 Task: Explore GitHub repositories related to 'kissenpvp' and view specific files.
Action: Mouse moved to (307, 182)
Screenshot: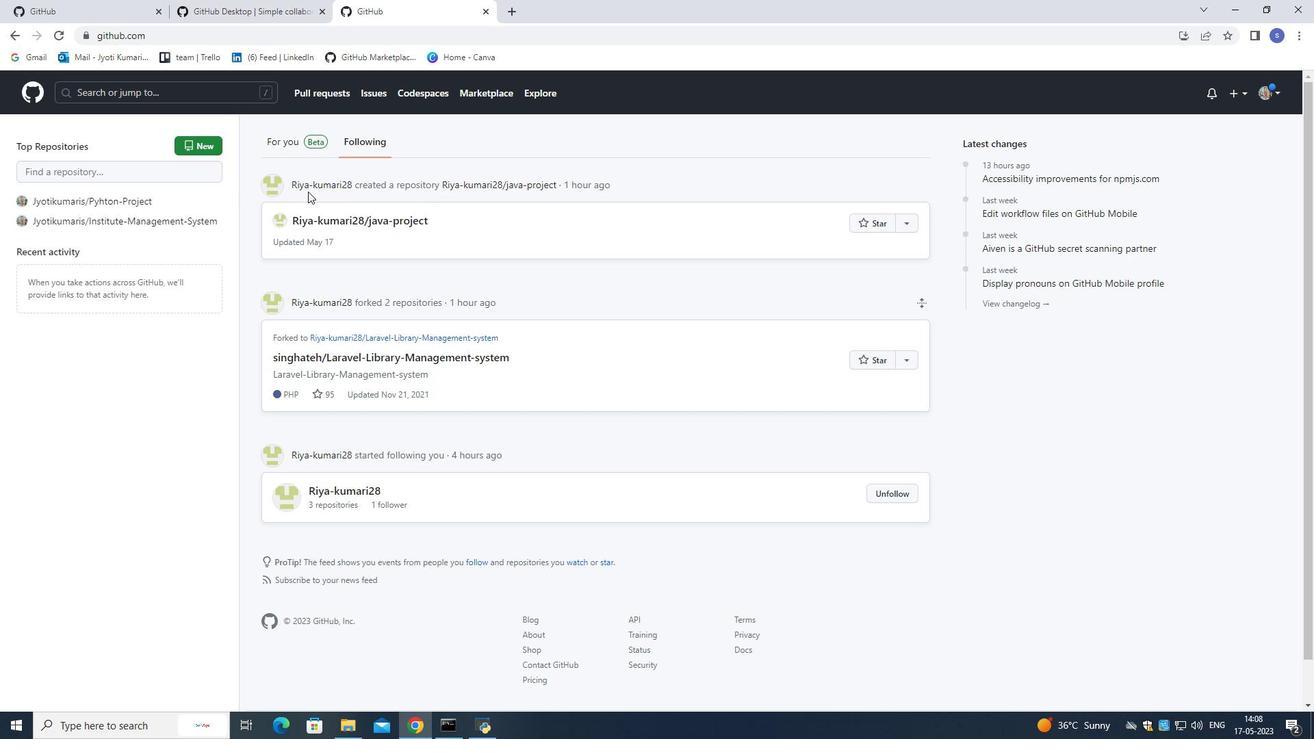 
Action: Mouse scrolled (307, 181) with delta (0, 0)
Screenshot: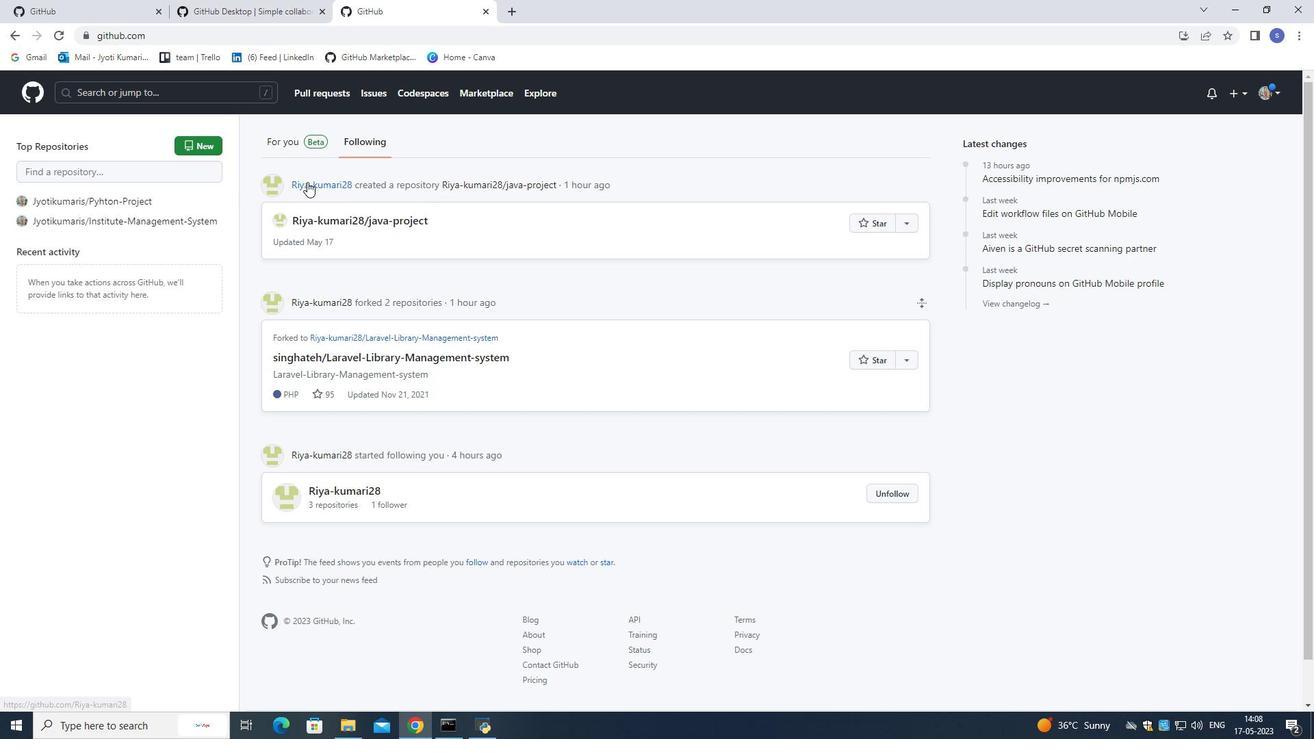 
Action: Mouse moved to (307, 182)
Screenshot: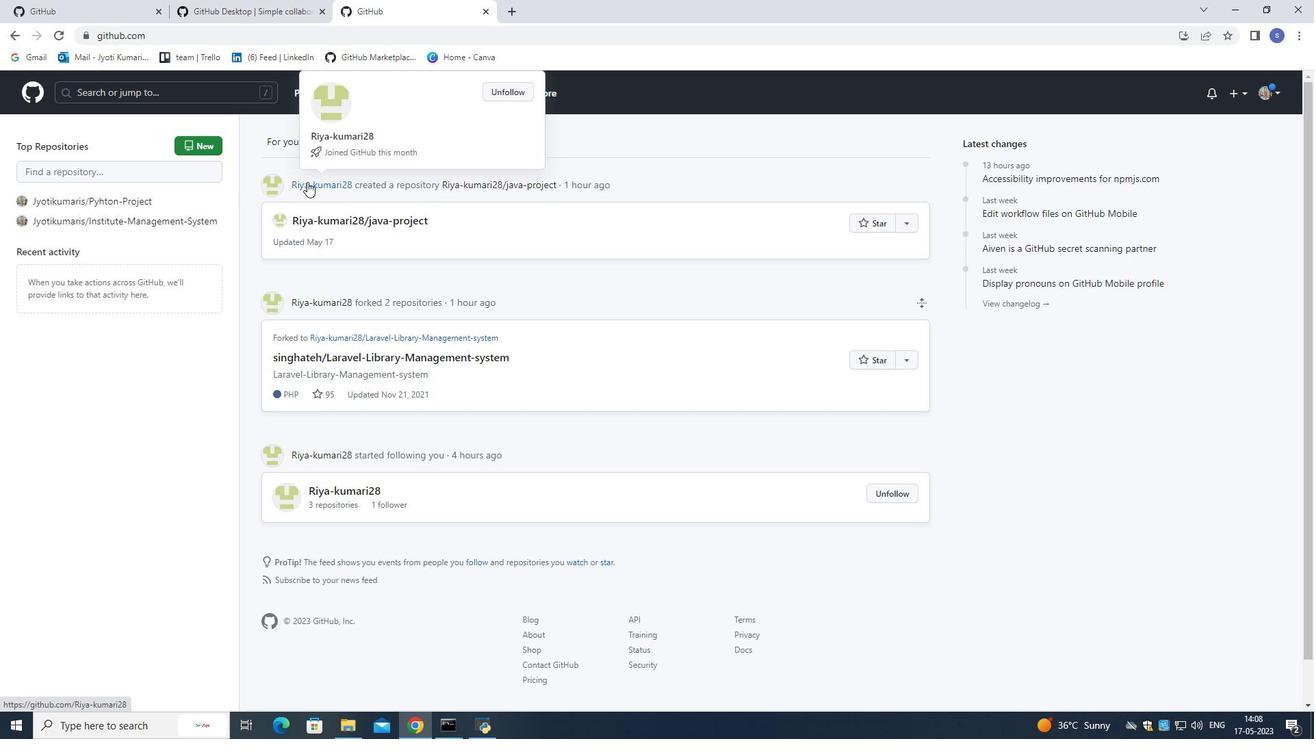 
Action: Mouse scrolled (307, 182) with delta (0, 0)
Screenshot: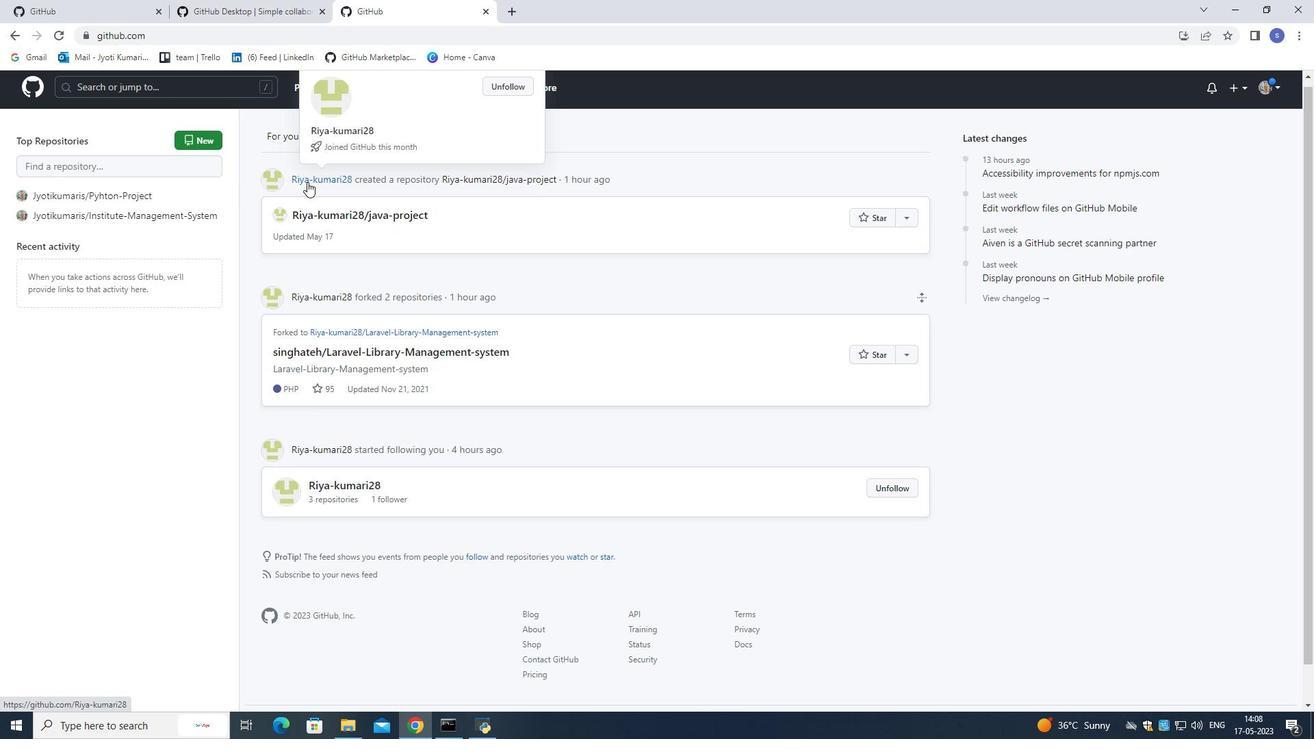 
Action: Mouse scrolled (307, 182) with delta (0, 0)
Screenshot: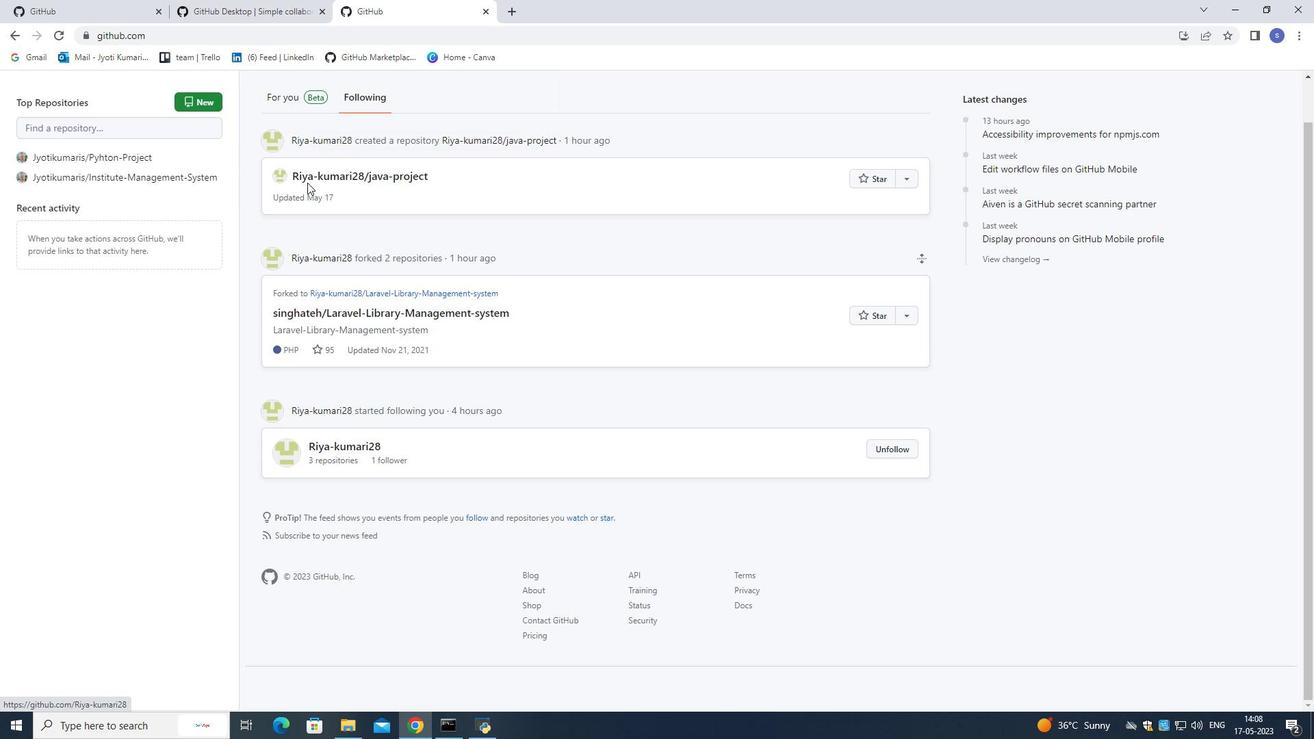 
Action: Mouse moved to (307, 182)
Screenshot: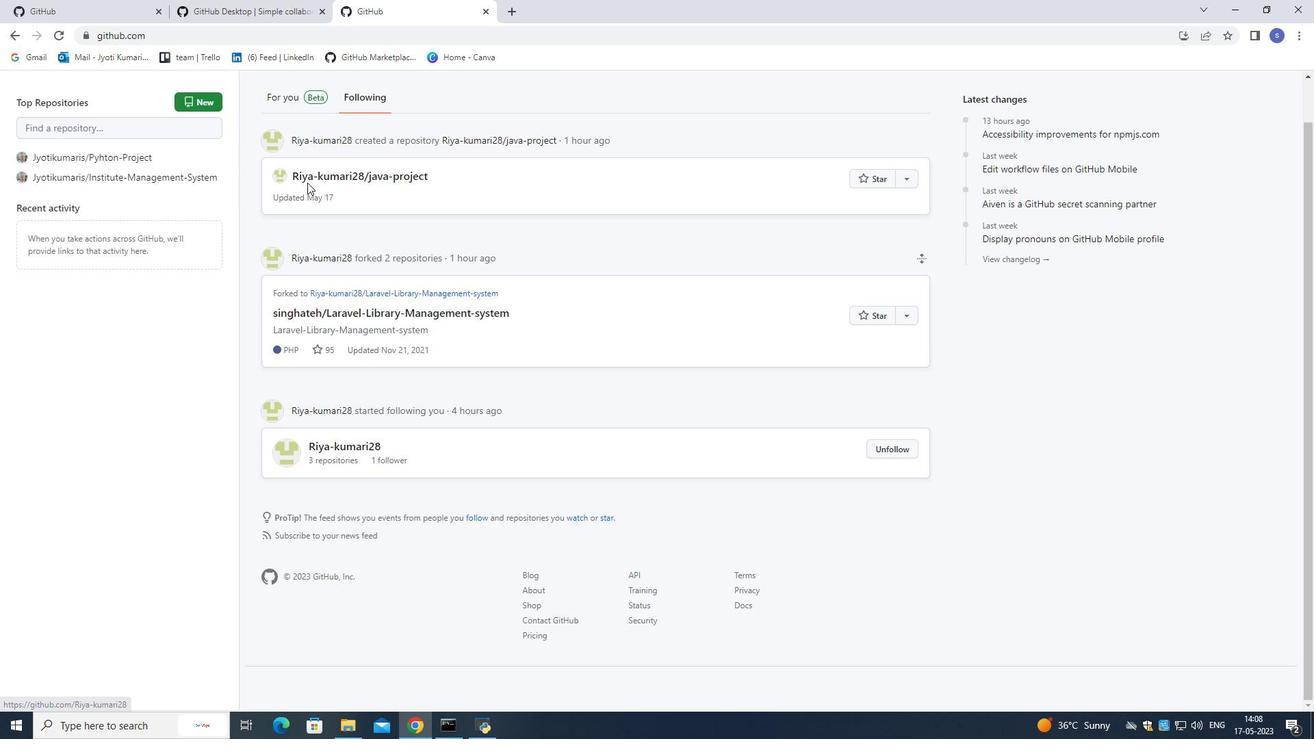 
Action: Mouse scrolled (307, 182) with delta (0, 0)
Screenshot: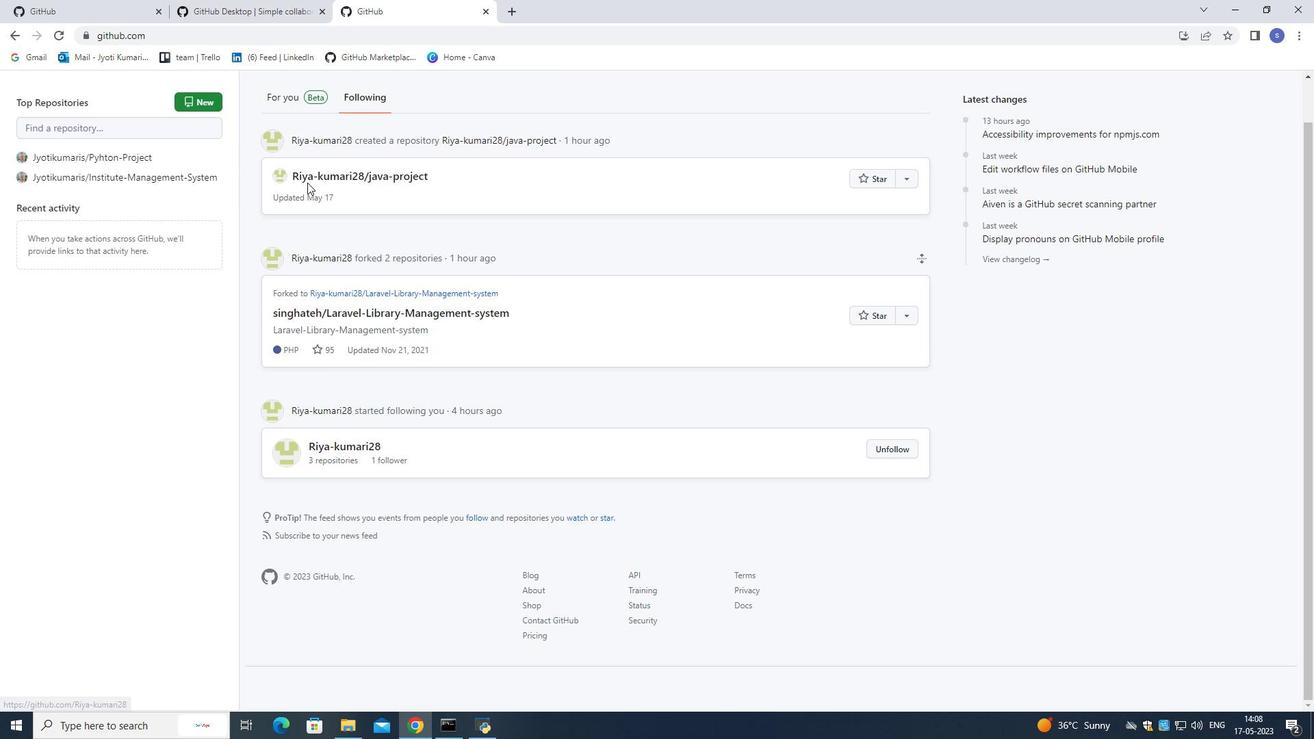 
Action: Mouse moved to (307, 185)
Screenshot: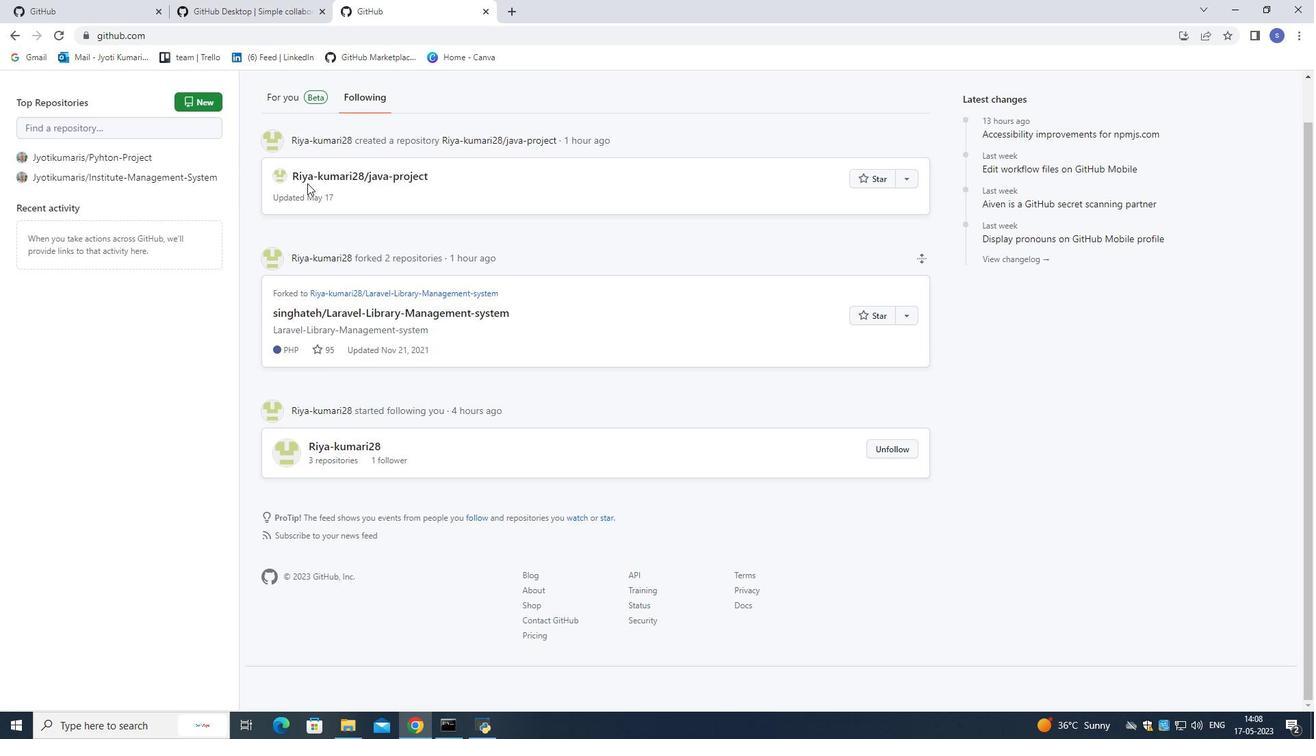 
Action: Mouse scrolled (307, 184) with delta (0, 0)
Screenshot: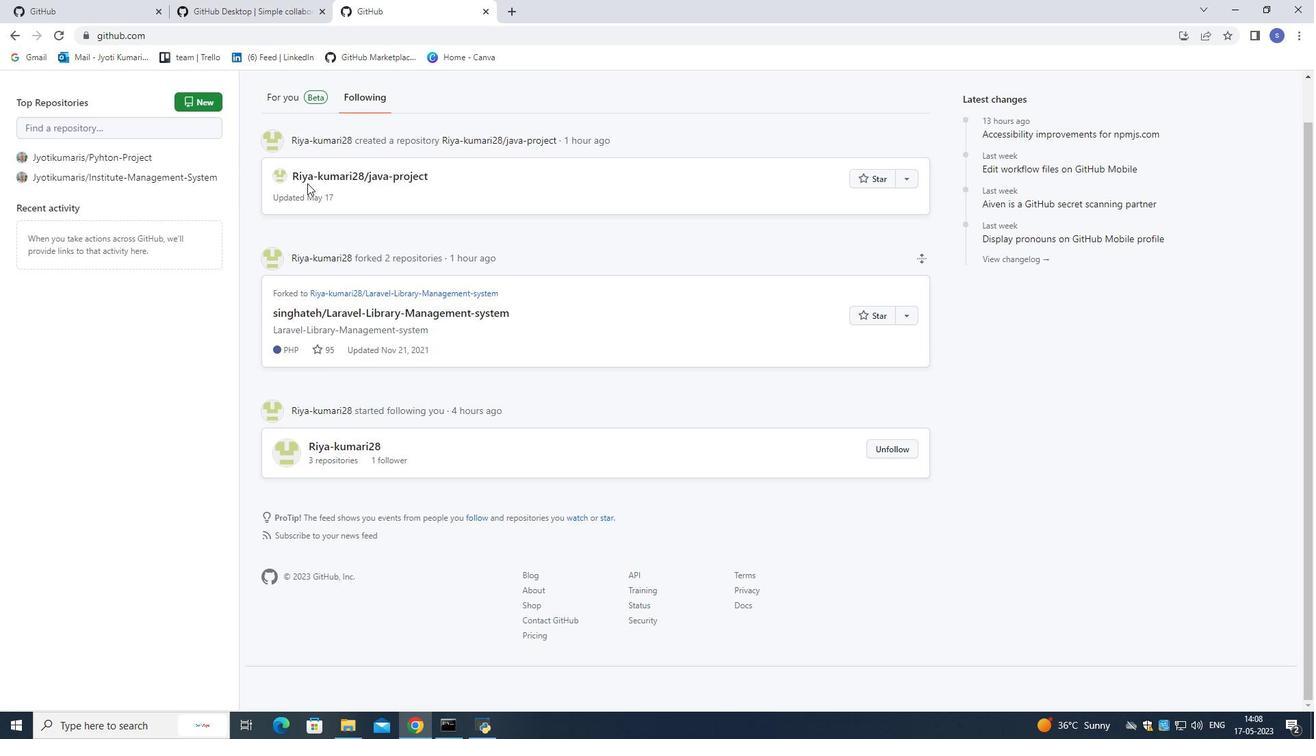
Action: Mouse moved to (307, 187)
Screenshot: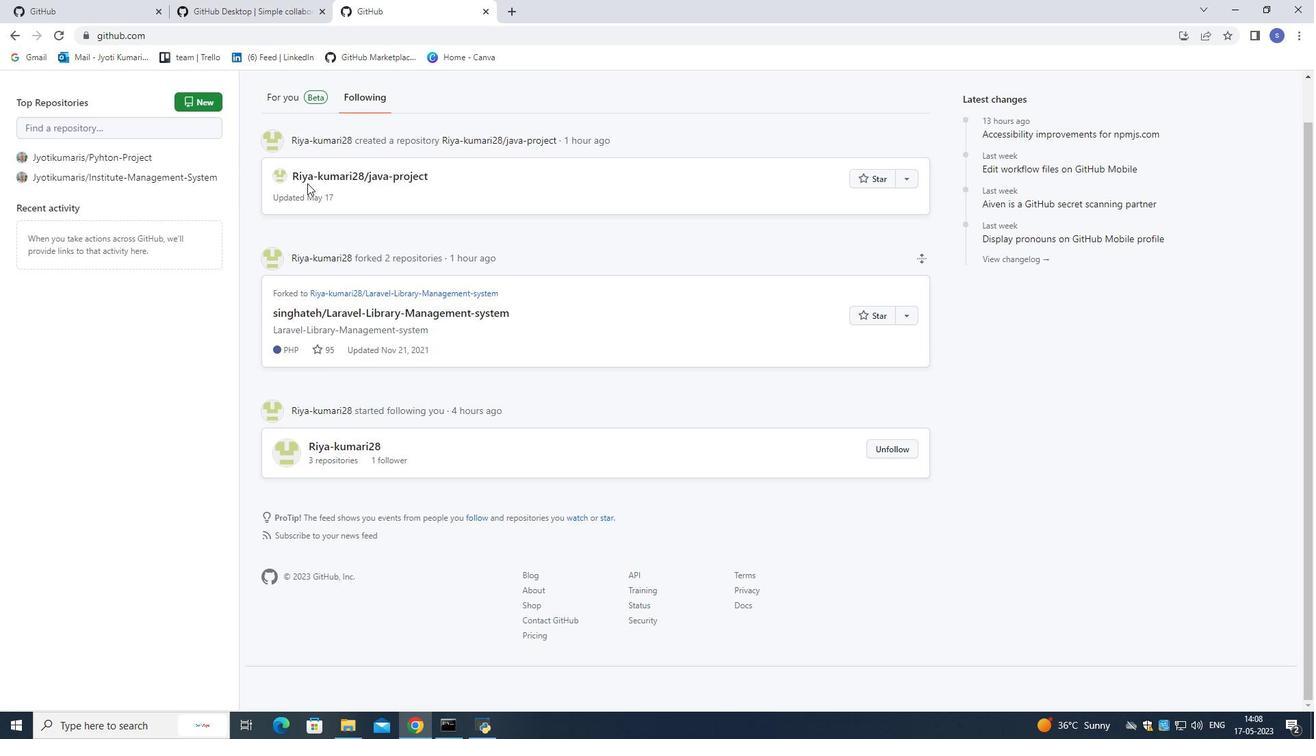 
Action: Mouse scrolled (307, 186) with delta (0, 0)
Screenshot: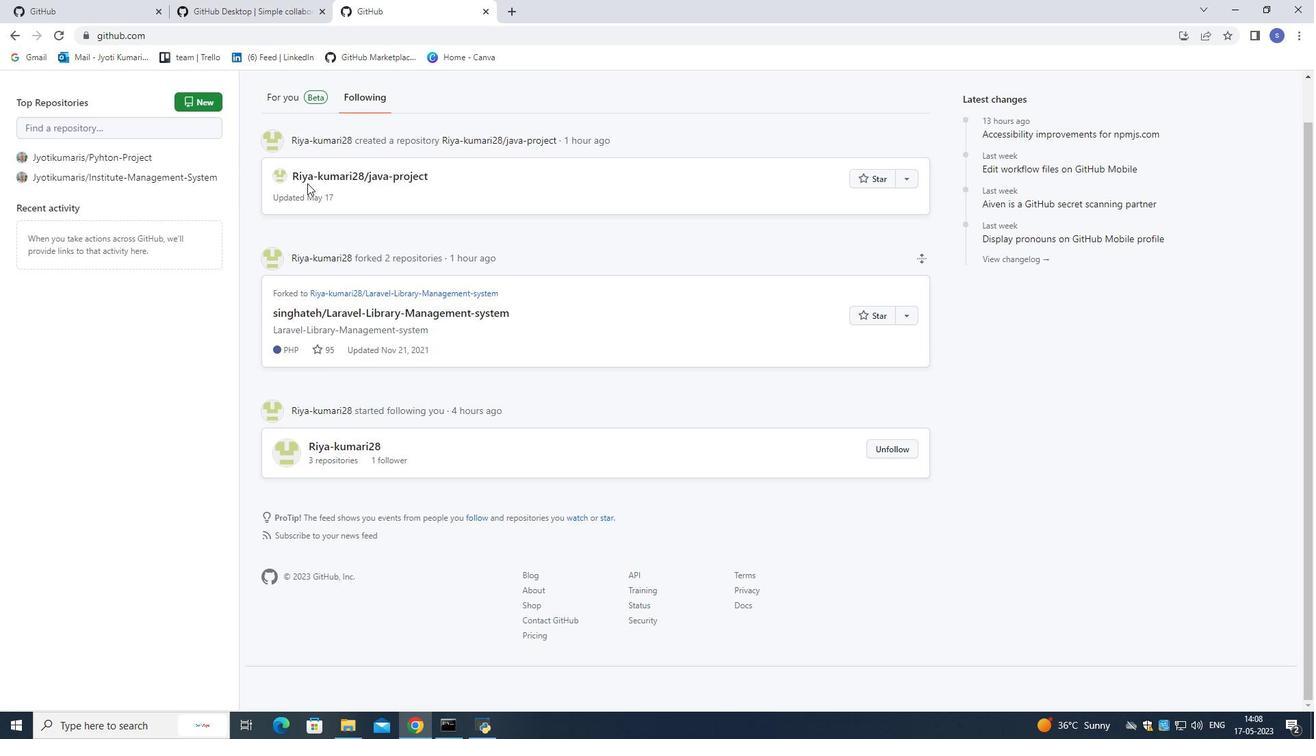 
Action: Mouse moved to (307, 188)
Screenshot: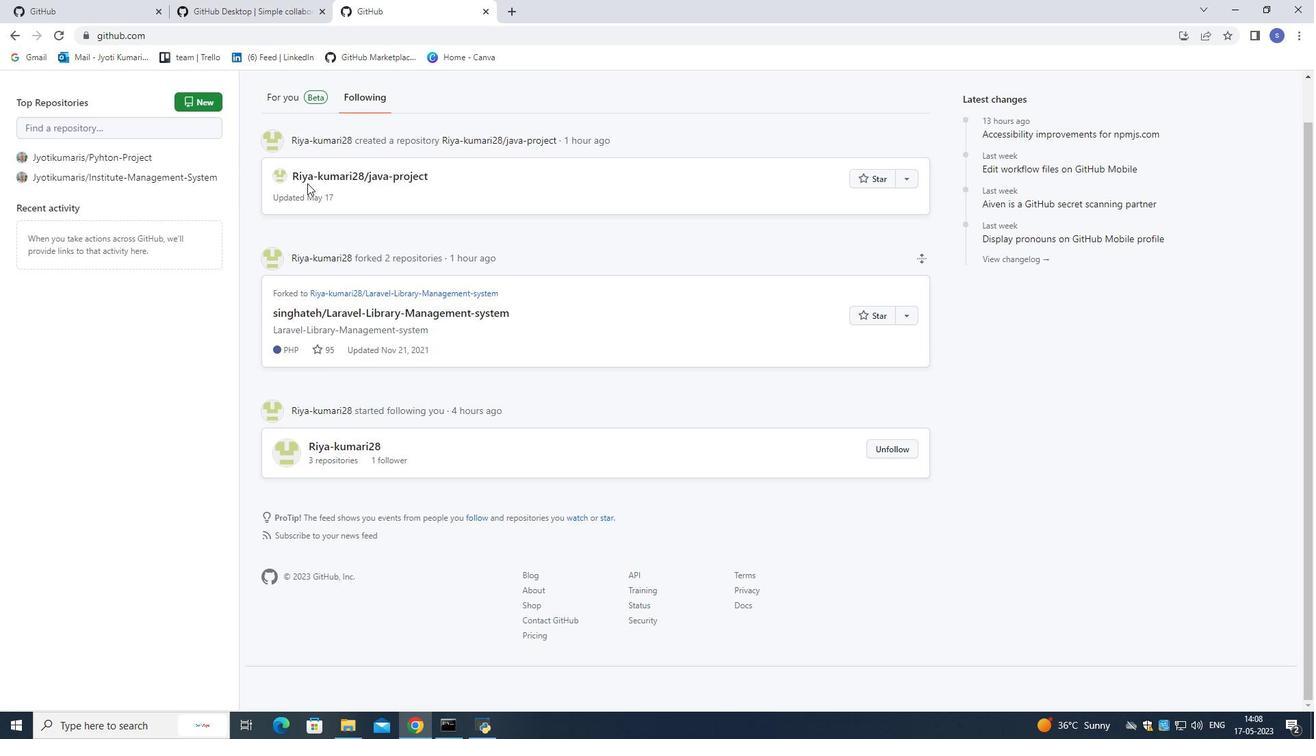 
Action: Mouse scrolled (307, 188) with delta (0, 0)
Screenshot: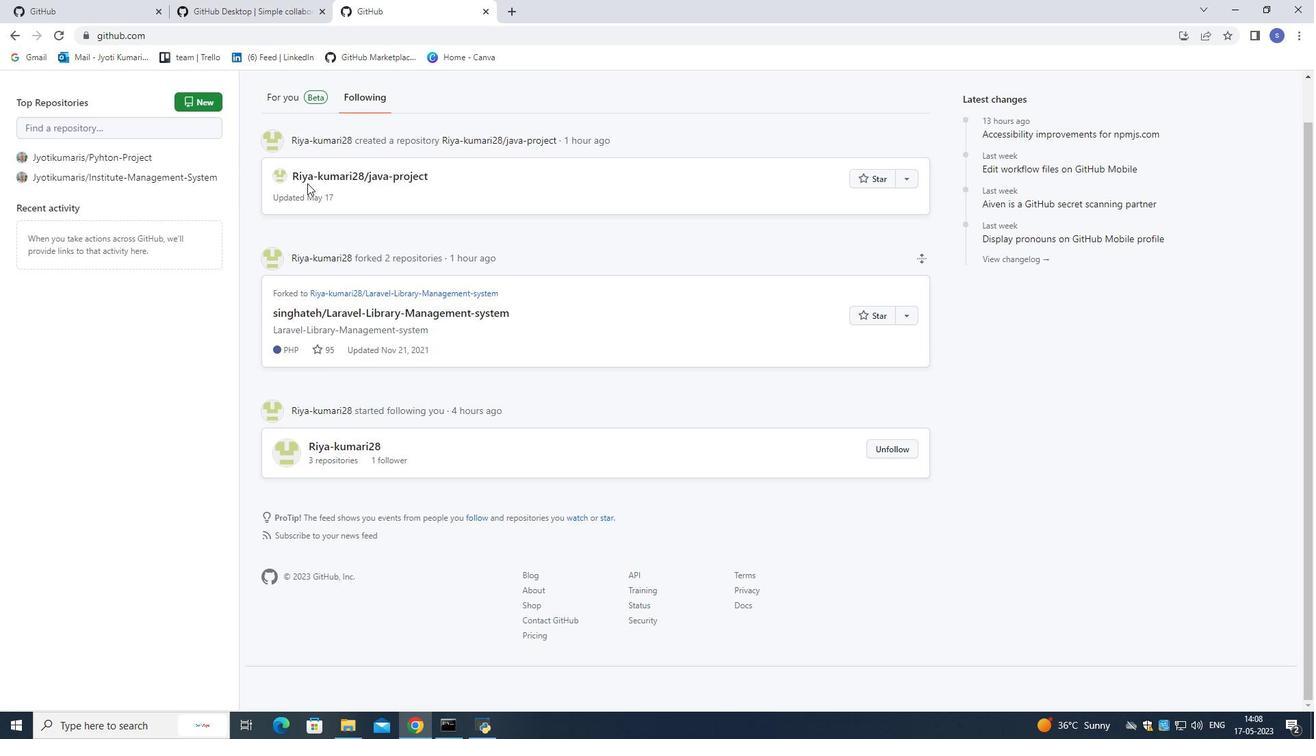 
Action: Mouse moved to (307, 188)
Screenshot: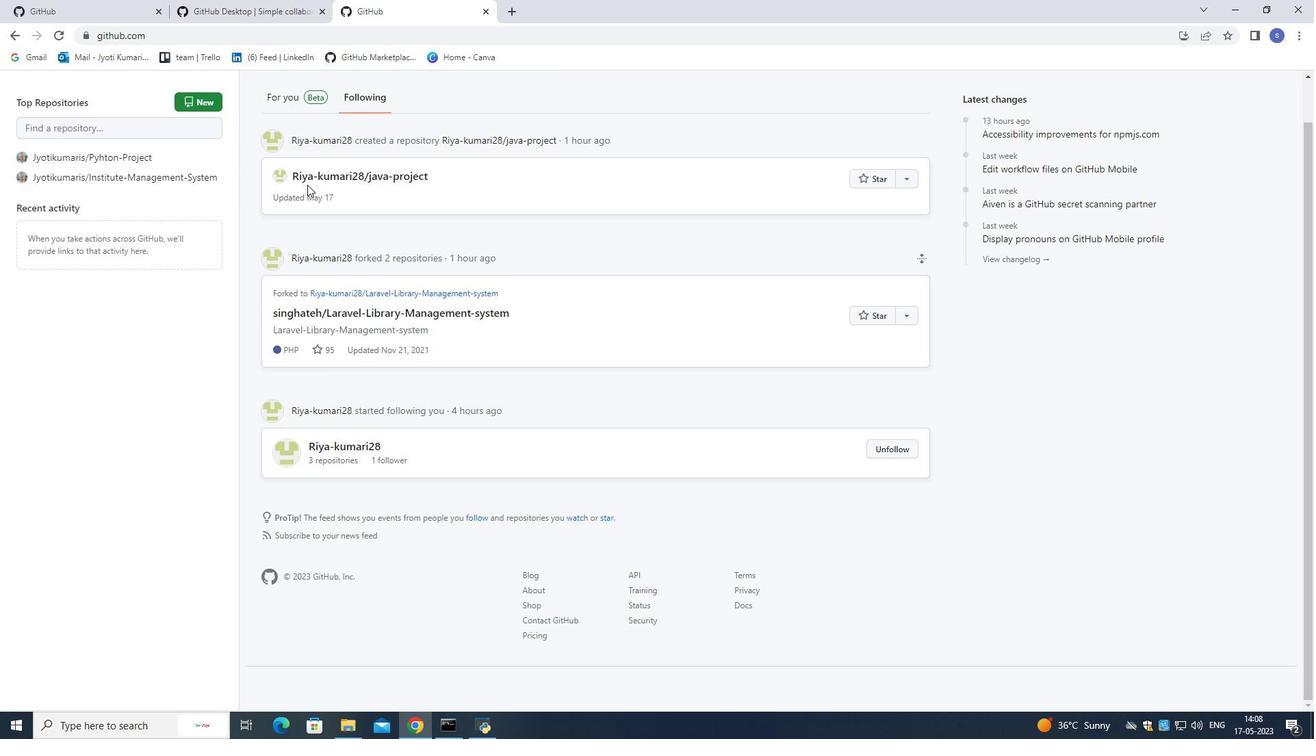 
Action: Mouse scrolled (307, 188) with delta (0, 0)
Screenshot: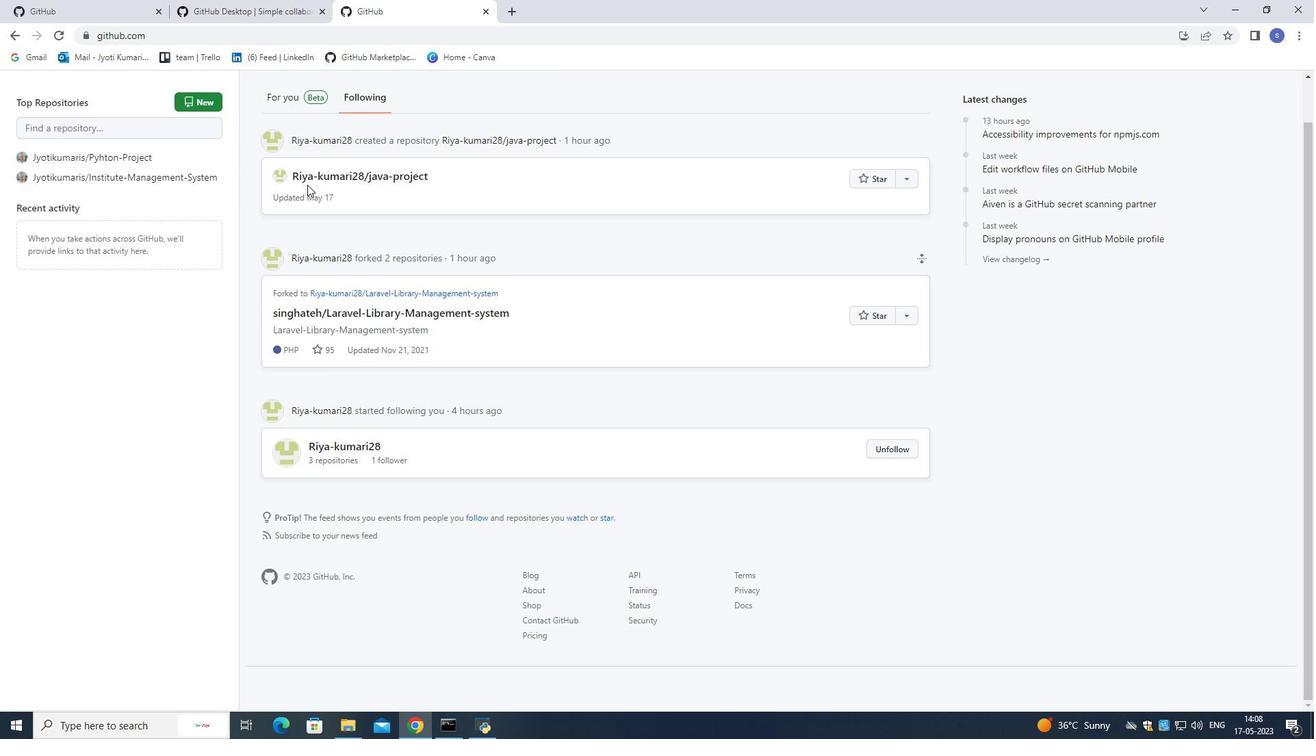 
Action: Mouse scrolled (307, 189) with delta (0, 0)
Screenshot: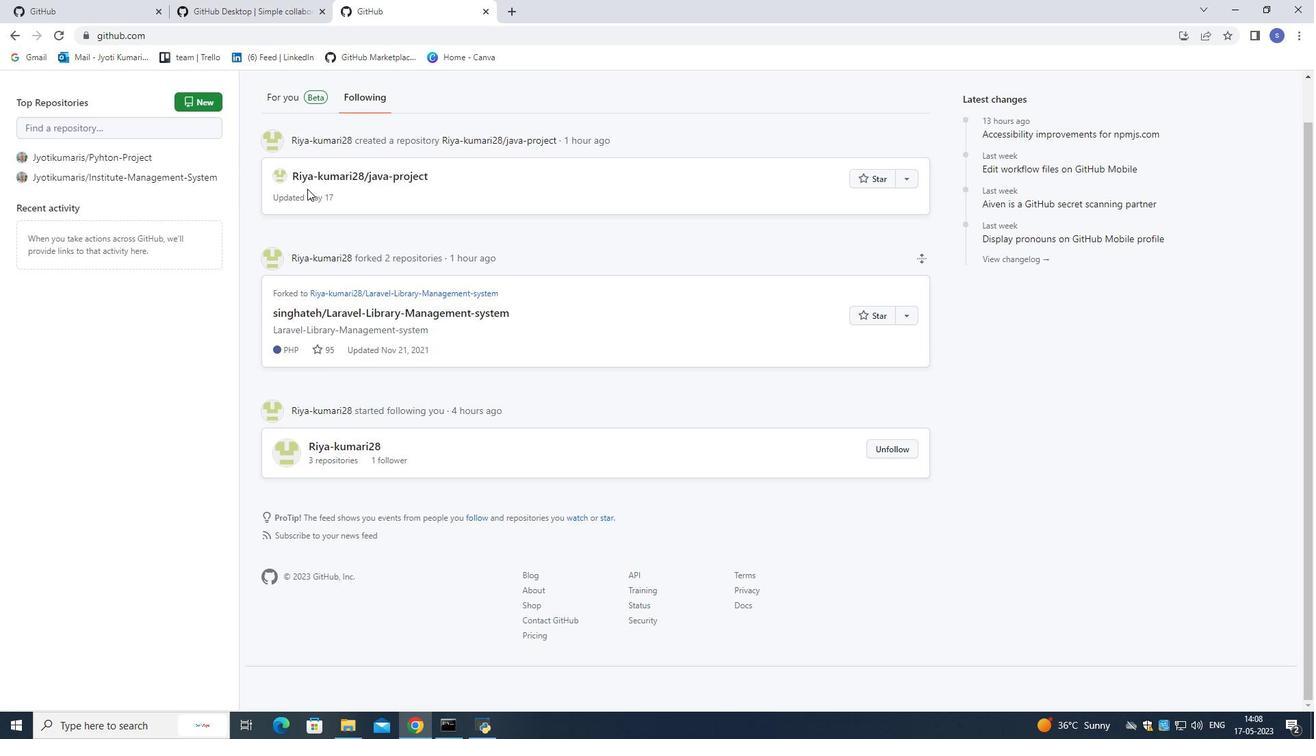 
Action: Mouse scrolled (307, 189) with delta (0, 0)
Screenshot: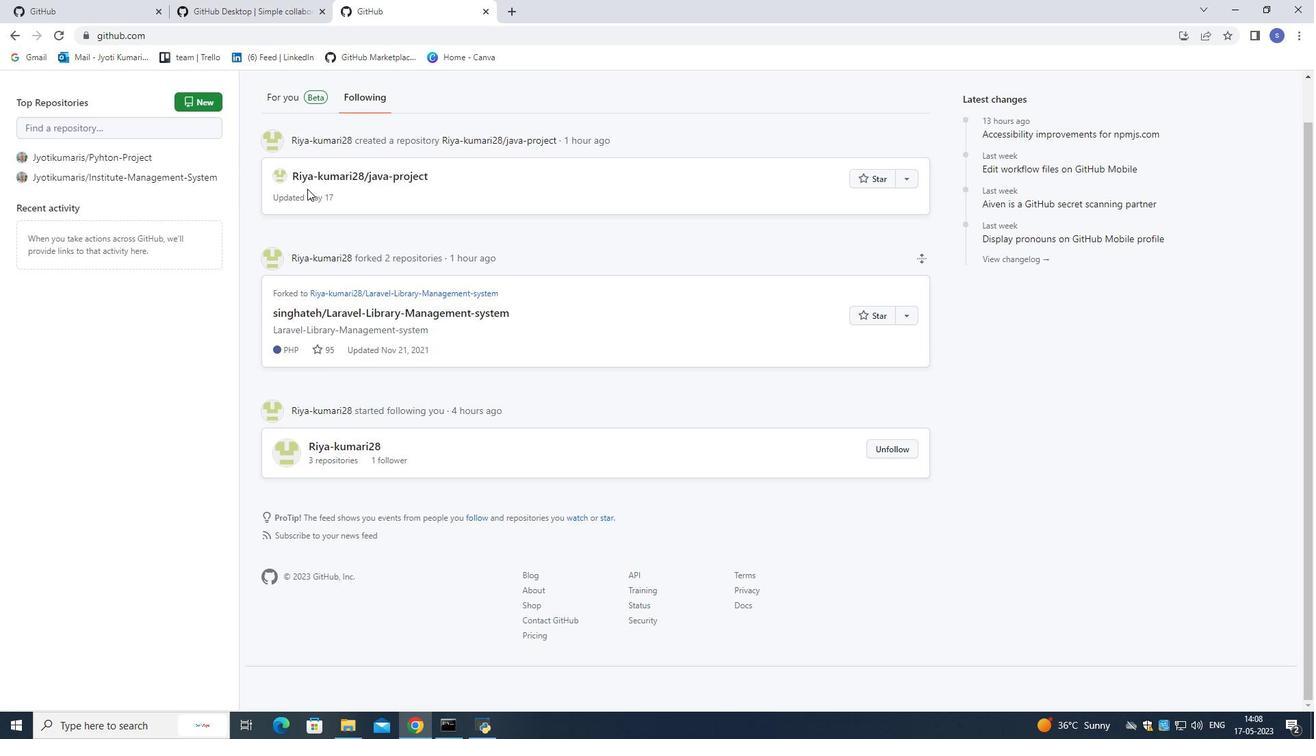 
Action: Mouse scrolled (307, 189) with delta (0, 0)
Screenshot: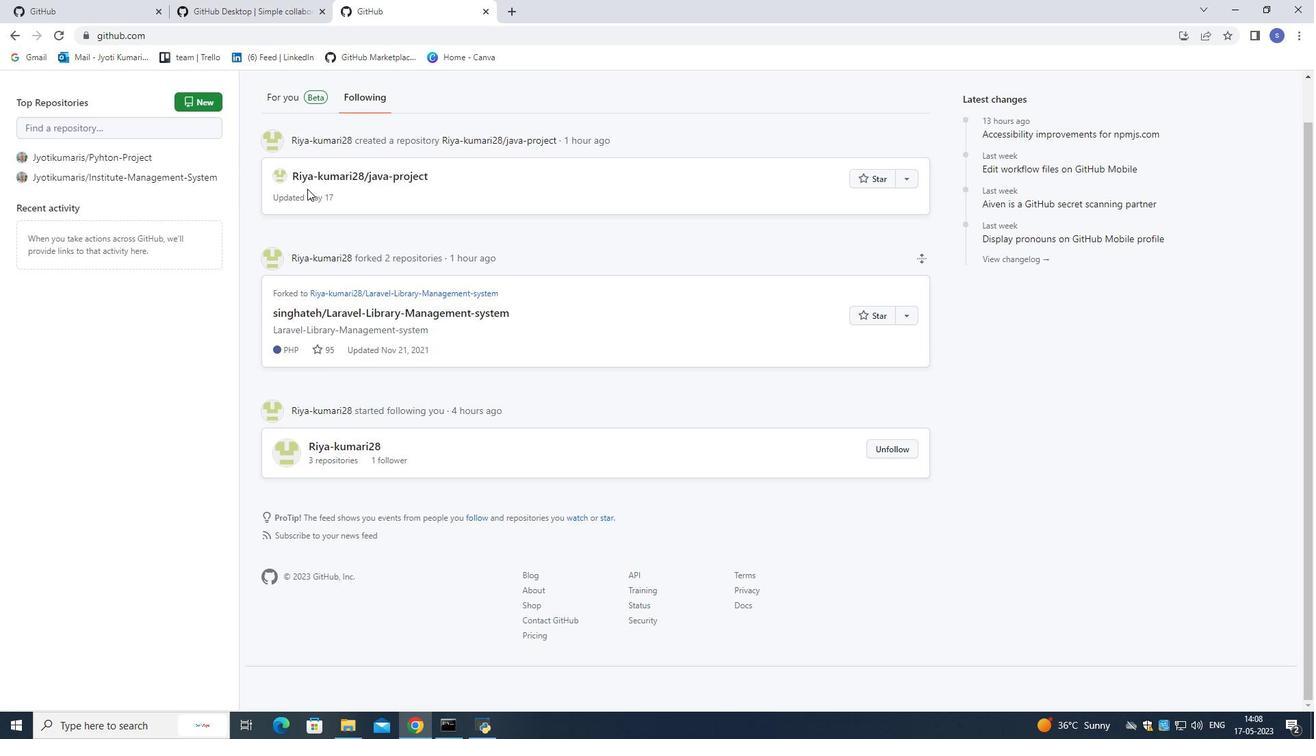 
Action: Mouse scrolled (307, 189) with delta (0, 0)
Screenshot: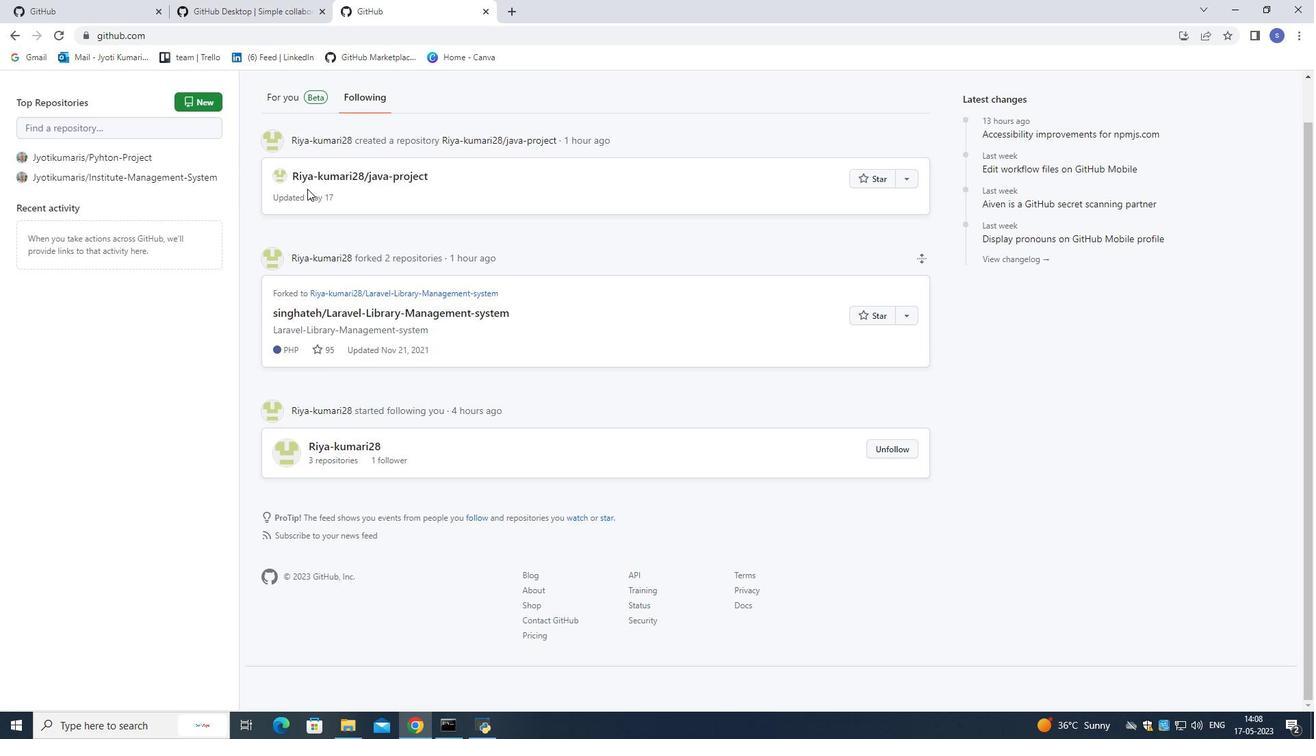 
Action: Mouse scrolled (307, 189) with delta (0, 0)
Screenshot: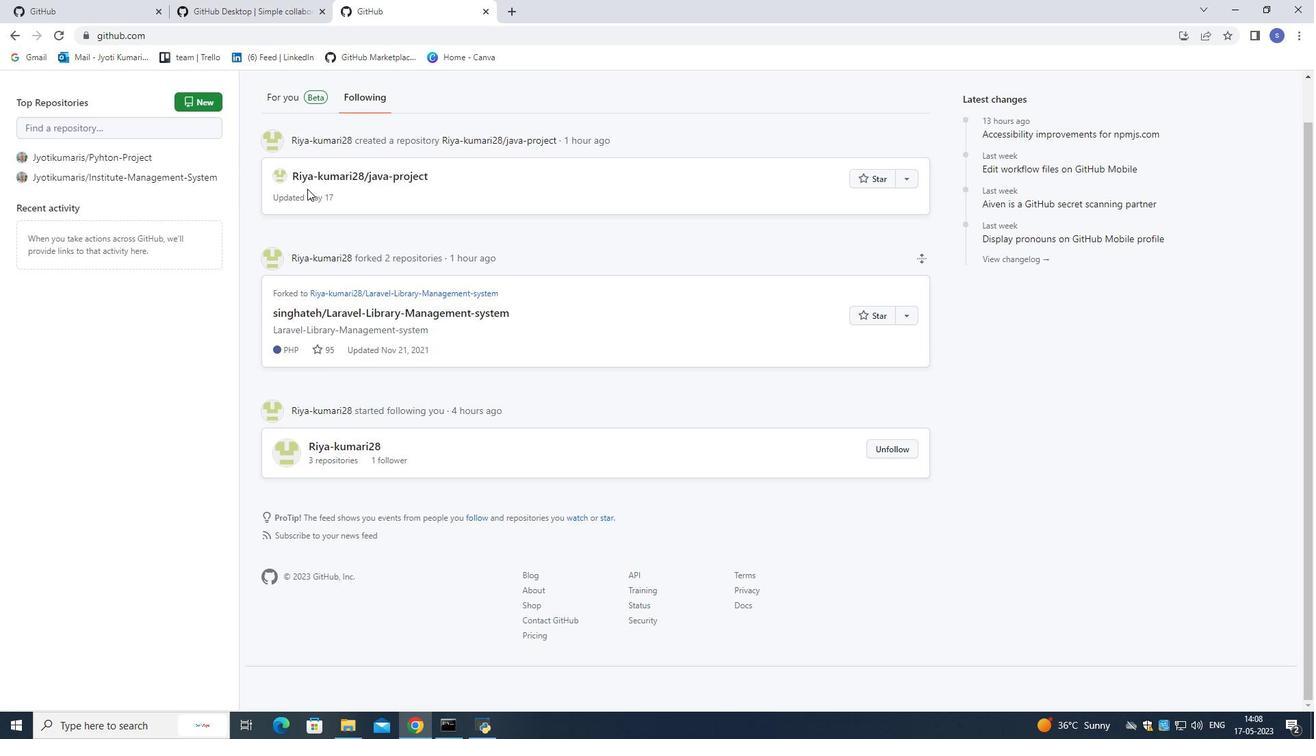 
Action: Mouse scrolled (307, 189) with delta (0, 0)
Screenshot: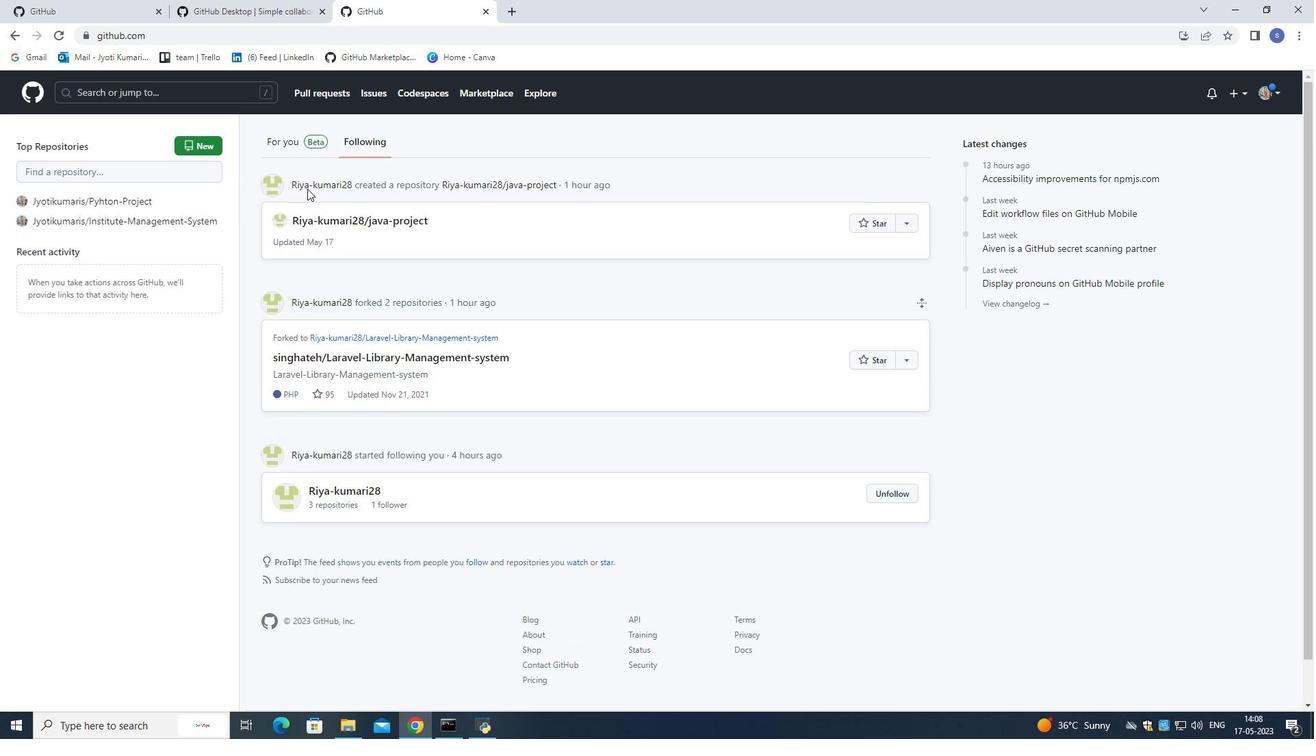 
Action: Mouse moved to (540, 91)
Screenshot: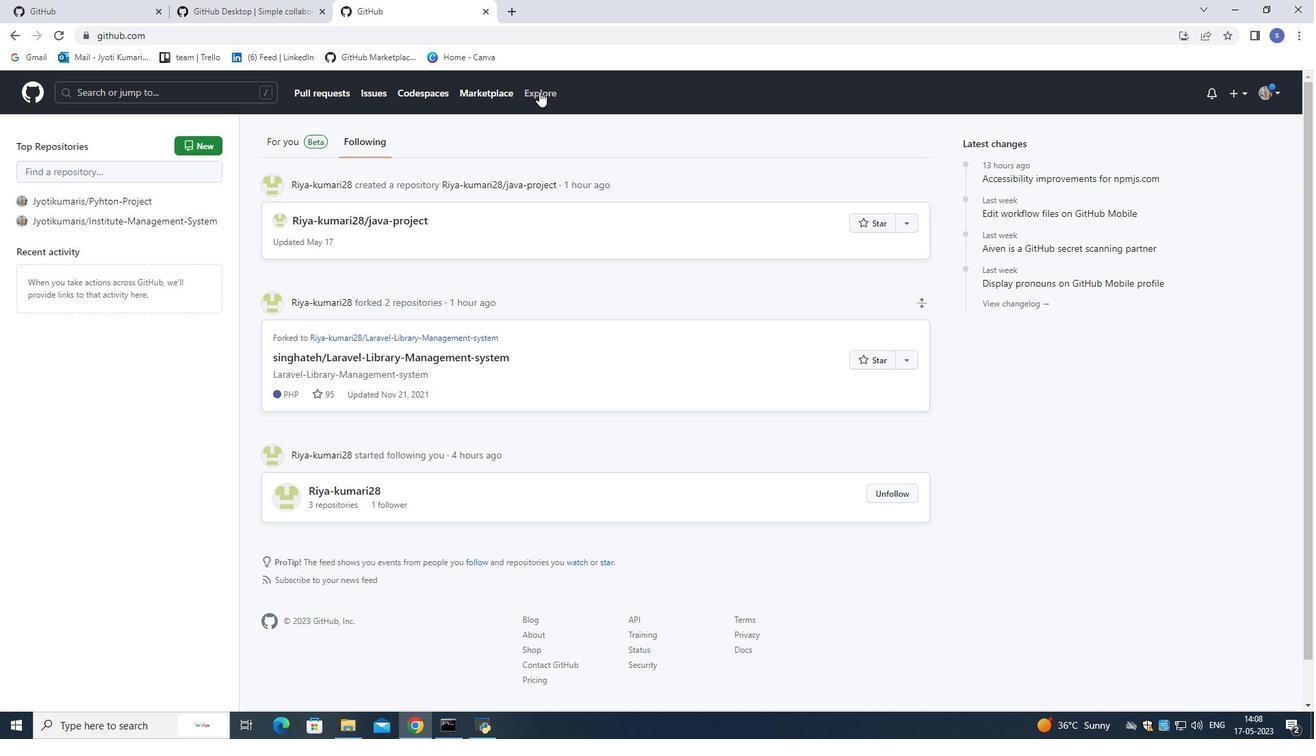 
Action: Mouse pressed left at (540, 91)
Screenshot: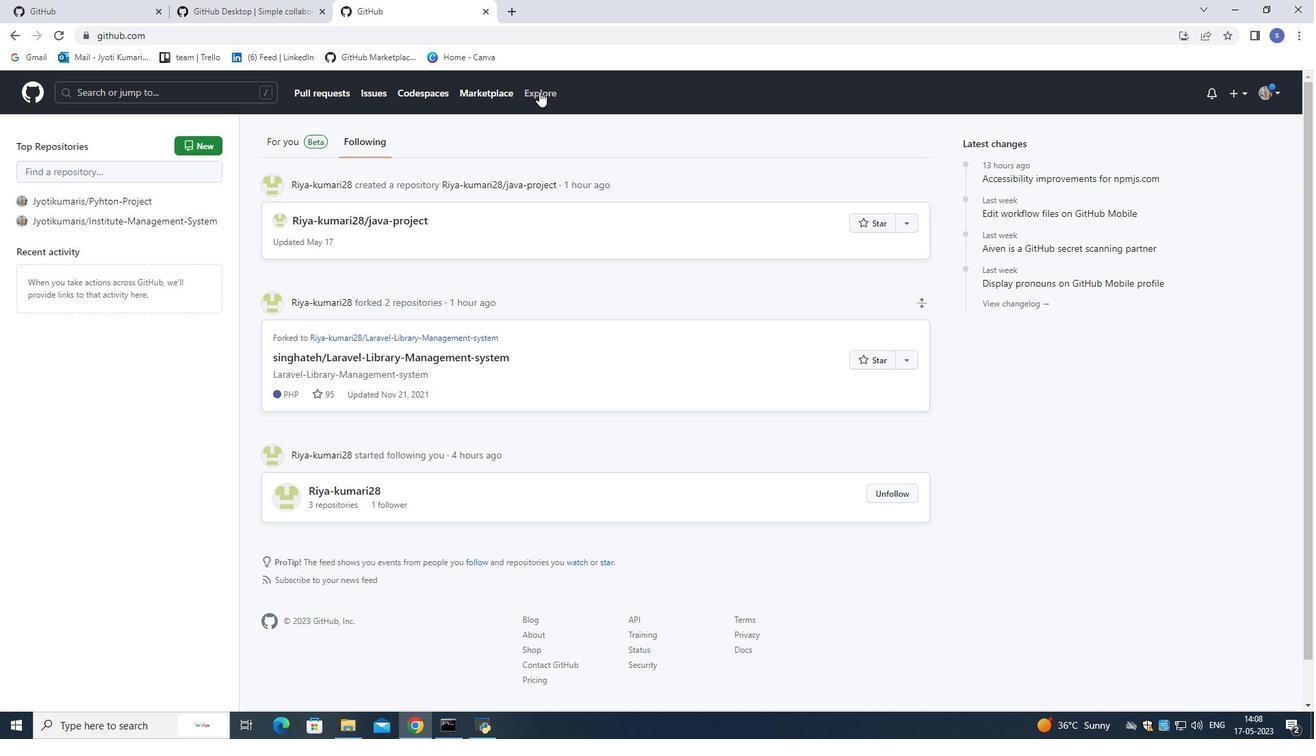 
Action: Mouse moved to (566, 284)
Screenshot: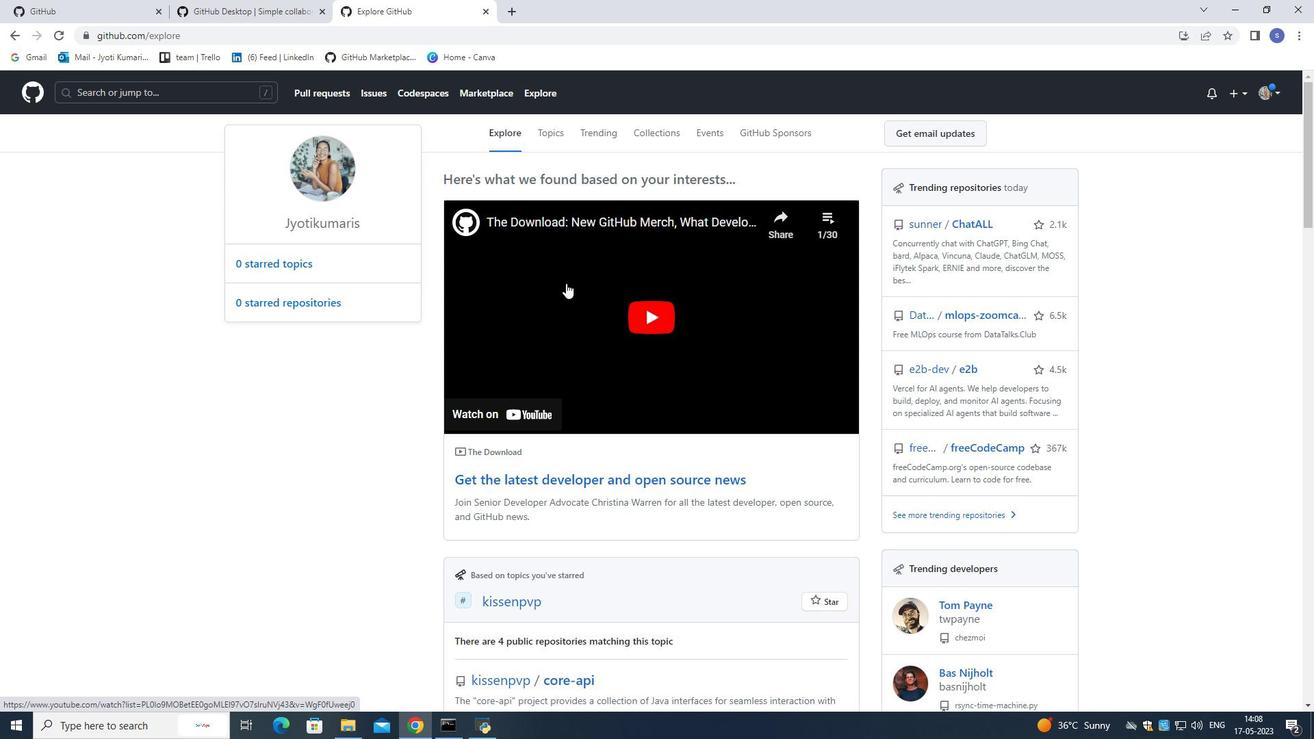 
Action: Mouse scrolled (566, 283) with delta (0, 0)
Screenshot: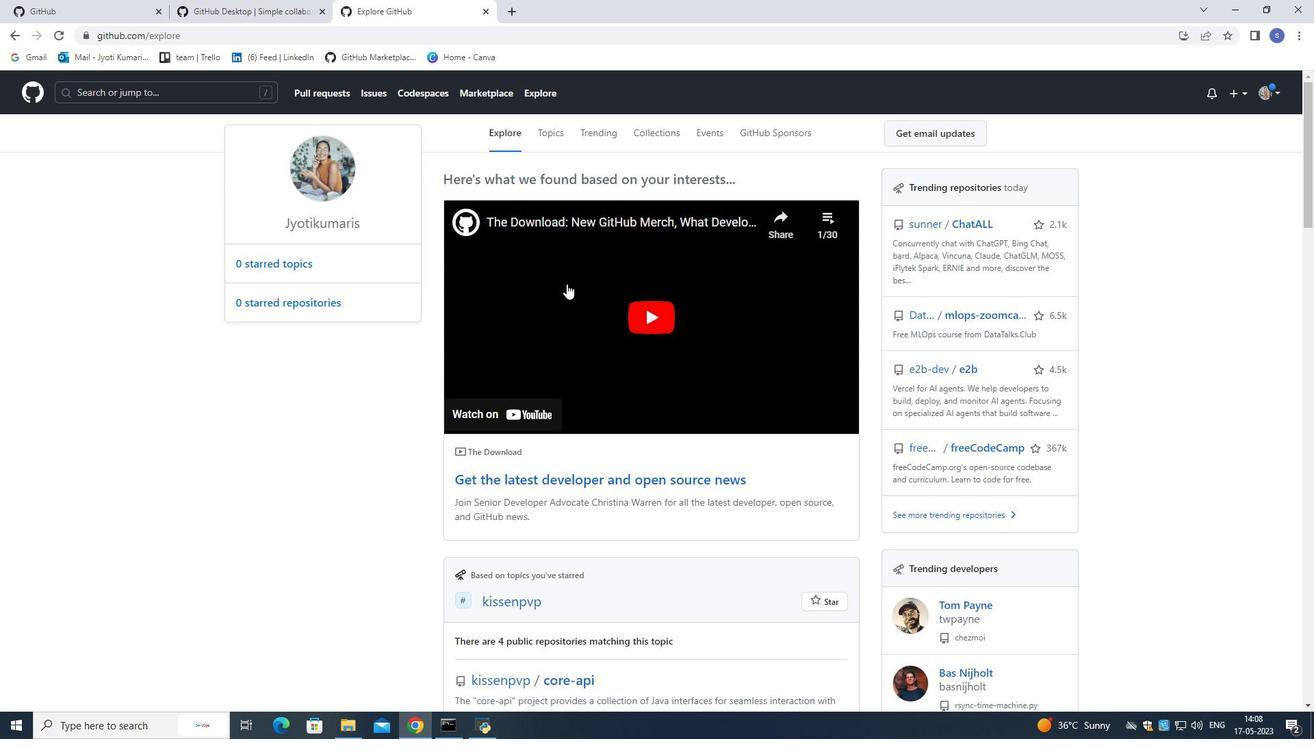 
Action: Mouse scrolled (566, 283) with delta (0, 0)
Screenshot: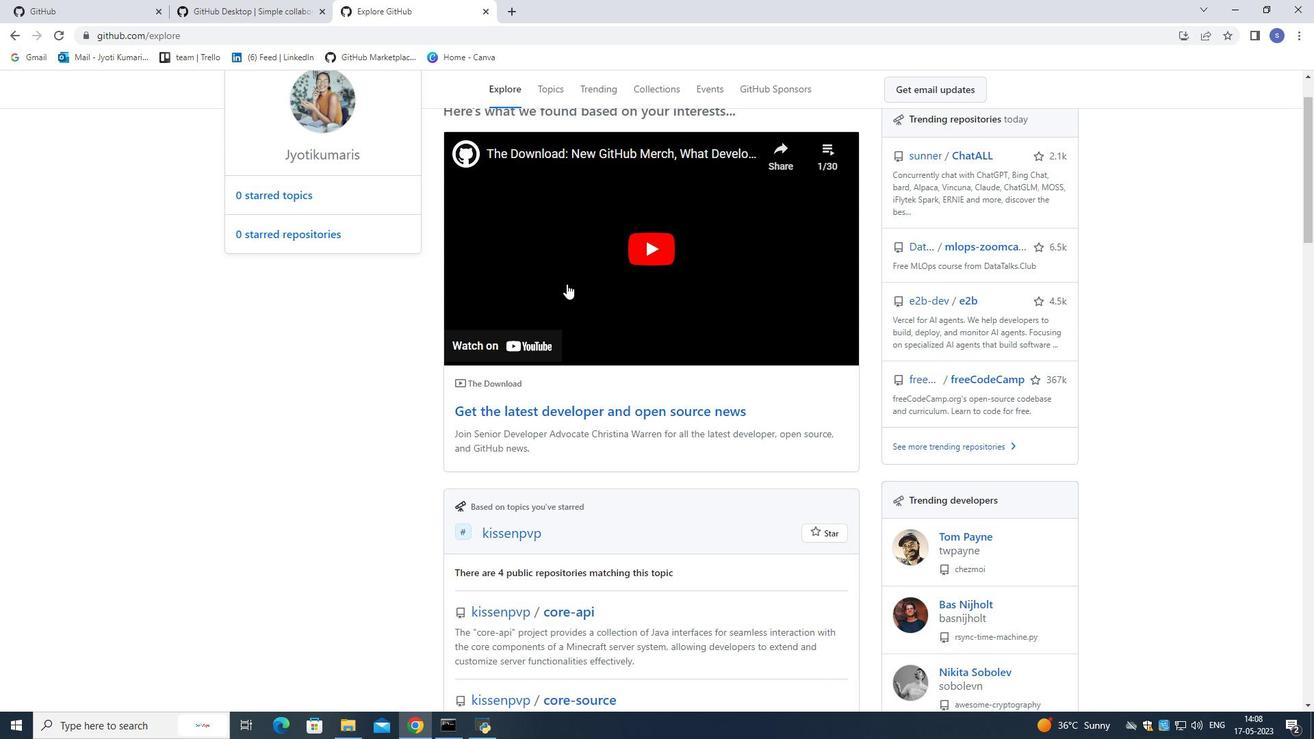 
Action: Mouse moved to (566, 293)
Screenshot: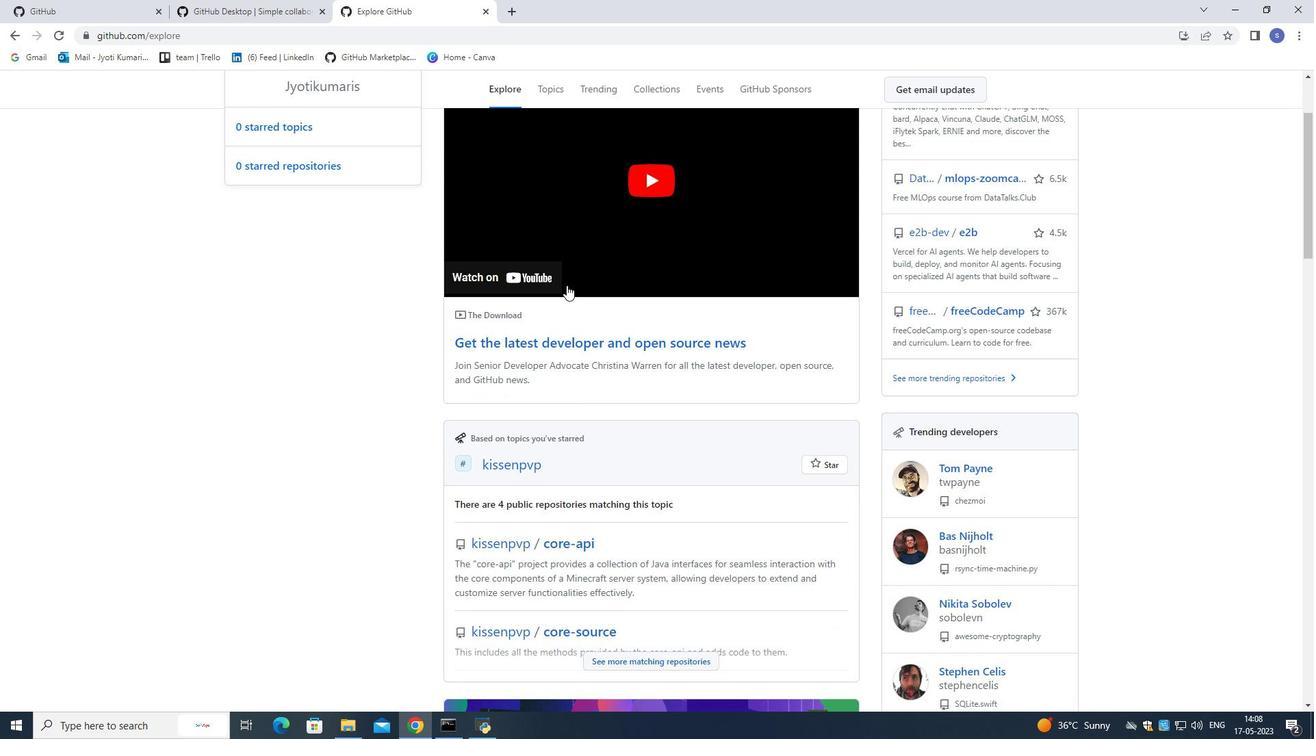 
Action: Mouse scrolled (566, 292) with delta (0, 0)
Screenshot: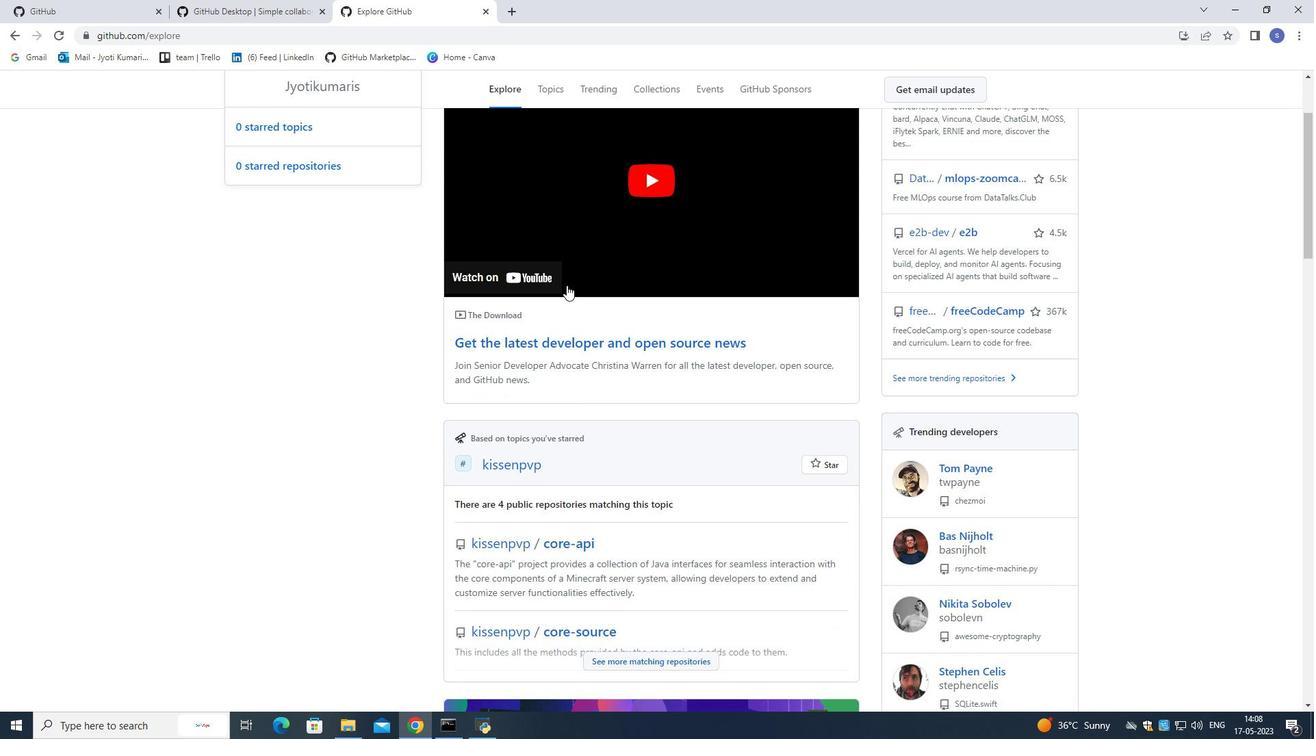 
Action: Mouse scrolled (566, 292) with delta (0, 0)
Screenshot: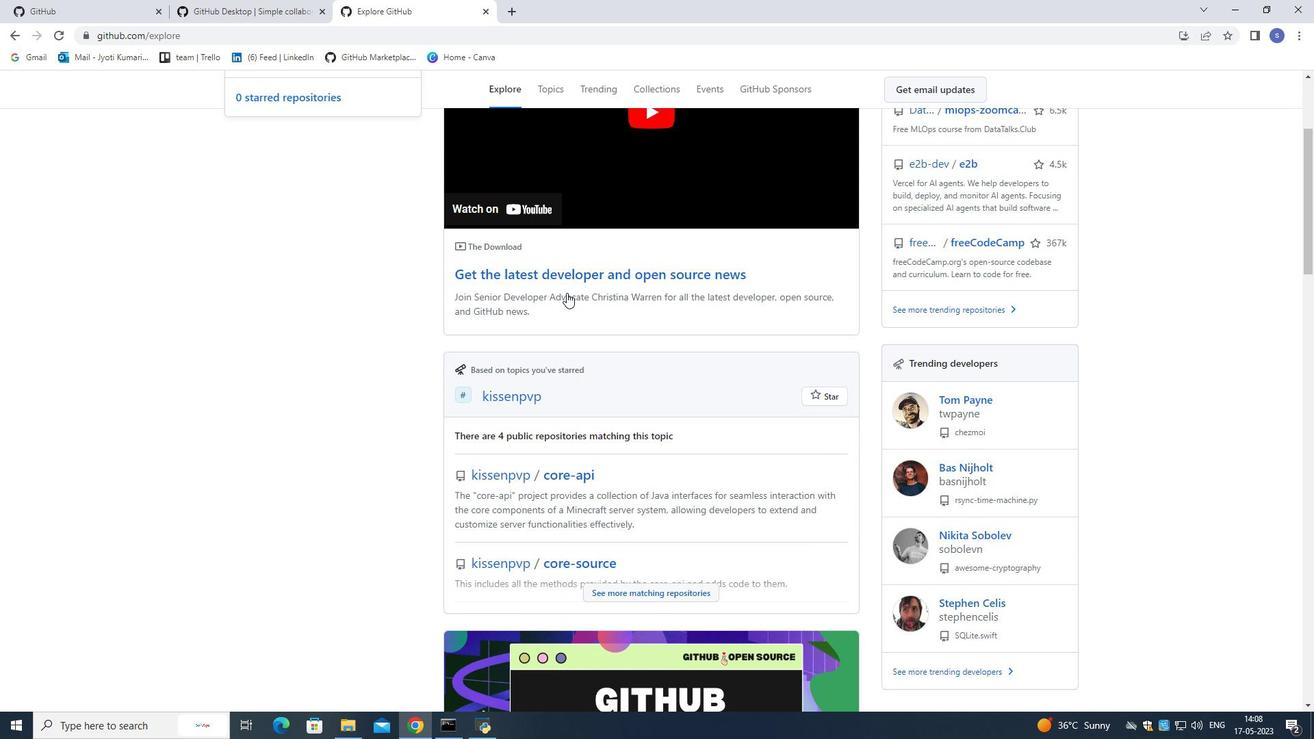 
Action: Mouse scrolled (566, 292) with delta (0, 0)
Screenshot: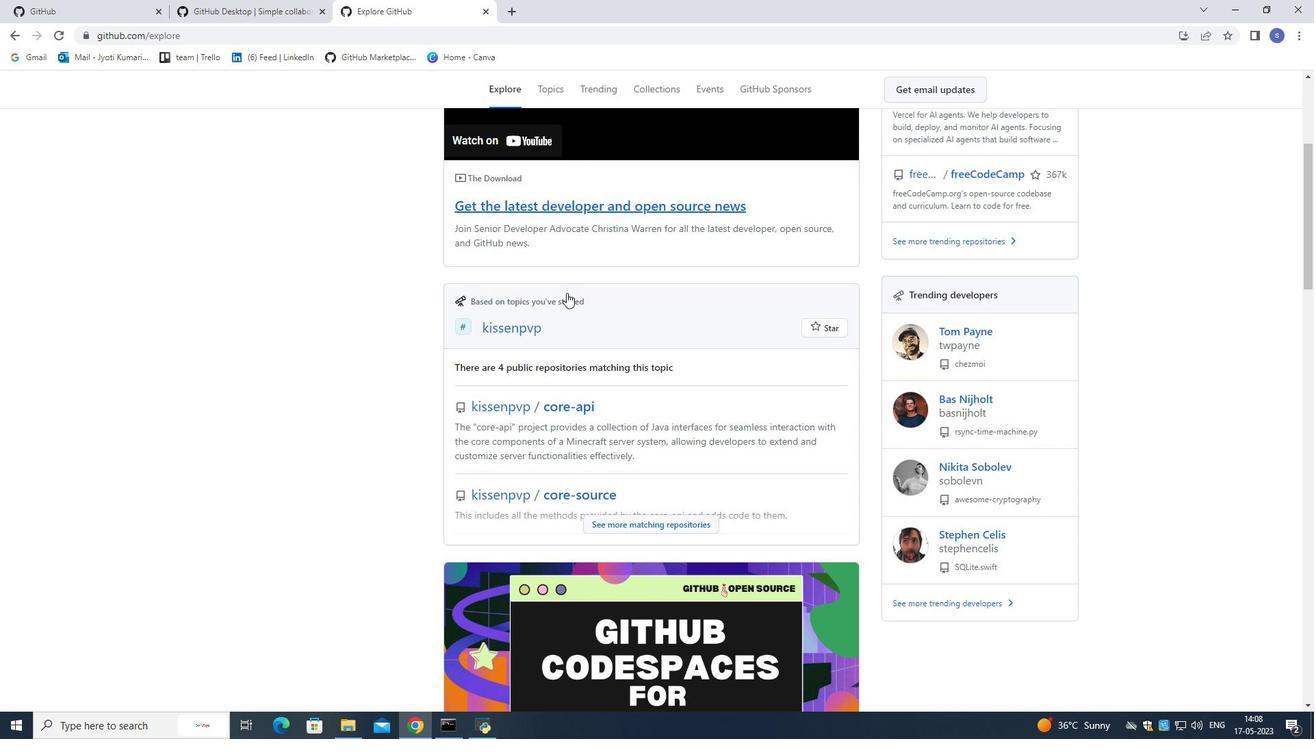 
Action: Mouse scrolled (566, 292) with delta (0, 0)
Screenshot: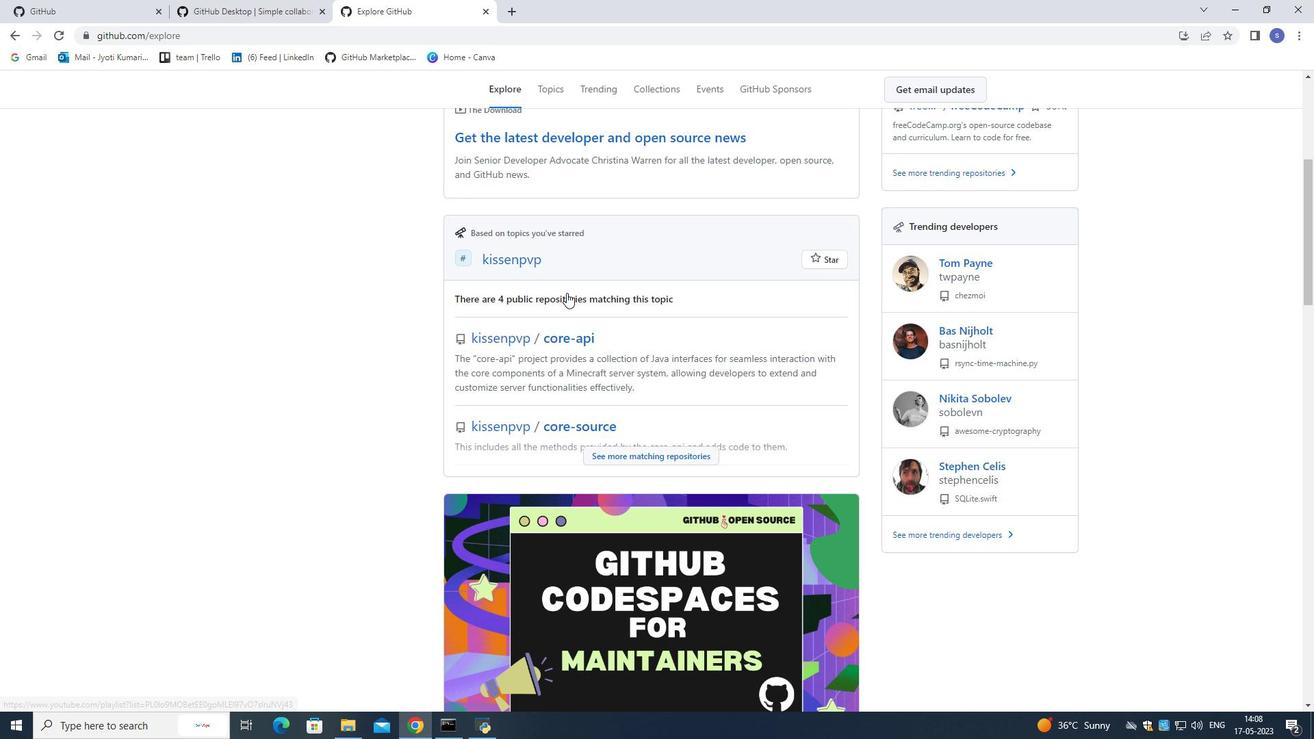 
Action: Mouse moved to (582, 312)
Screenshot: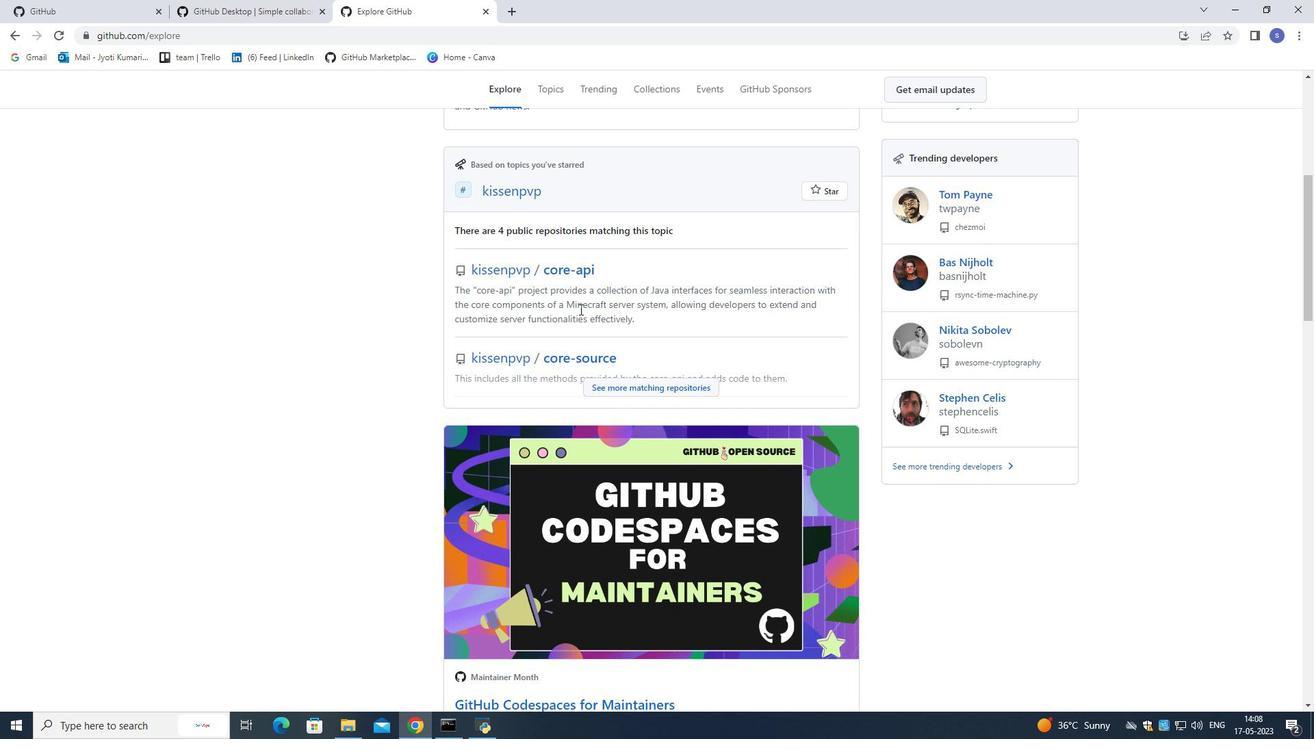
Action: Mouse scrolled (582, 311) with delta (0, 0)
Screenshot: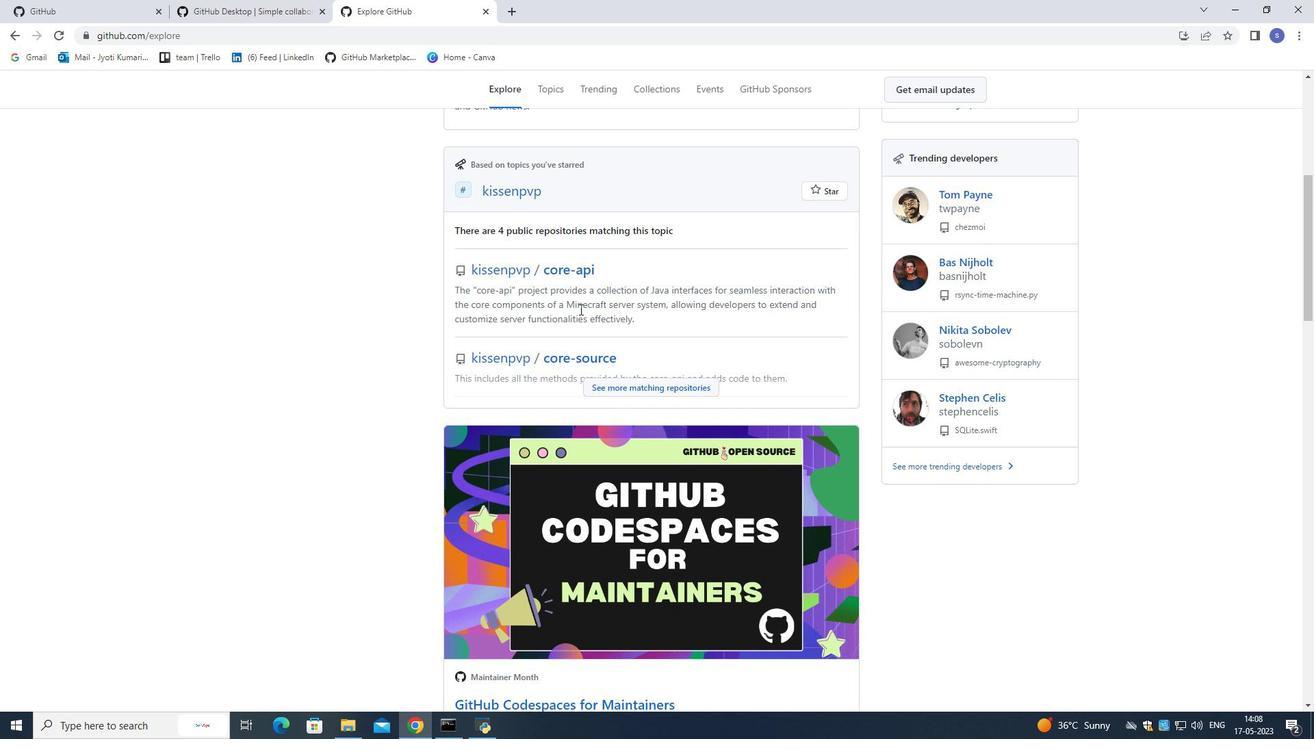 
Action: Mouse moved to (599, 319)
Screenshot: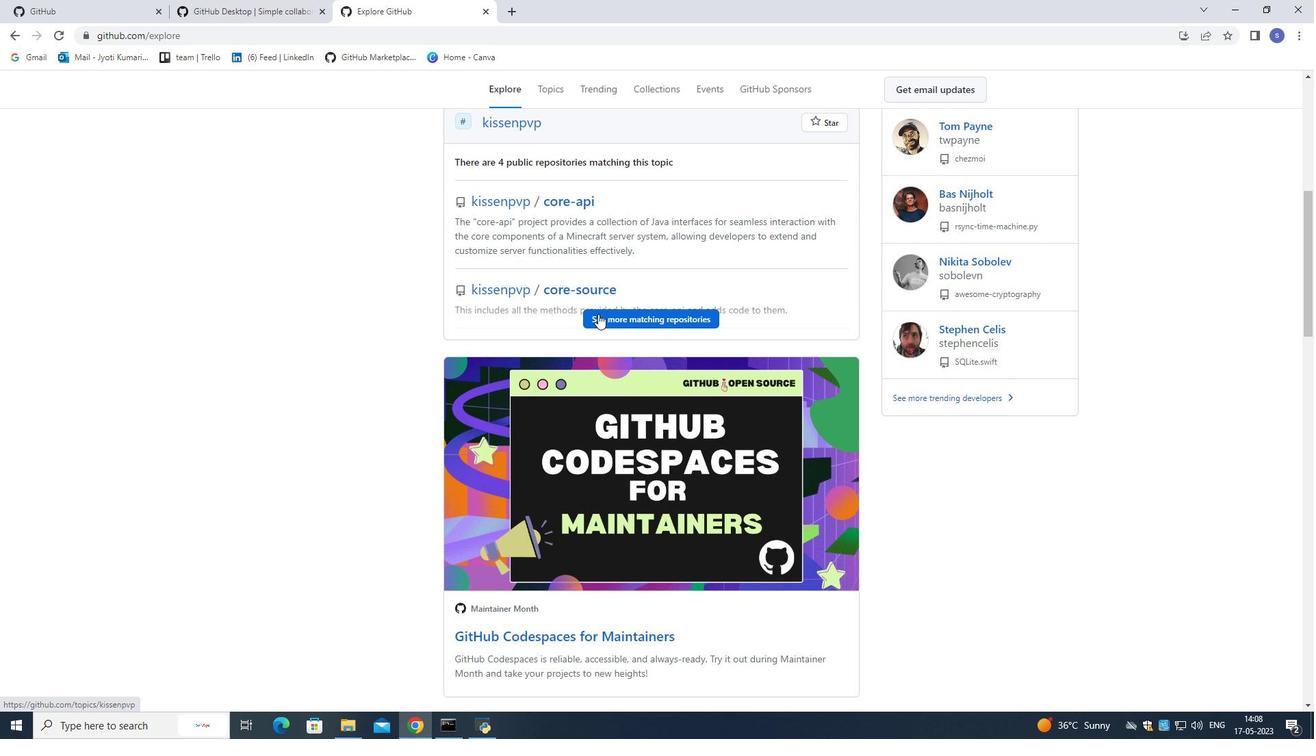 
Action: Mouse pressed left at (599, 319)
Screenshot: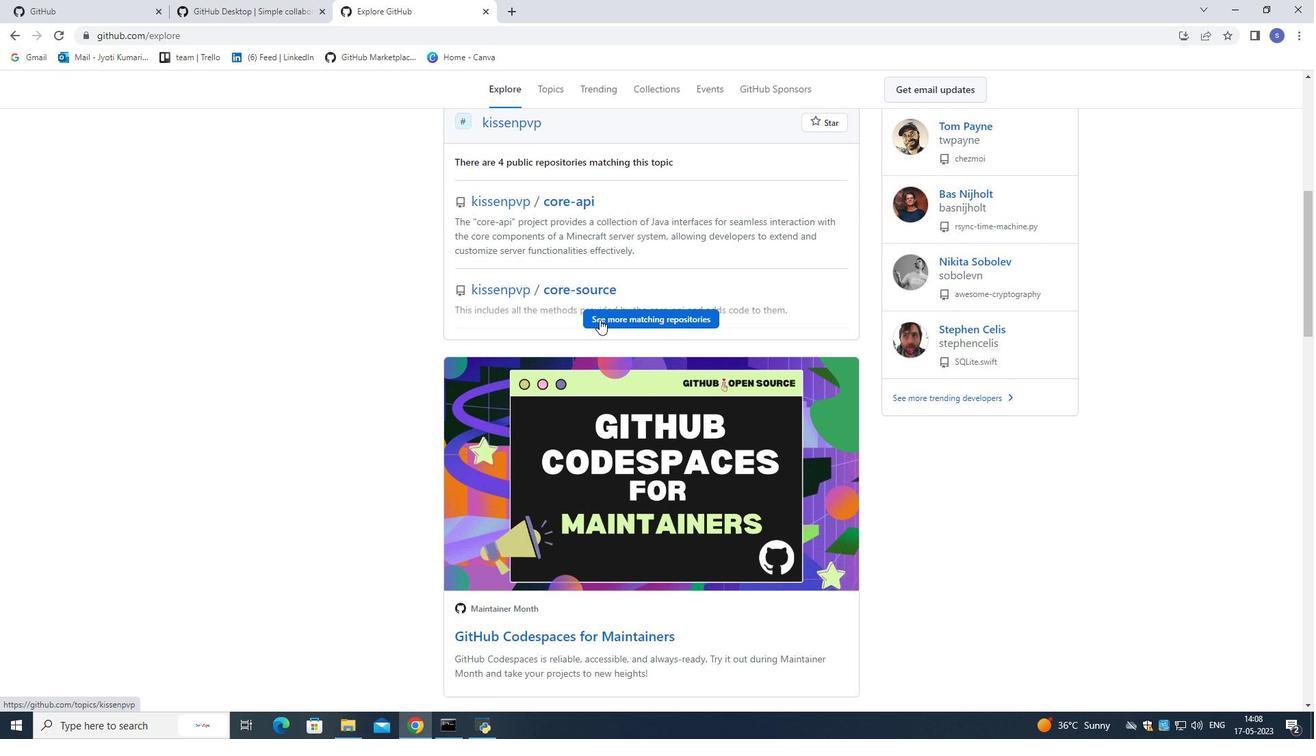 
Action: Mouse moved to (604, 335)
Screenshot: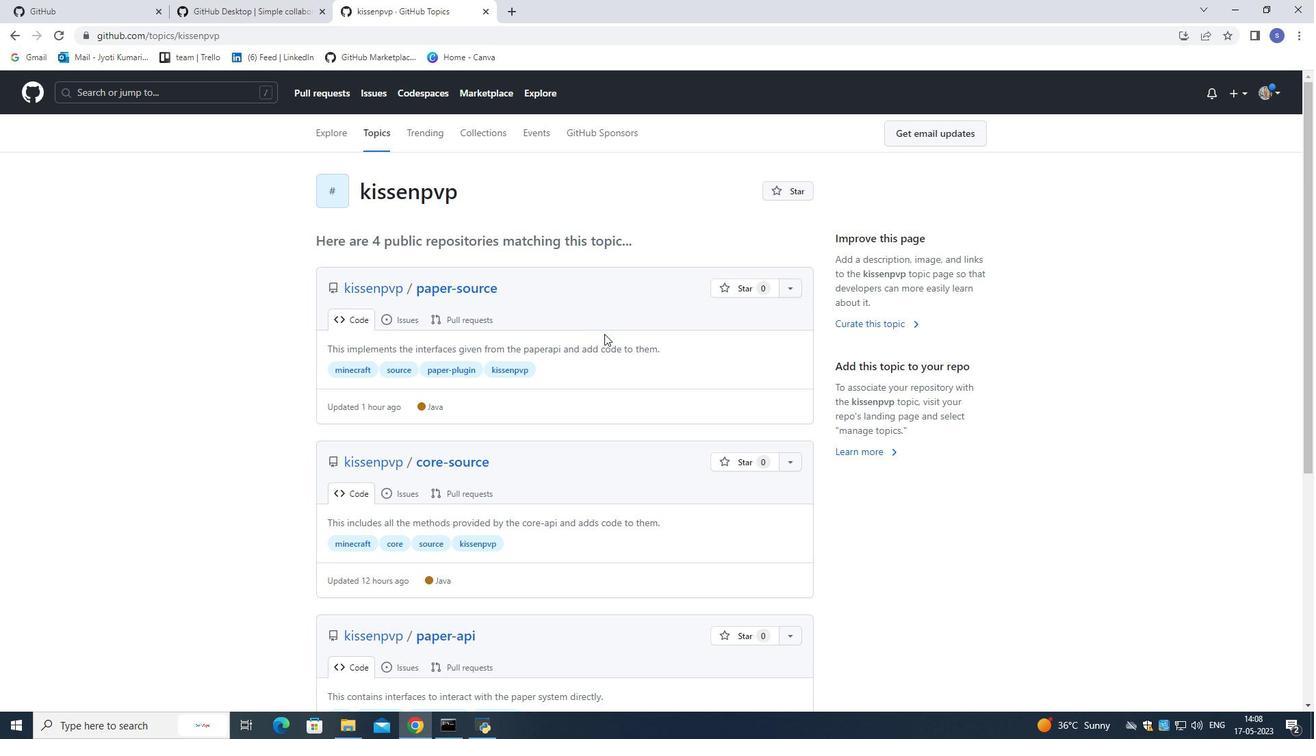 
Action: Mouse scrolled (604, 334) with delta (0, 0)
Screenshot: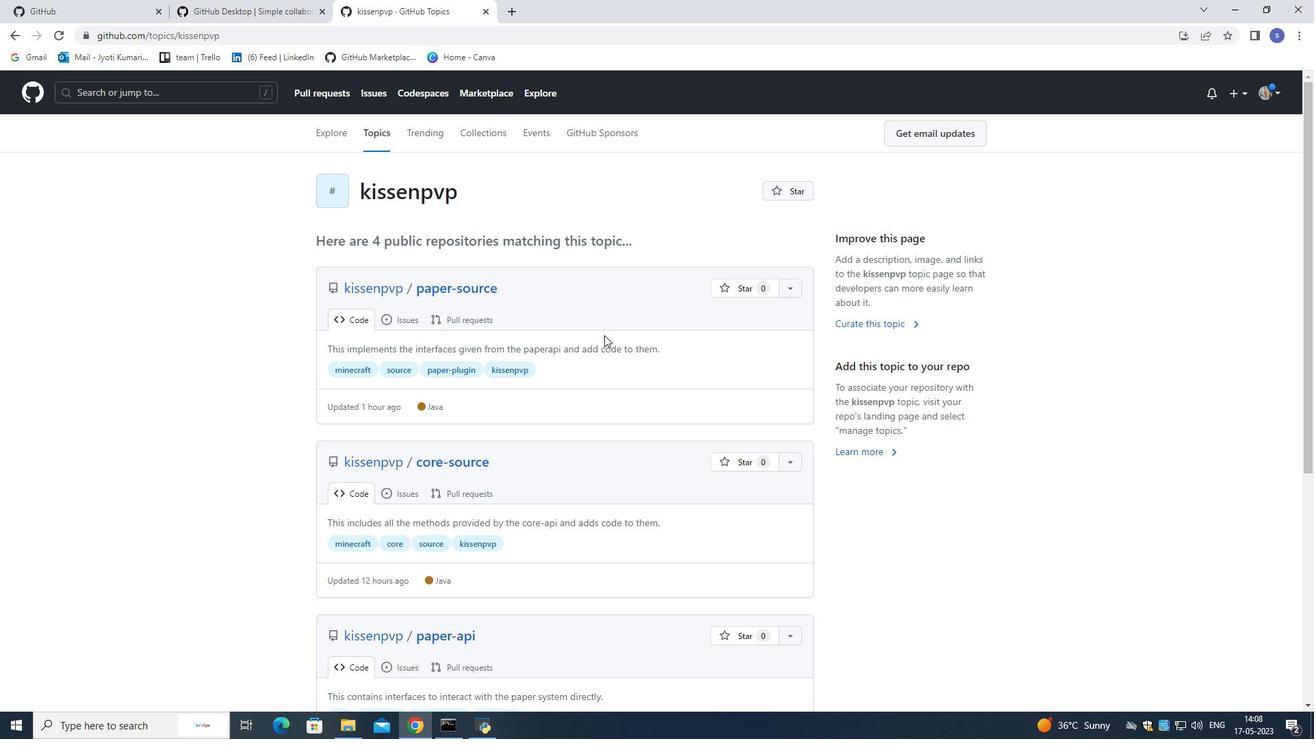 
Action: Mouse moved to (604, 335)
Screenshot: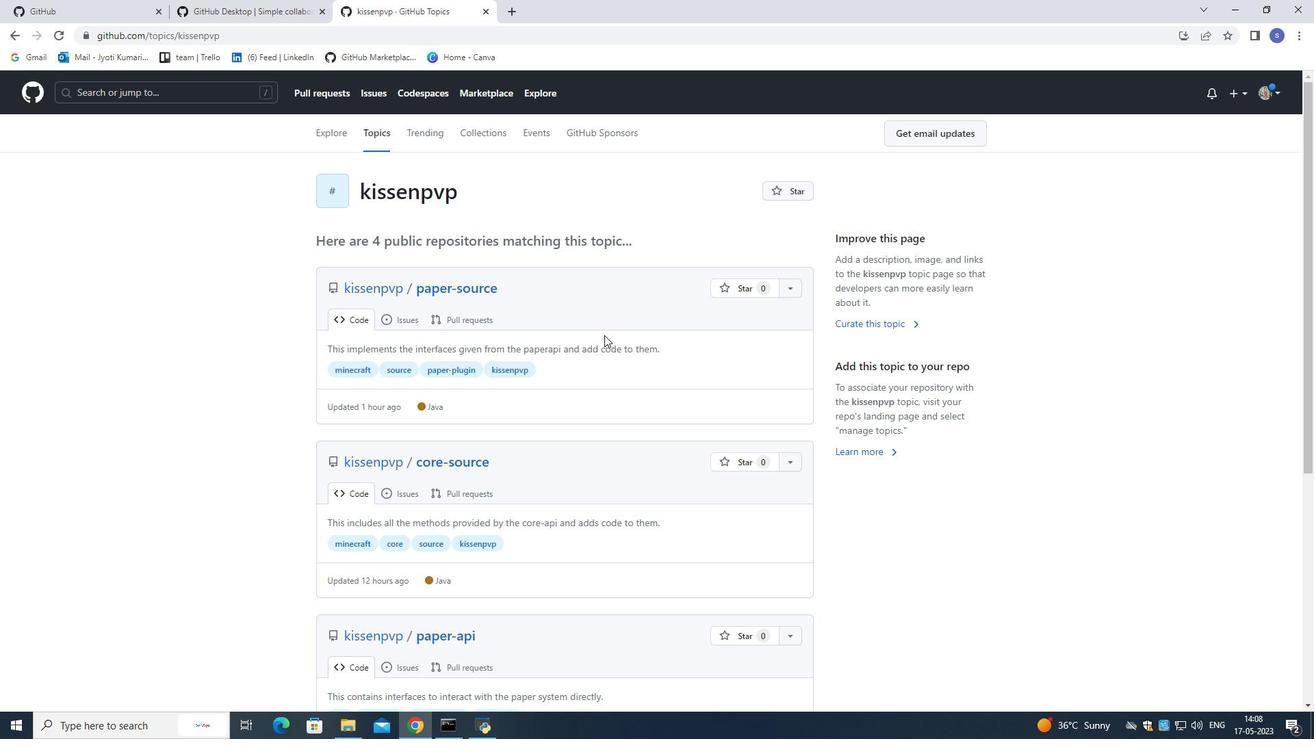
Action: Mouse scrolled (604, 334) with delta (0, 0)
Screenshot: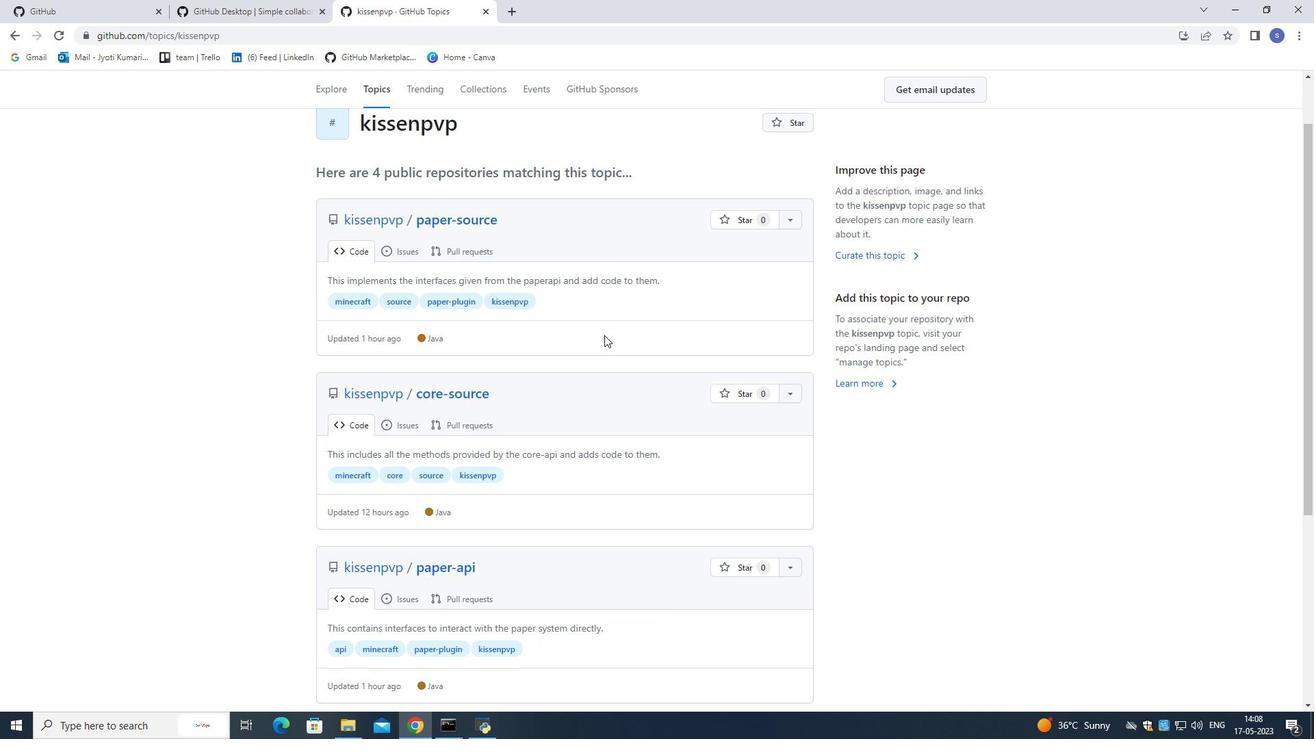 
Action: Mouse moved to (604, 337)
Screenshot: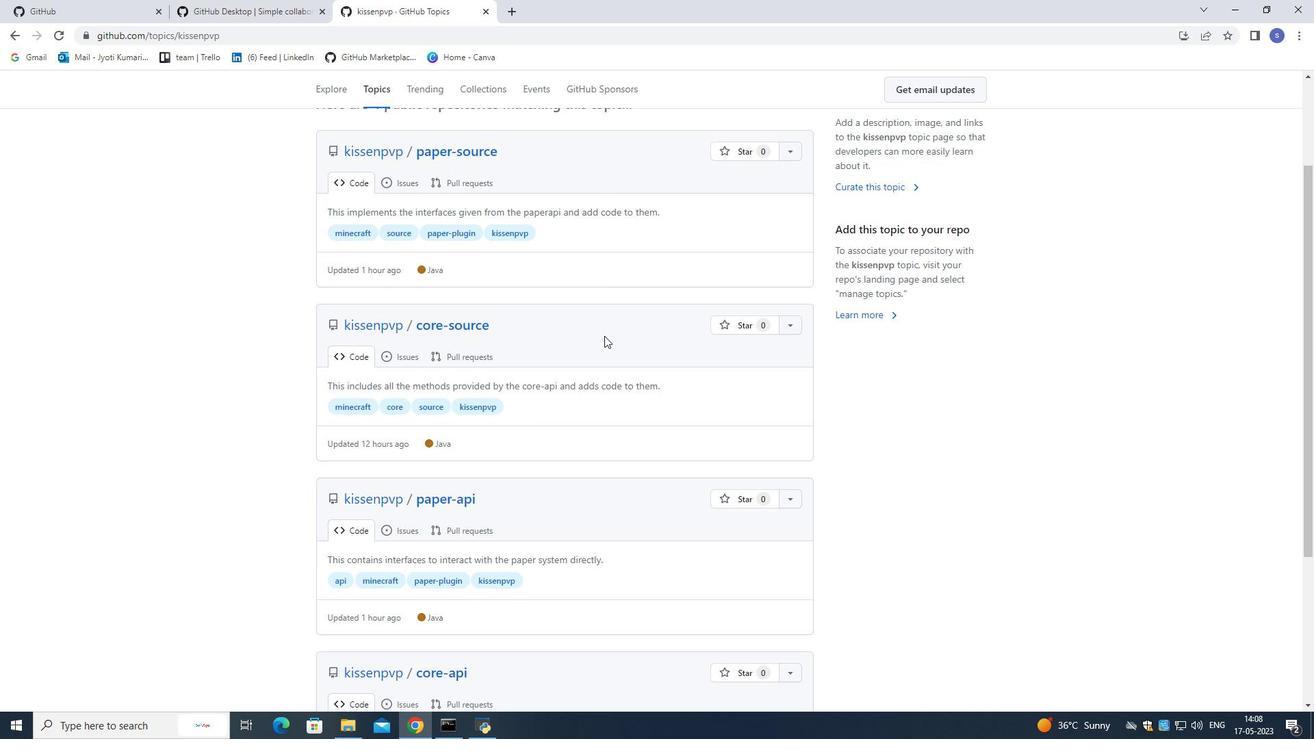 
Action: Mouse scrolled (604, 336) with delta (0, 0)
Screenshot: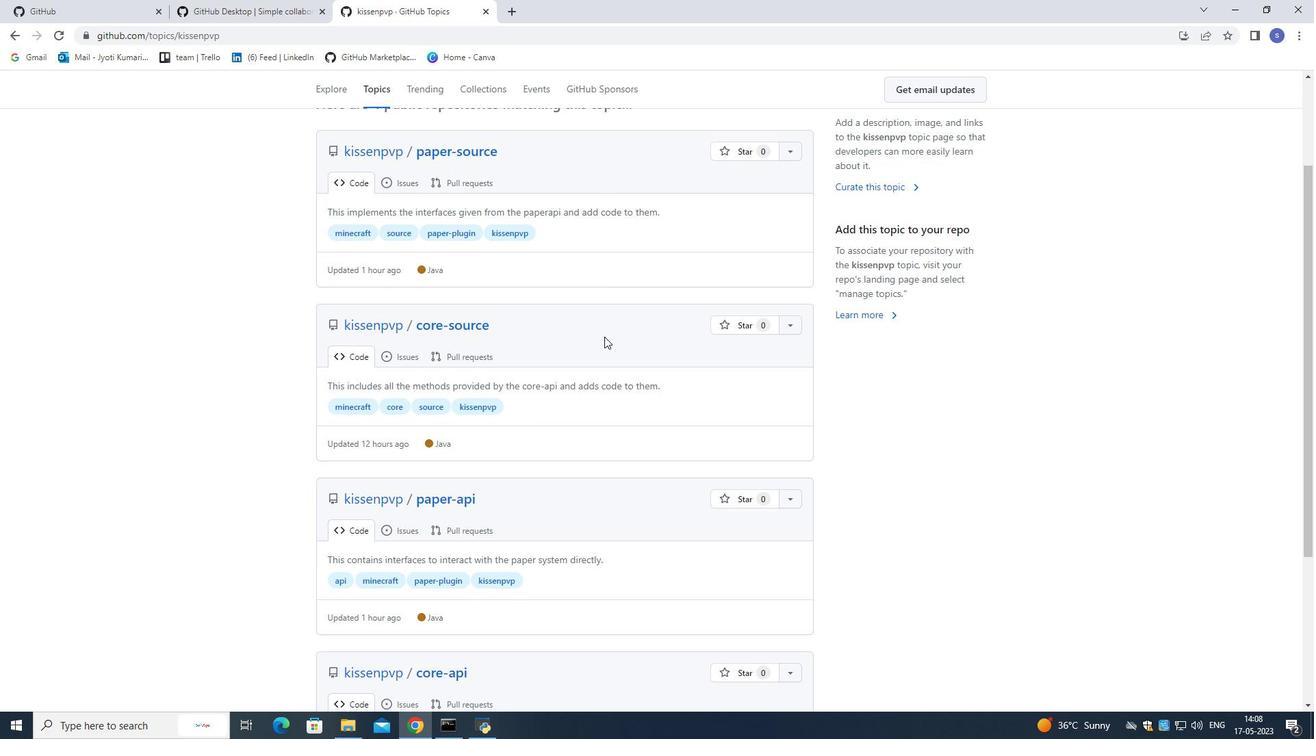 
Action: Mouse scrolled (604, 336) with delta (0, 0)
Screenshot: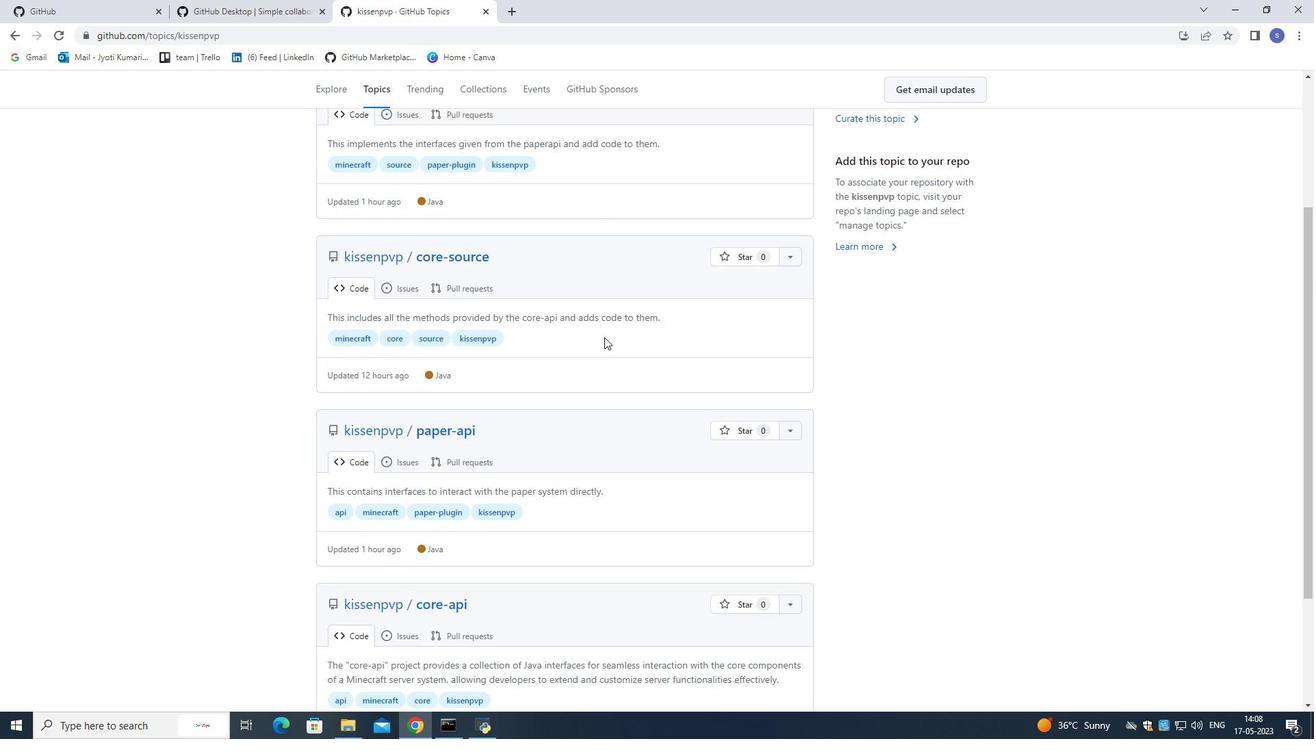 
Action: Mouse moved to (502, 369)
Screenshot: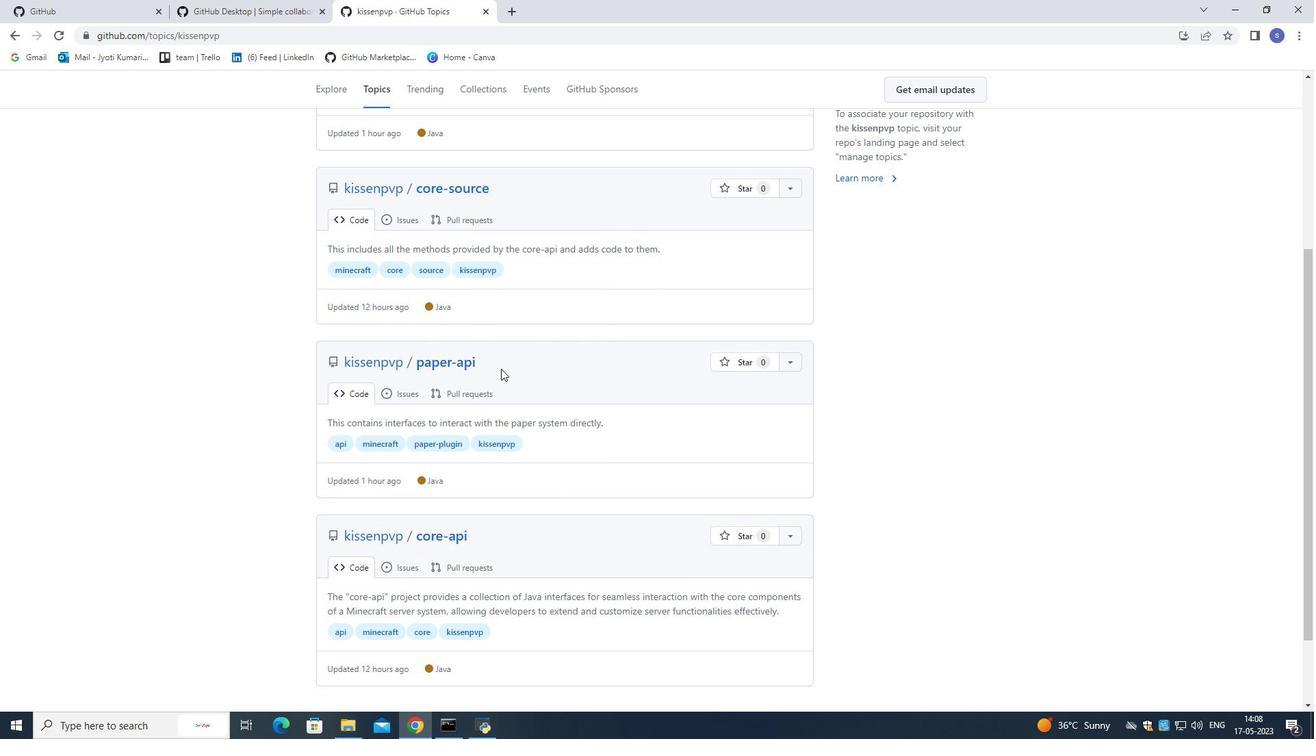 
Action: Mouse scrolled (502, 368) with delta (0, 0)
Screenshot: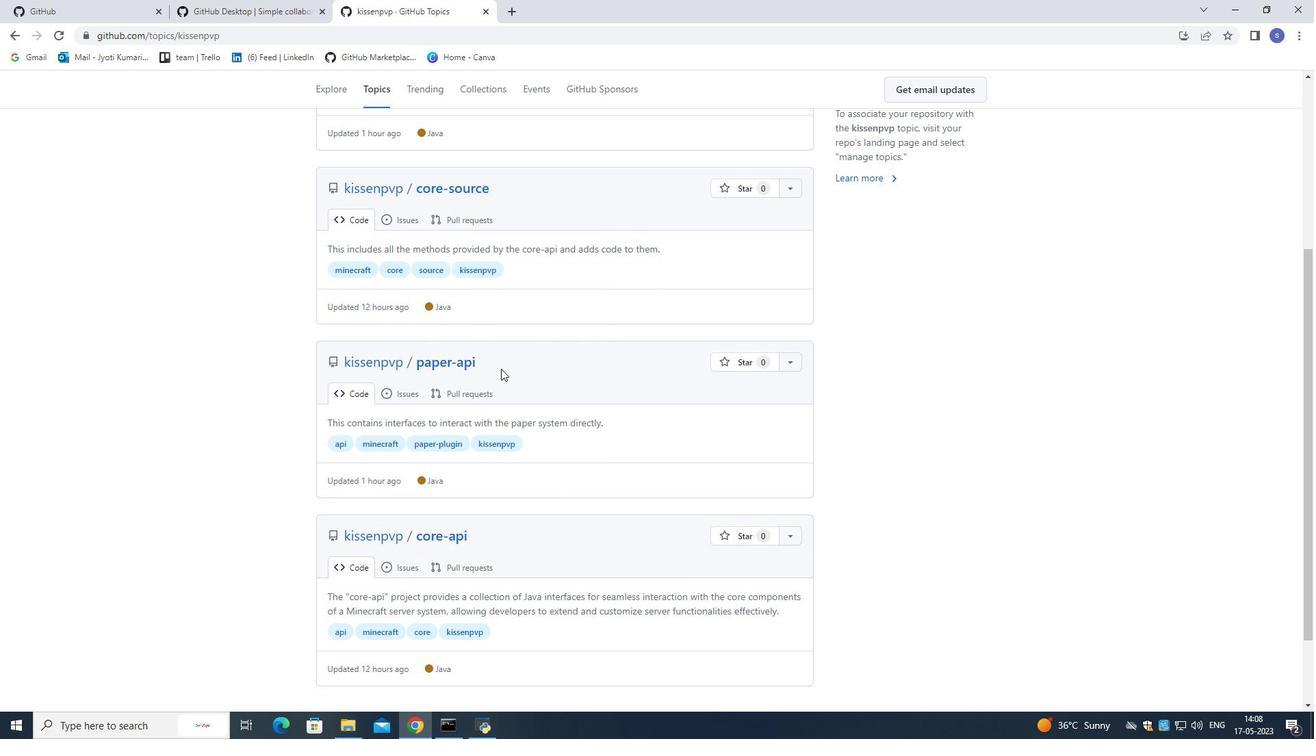 
Action: Mouse moved to (503, 369)
Screenshot: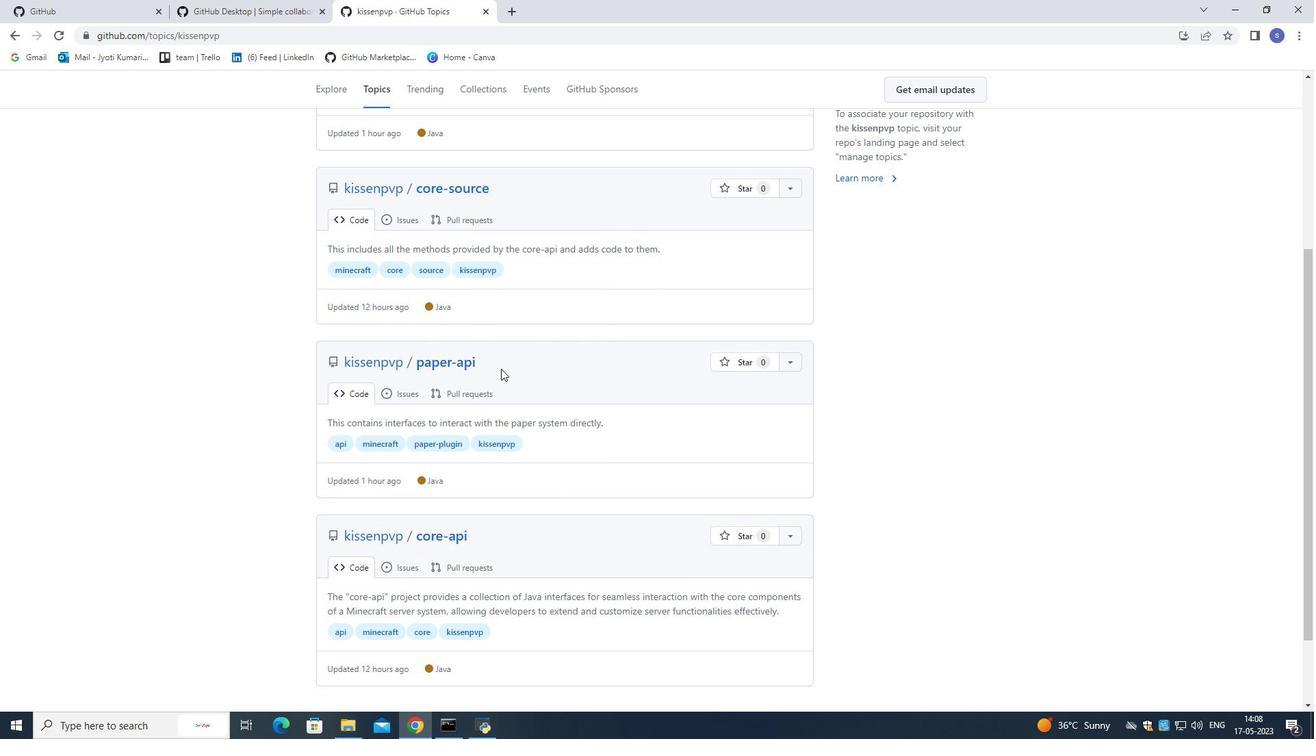 
Action: Mouse scrolled (503, 369) with delta (0, 0)
Screenshot: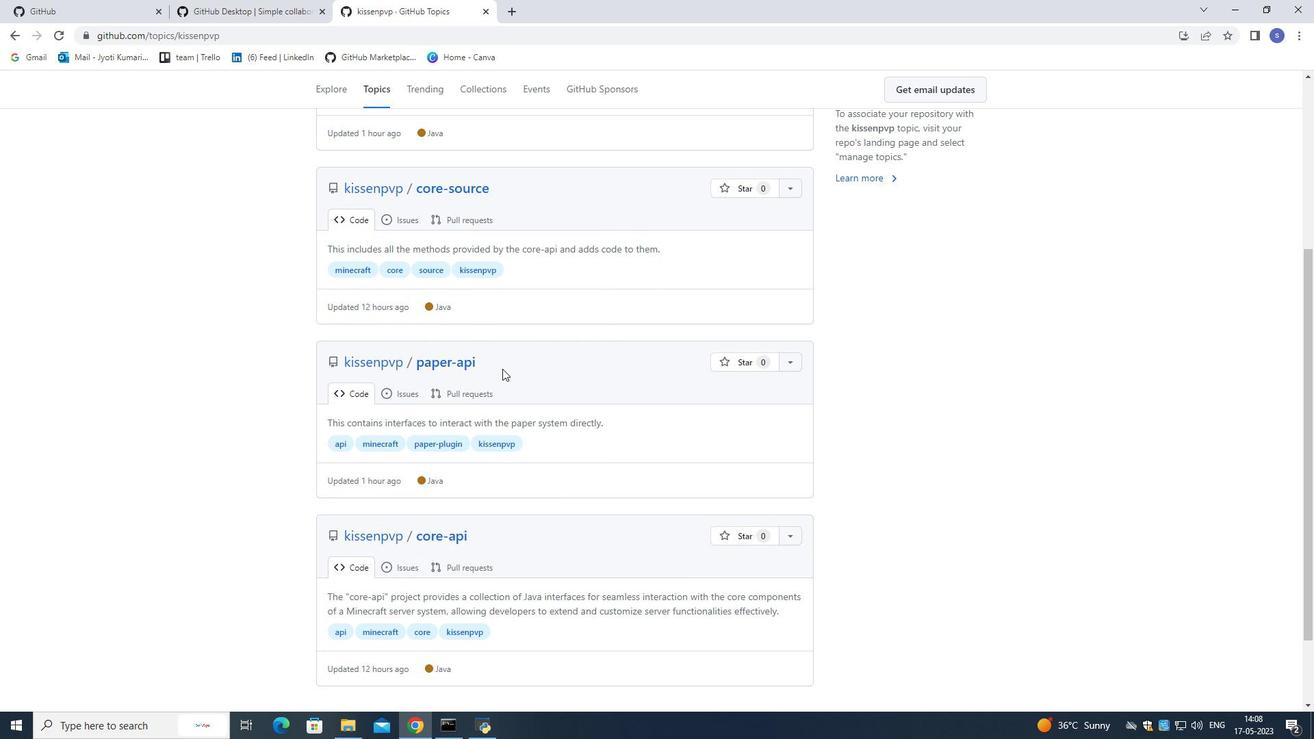 
Action: Mouse moved to (470, 437)
Screenshot: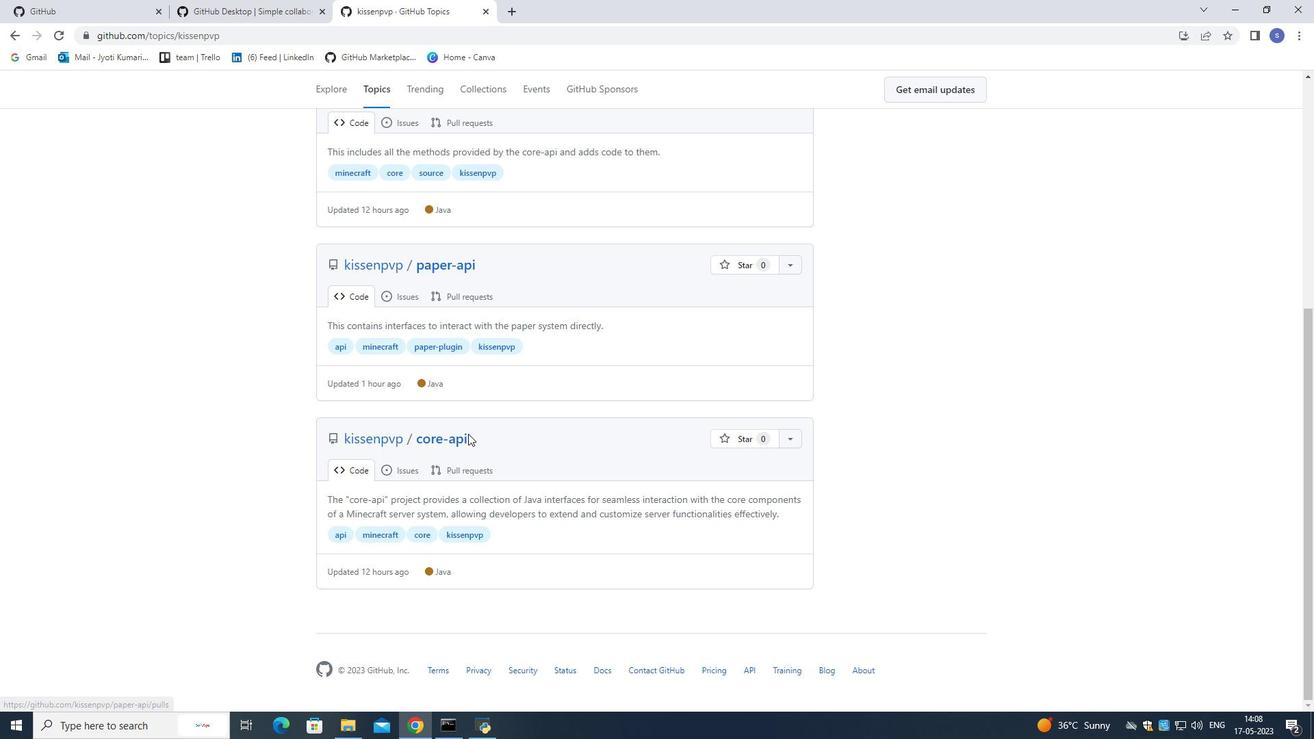 
Action: Mouse scrolled (470, 436) with delta (0, 0)
Screenshot: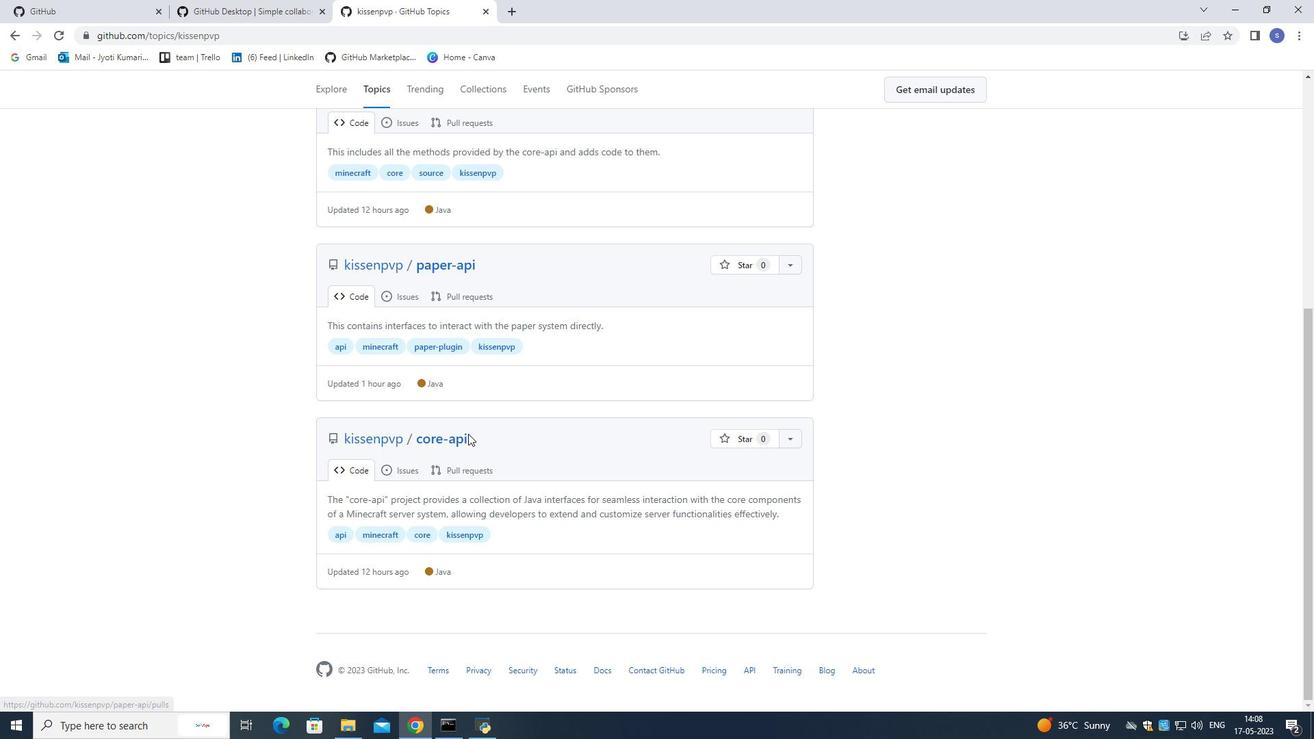 
Action: Mouse moved to (471, 440)
Screenshot: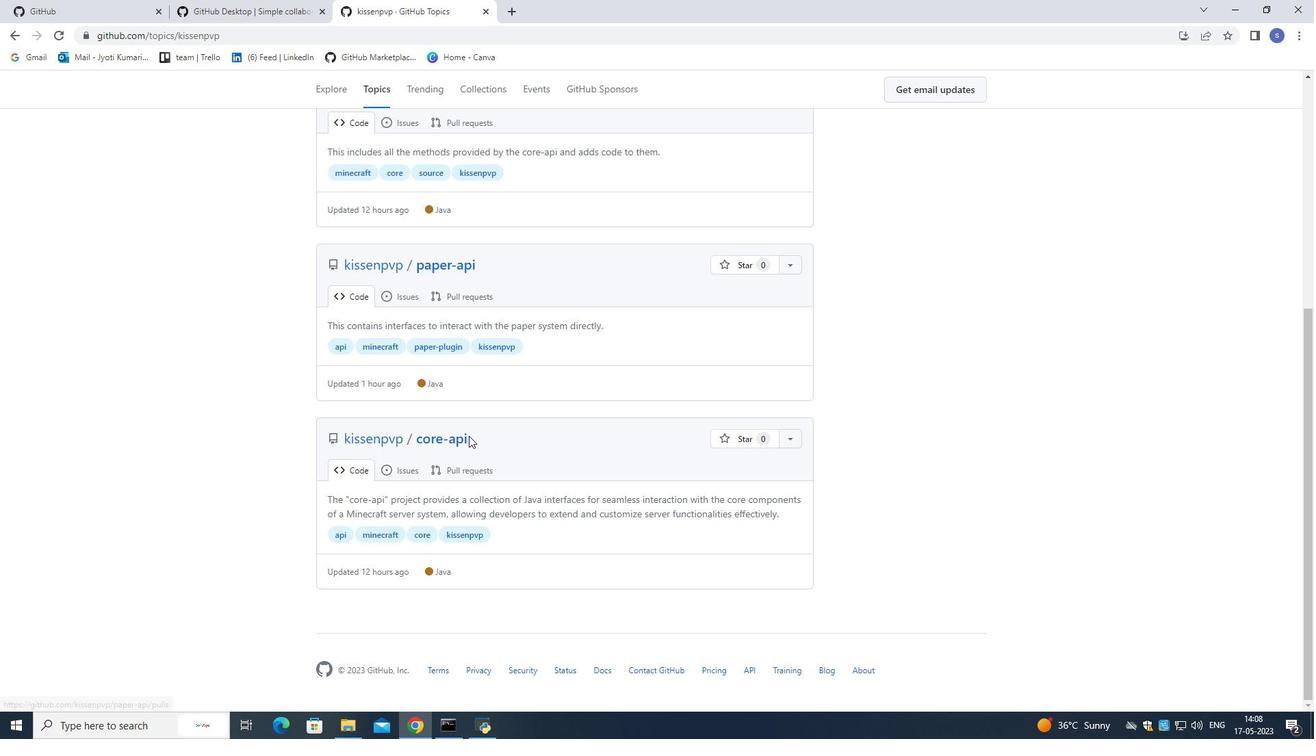 
Action: Mouse scrolled (471, 439) with delta (0, 0)
Screenshot: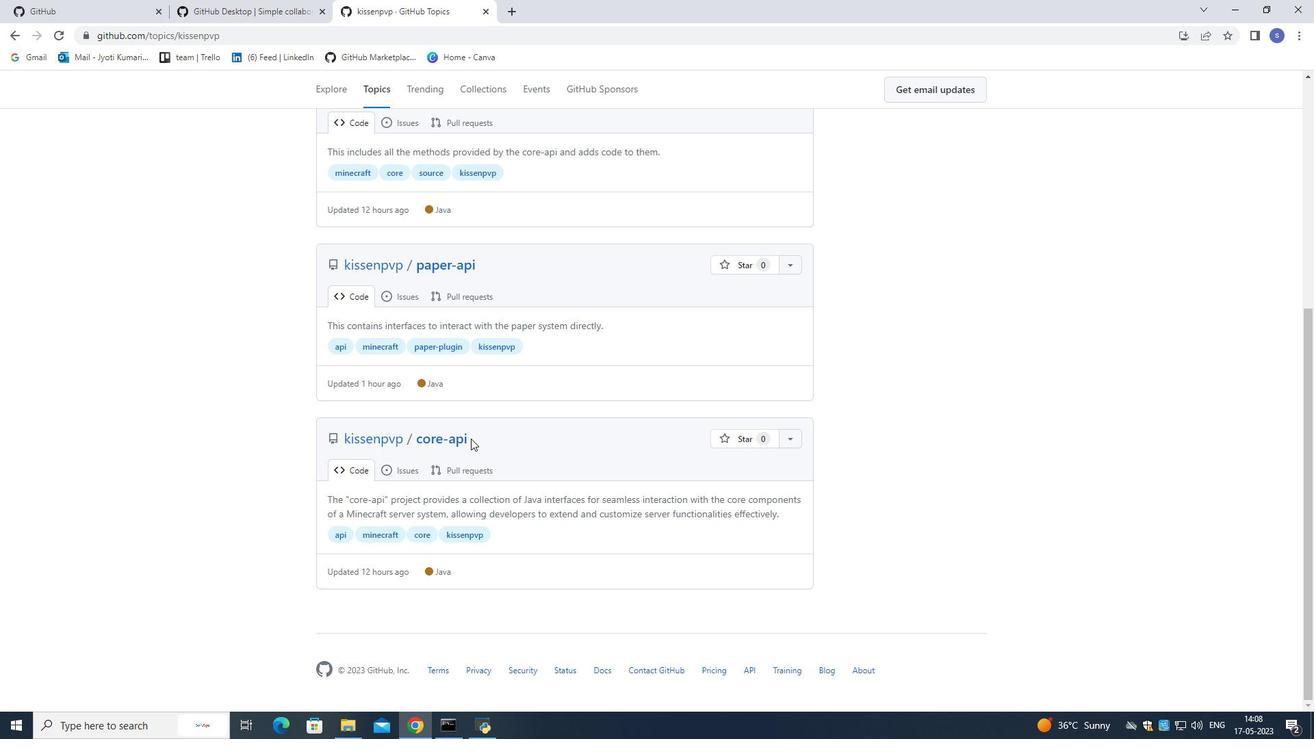 
Action: Mouse scrolled (471, 440) with delta (0, 0)
Screenshot: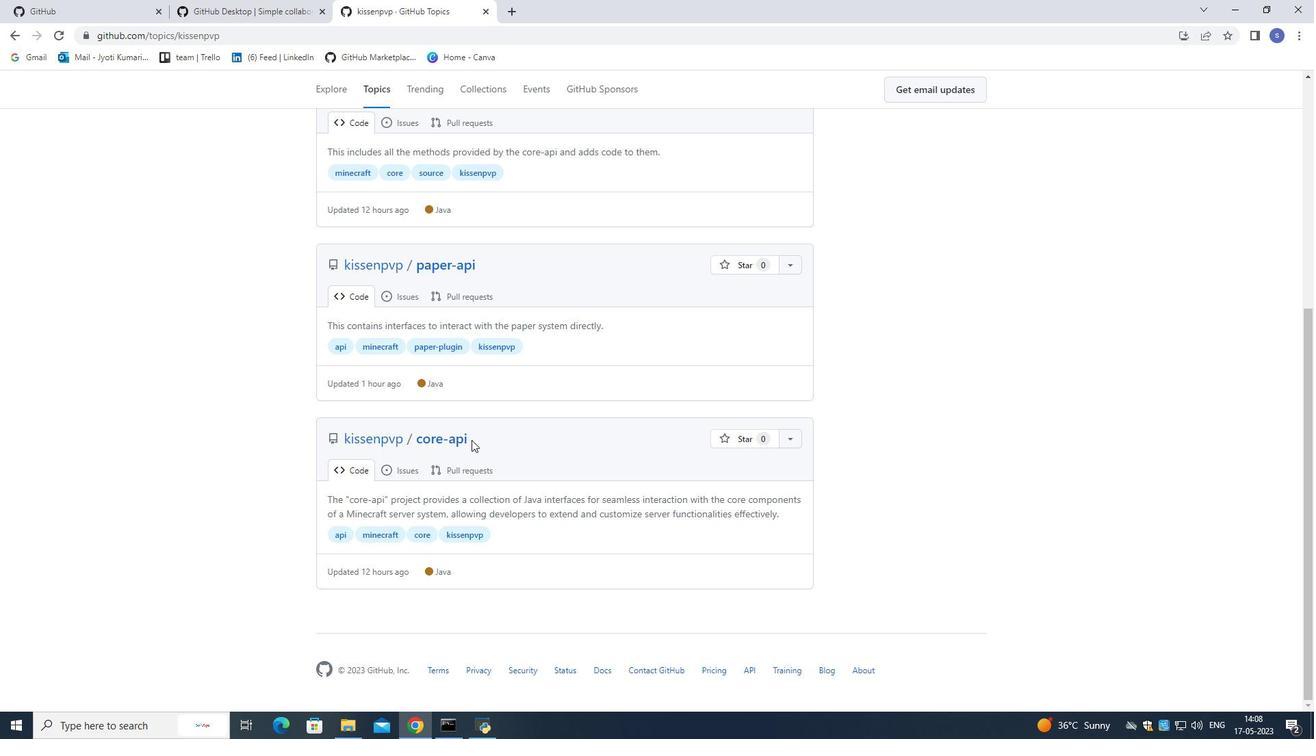 
Action: Mouse scrolled (471, 440) with delta (0, 0)
Screenshot: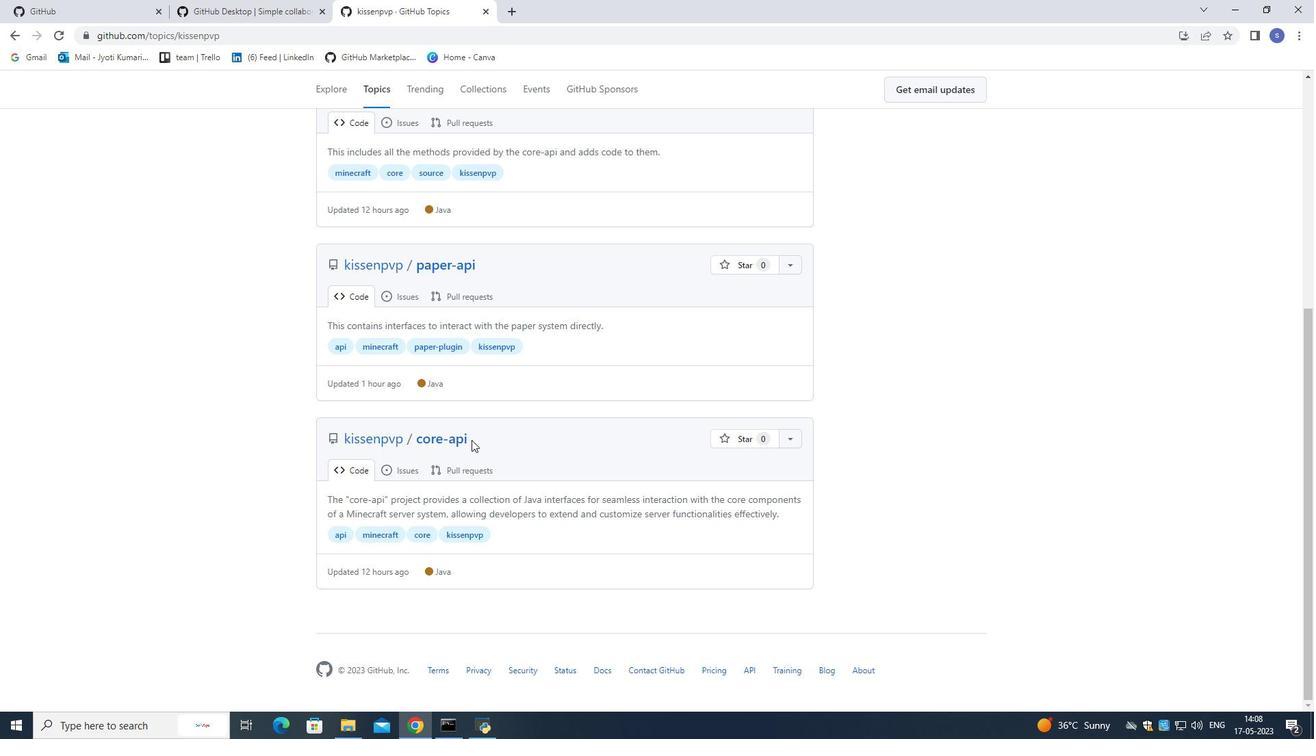 
Action: Mouse moved to (473, 438)
Screenshot: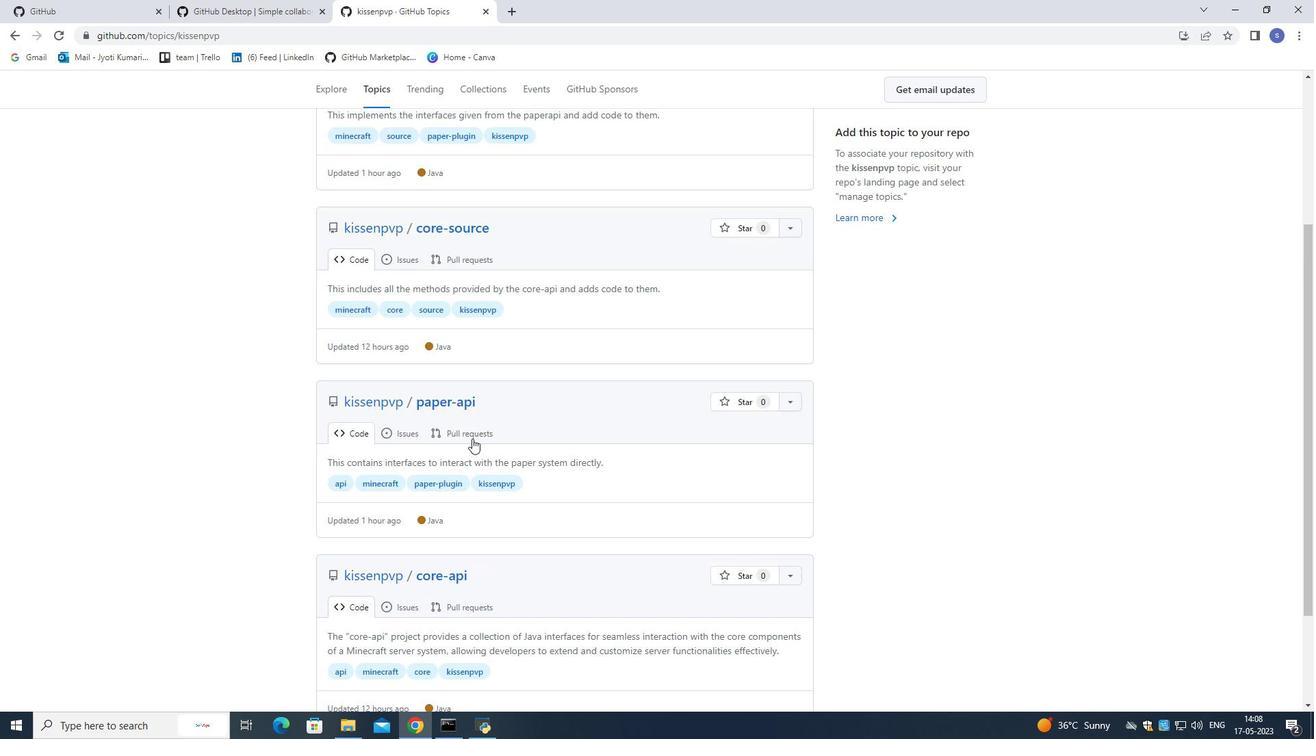 
Action: Mouse scrolled (473, 438) with delta (0, 0)
Screenshot: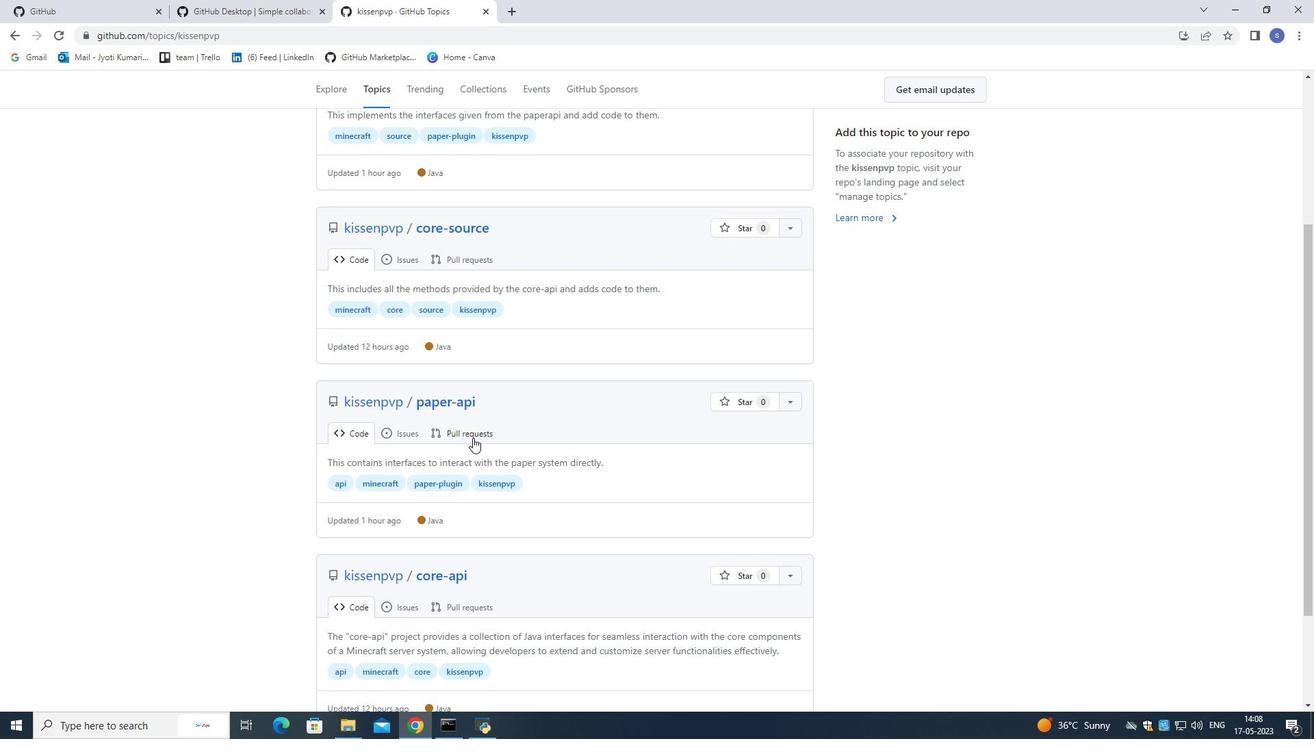 
Action: Mouse moved to (473, 436)
Screenshot: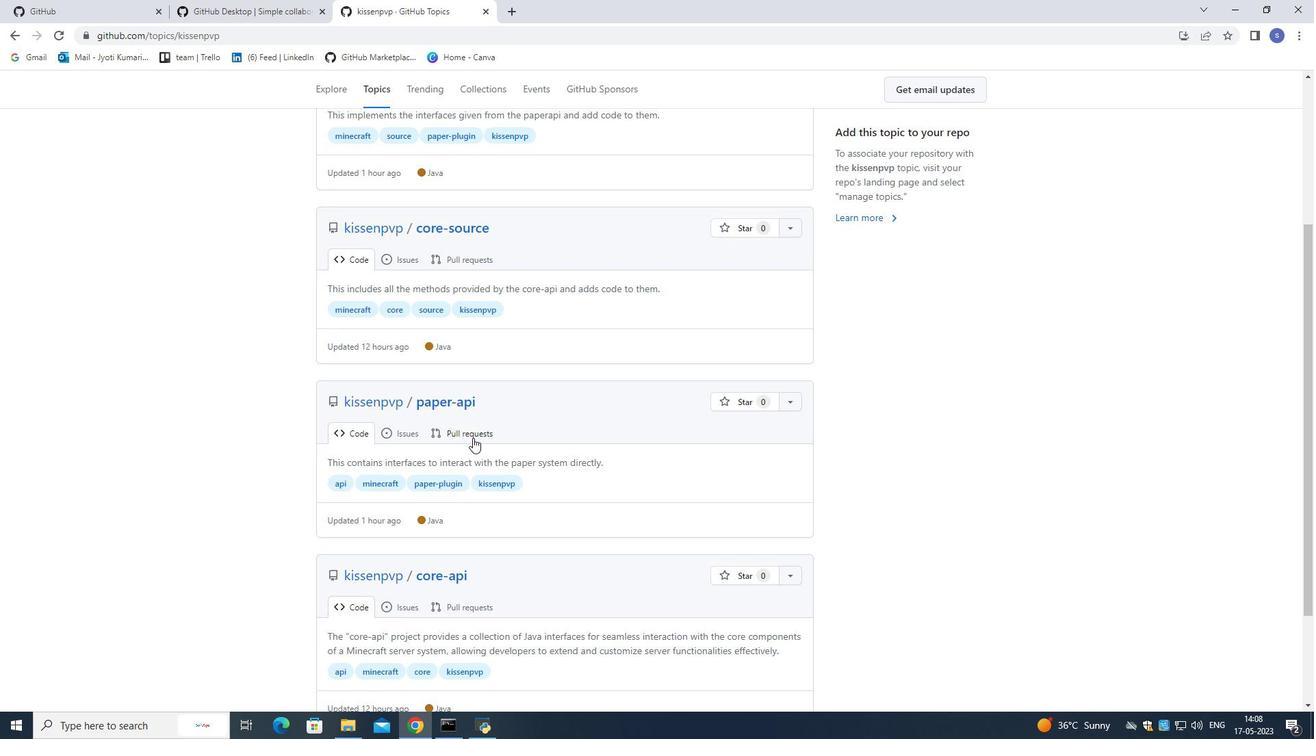 
Action: Mouse scrolled (473, 437) with delta (0, 0)
Screenshot: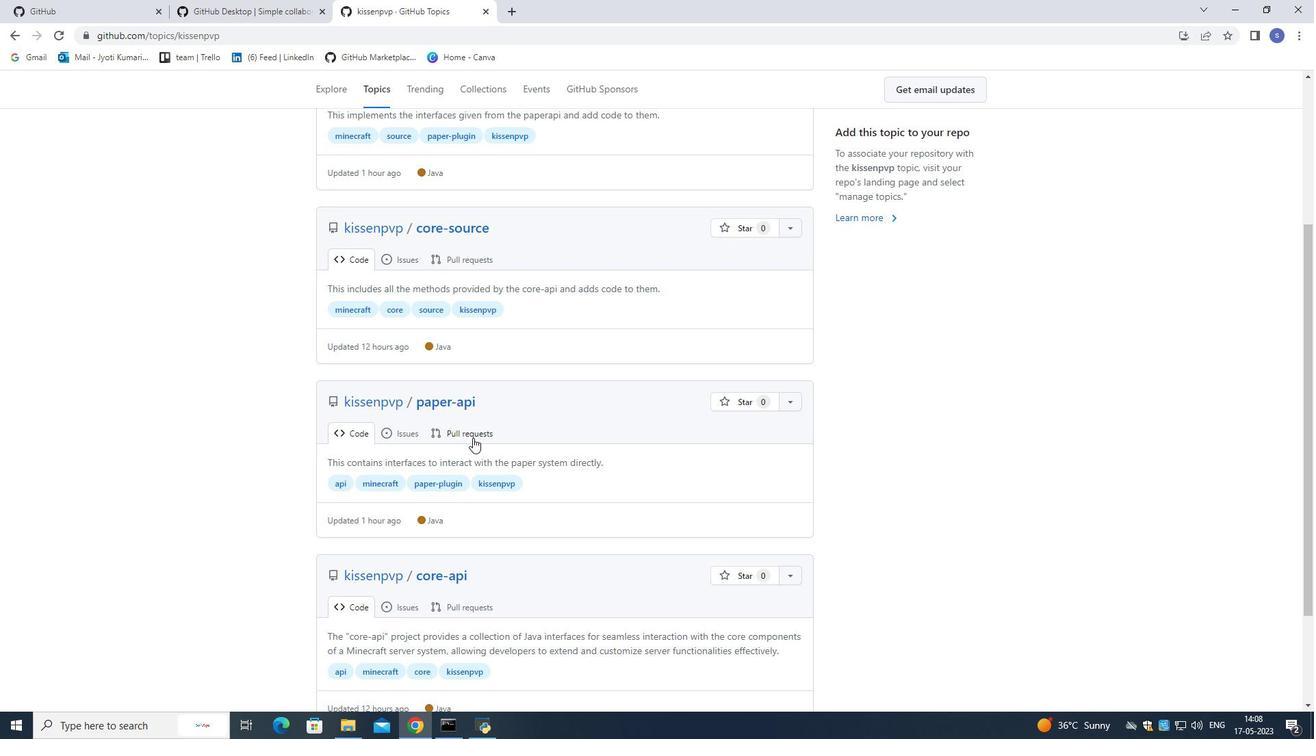 
Action: Mouse moved to (473, 436)
Screenshot: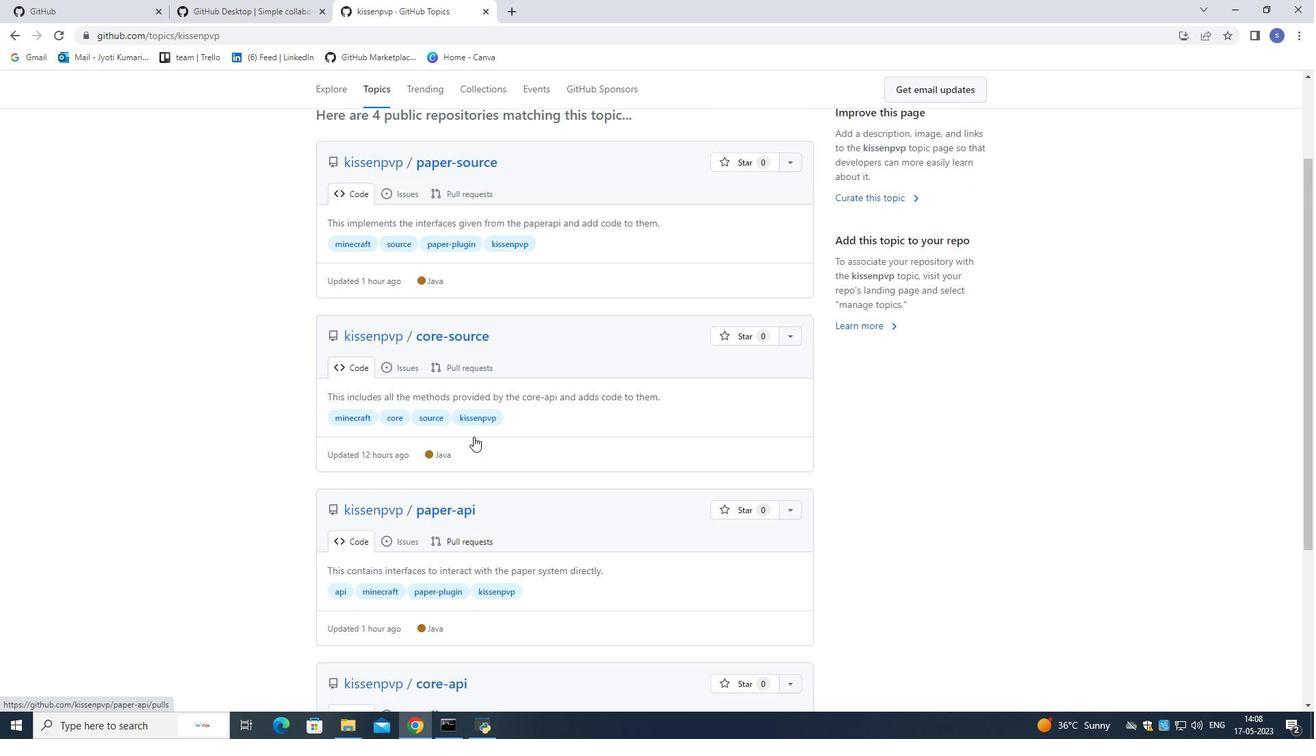 
Action: Mouse scrolled (473, 436) with delta (0, 0)
Screenshot: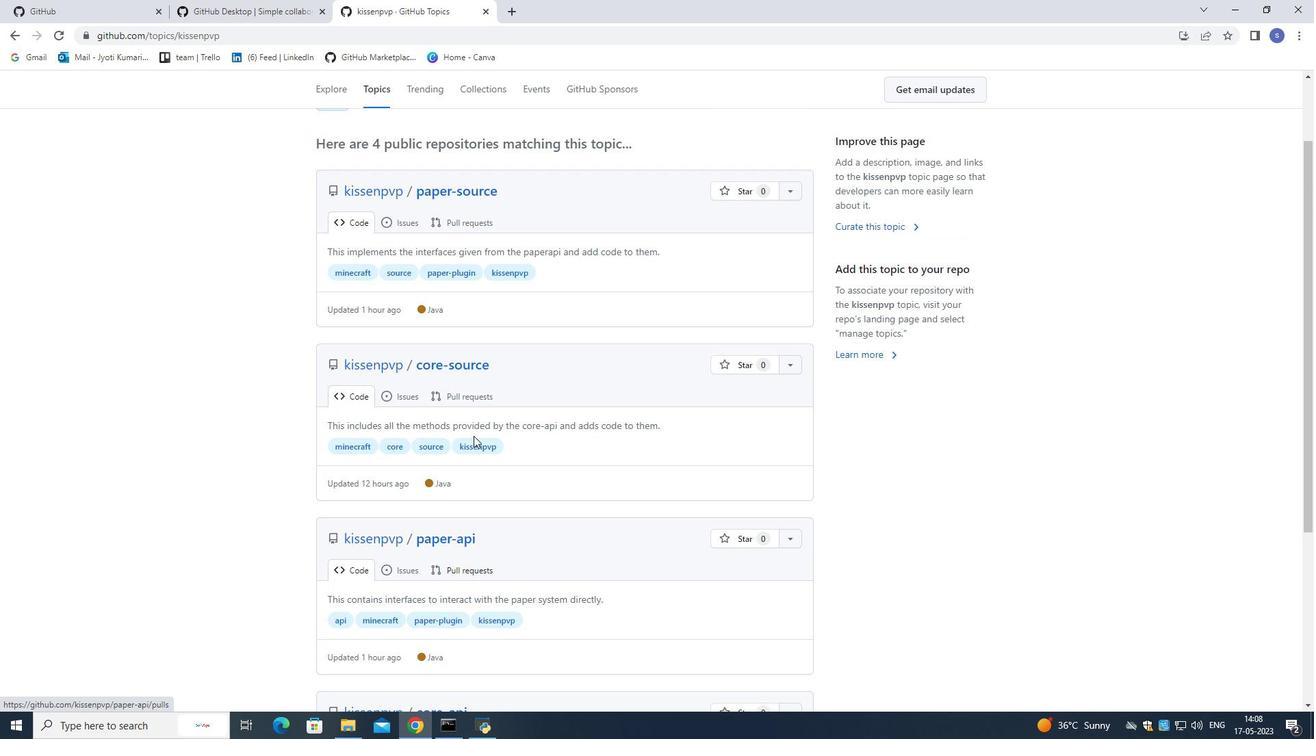 
Action: Mouse scrolled (473, 436) with delta (0, 0)
Screenshot: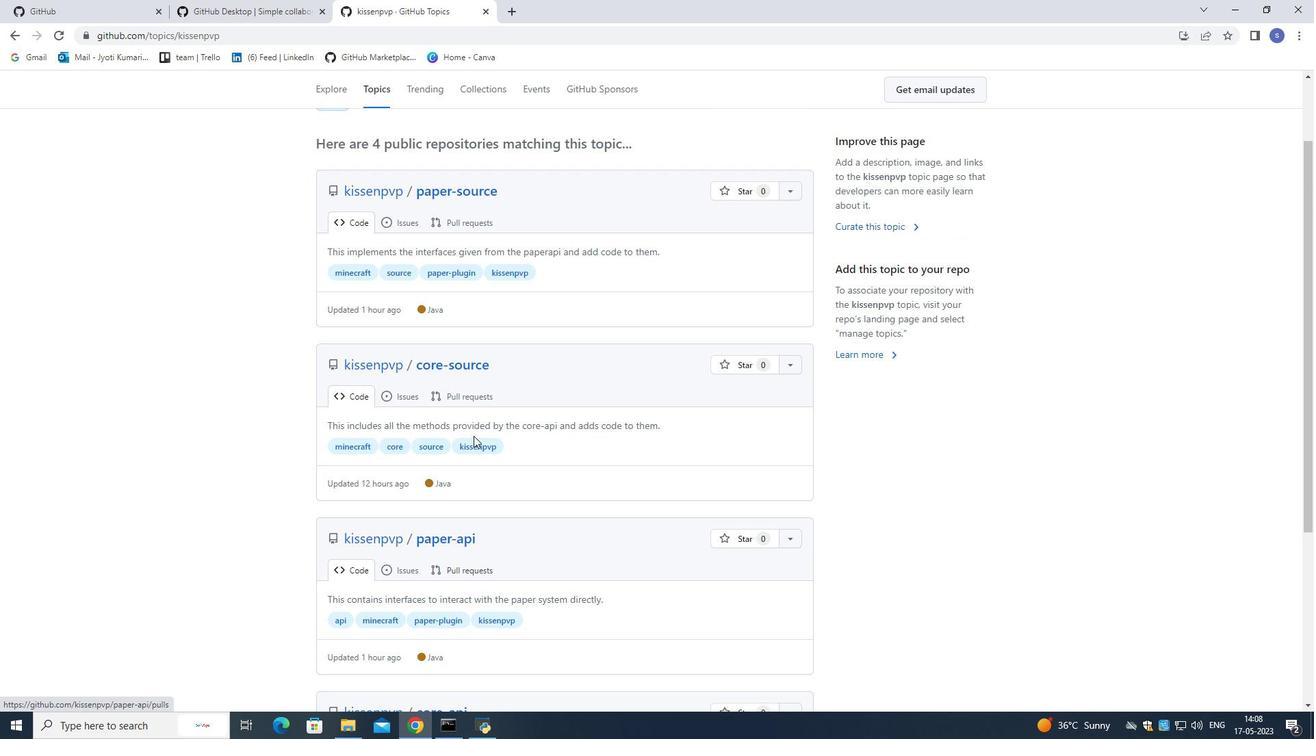 
Action: Mouse moved to (484, 283)
Screenshot: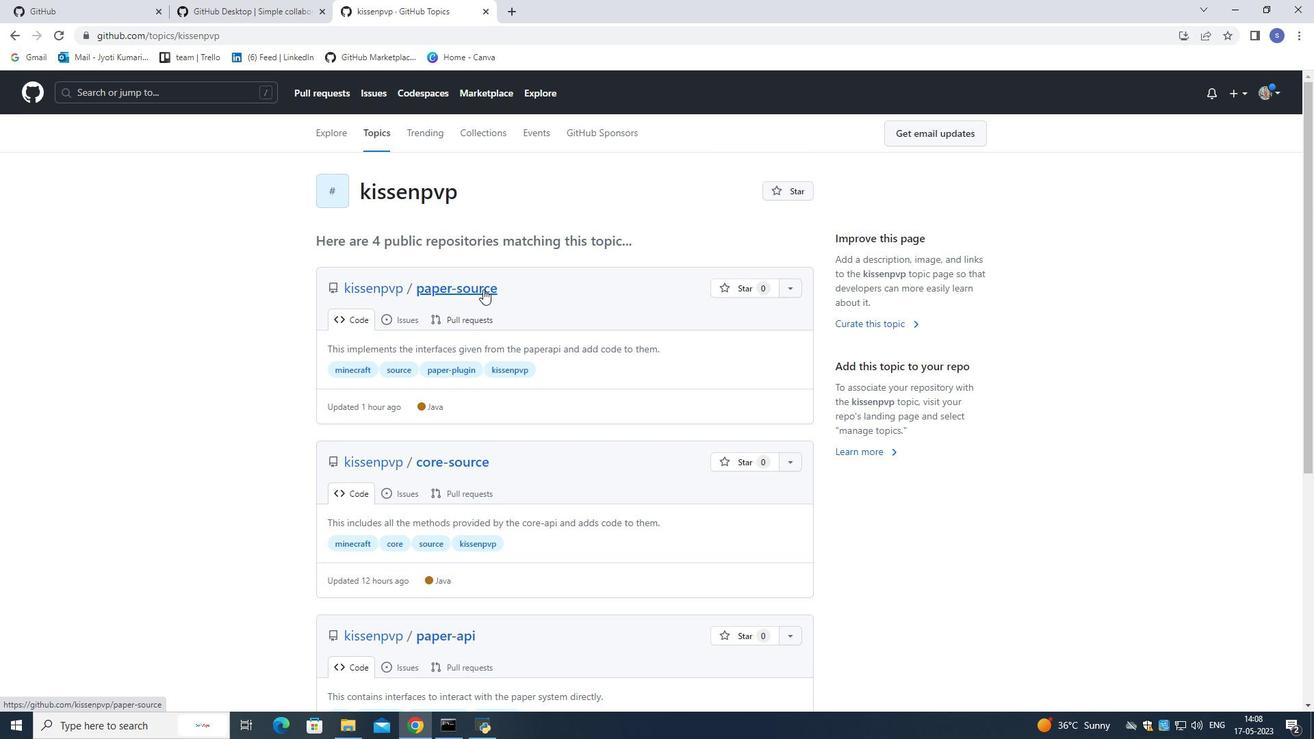 
Action: Mouse pressed left at (484, 283)
Screenshot: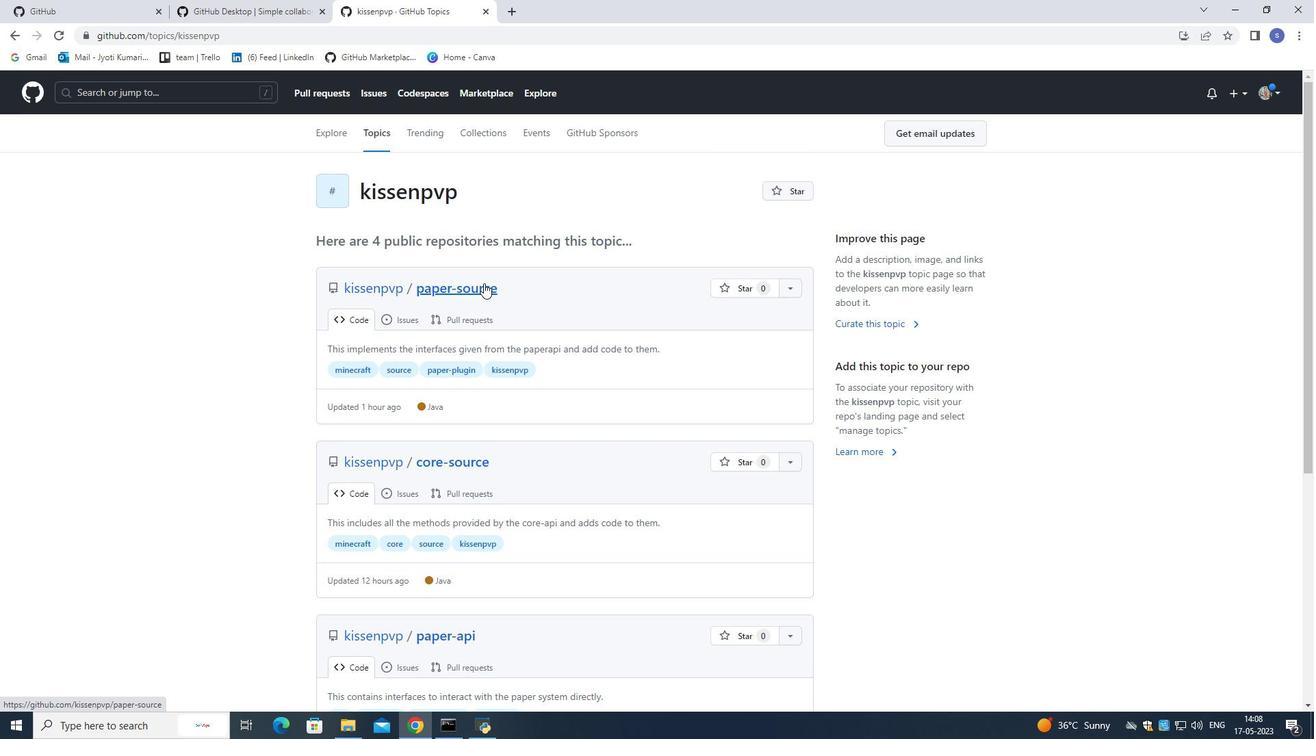 
Action: Mouse moved to (689, 217)
Screenshot: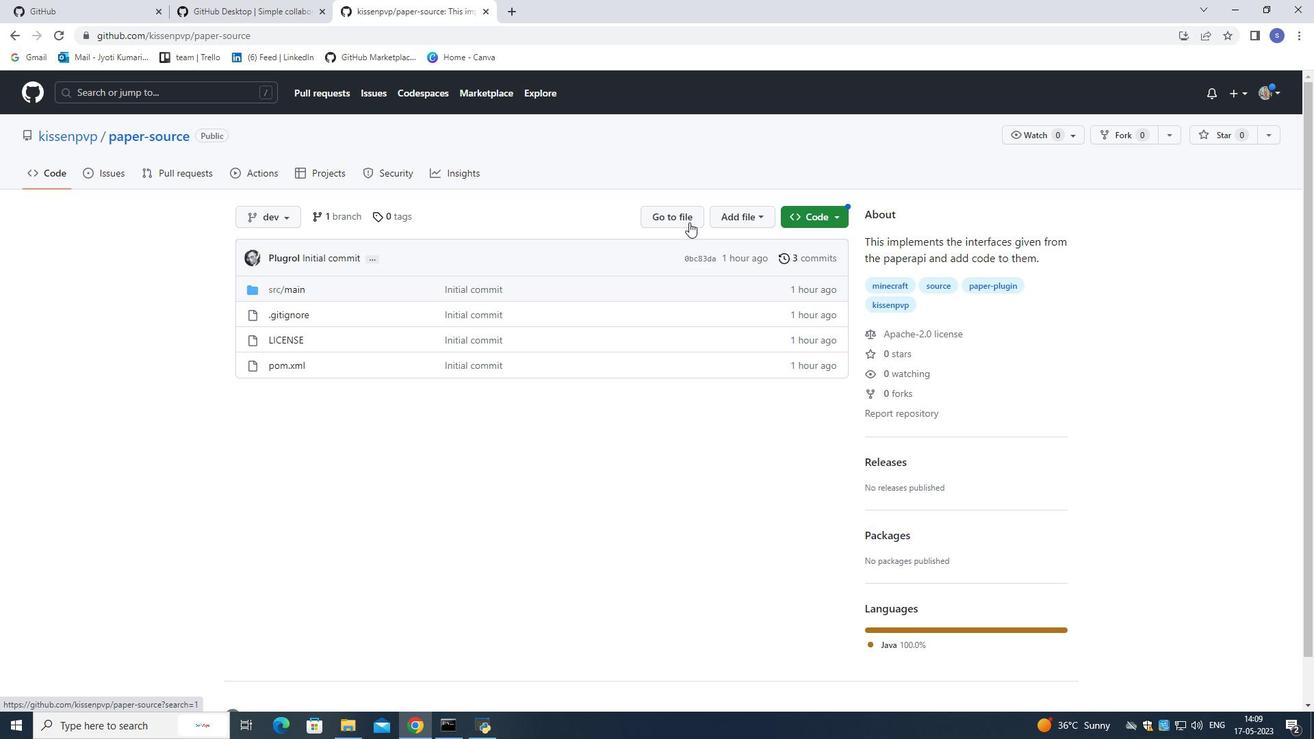 
Action: Mouse pressed left at (689, 217)
Screenshot: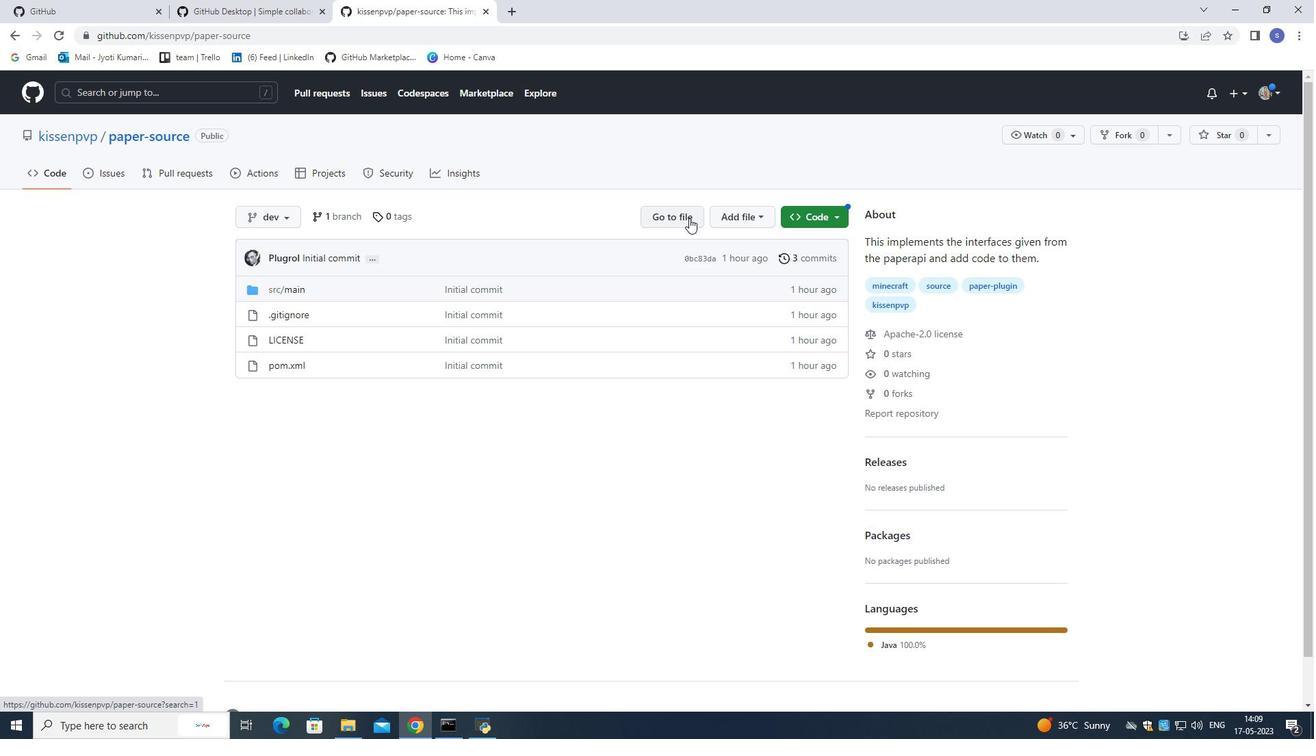 
Action: Mouse moved to (340, 327)
Screenshot: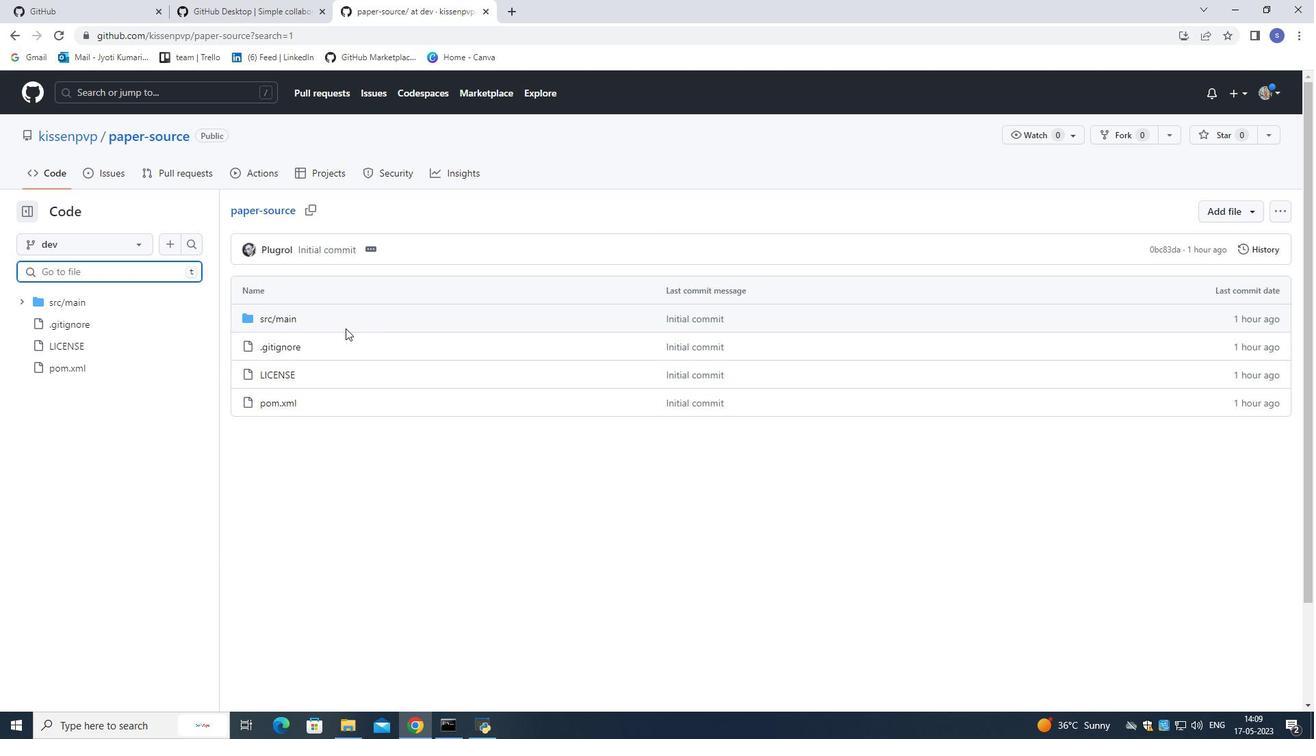 
Action: Mouse pressed left at (340, 327)
Screenshot: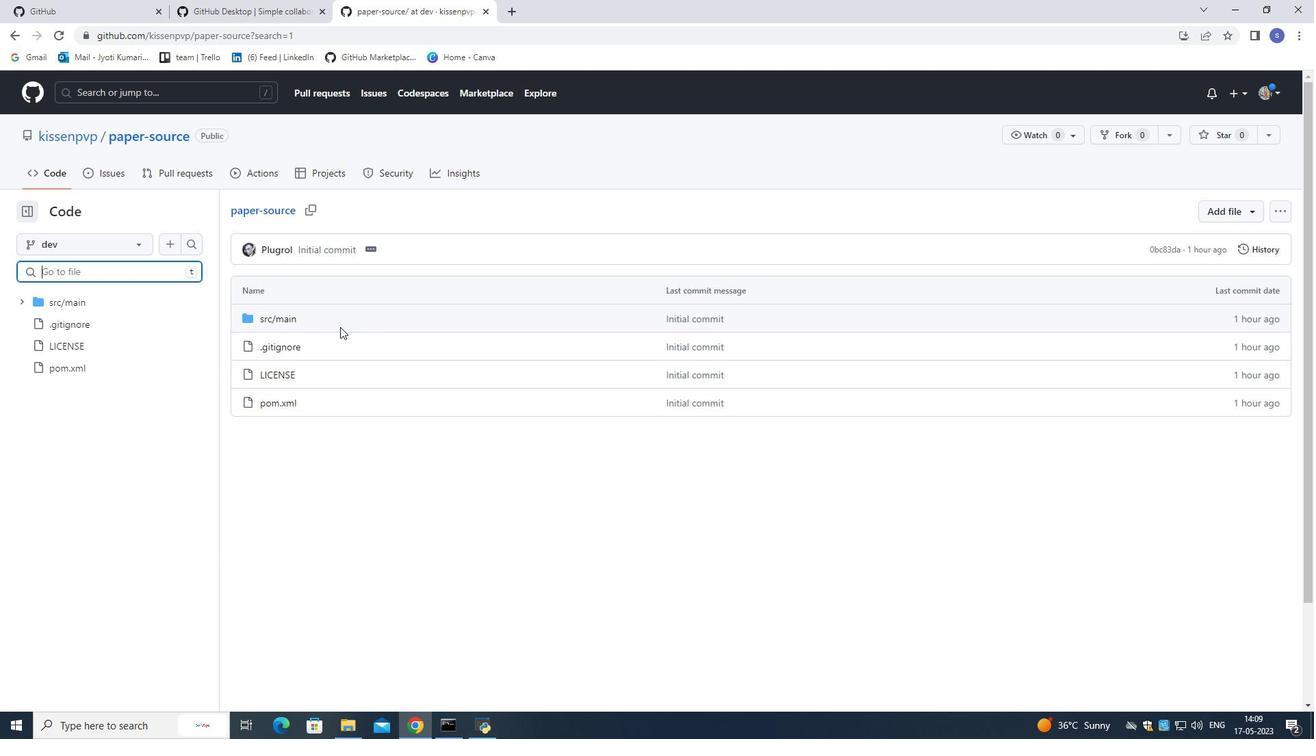 
Action: Mouse moved to (284, 321)
Screenshot: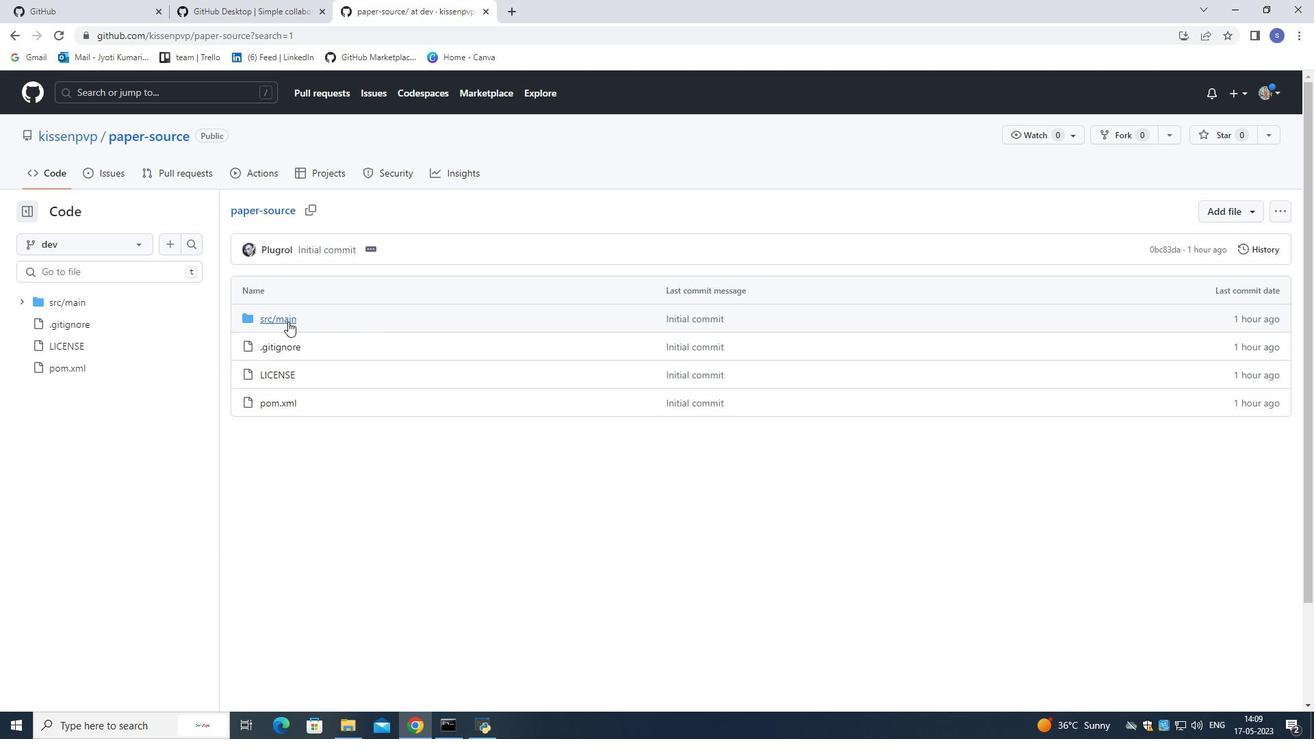 
Action: Mouse pressed left at (284, 321)
Screenshot: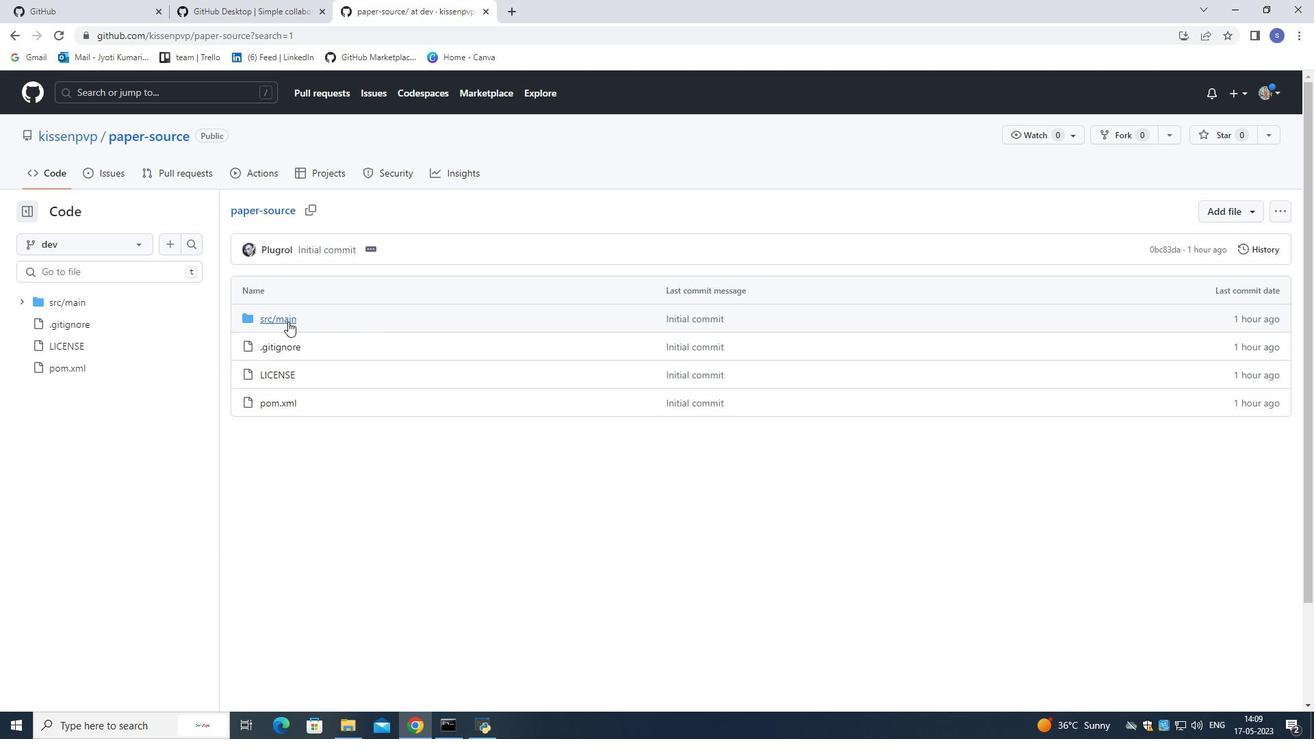
Action: Mouse moved to (293, 346)
Screenshot: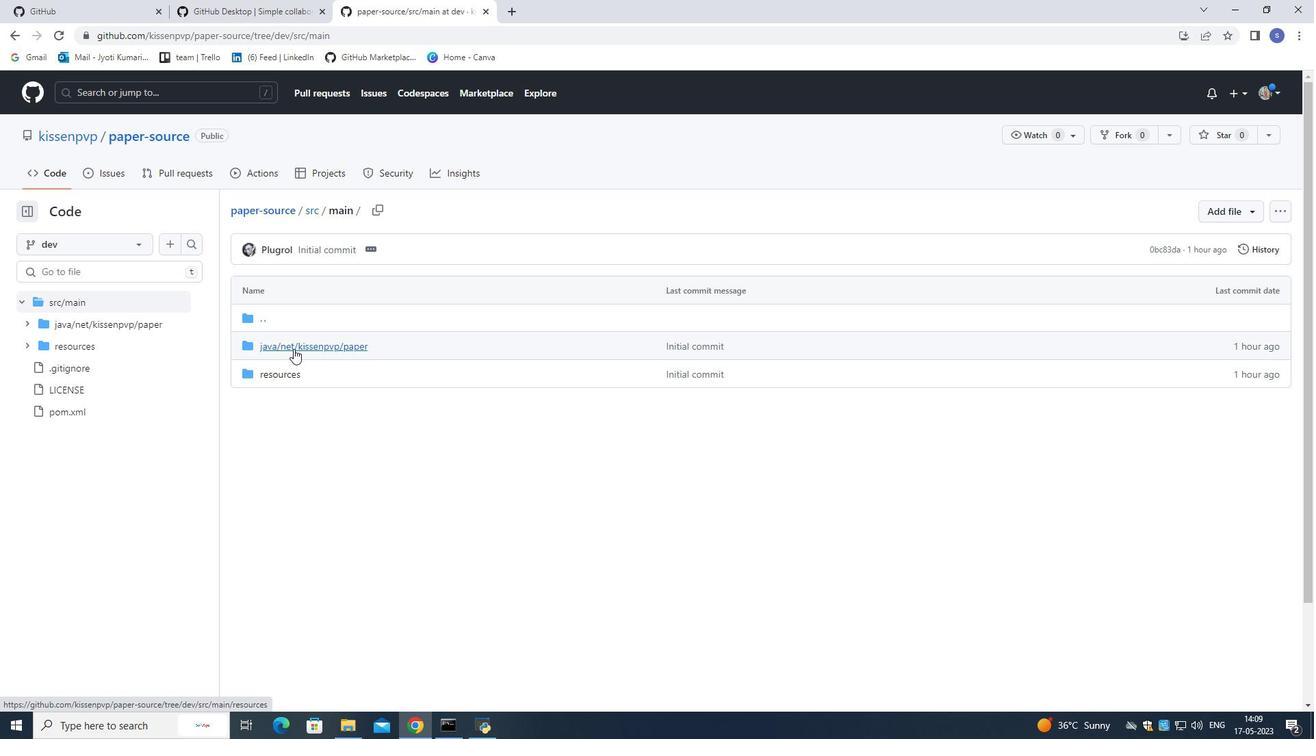 
Action: Mouse pressed left at (293, 346)
Screenshot: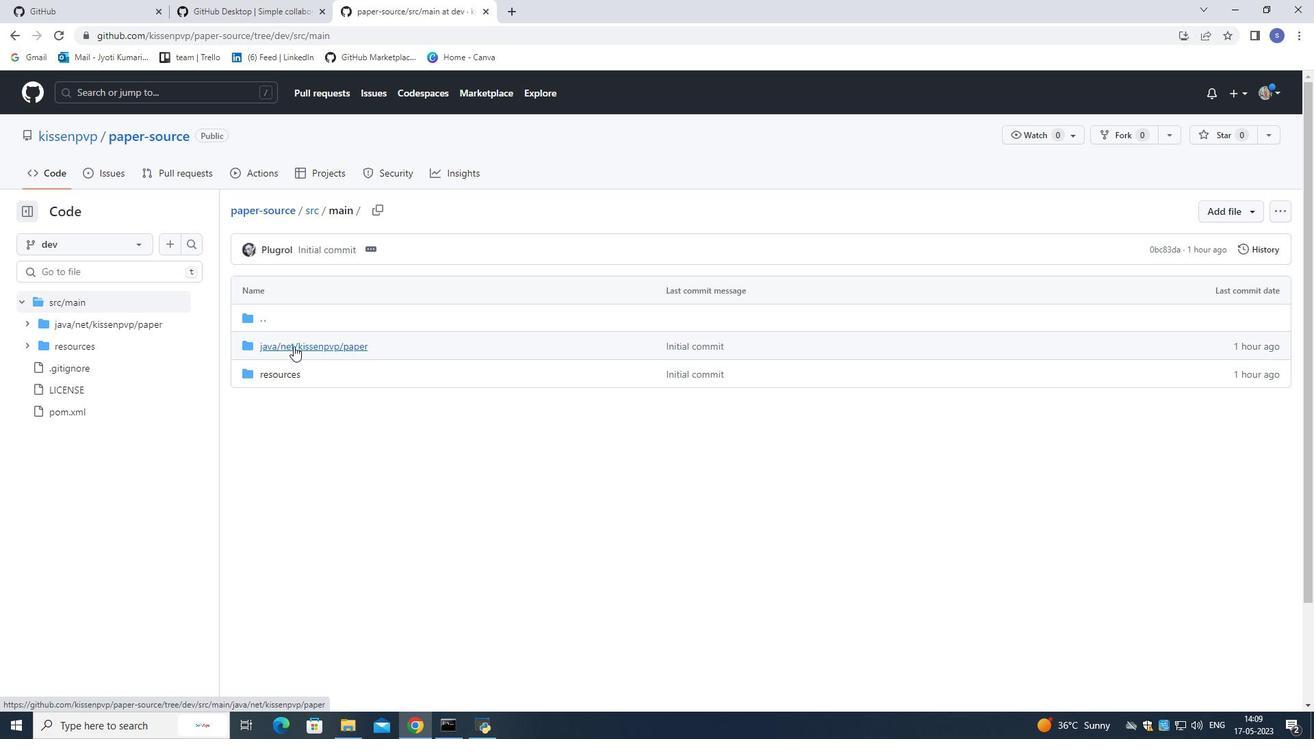 
Action: Mouse moved to (291, 479)
Screenshot: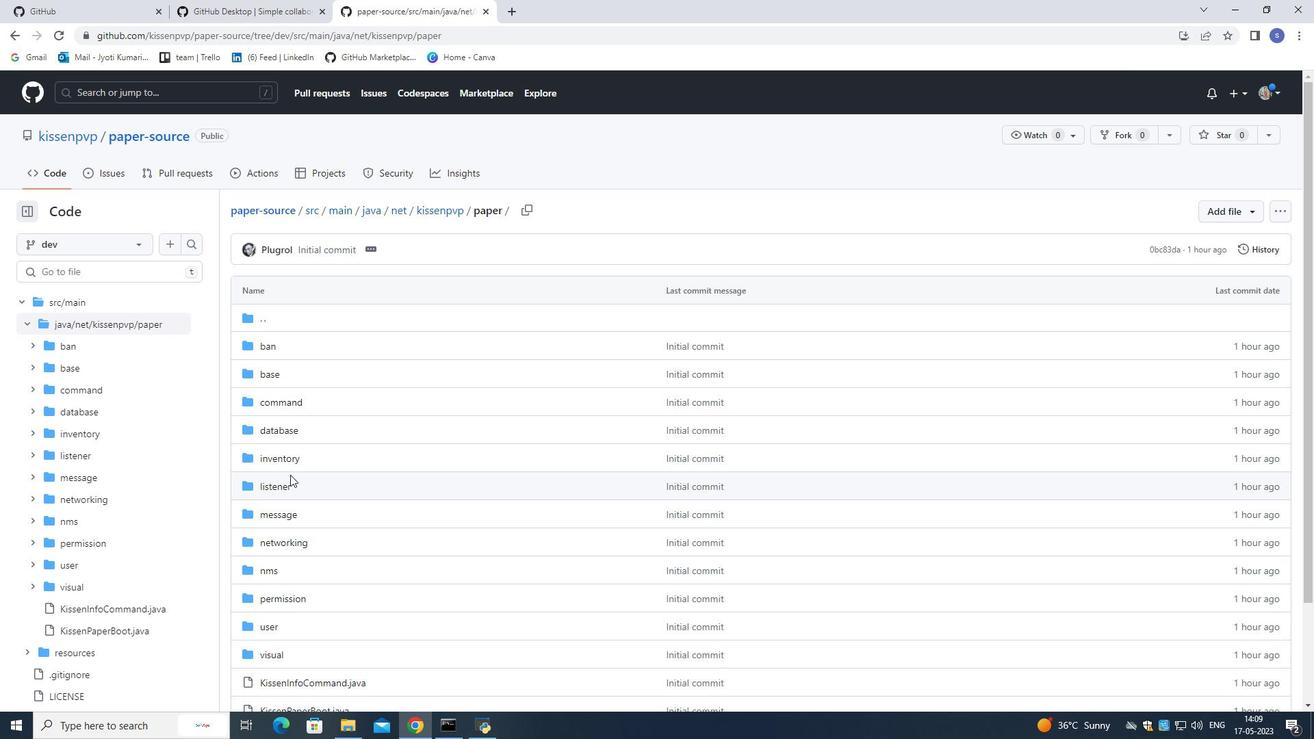 
Action: Mouse scrolled (291, 478) with delta (0, 0)
Screenshot: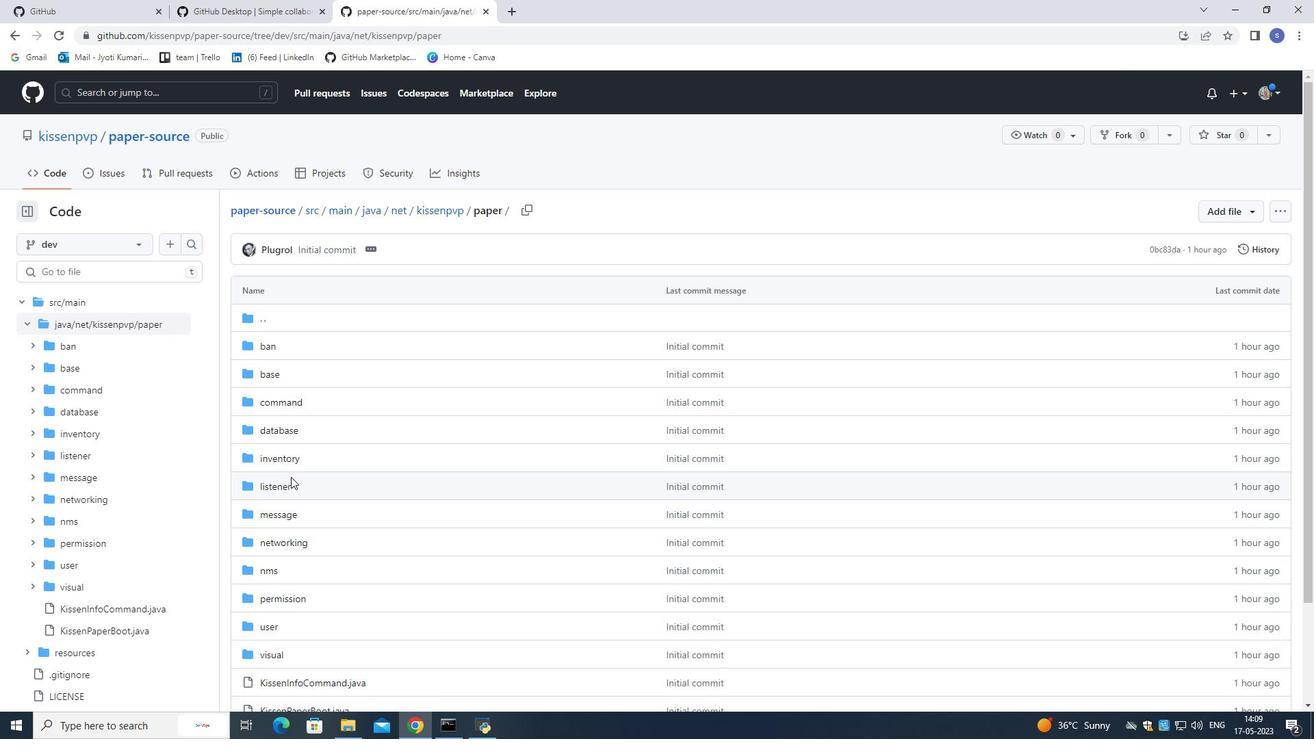 
Action: Mouse moved to (291, 479)
Screenshot: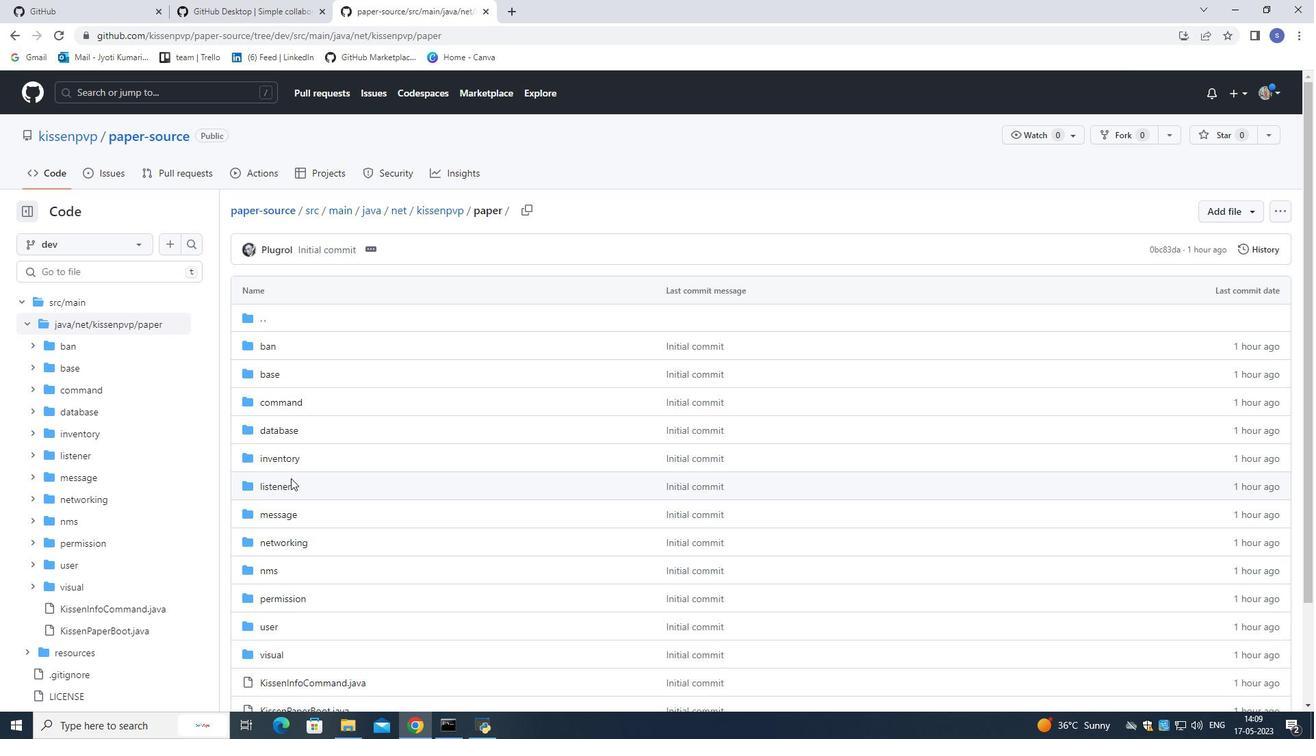 
Action: Mouse scrolled (291, 478) with delta (0, 0)
Screenshot: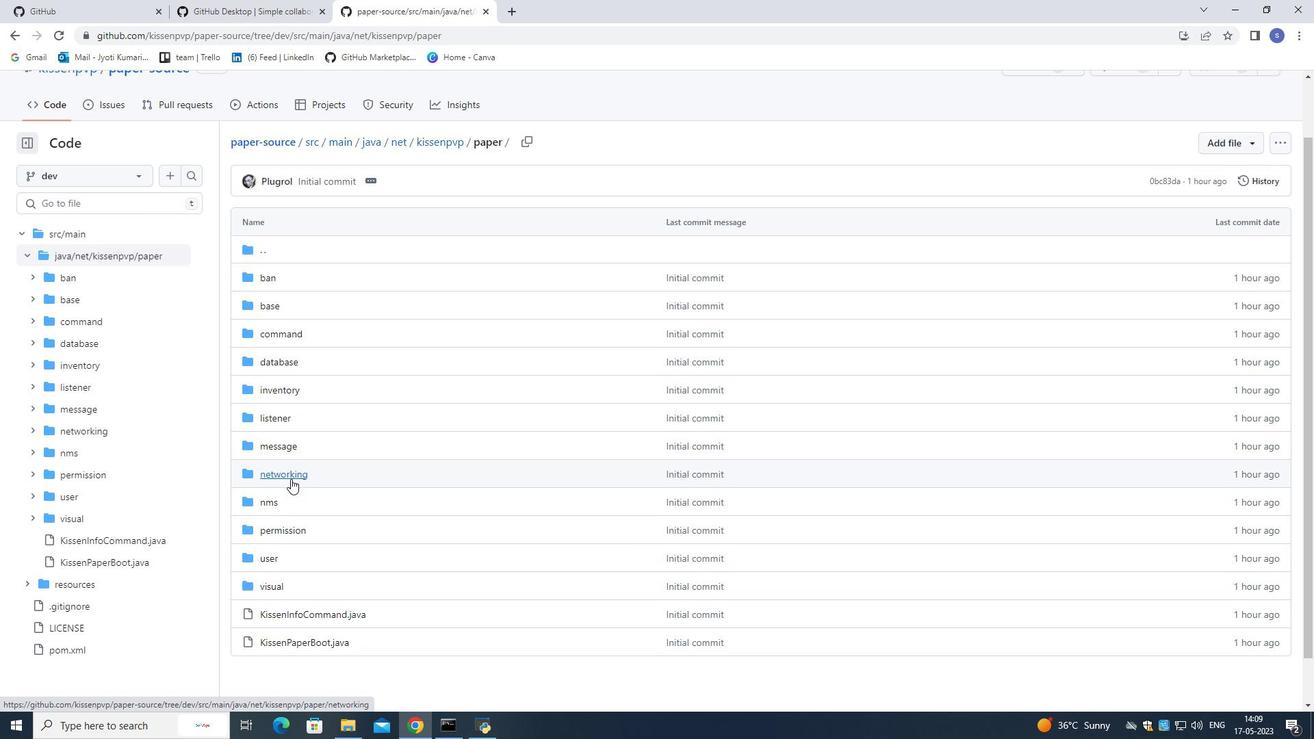 
Action: Mouse moved to (273, 503)
Screenshot: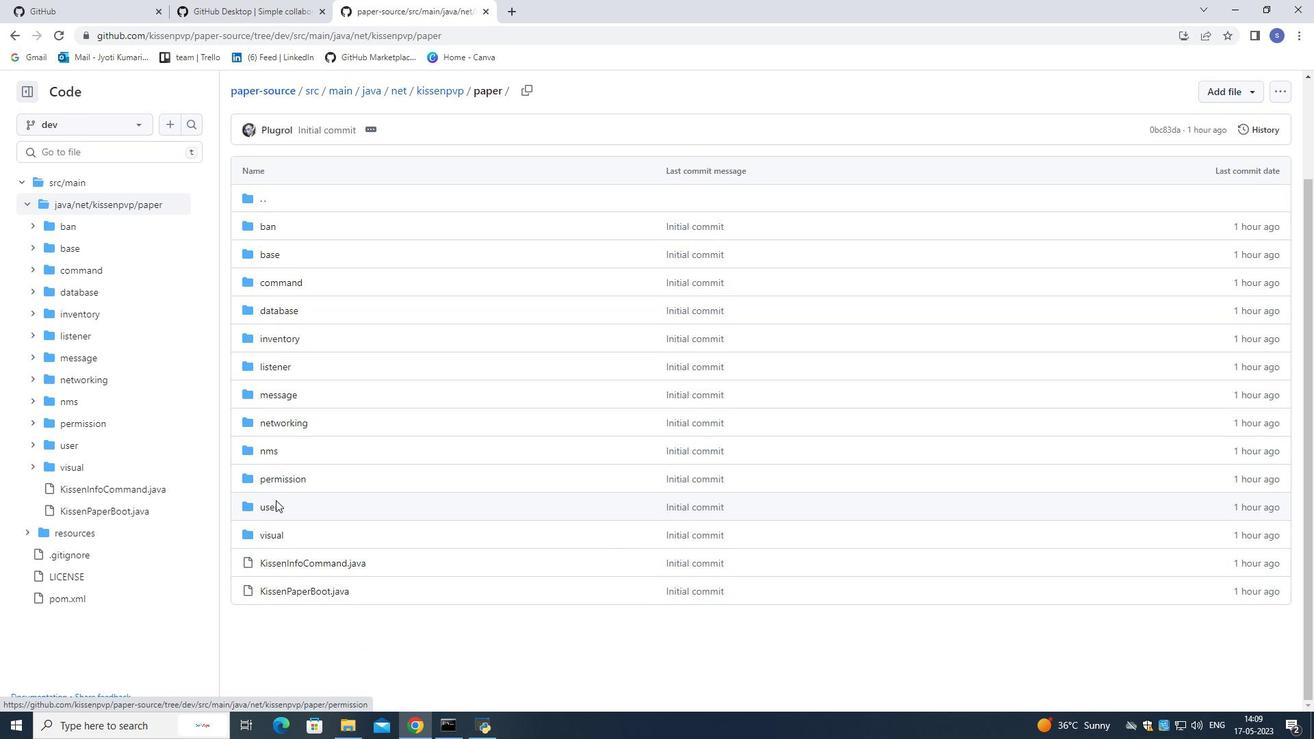 
Action: Mouse pressed left at (273, 503)
Screenshot: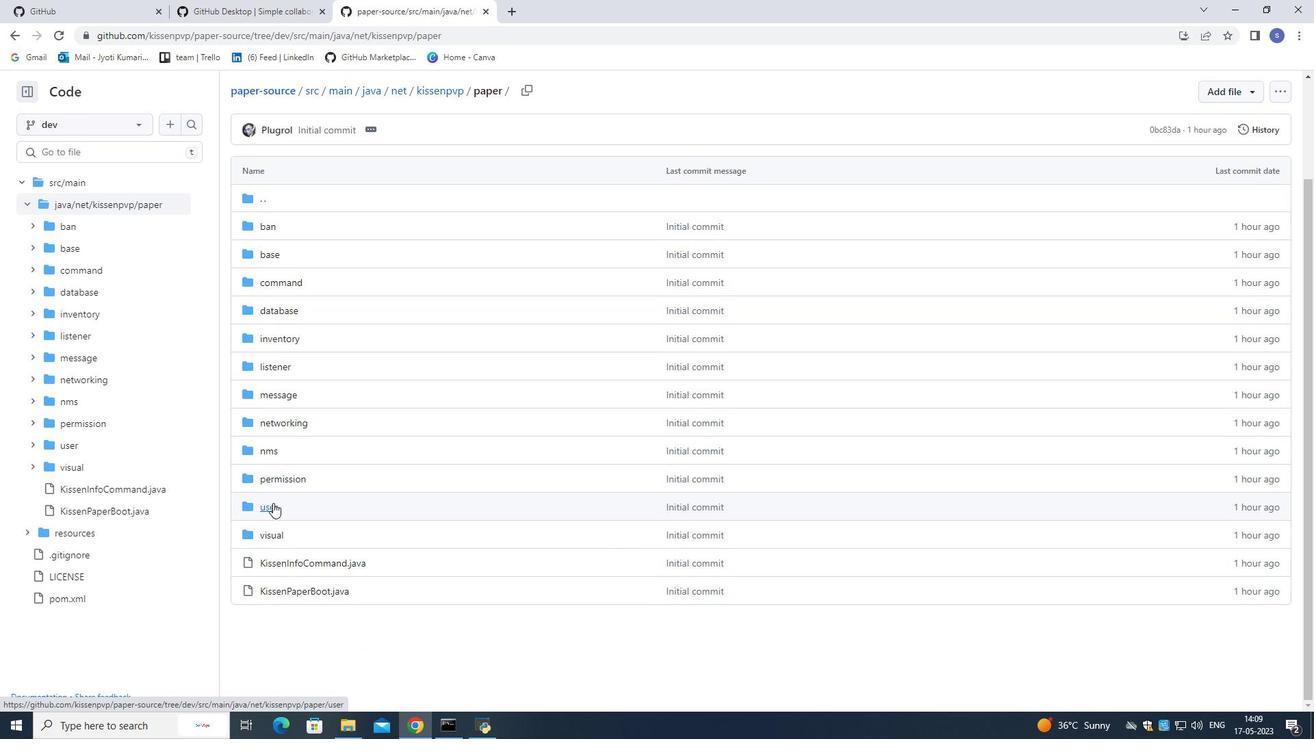 
Action: Mouse moved to (309, 287)
Screenshot: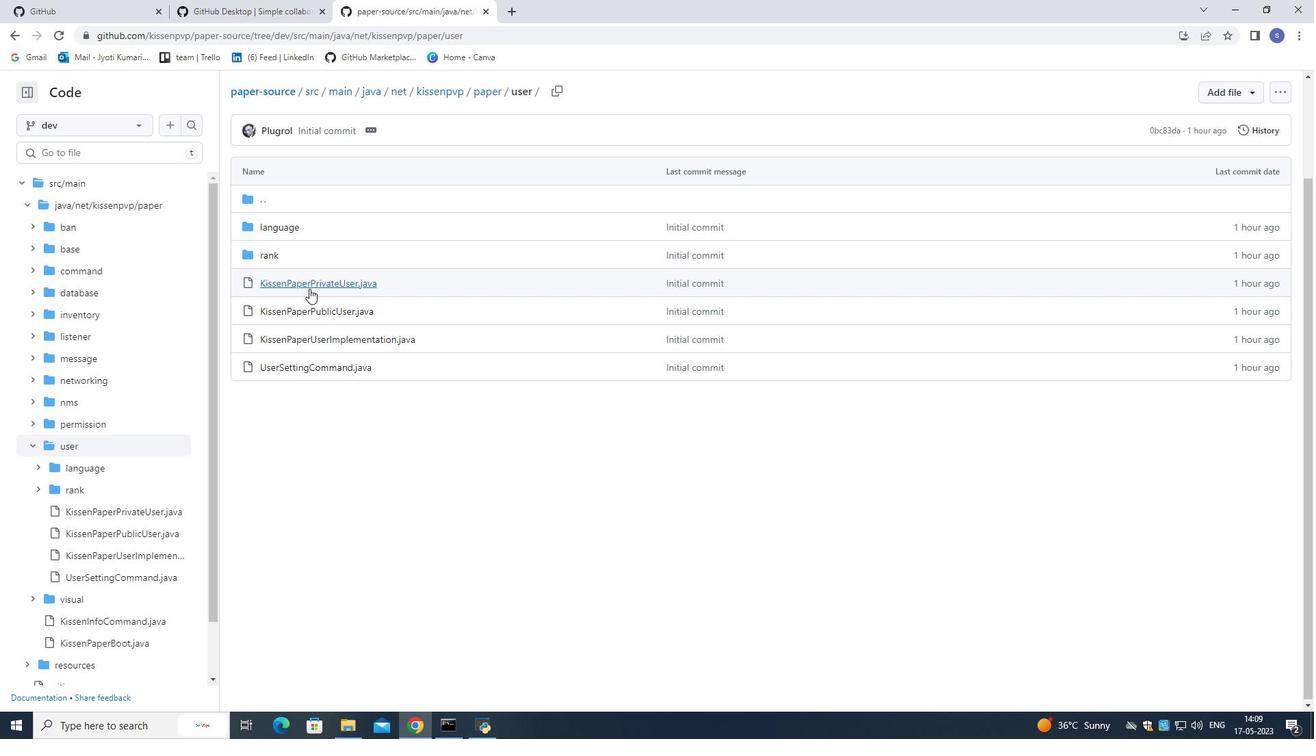 
Action: Mouse pressed left at (309, 287)
Screenshot: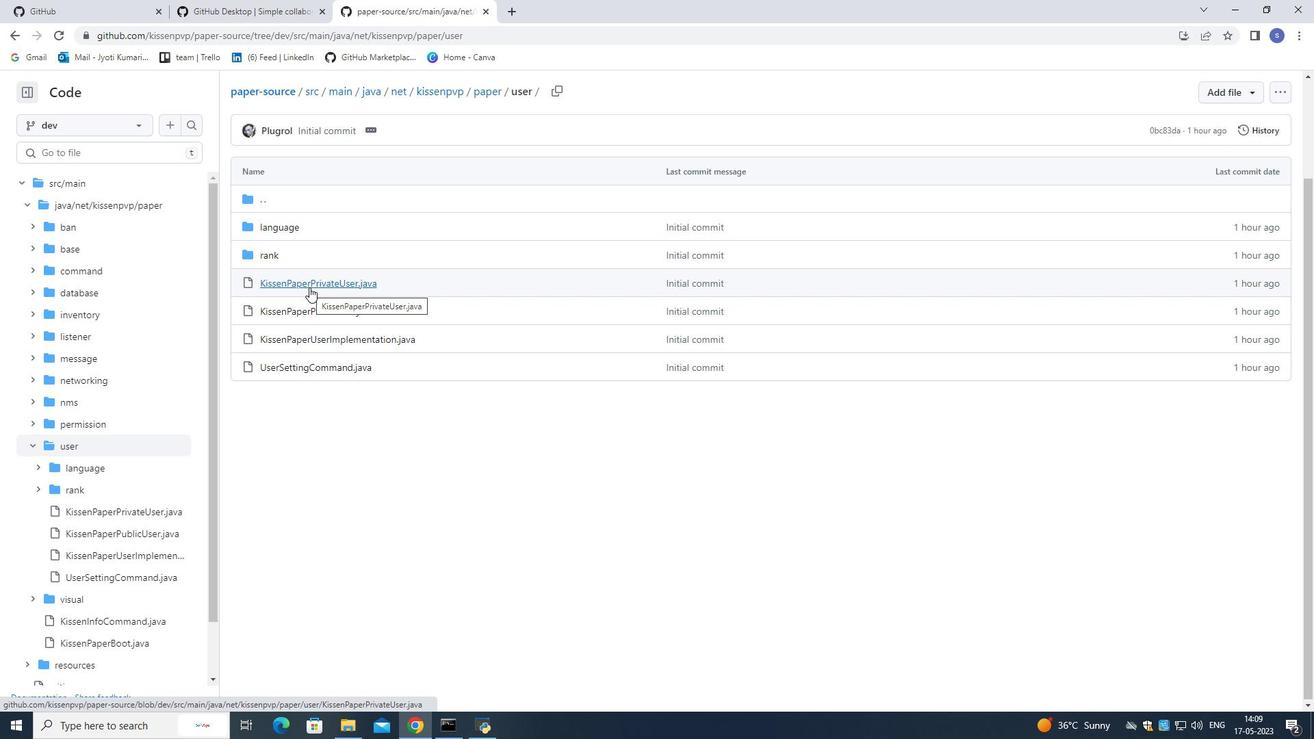 
Action: Mouse moved to (342, 376)
Screenshot: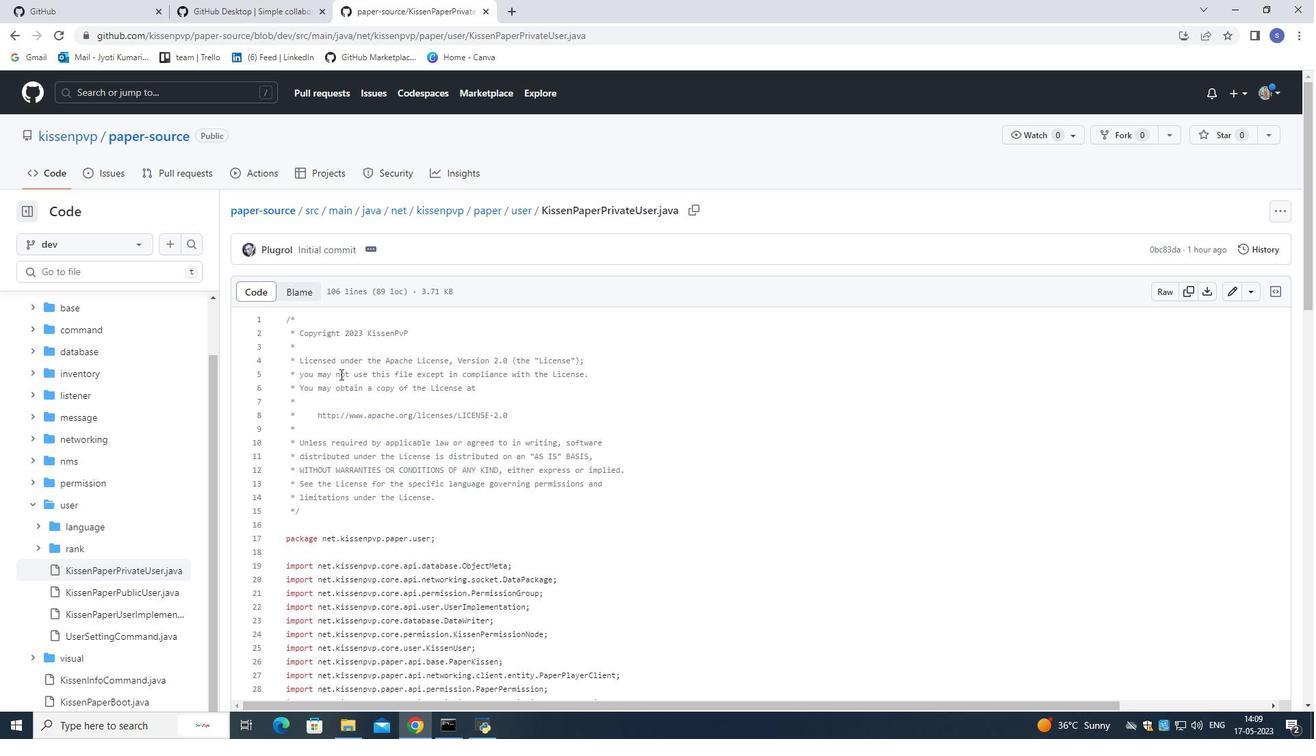 
Action: Mouse scrolled (342, 375) with delta (0, 0)
Screenshot: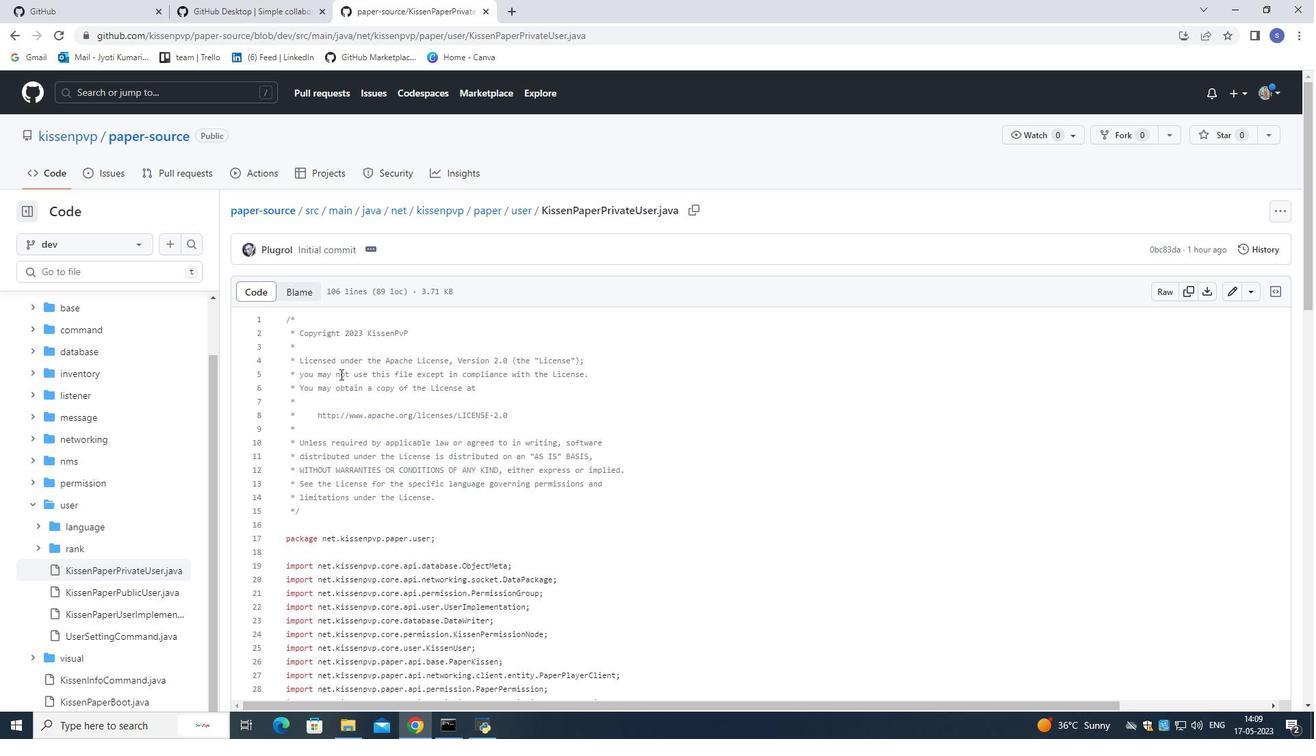 
Action: Mouse moved to (343, 377)
Screenshot: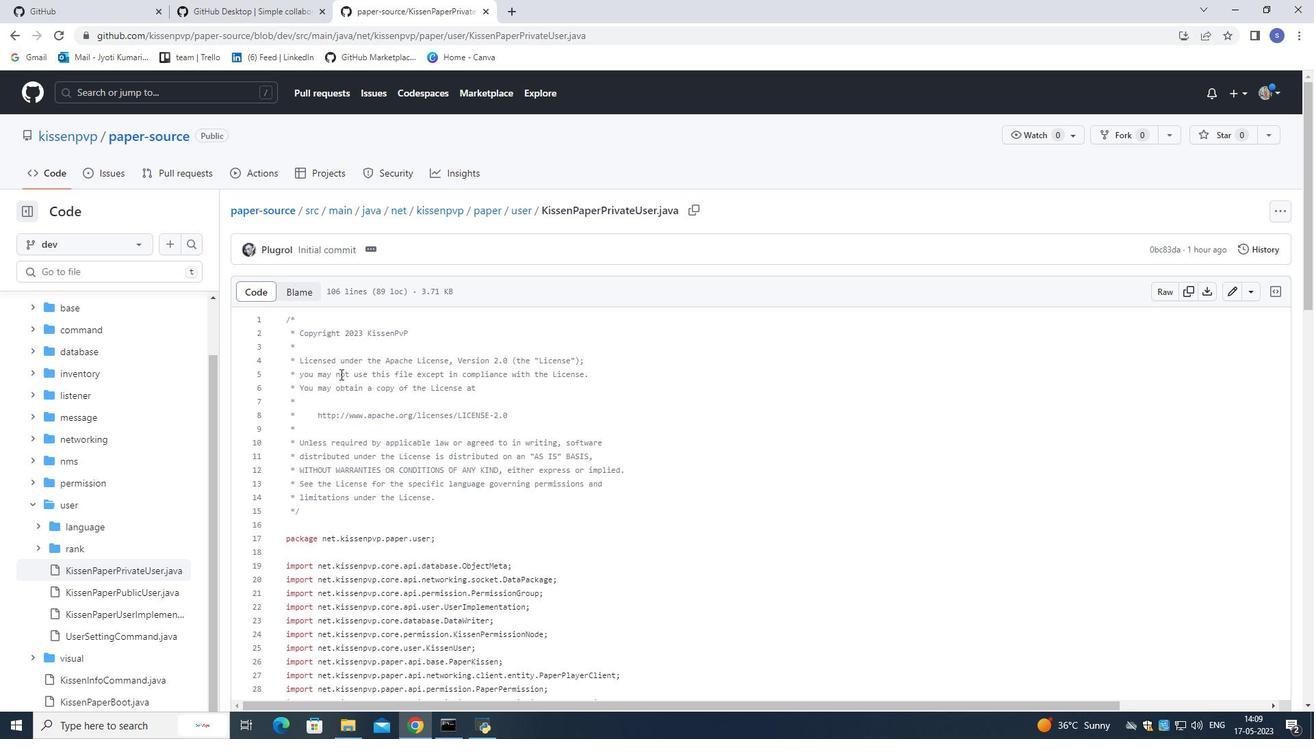 
Action: Mouse scrolled (343, 377) with delta (0, 0)
Screenshot: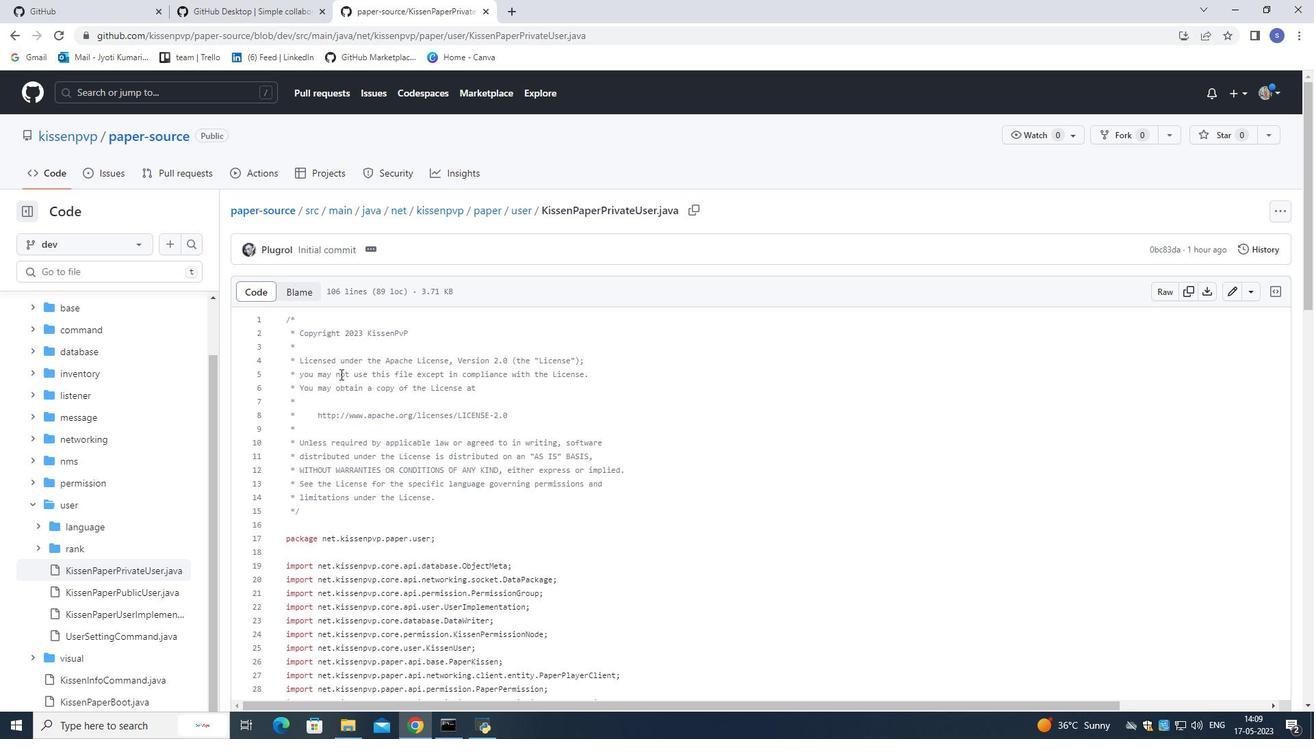 
Action: Mouse moved to (344, 379)
Screenshot: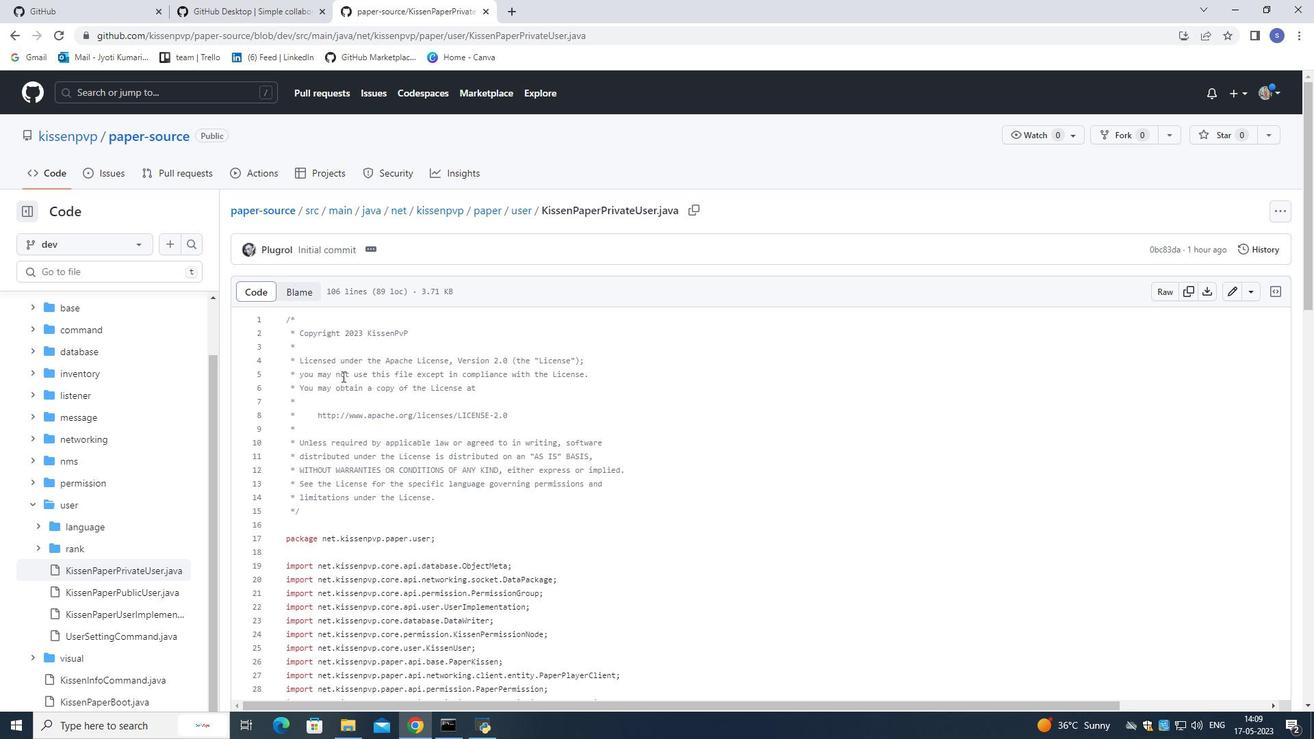 
Action: Mouse scrolled (344, 378) with delta (0, 0)
Screenshot: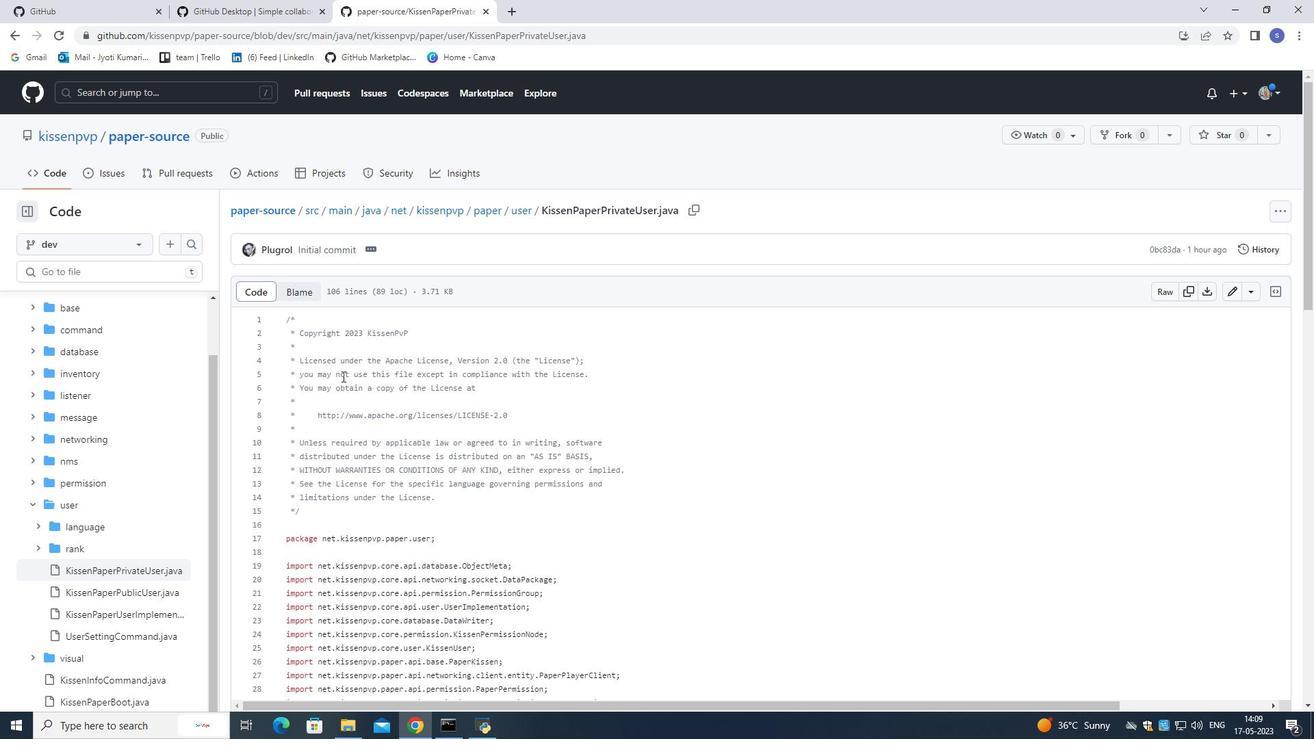 
Action: Mouse moved to (344, 379)
Screenshot: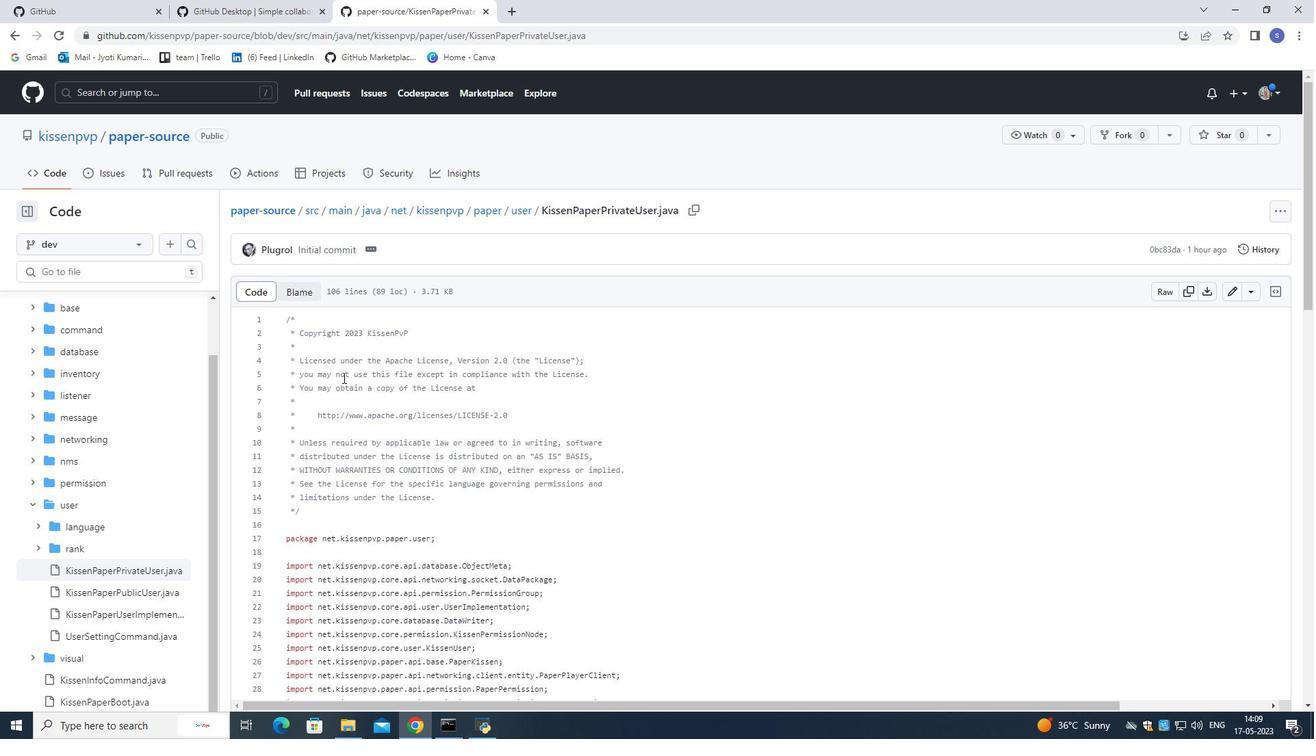 
Action: Mouse scrolled (344, 378) with delta (0, 0)
Screenshot: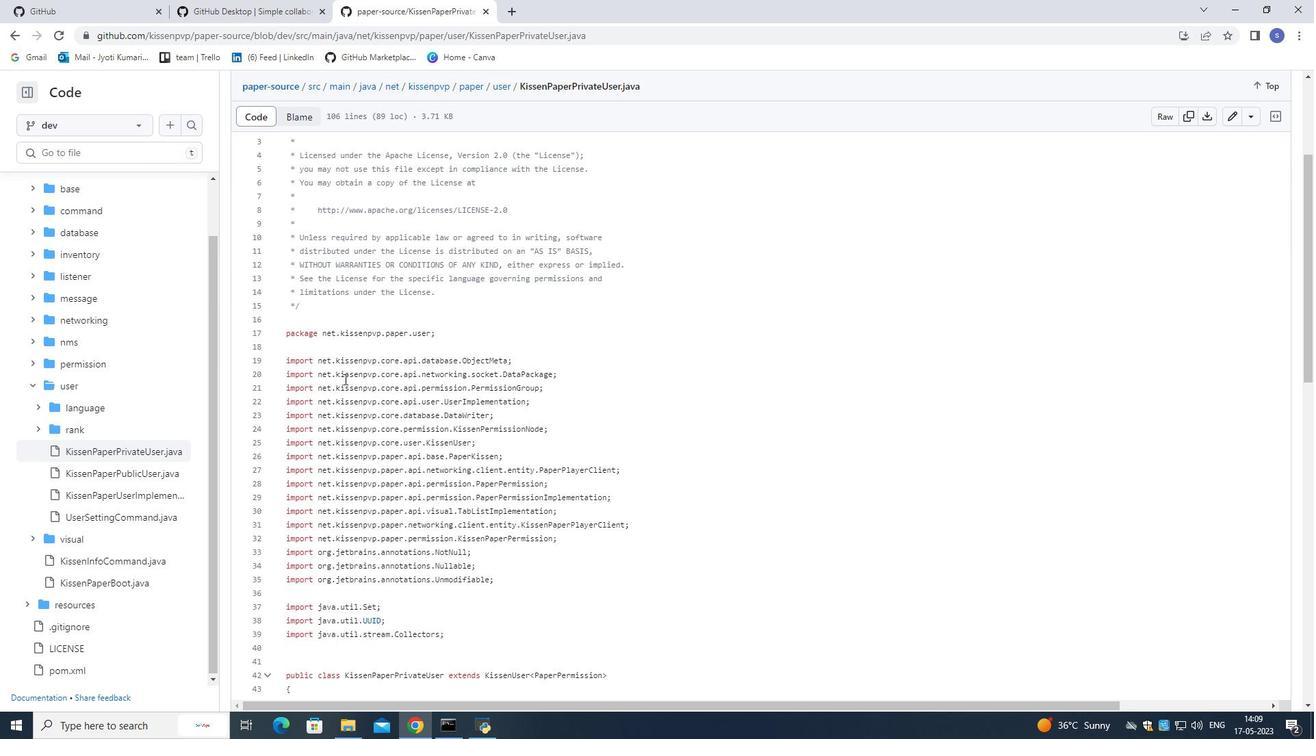 
Action: Mouse scrolled (344, 378) with delta (0, 0)
Screenshot: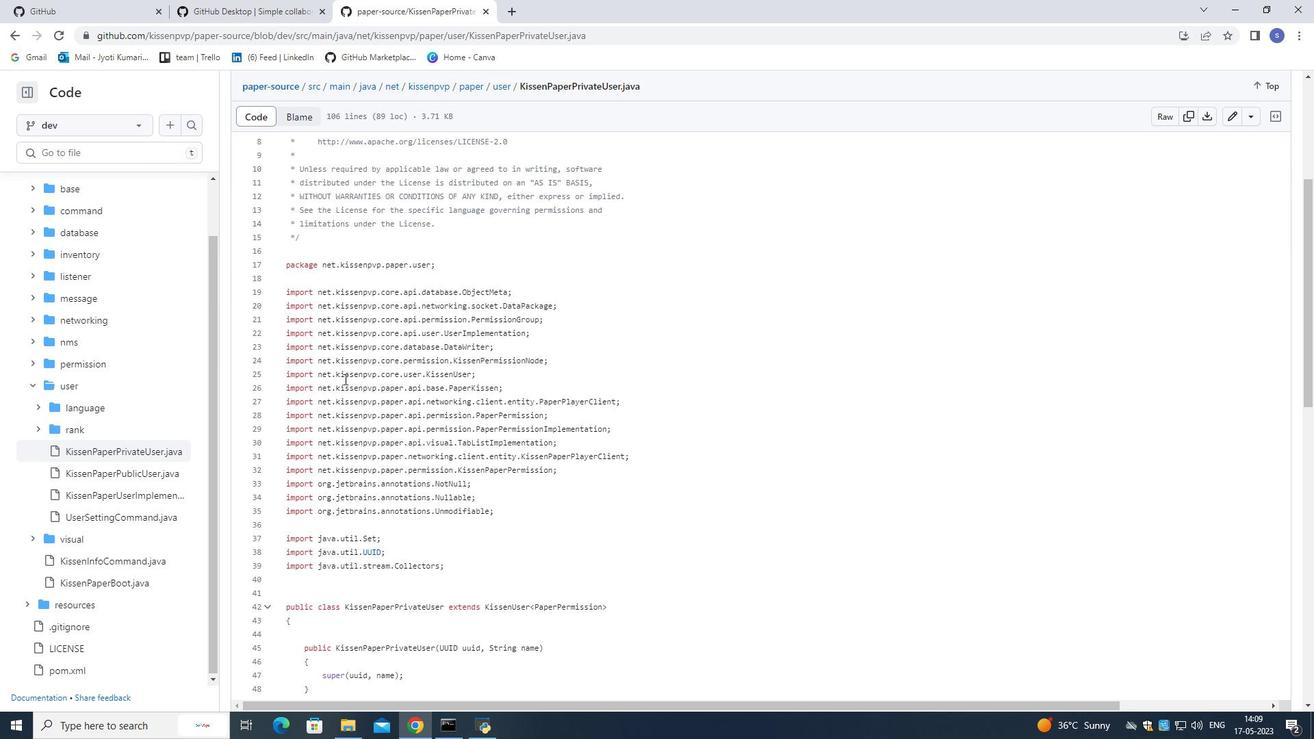 
Action: Mouse scrolled (344, 378) with delta (0, 0)
Screenshot: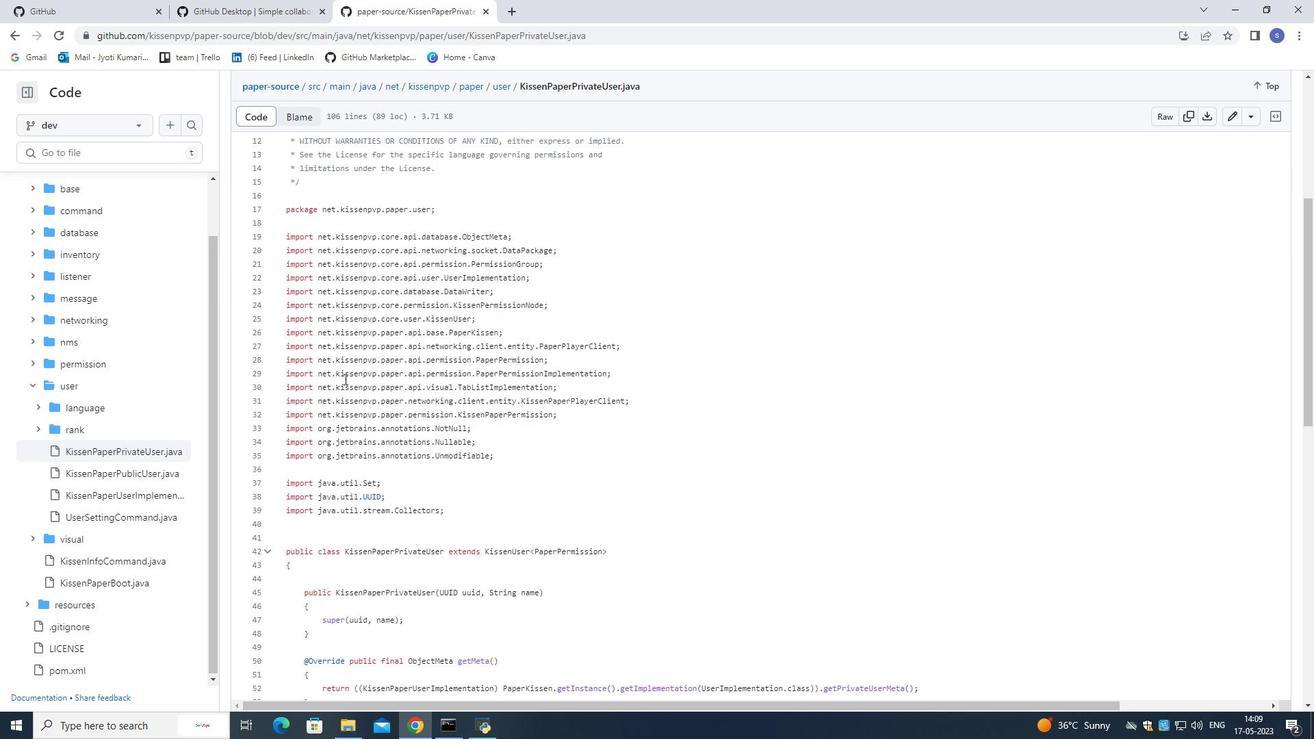 
Action: Mouse scrolled (344, 378) with delta (0, 0)
Screenshot: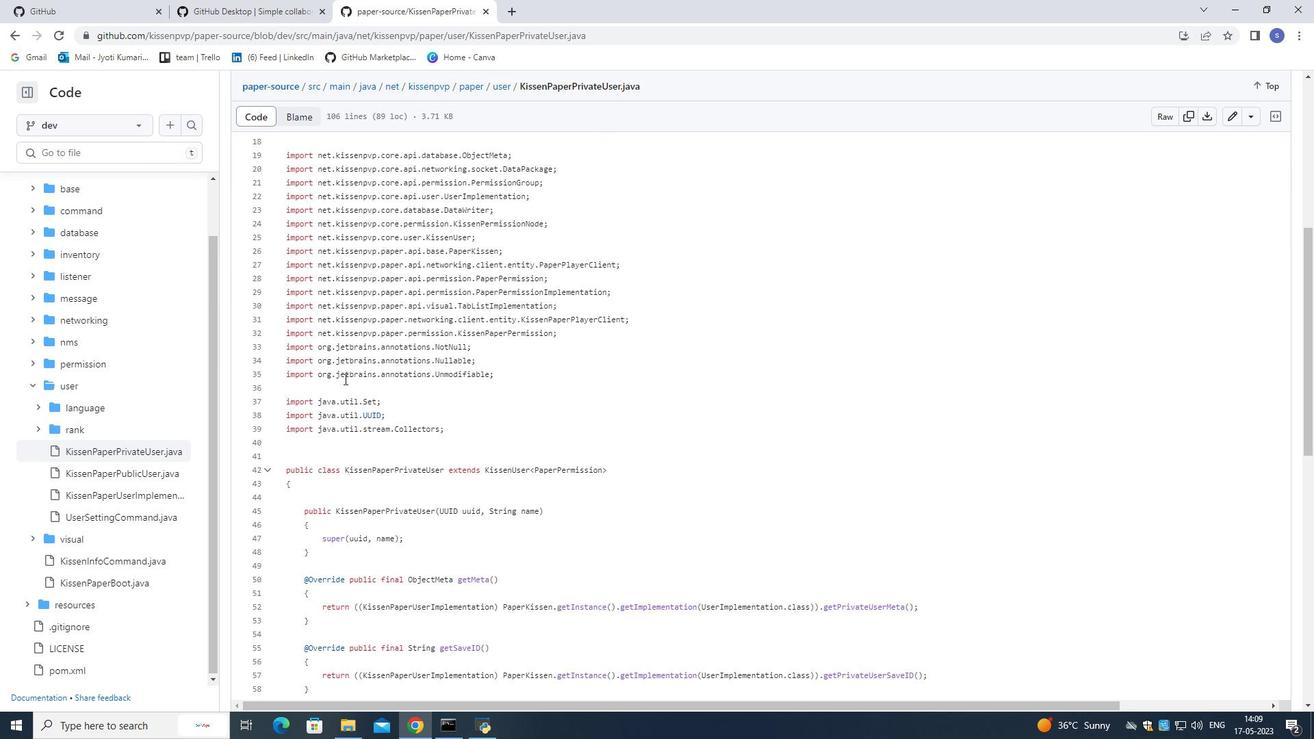 
Action: Mouse moved to (369, 435)
Screenshot: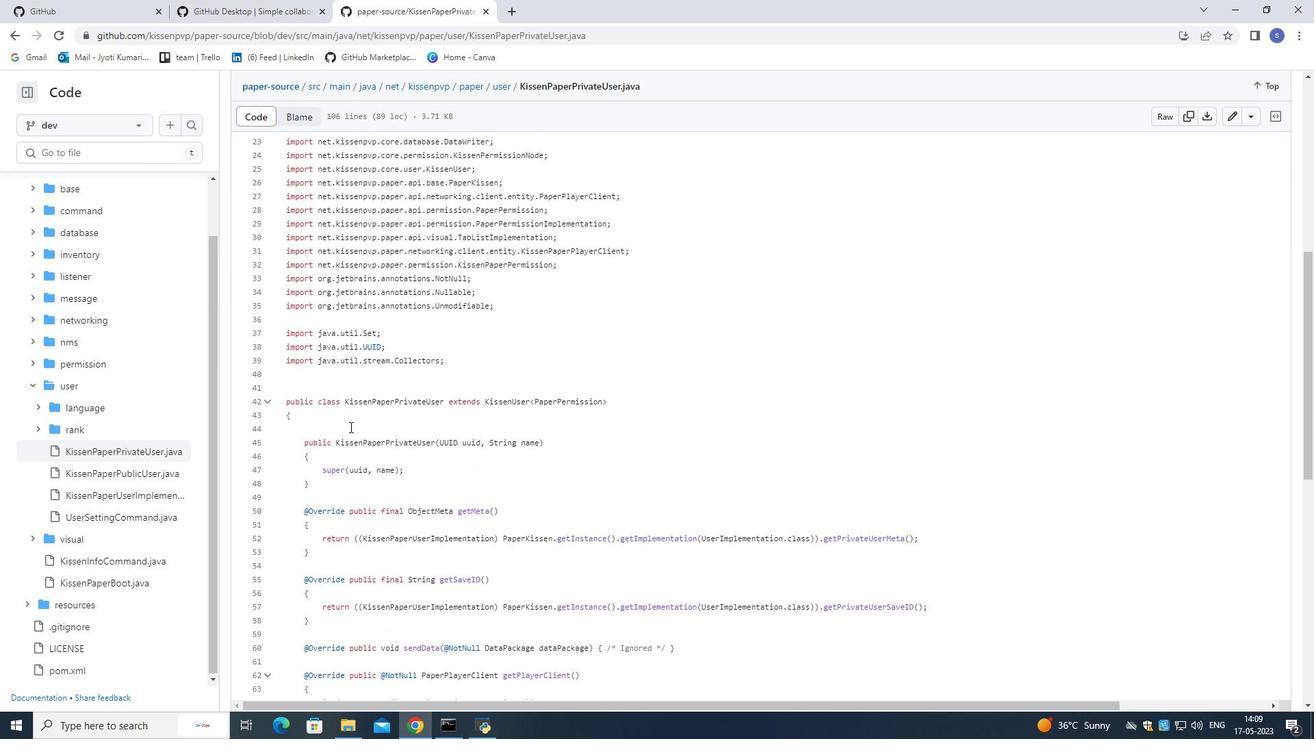 
Action: Mouse scrolled (369, 434) with delta (0, 0)
Screenshot: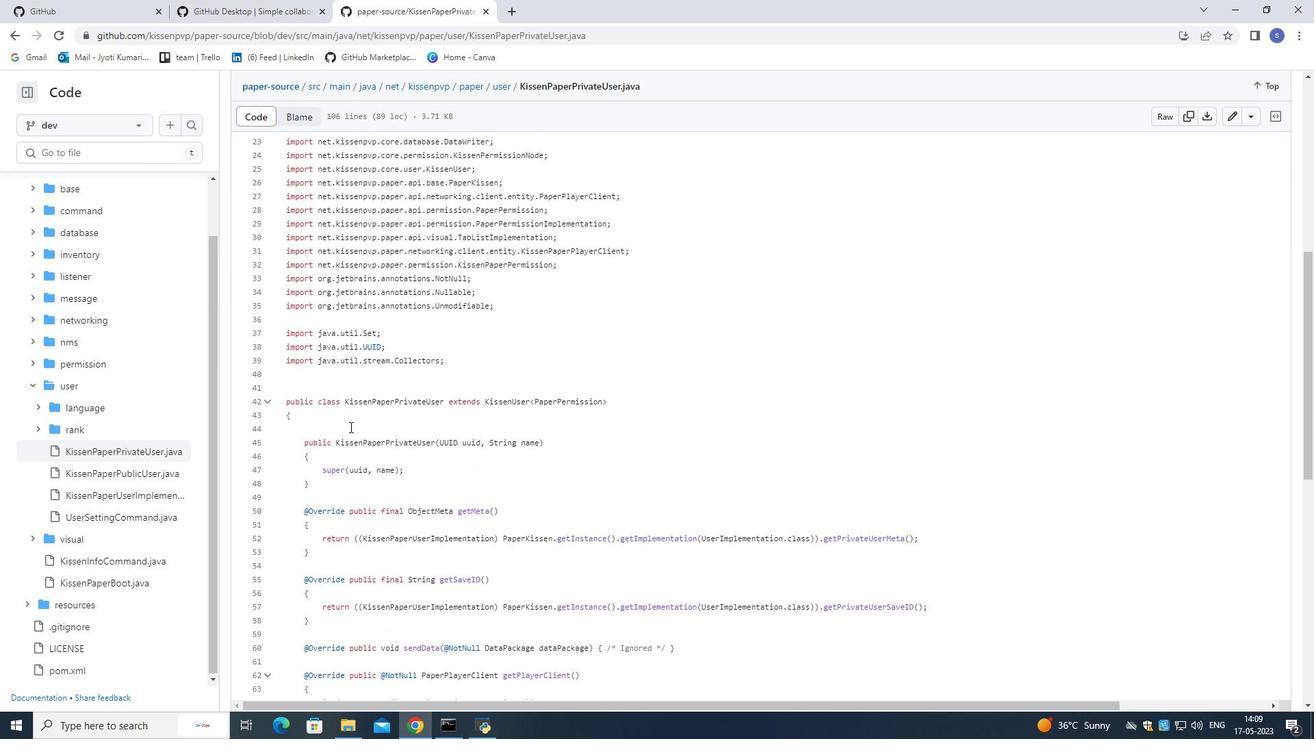 
Action: Mouse moved to (377, 438)
Screenshot: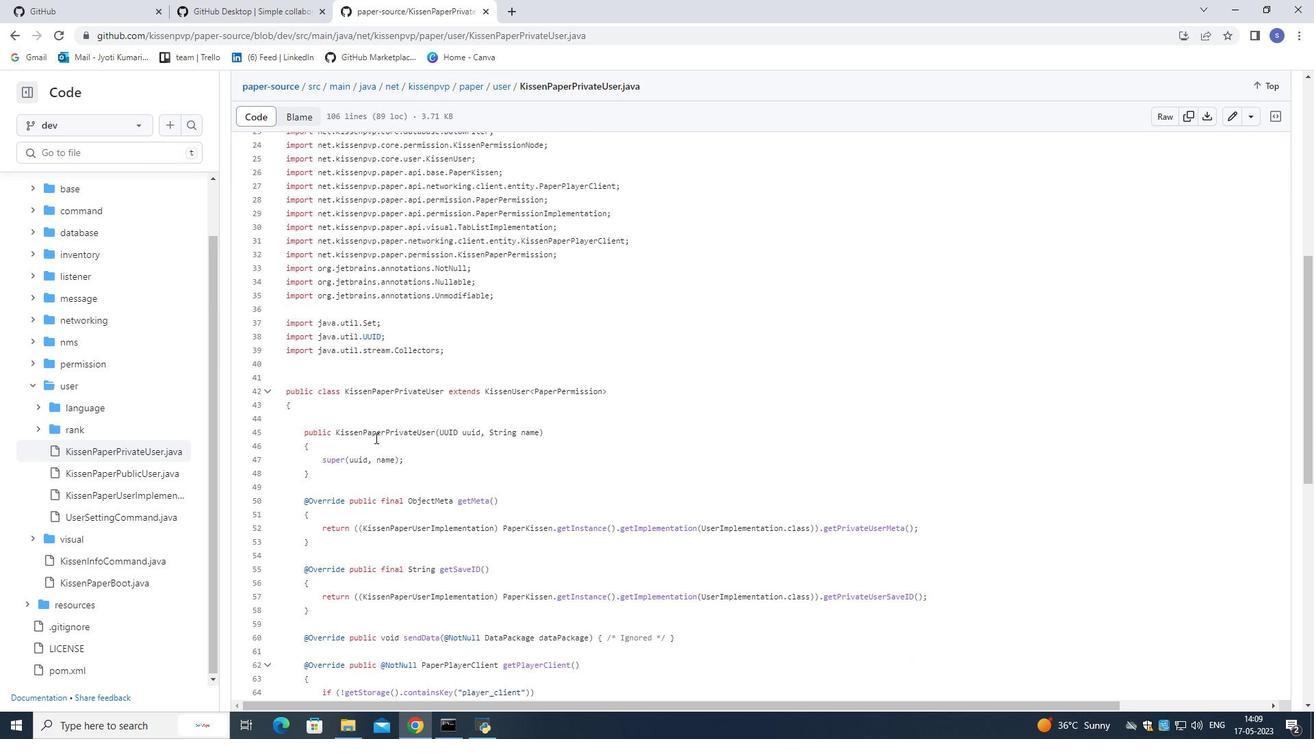
Action: Mouse scrolled (377, 438) with delta (0, 0)
Screenshot: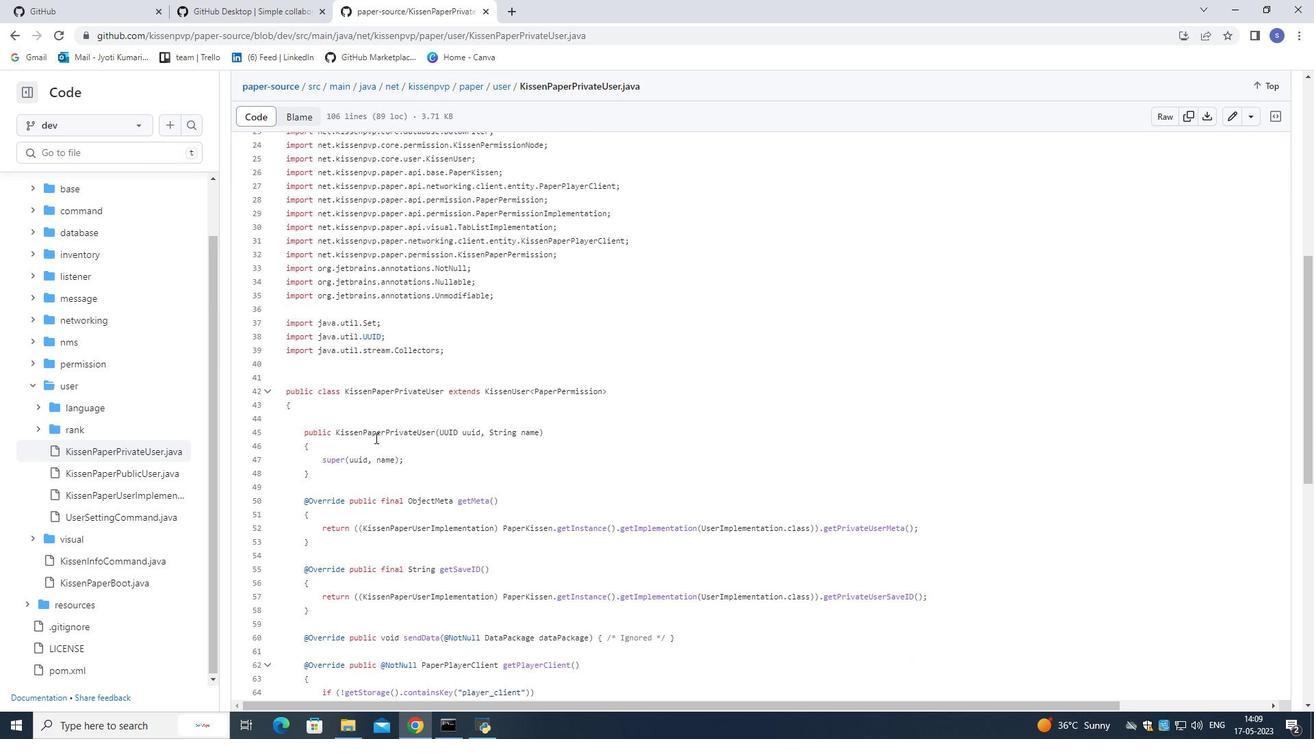 
Action: Mouse moved to (382, 440)
Screenshot: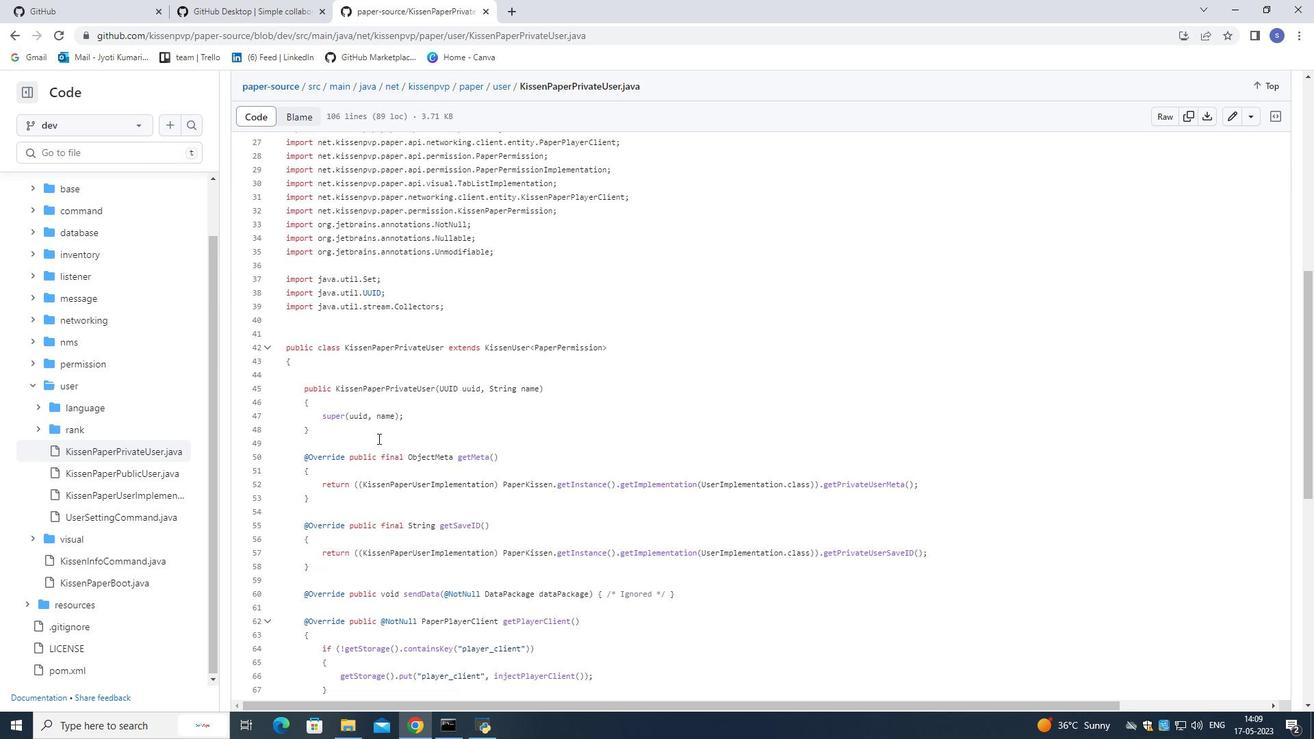 
Action: Mouse scrolled (382, 440) with delta (0, 0)
Screenshot: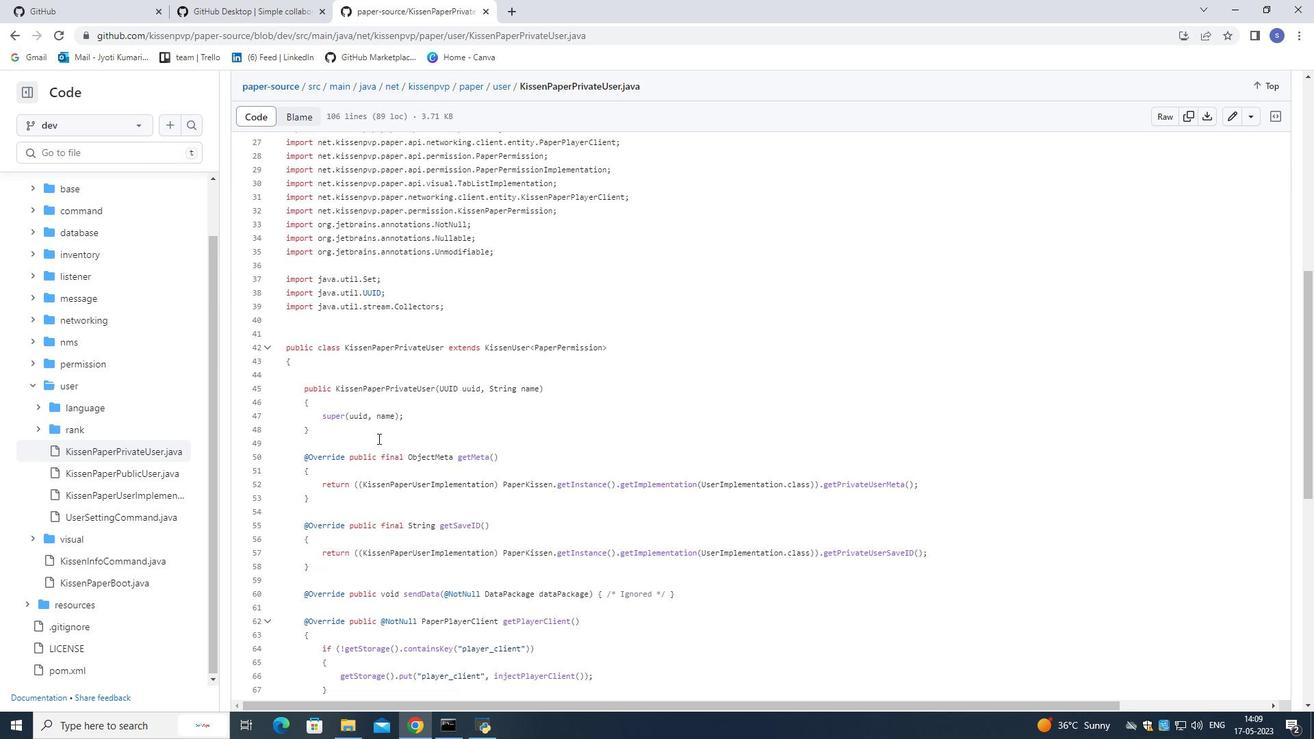 
Action: Mouse scrolled (382, 440) with delta (0, 0)
Screenshot: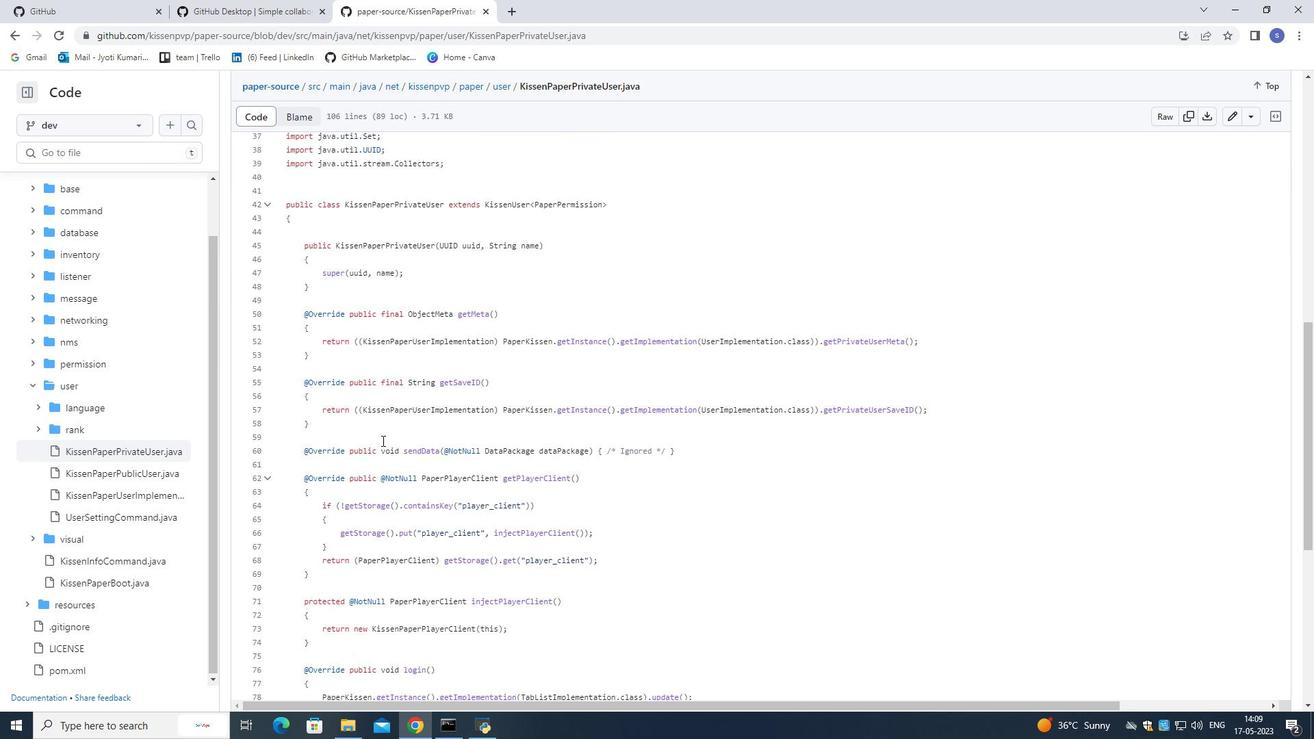 
Action: Mouse moved to (383, 440)
Screenshot: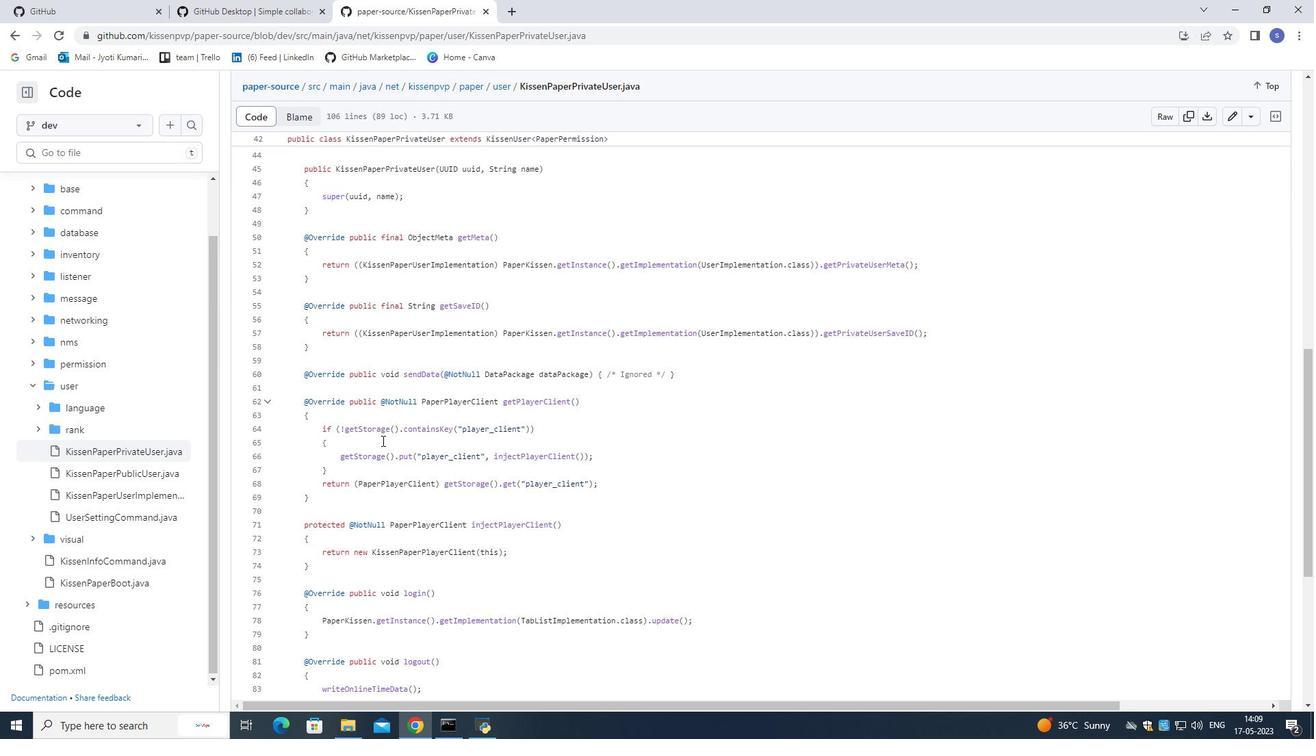 
Action: Mouse scrolled (383, 440) with delta (0, 0)
Screenshot: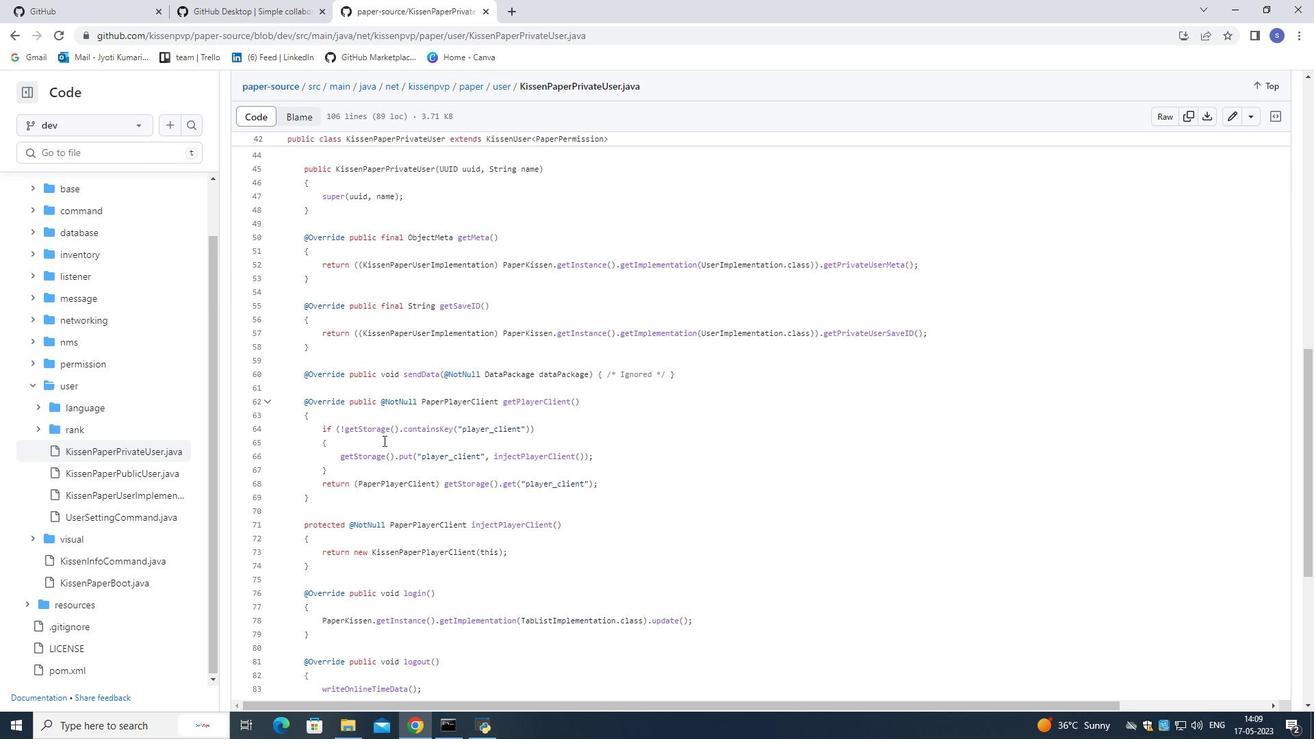 
Action: Mouse moved to (384, 440)
Screenshot: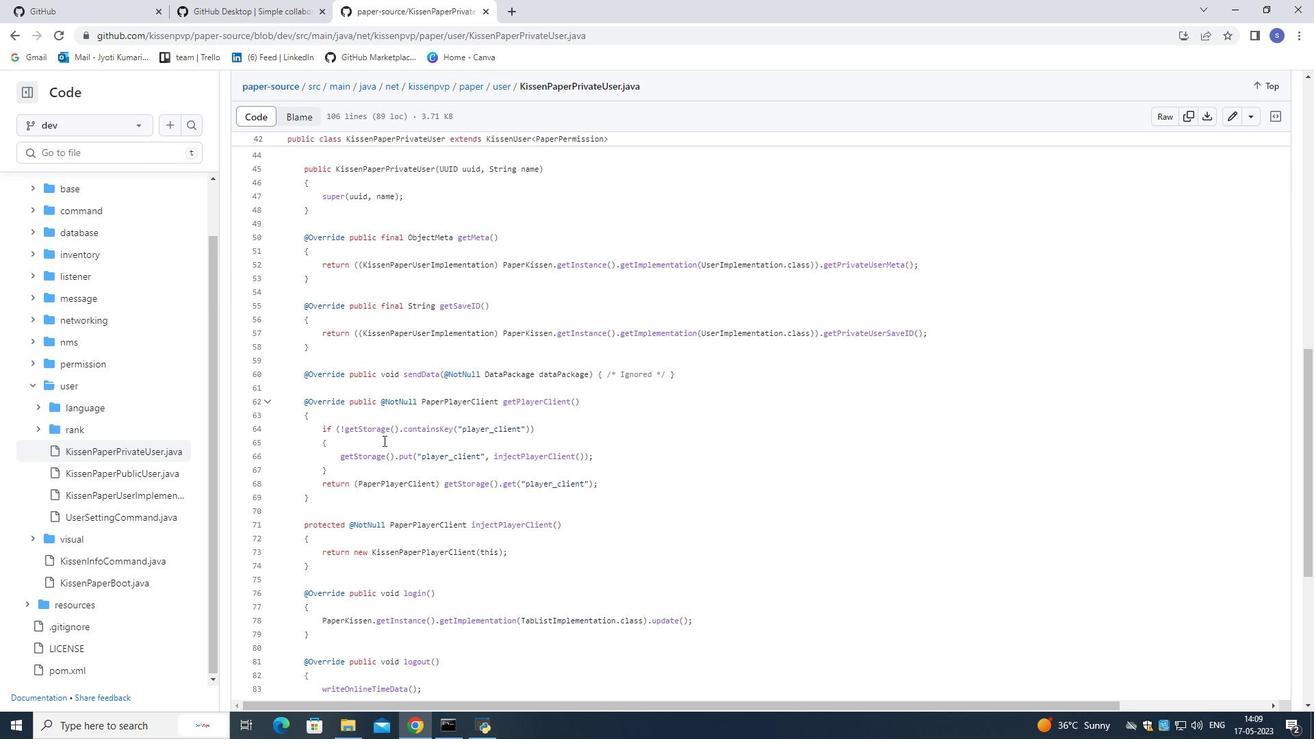 
Action: Mouse scrolled (384, 440) with delta (0, 0)
Screenshot: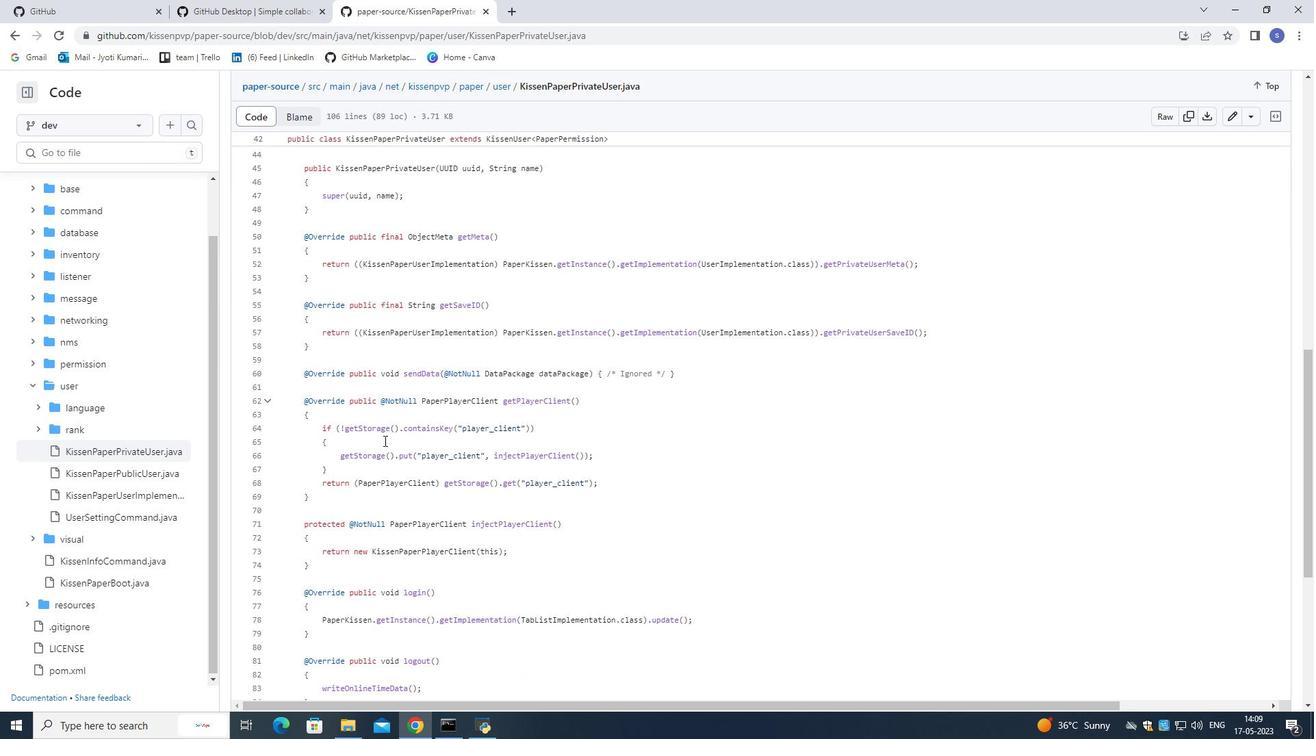 
Action: Mouse scrolled (384, 440) with delta (0, 0)
Screenshot: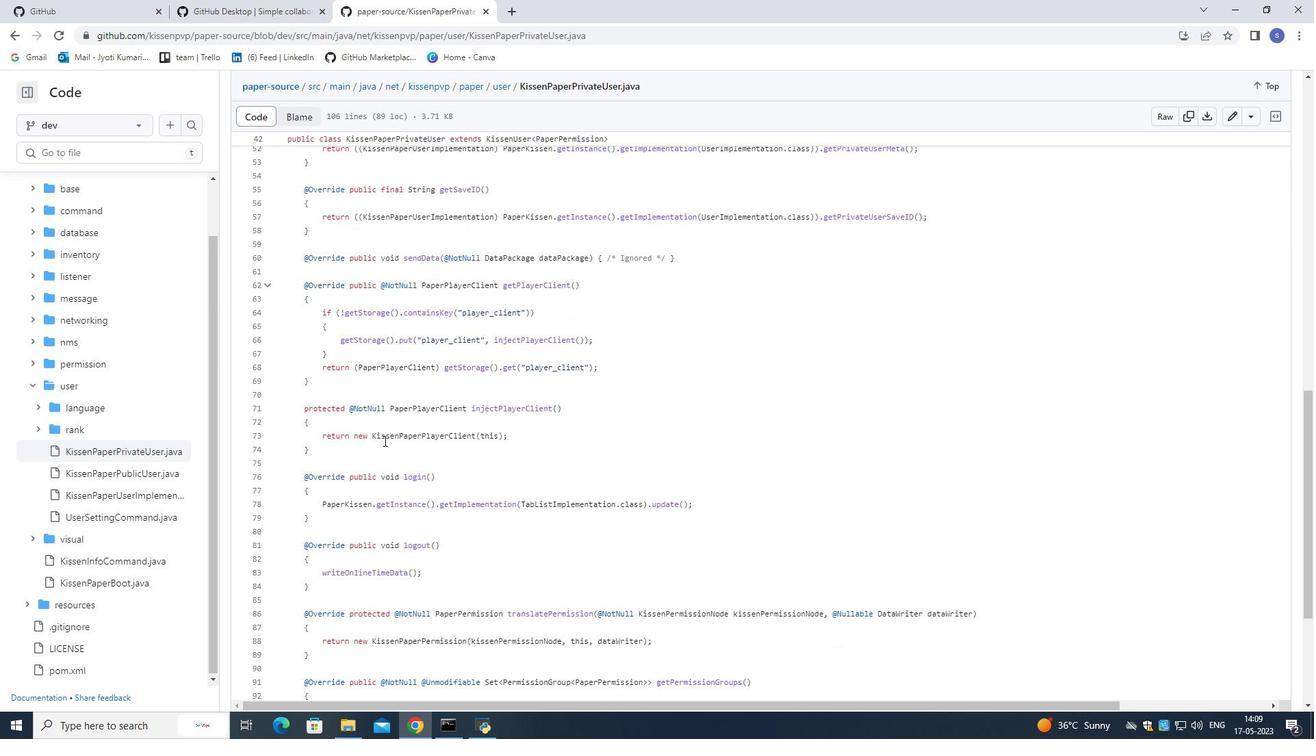 
Action: Mouse moved to (384, 440)
Screenshot: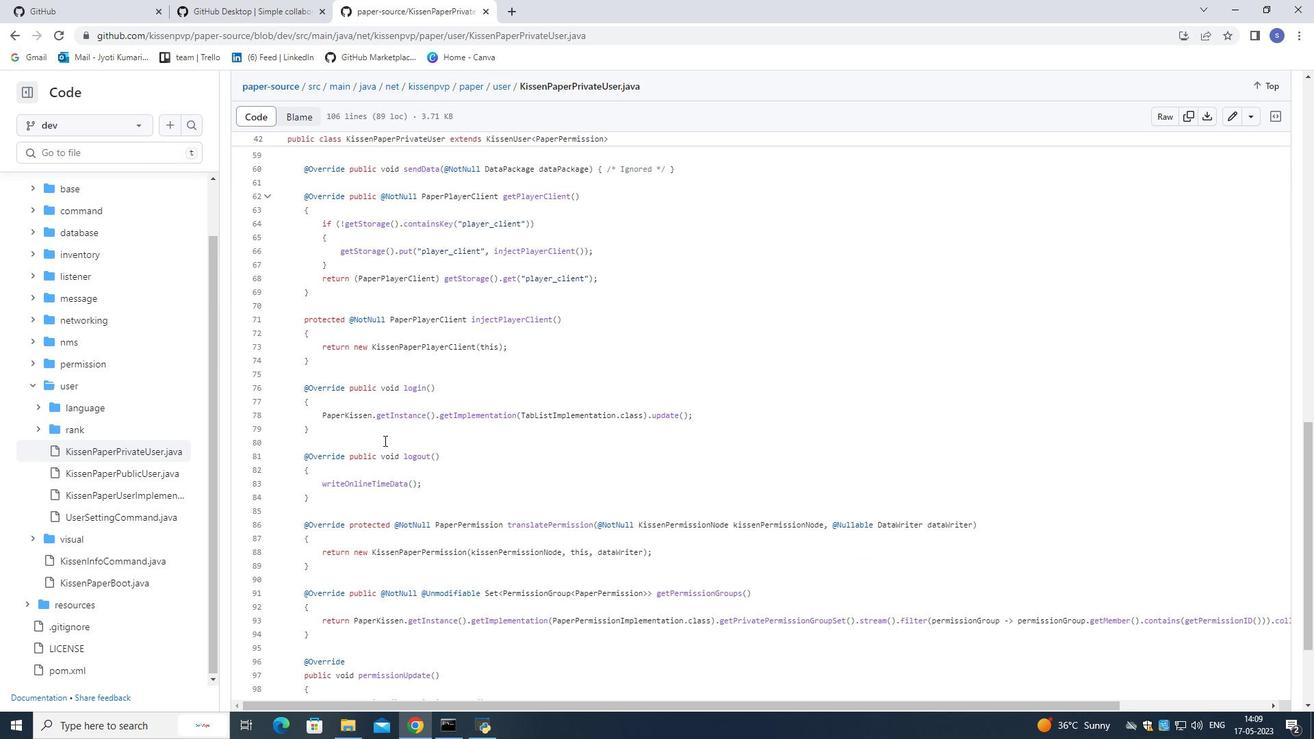 
Action: Mouse scrolled (384, 440) with delta (0, 0)
Screenshot: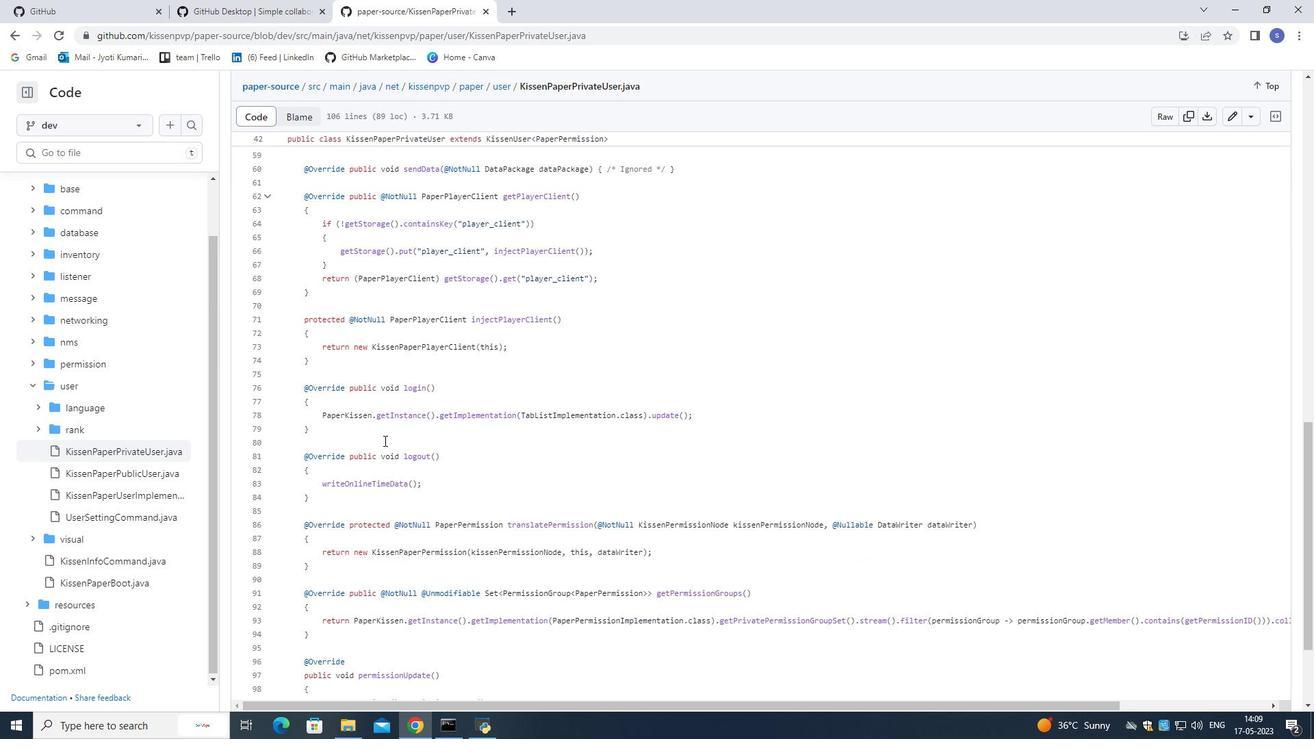 
Action: Mouse scrolled (384, 440) with delta (0, 0)
Screenshot: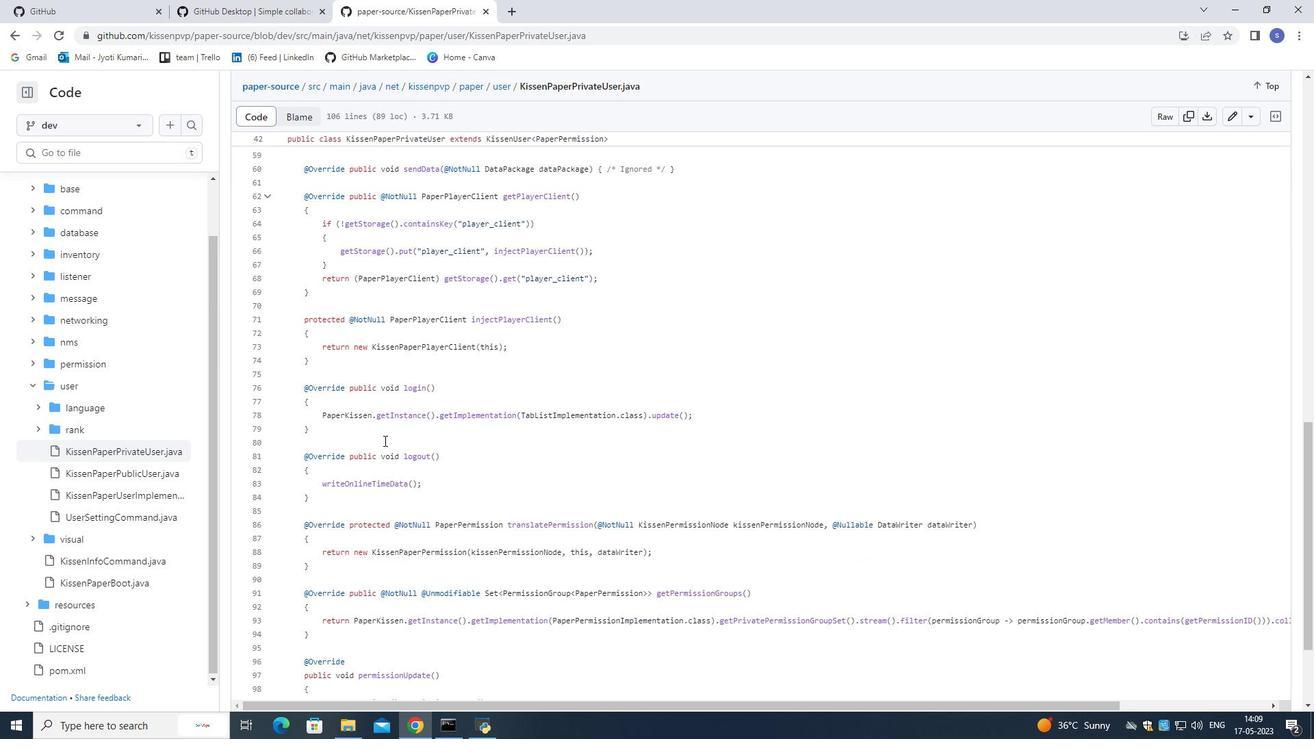 
Action: Mouse scrolled (384, 440) with delta (0, 0)
Screenshot: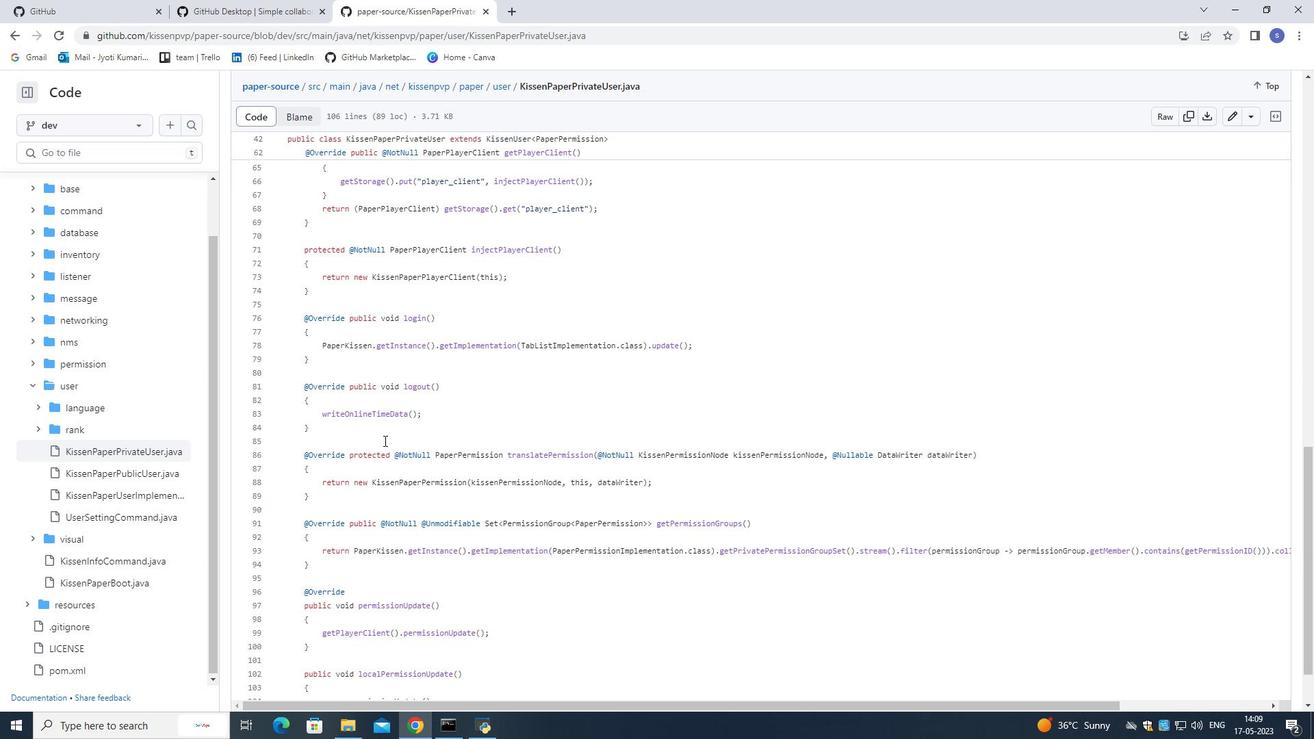 
Action: Mouse scrolled (384, 440) with delta (0, 0)
Screenshot: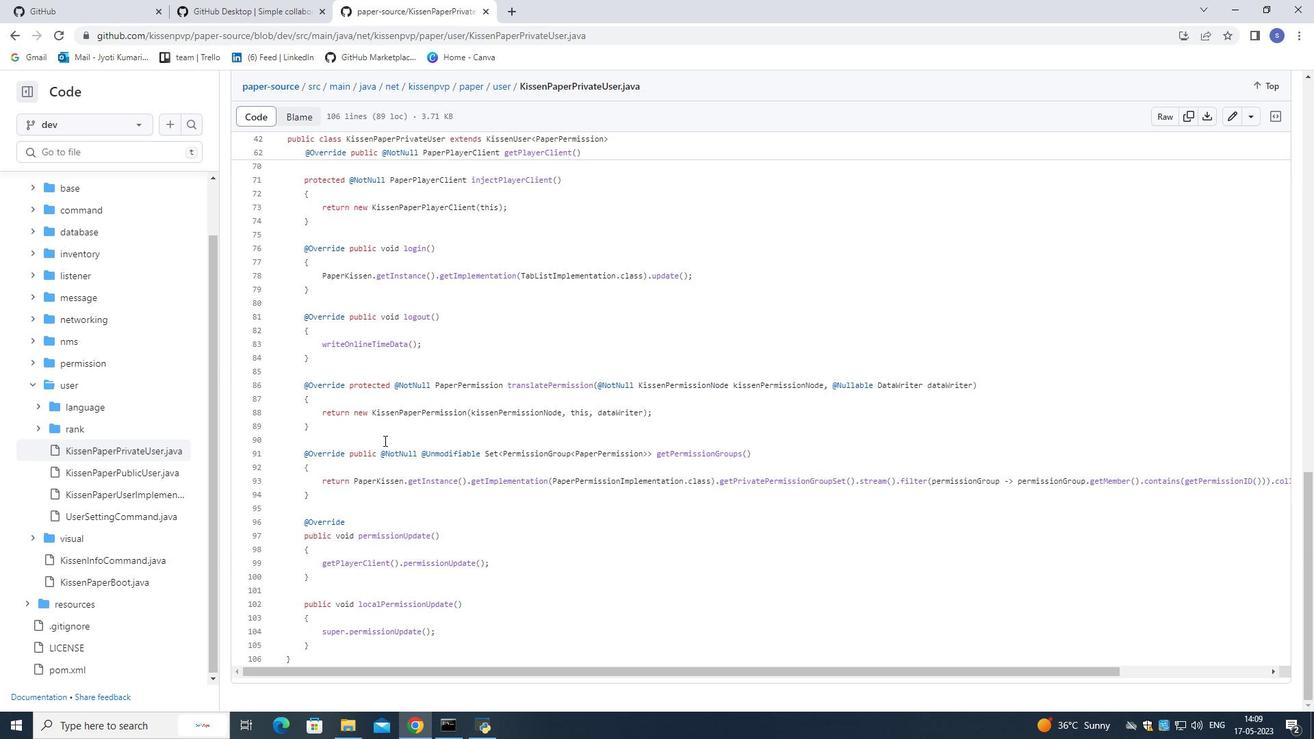 
Action: Mouse scrolled (384, 440) with delta (0, 0)
Screenshot: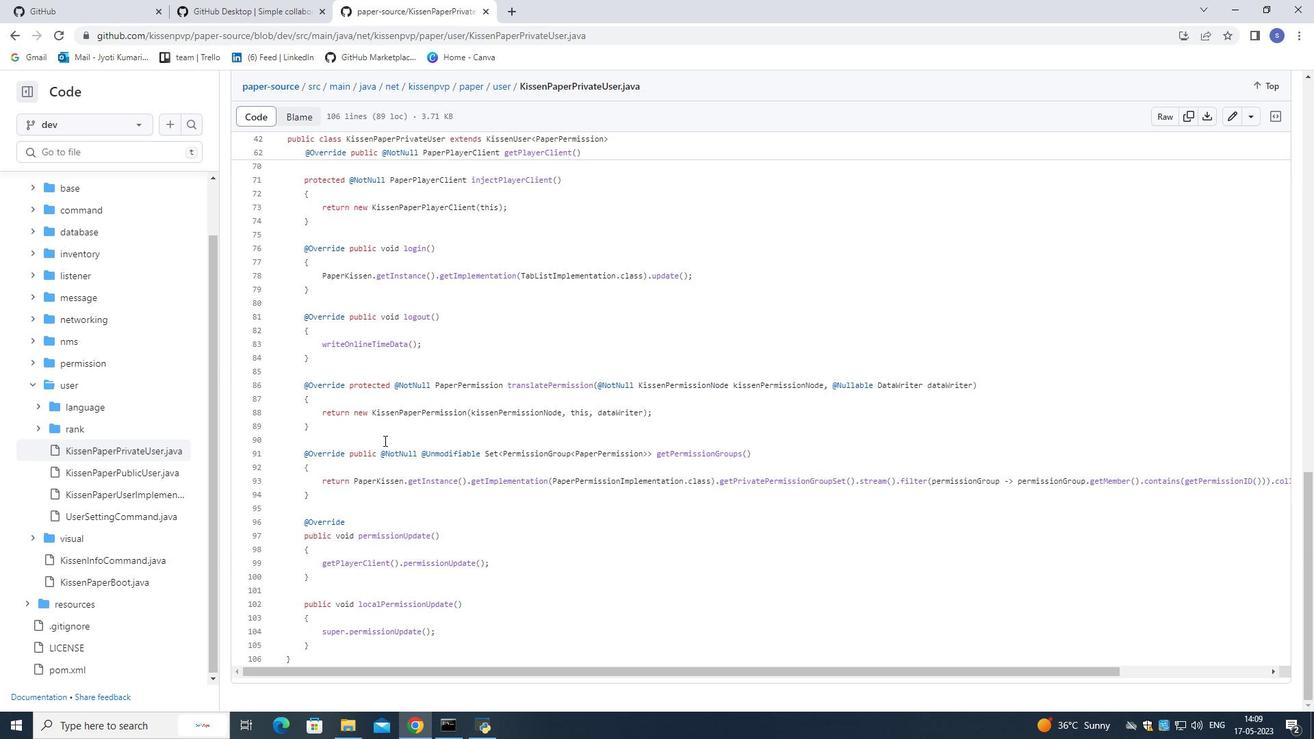 
Action: Mouse scrolled (384, 440) with delta (0, 0)
Screenshot: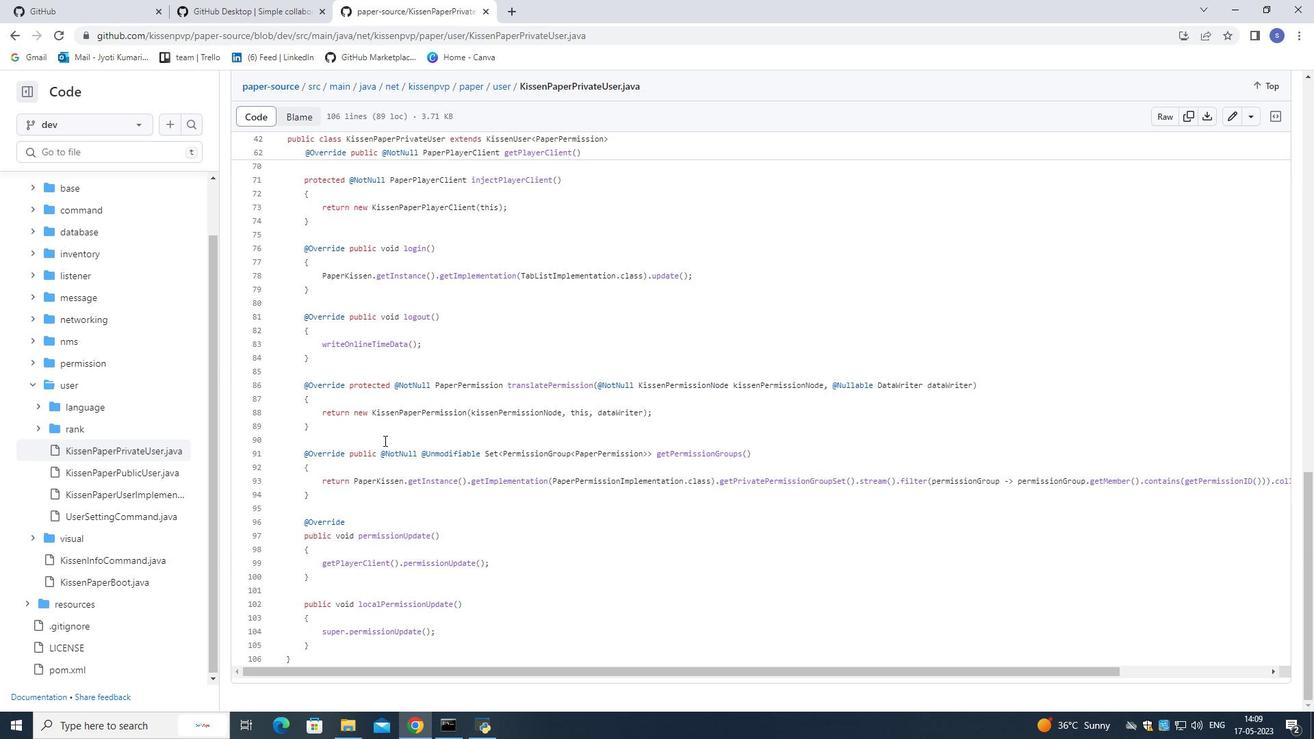 
Action: Mouse moved to (132, 401)
Screenshot: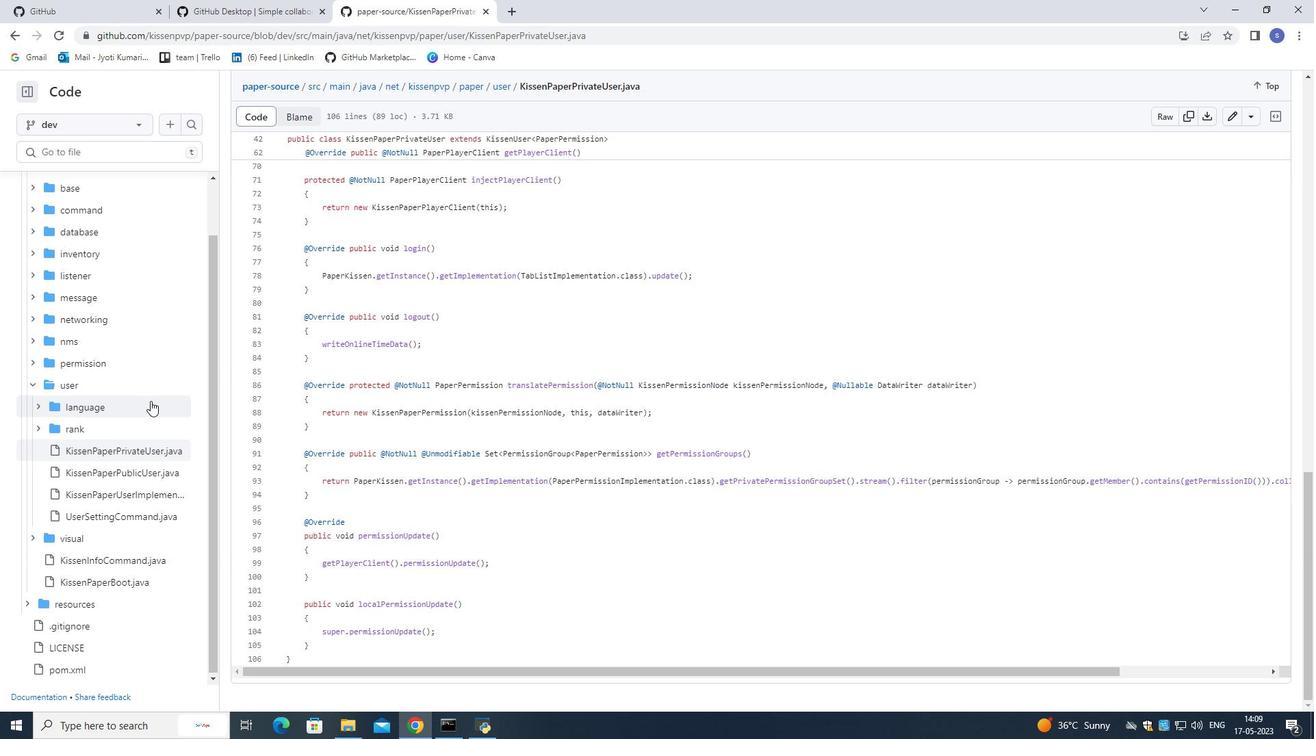 
Action: Mouse scrolled (132, 400) with delta (0, 0)
Screenshot: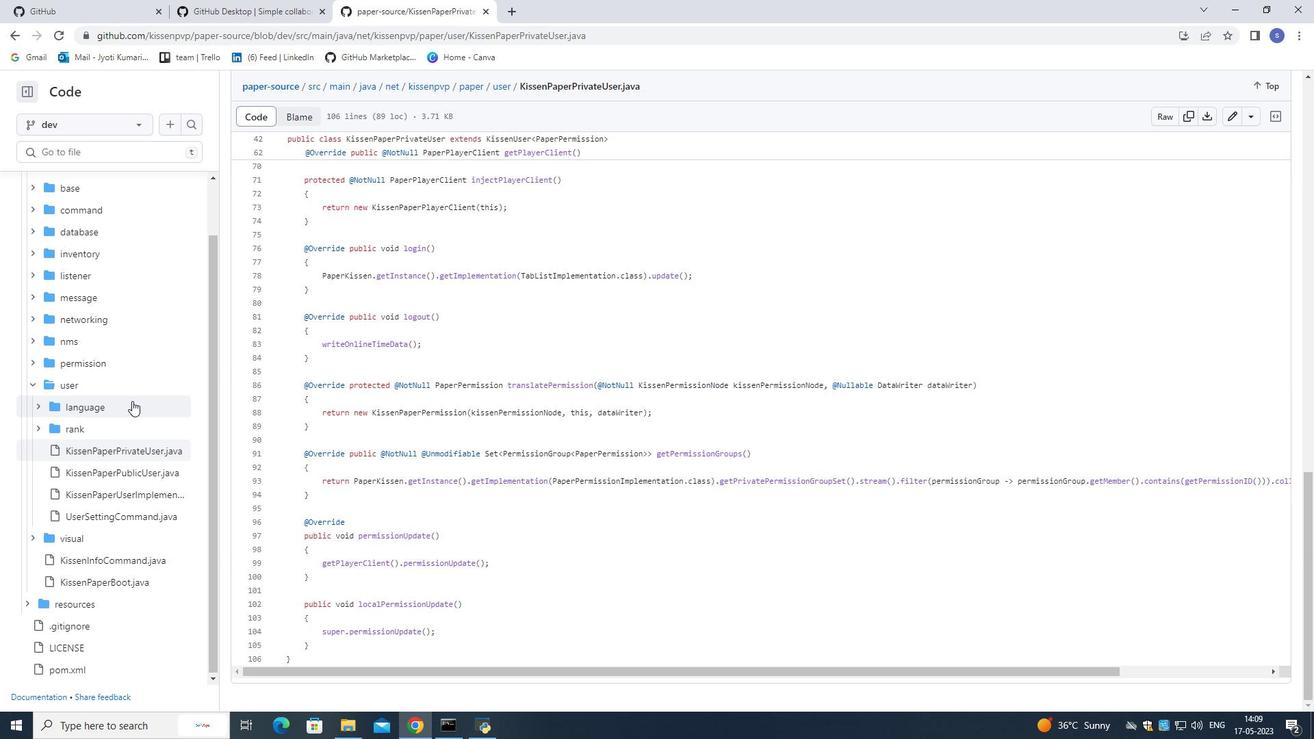 
Action: Mouse scrolled (132, 400) with delta (0, 0)
Screenshot: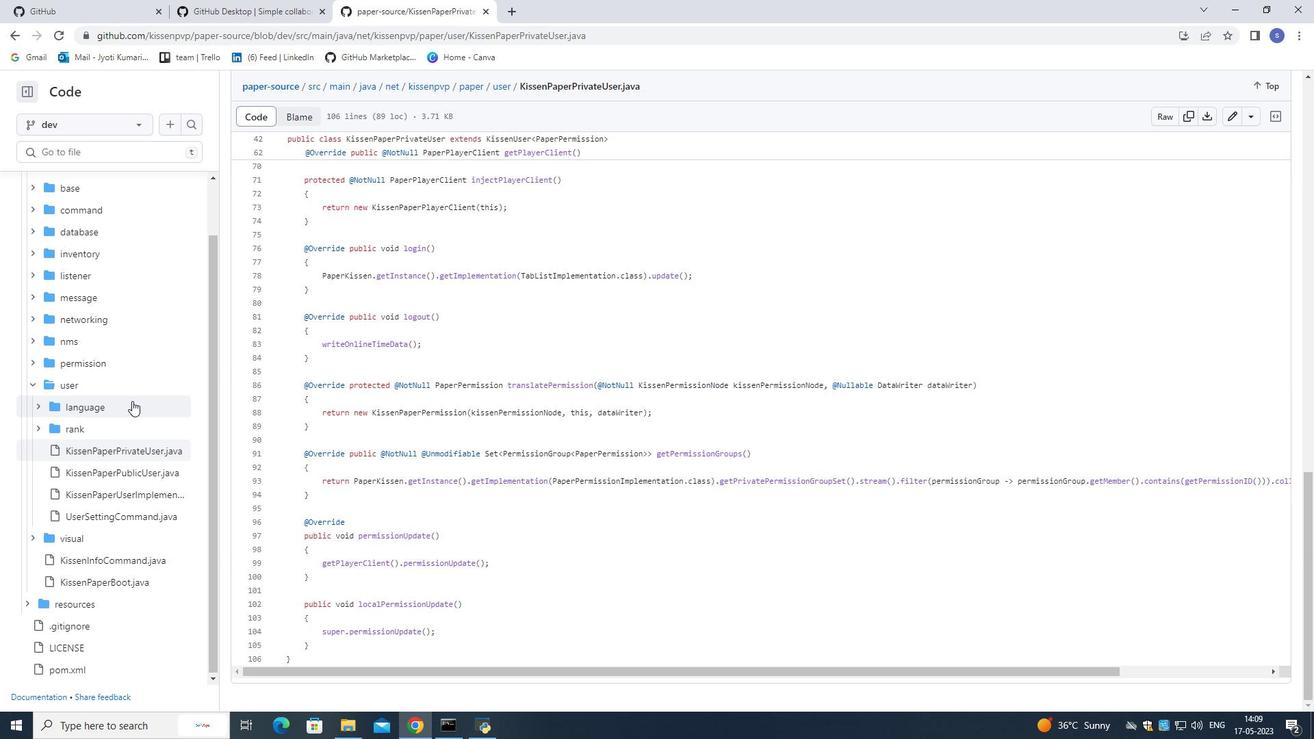 
Action: Mouse scrolled (132, 401) with delta (0, 0)
Screenshot: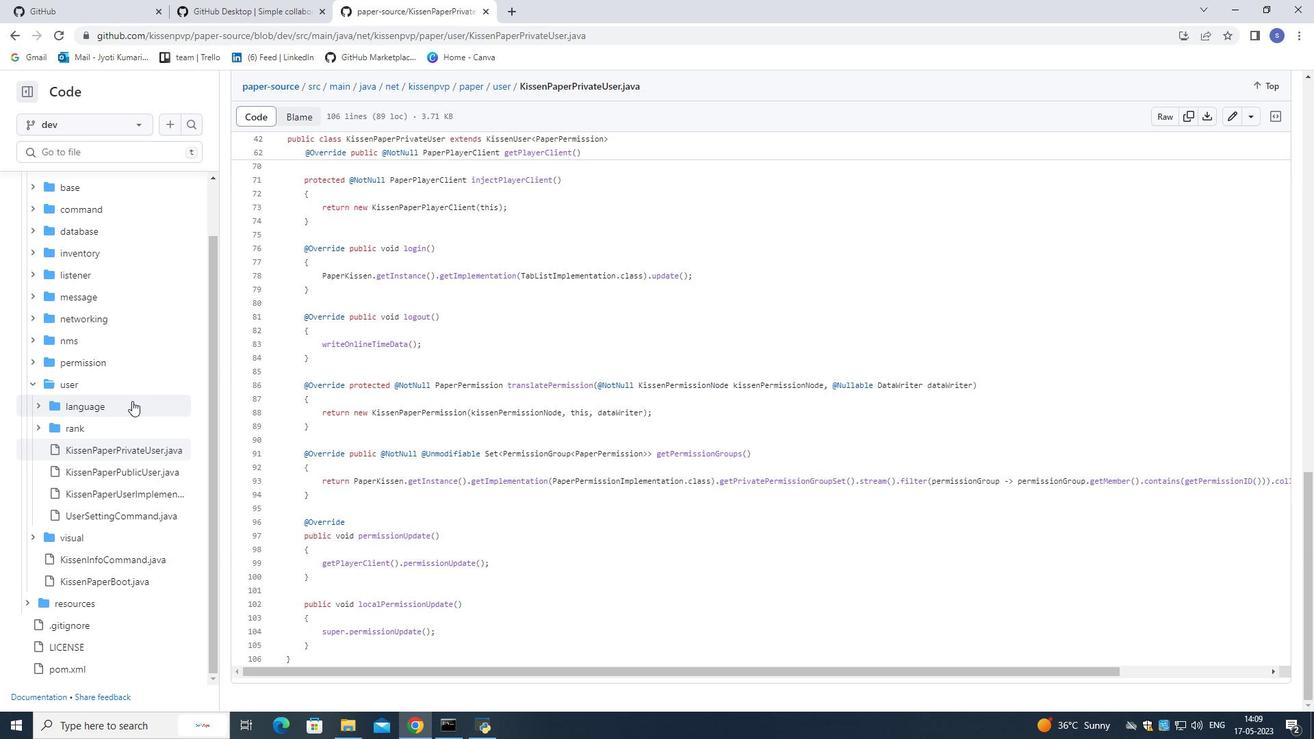 
Action: Mouse scrolled (132, 401) with delta (0, 0)
Screenshot: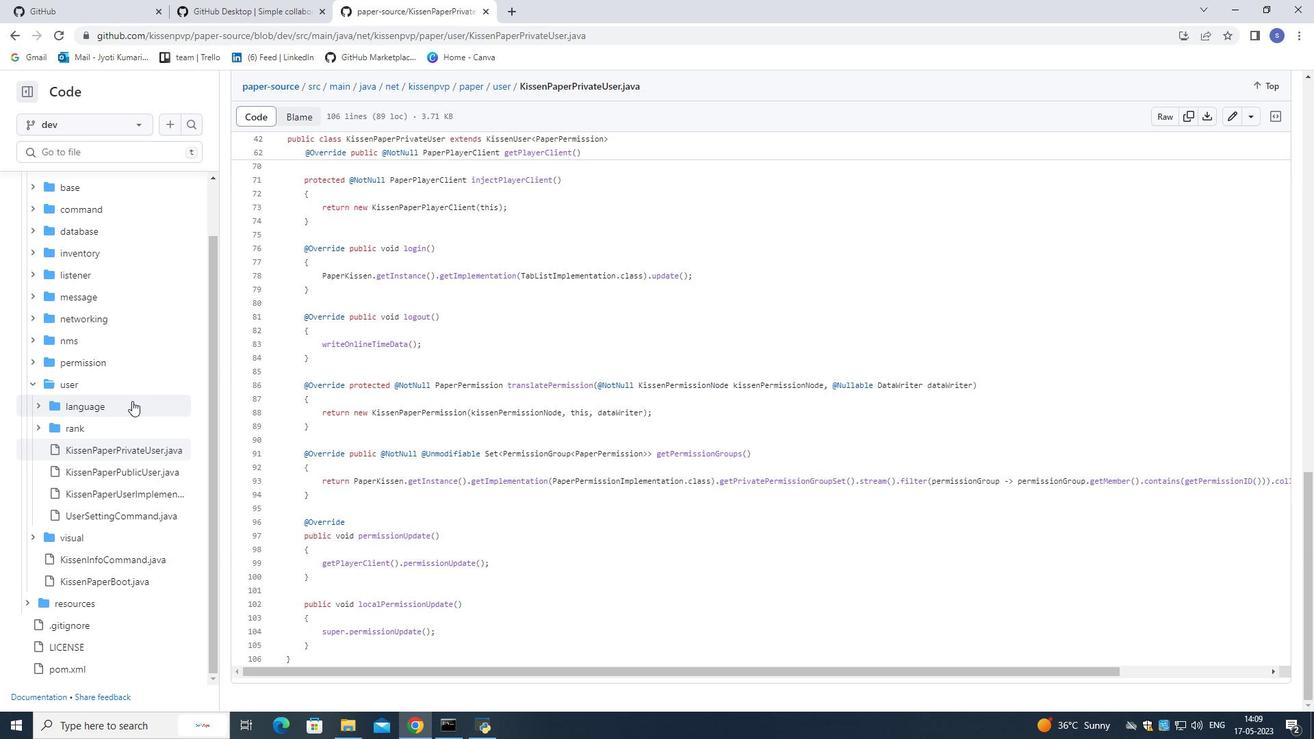 
Action: Mouse moved to (131, 401)
Screenshot: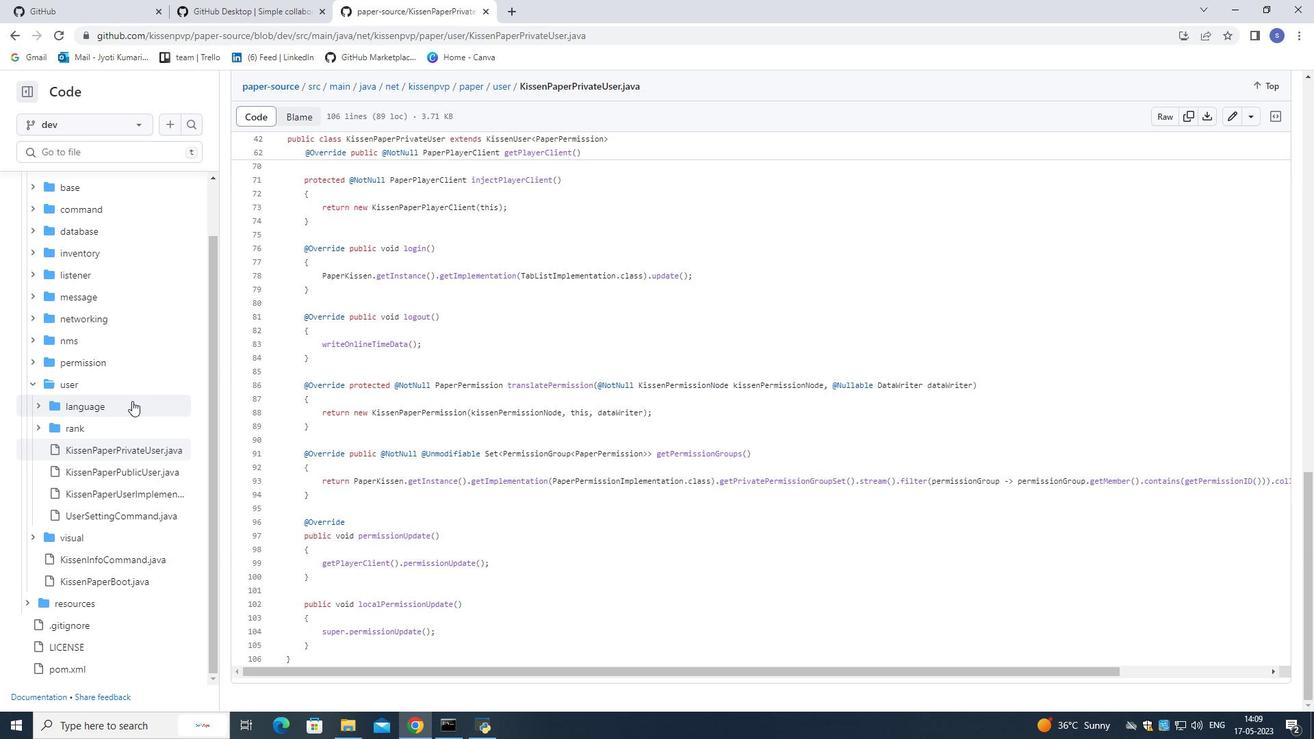 
Action: Mouse scrolled (131, 401) with delta (0, 0)
Screenshot: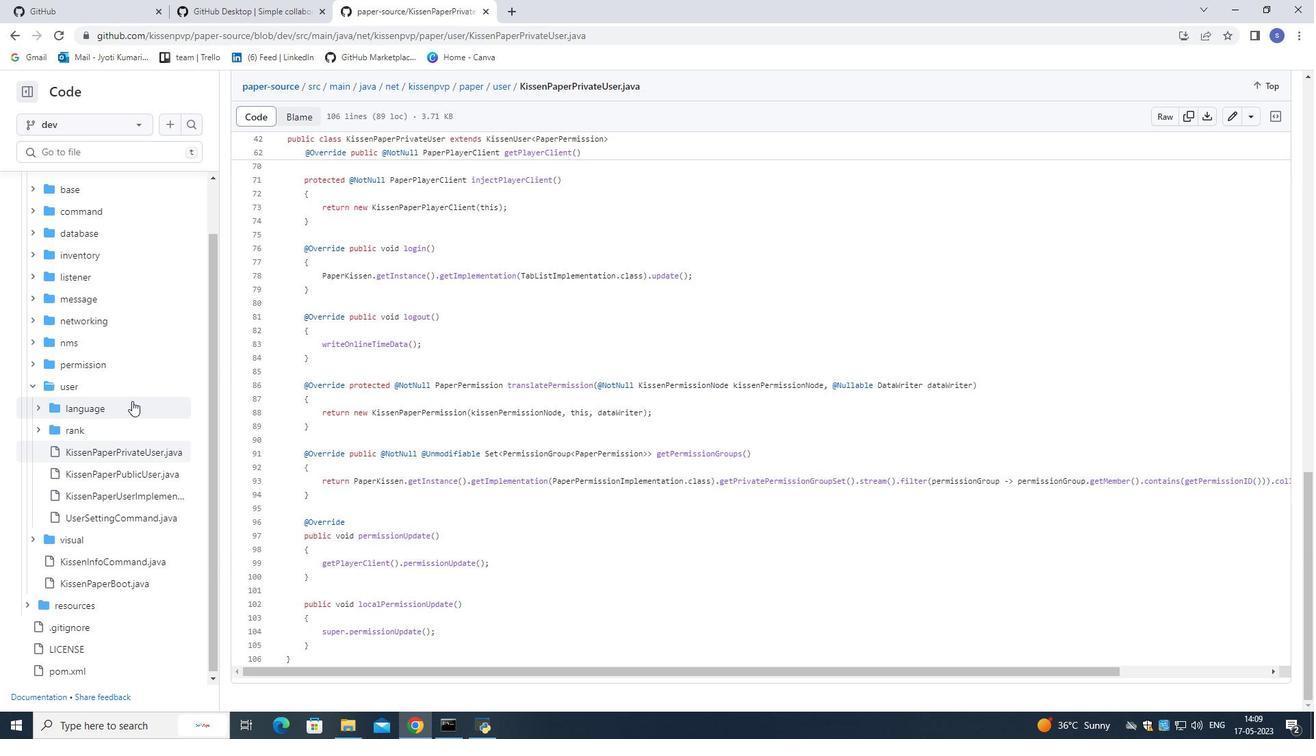 
Action: Mouse moved to (131, 400)
Screenshot: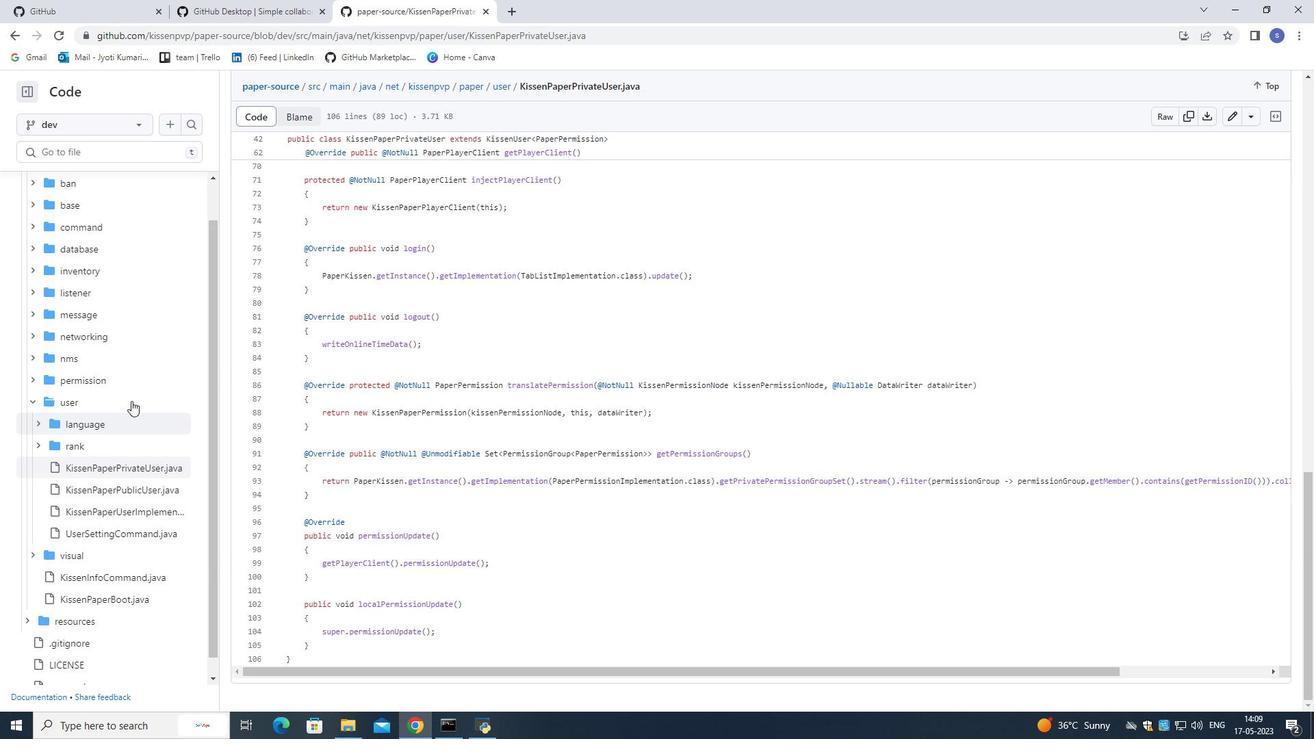 
Action: Mouse scrolled (131, 401) with delta (0, 0)
Screenshot: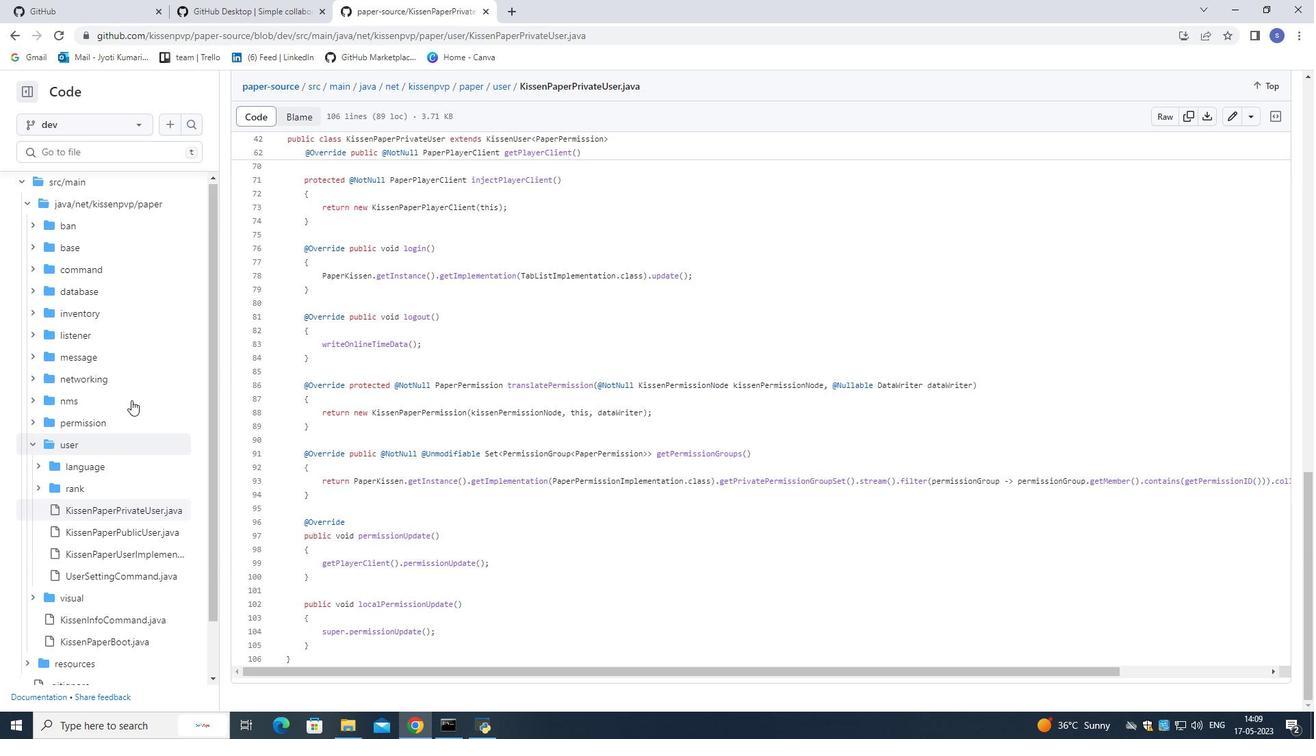 
Action: Mouse moved to (131, 397)
Screenshot: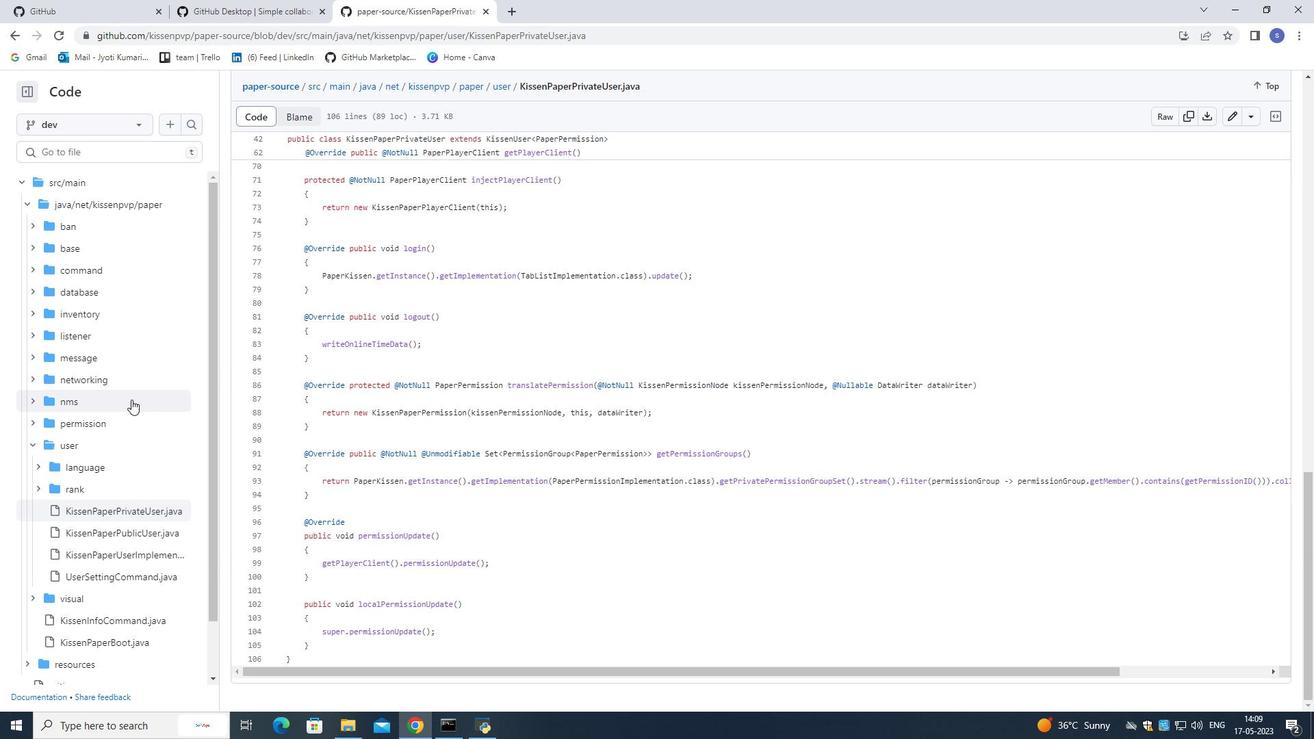 
Action: Mouse scrolled (131, 398) with delta (0, 0)
Screenshot: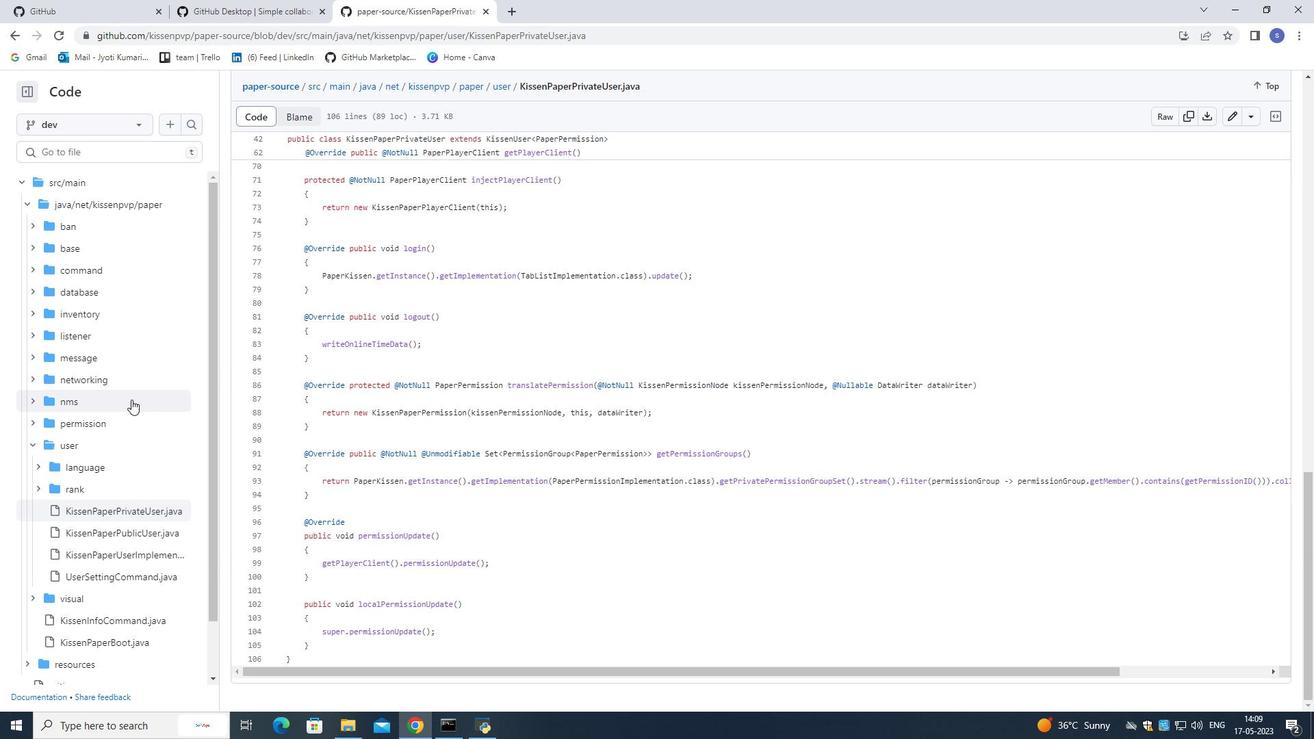 
Action: Mouse moved to (95, 295)
Screenshot: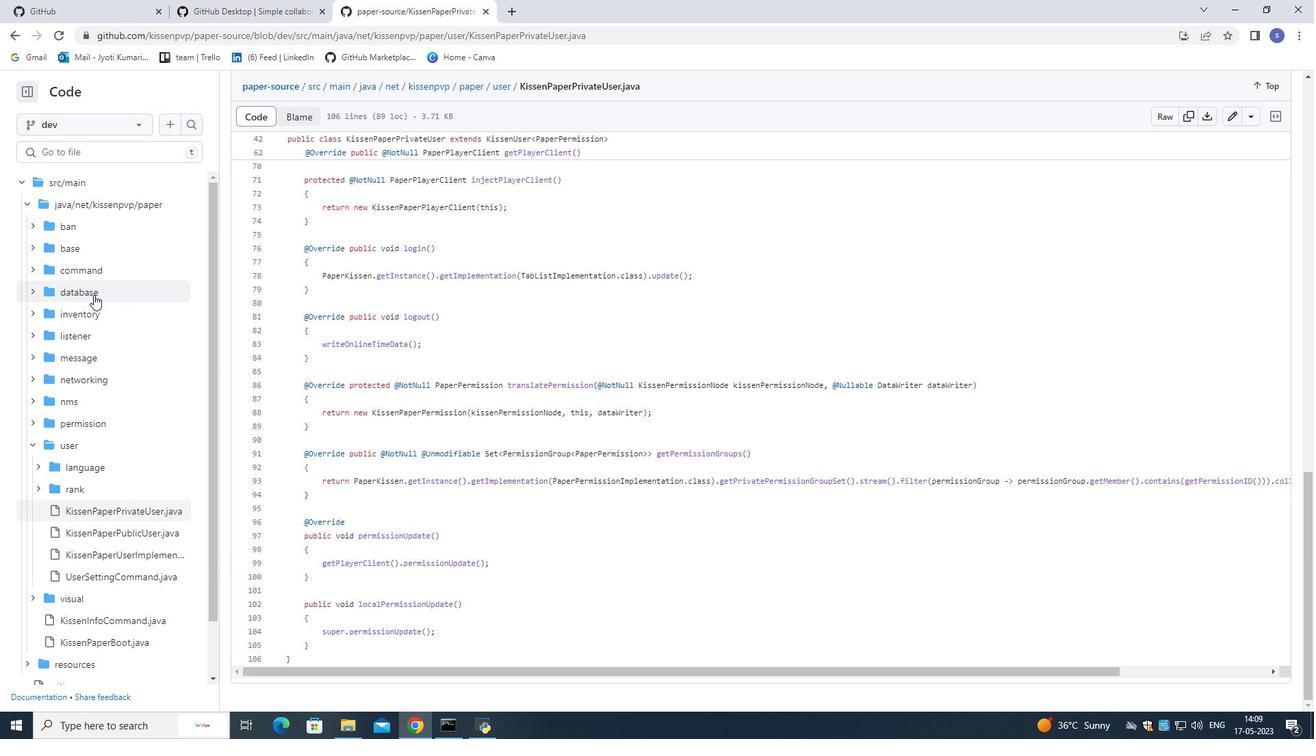 
Action: Mouse pressed left at (95, 295)
Screenshot: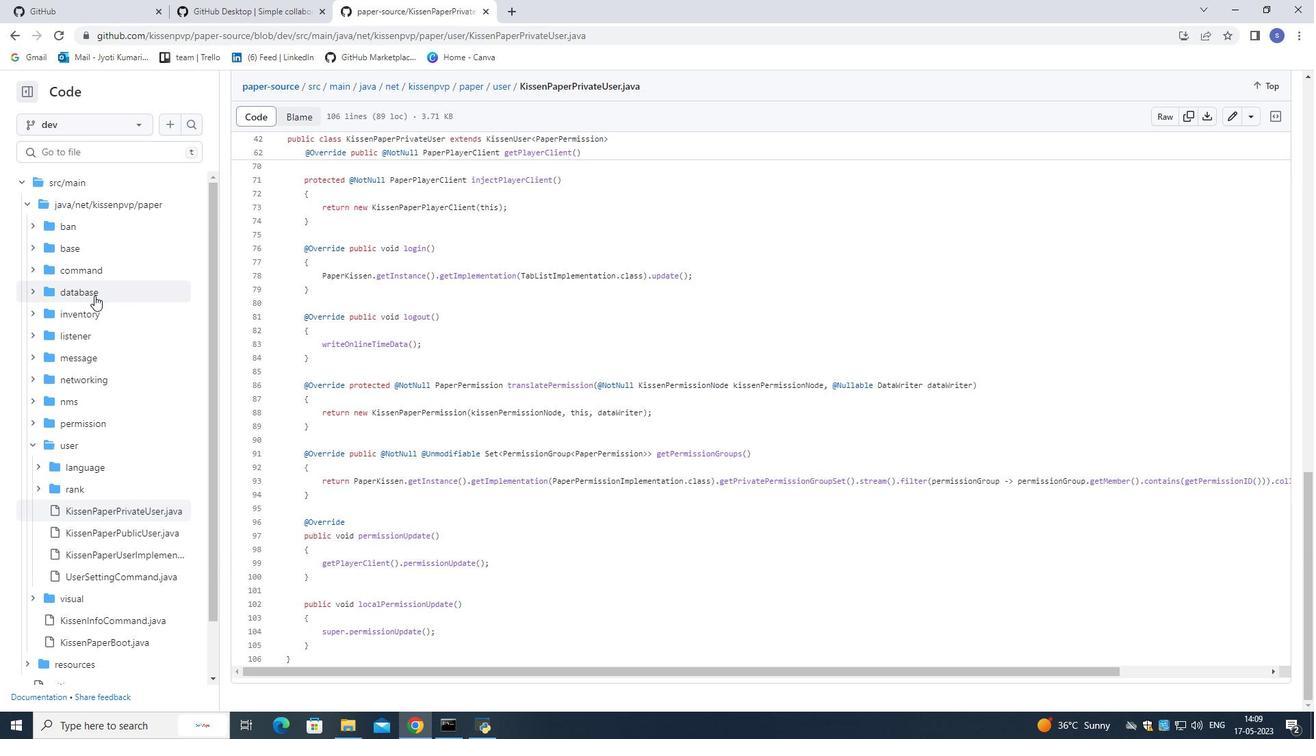 
Action: Mouse moved to (290, 225)
Screenshot: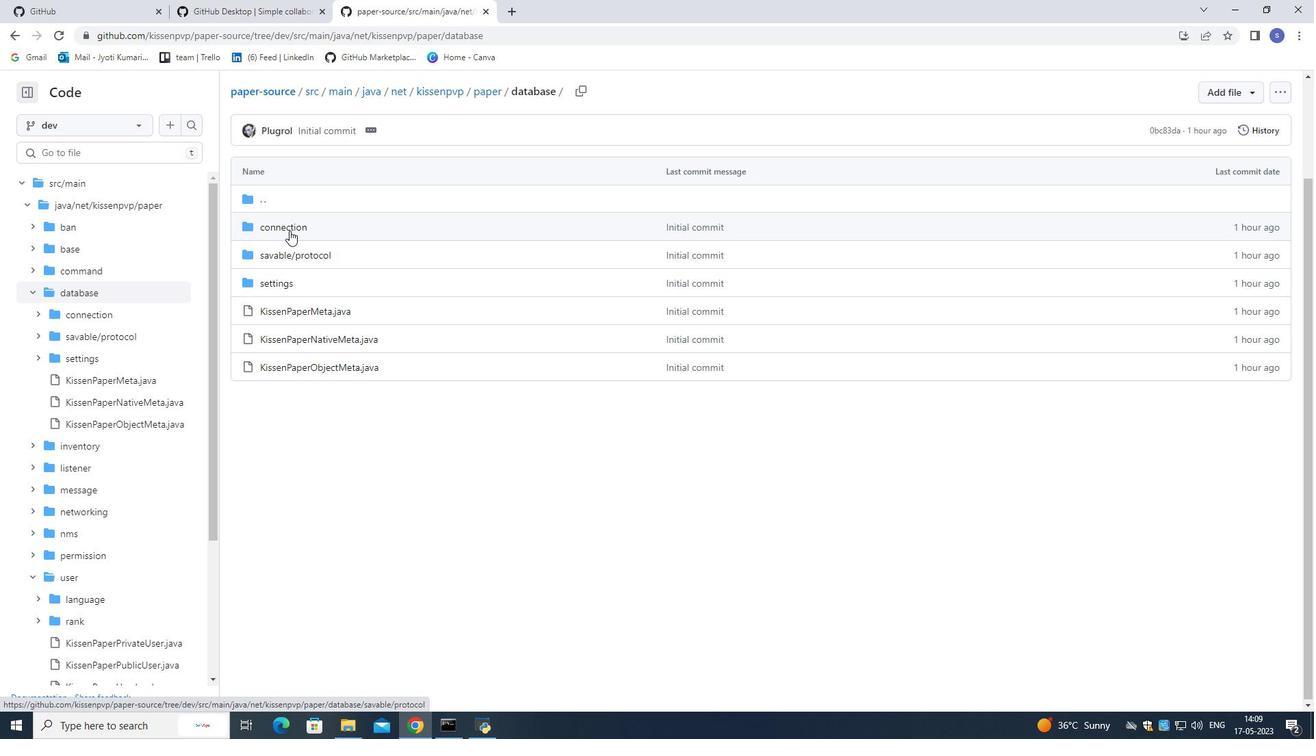 
Action: Mouse pressed left at (290, 225)
Screenshot: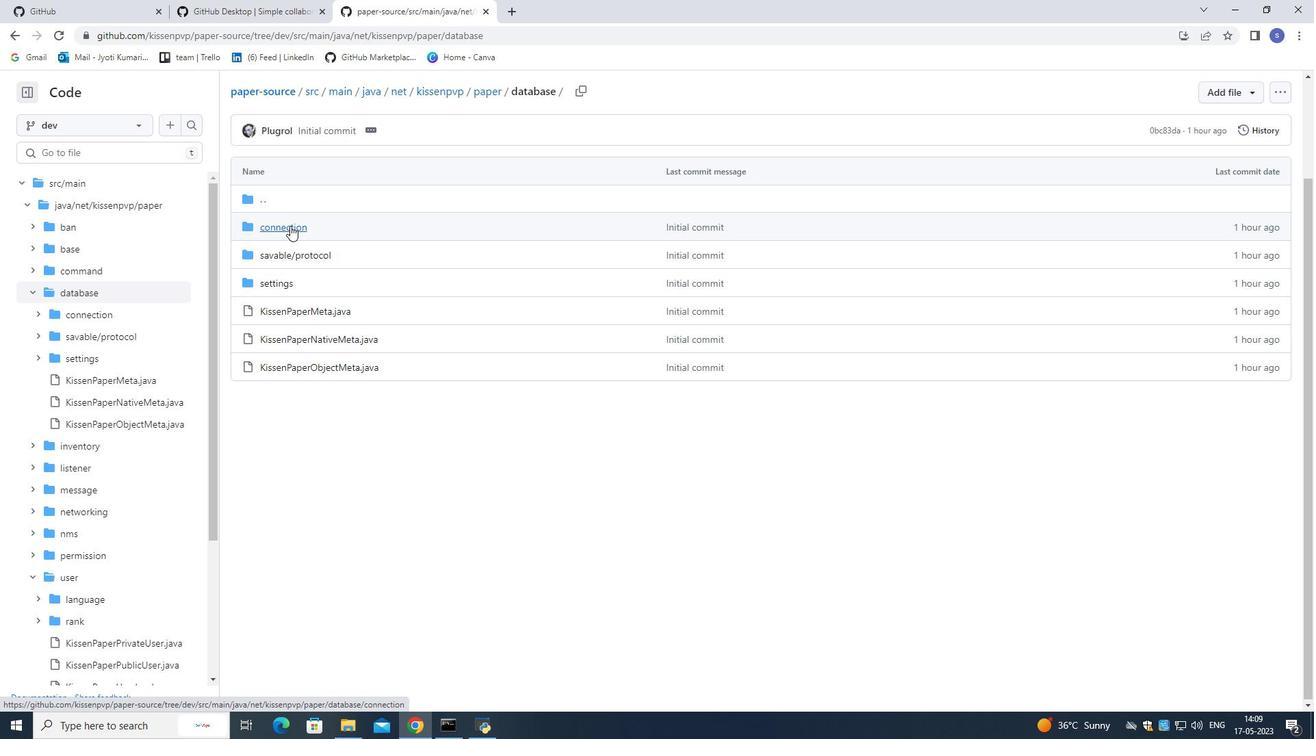 
Action: Mouse moved to (106, 380)
Screenshot: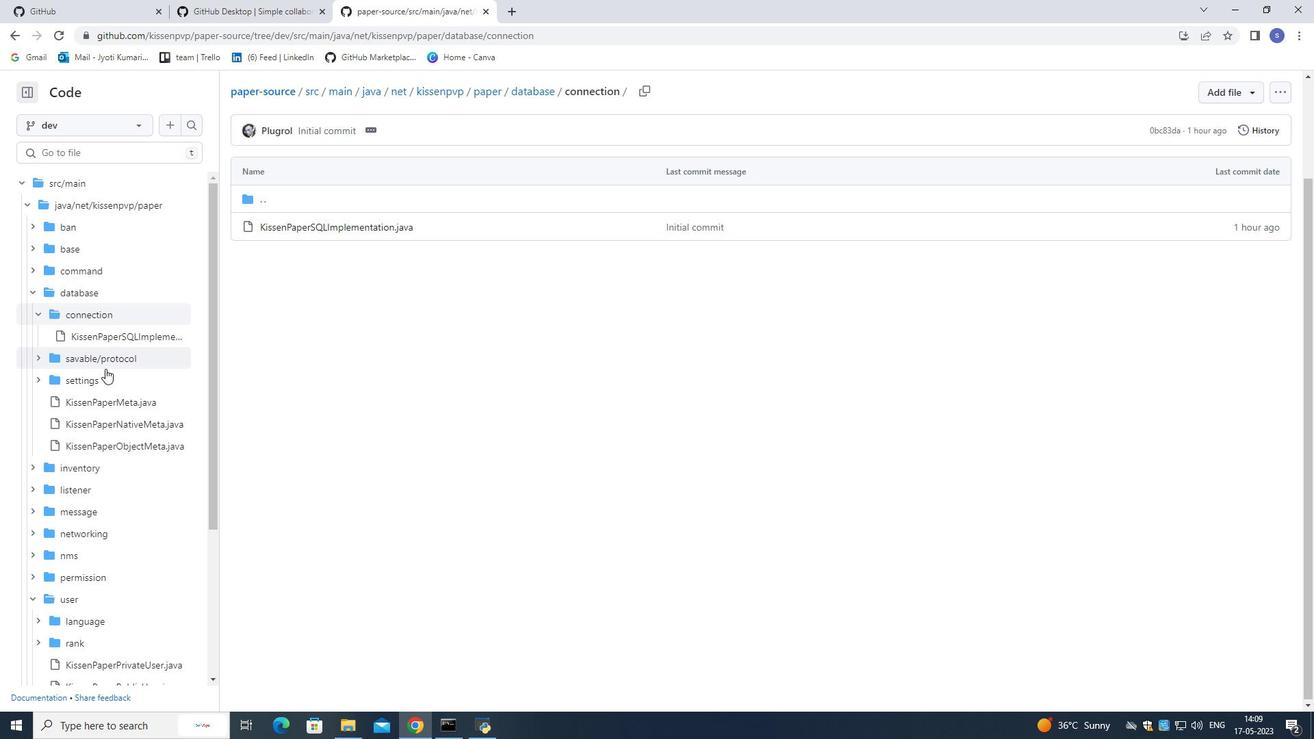 
Action: Mouse pressed left at (106, 380)
Screenshot: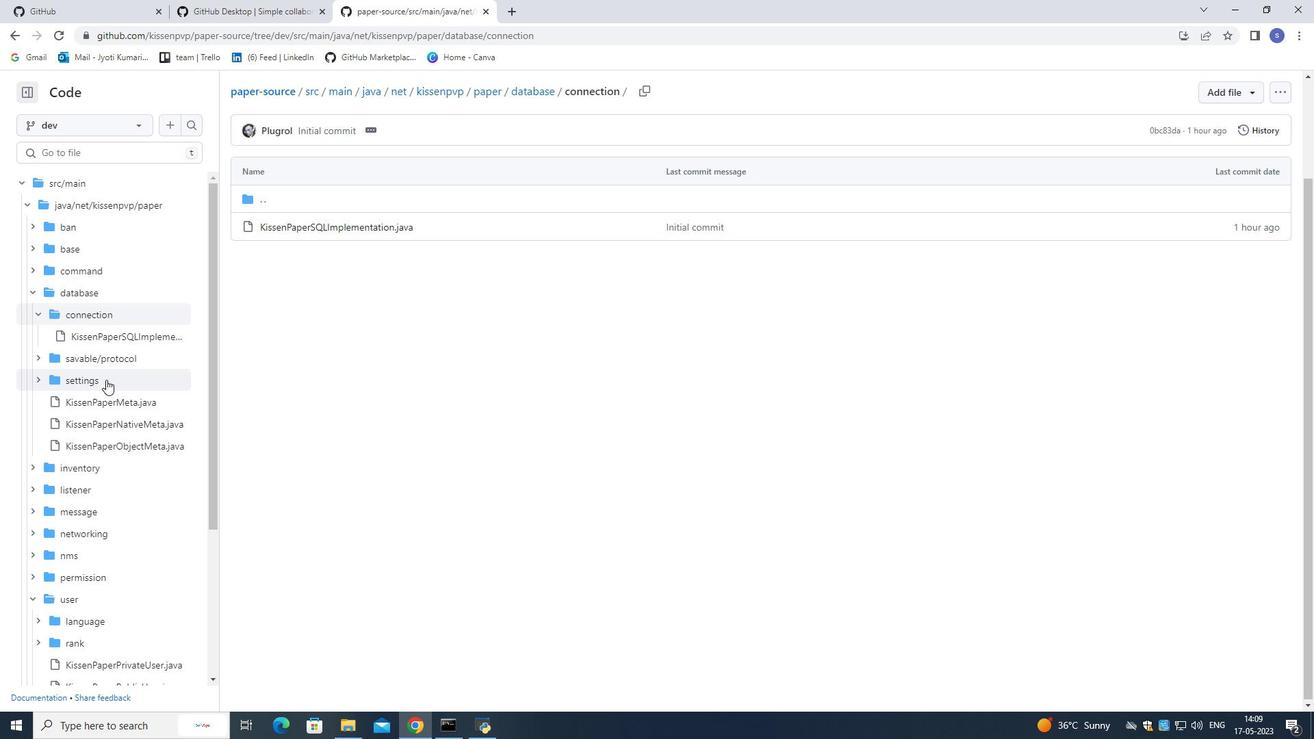 
Action: Mouse moved to (20, 36)
Screenshot: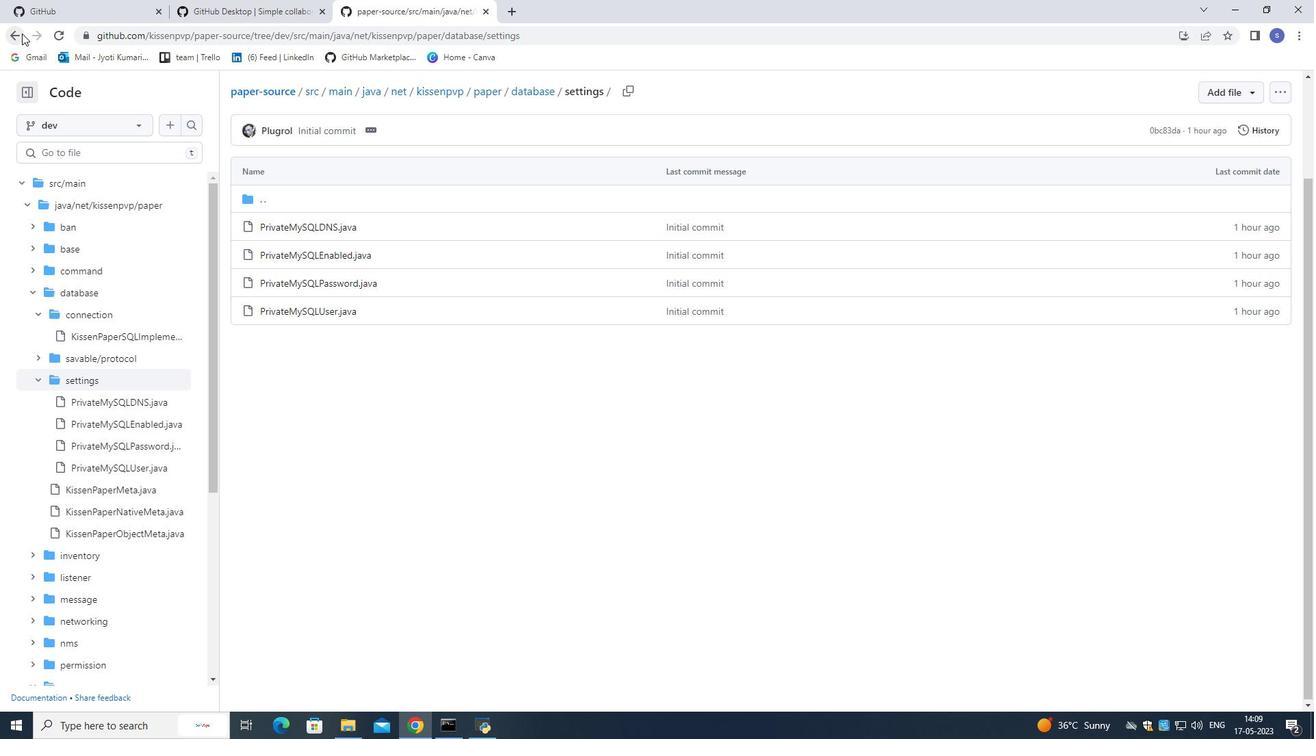 
Action: Mouse pressed left at (20, 36)
Screenshot: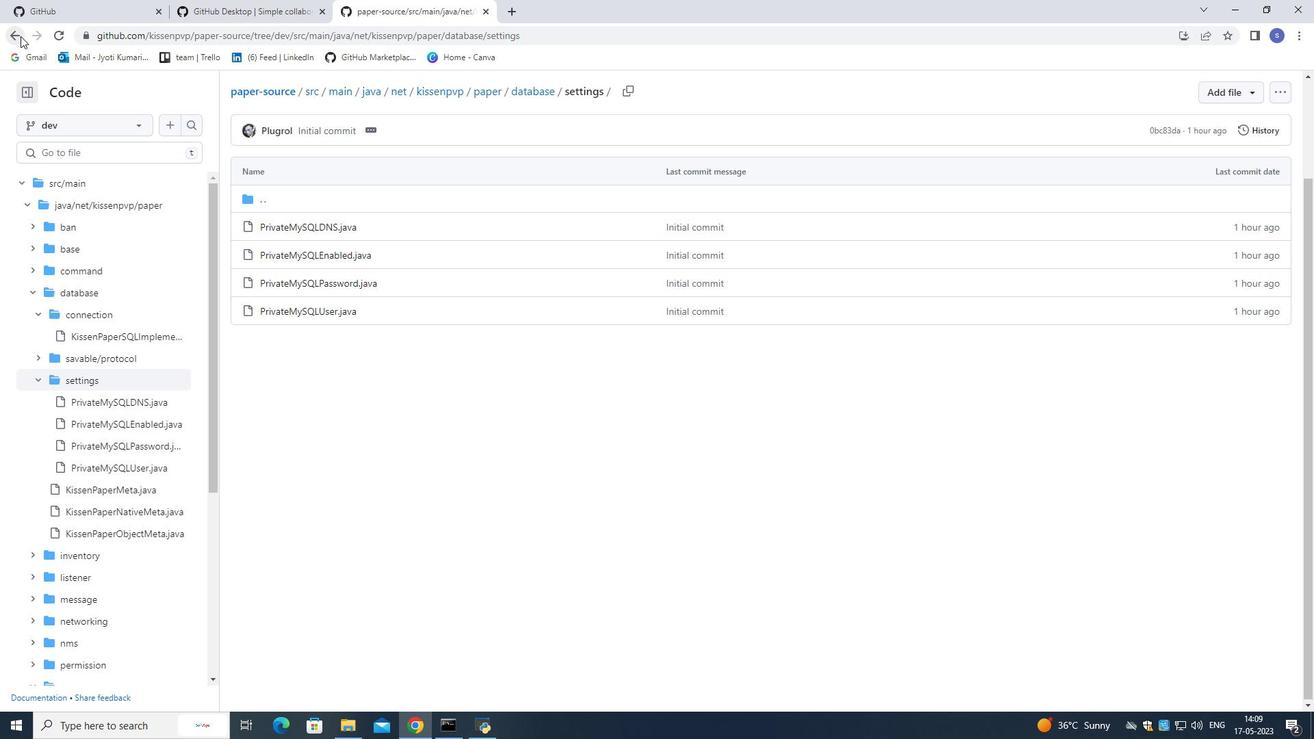 
Action: Mouse moved to (17, 30)
Screenshot: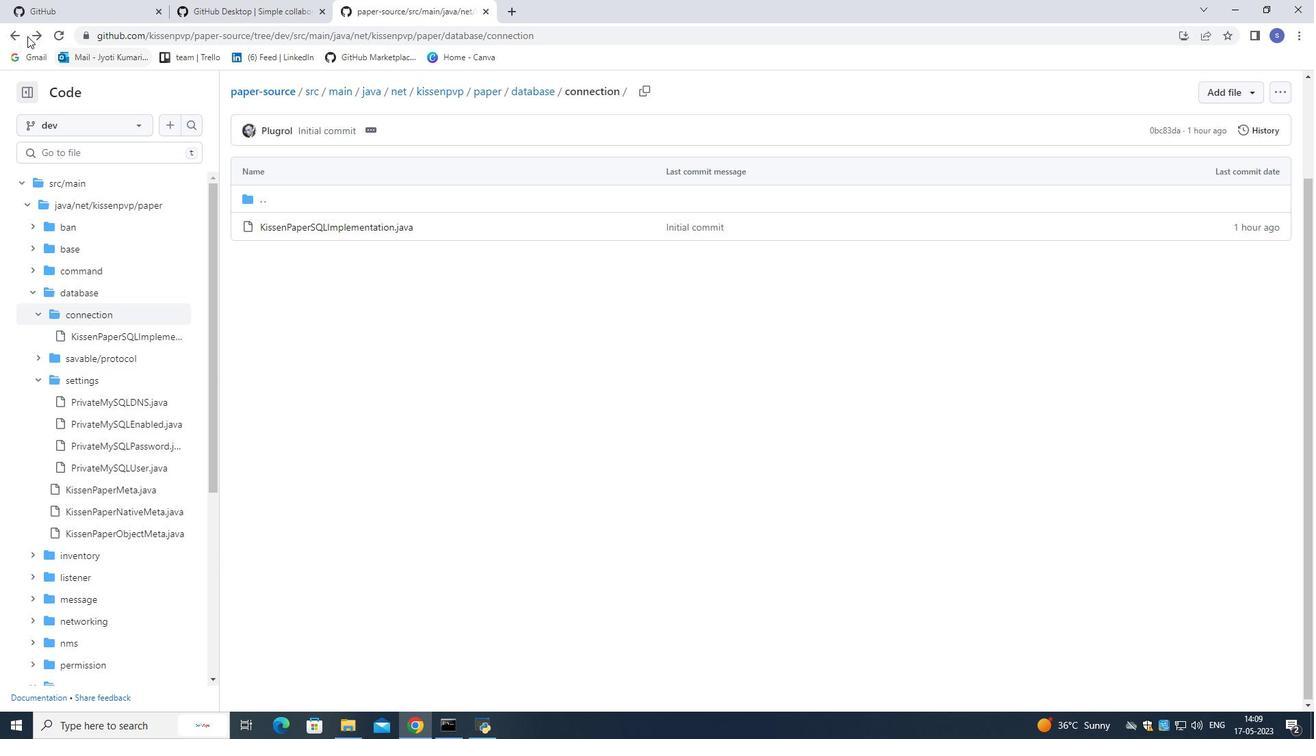 
Action: Mouse pressed left at (17, 30)
Screenshot: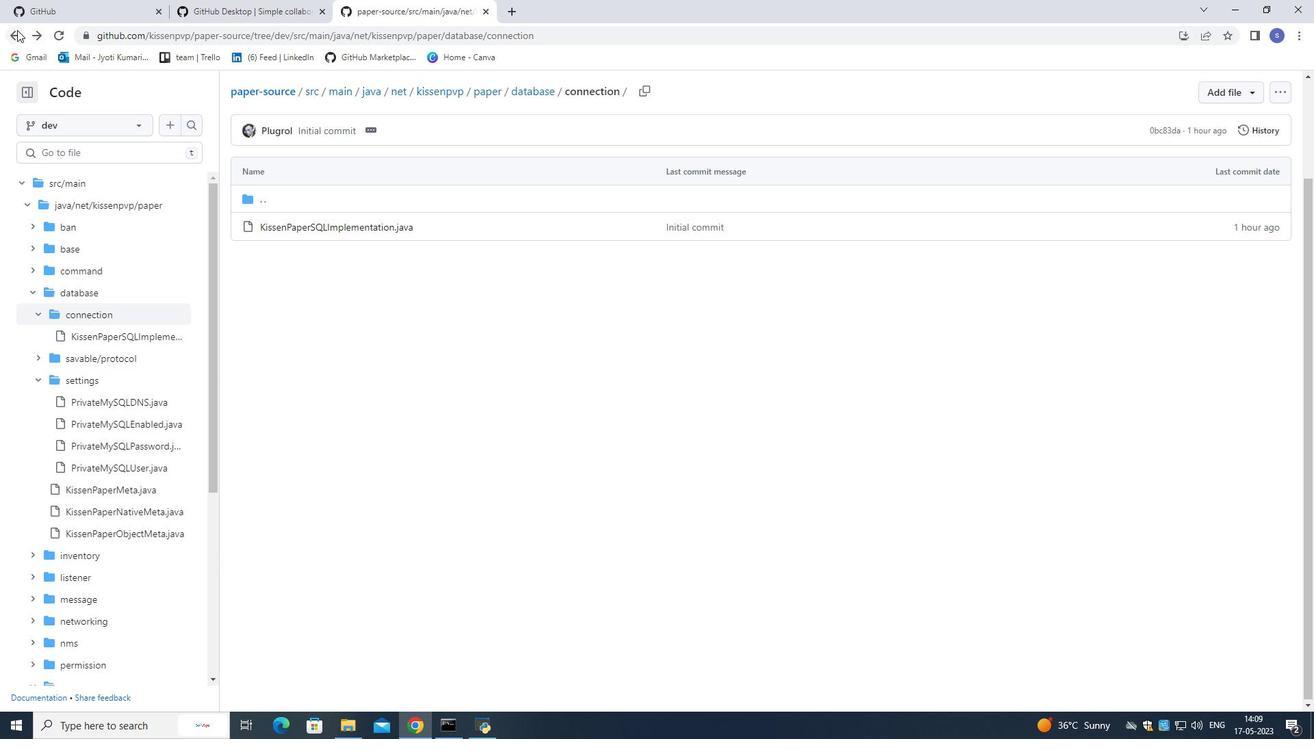 
Action: Mouse moved to (15, 35)
Screenshot: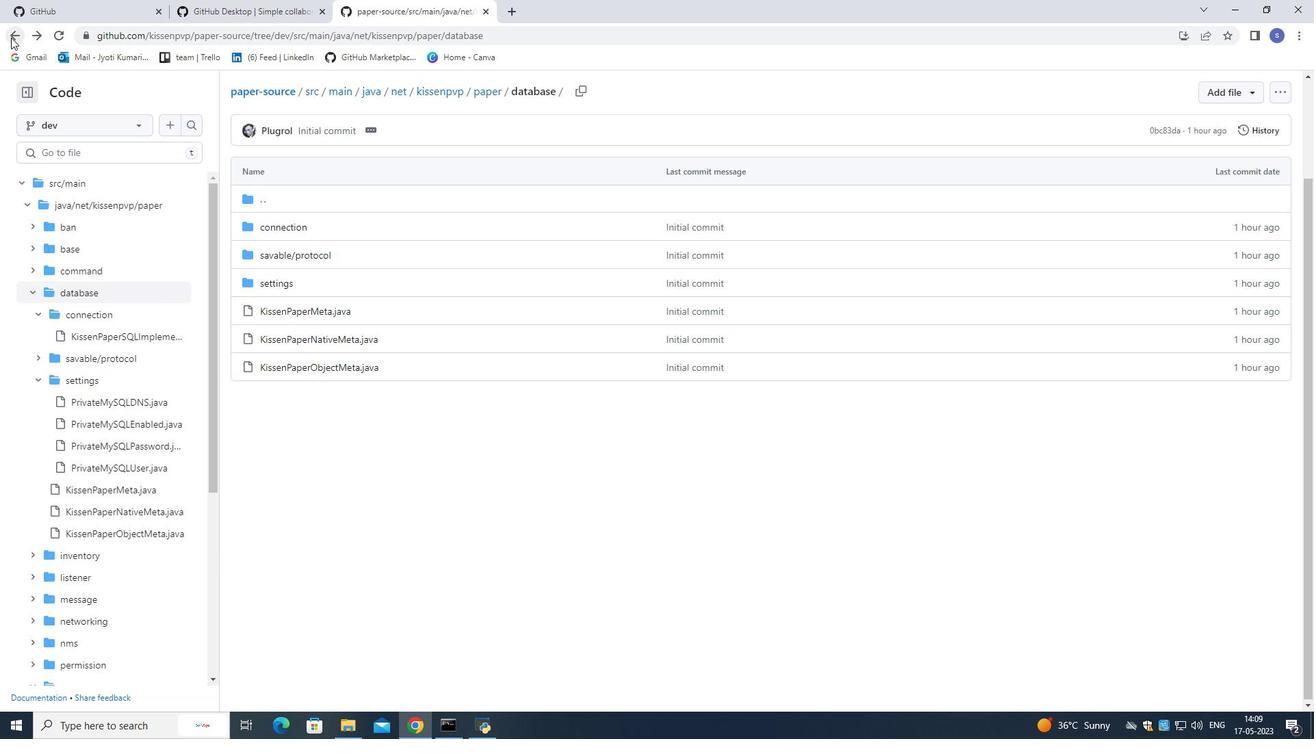 
Action: Mouse pressed left at (15, 35)
Screenshot: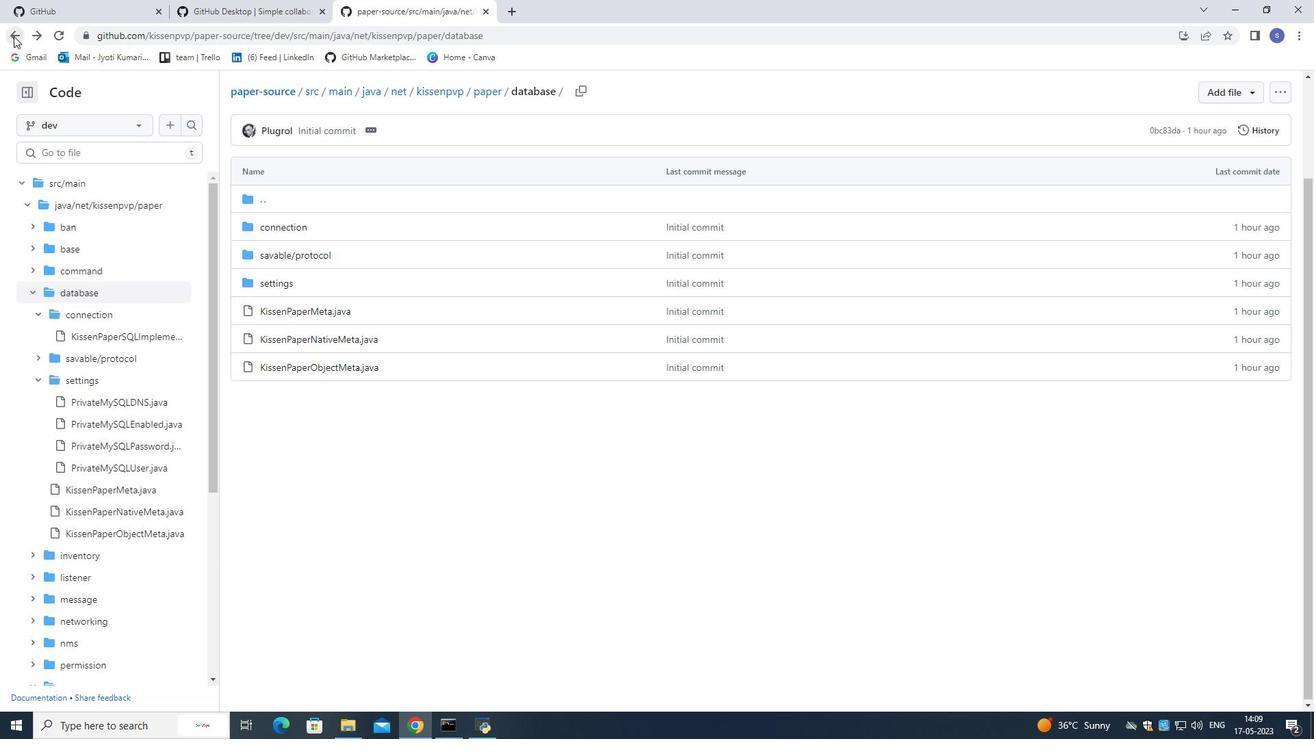 
Action: Mouse moved to (130, 367)
Screenshot: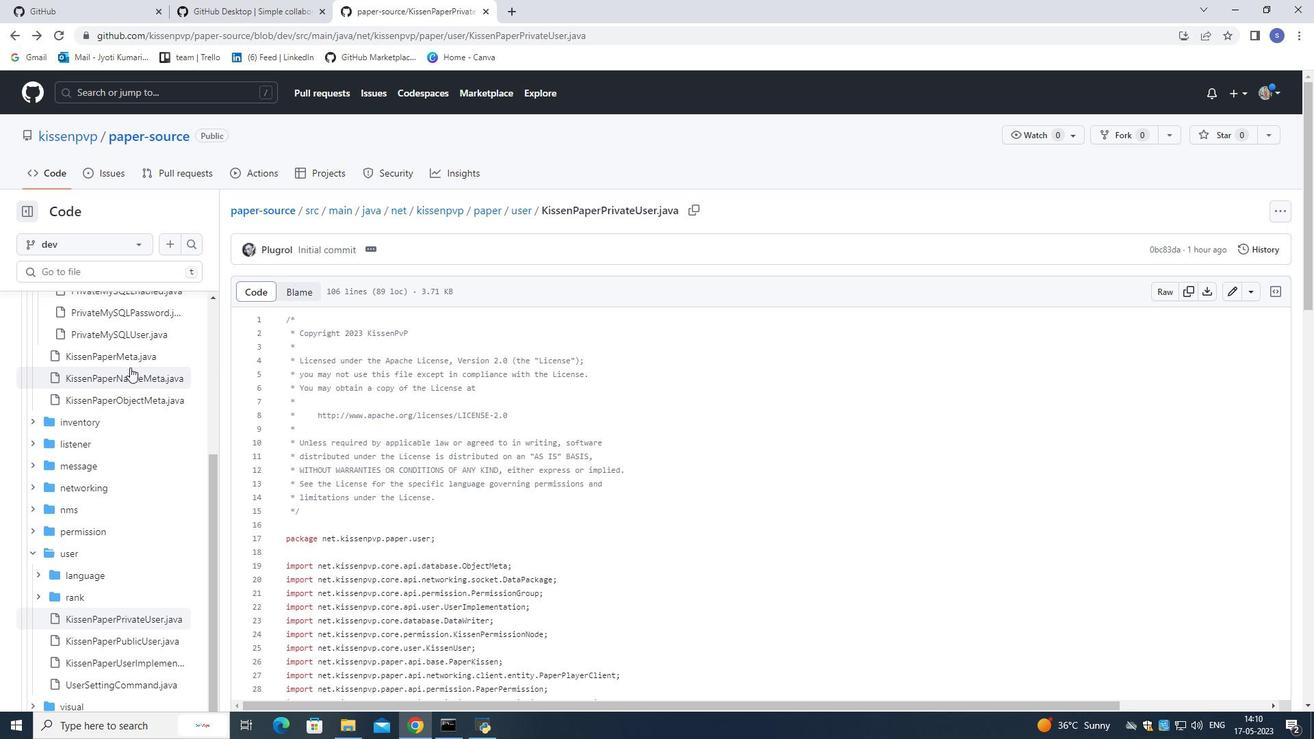 
Action: Mouse scrolled (130, 368) with delta (0, 0)
Screenshot: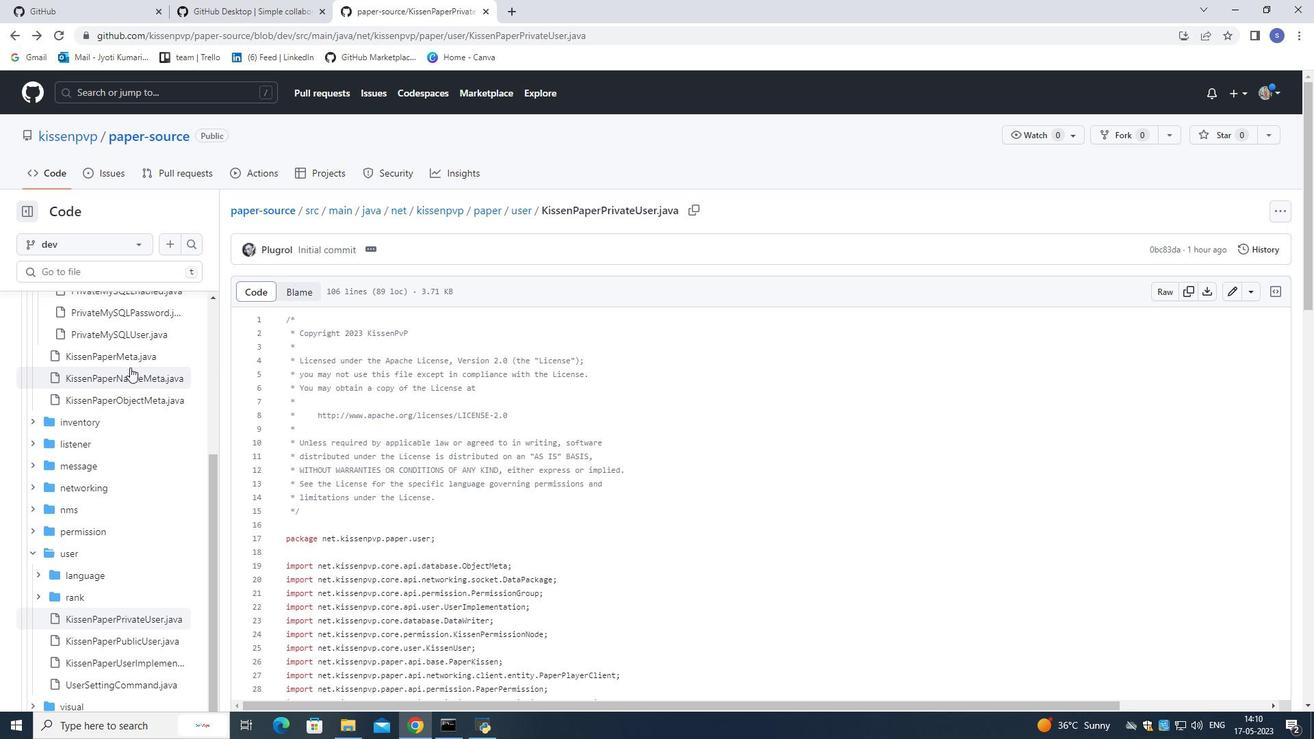 
Action: Mouse moved to (132, 366)
Screenshot: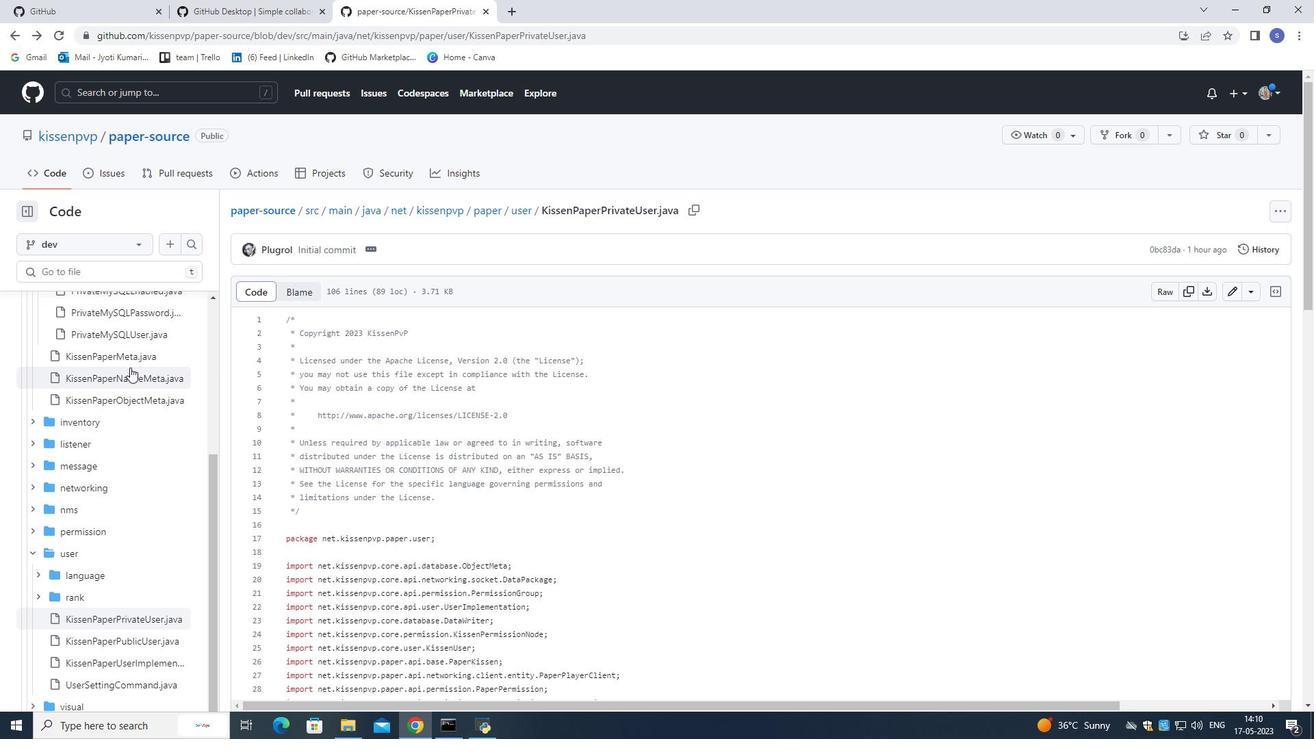 
Action: Mouse scrolled (132, 367) with delta (0, 0)
Screenshot: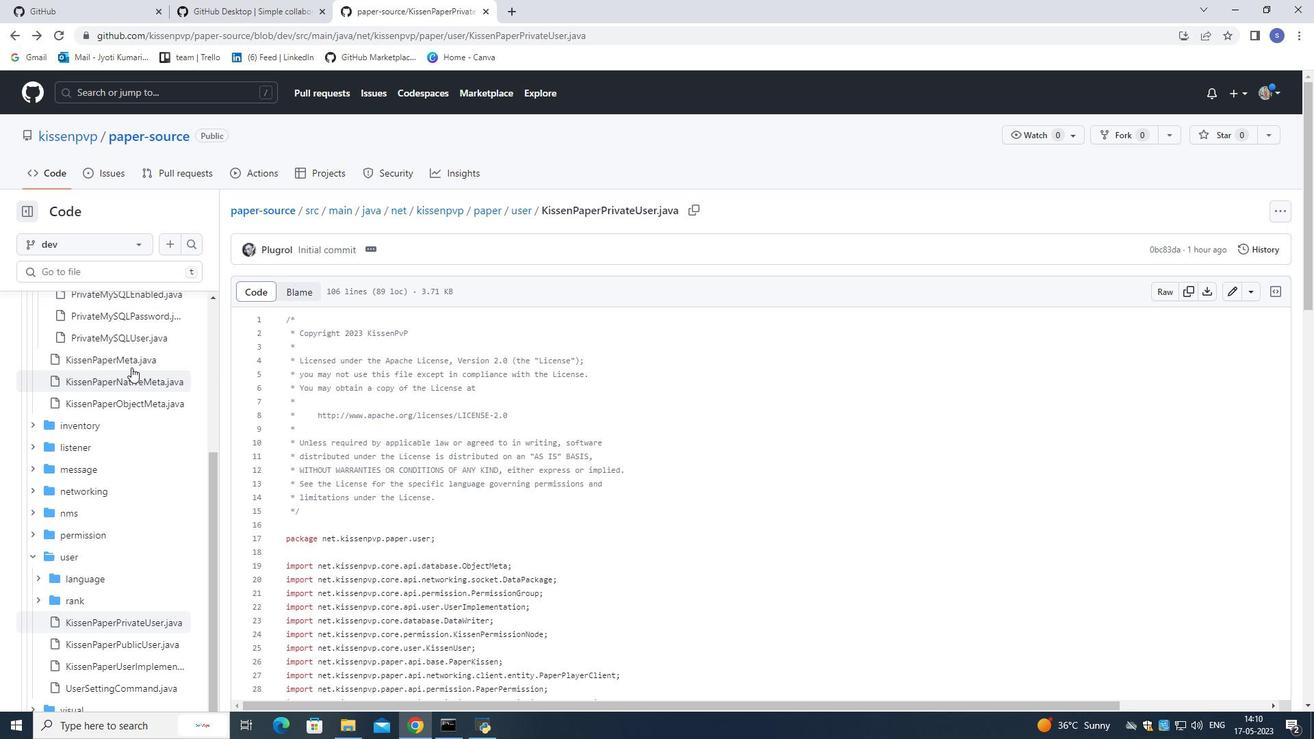 
Action: Mouse moved to (132, 362)
Screenshot: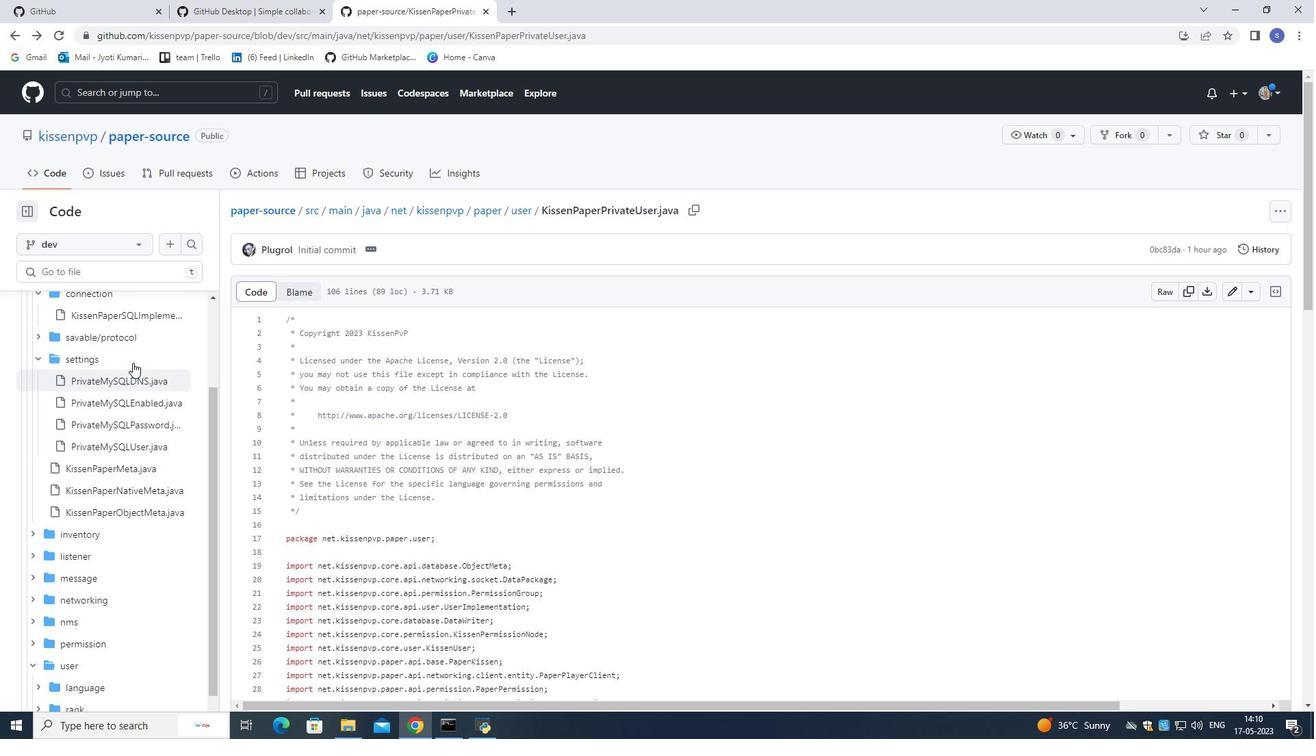 
Action: Mouse scrolled (132, 362) with delta (0, 0)
Screenshot: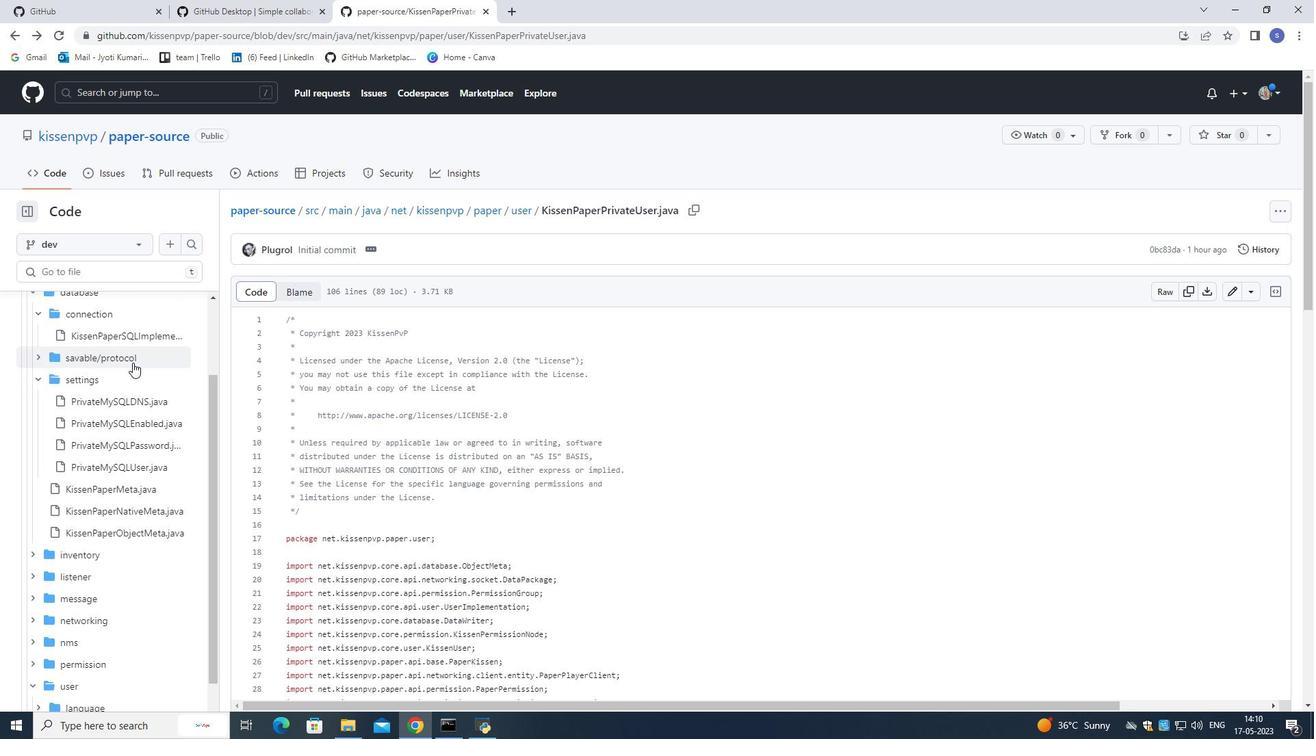 
Action: Mouse moved to (134, 362)
Screenshot: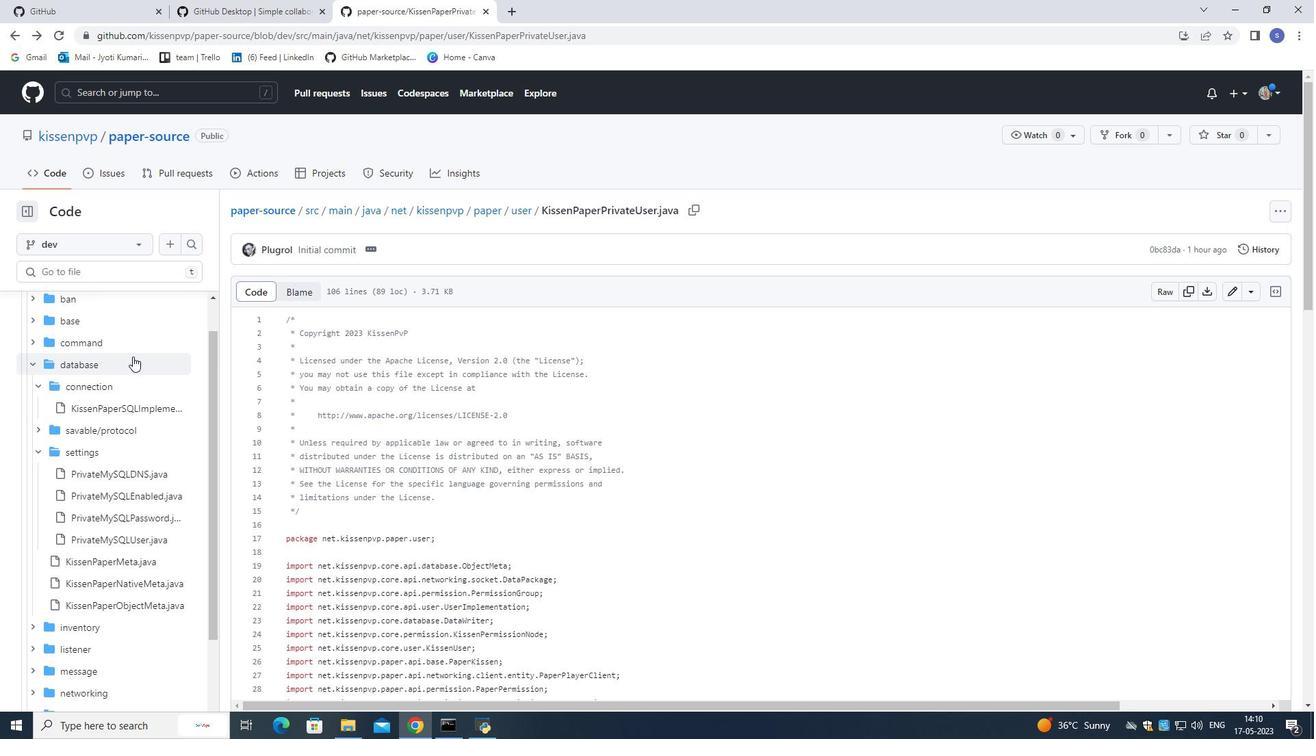 
Action: Mouse pressed left at (134, 362)
Screenshot: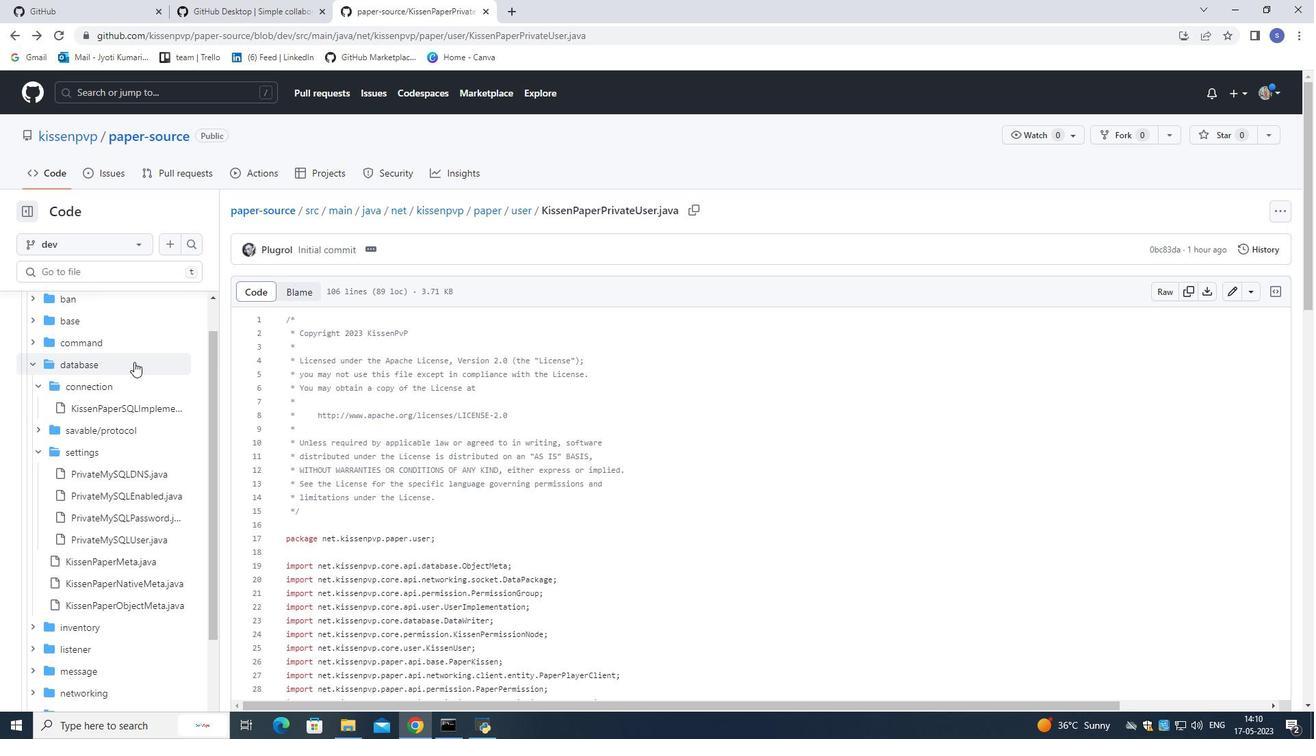
Action: Mouse moved to (80, 367)
Screenshot: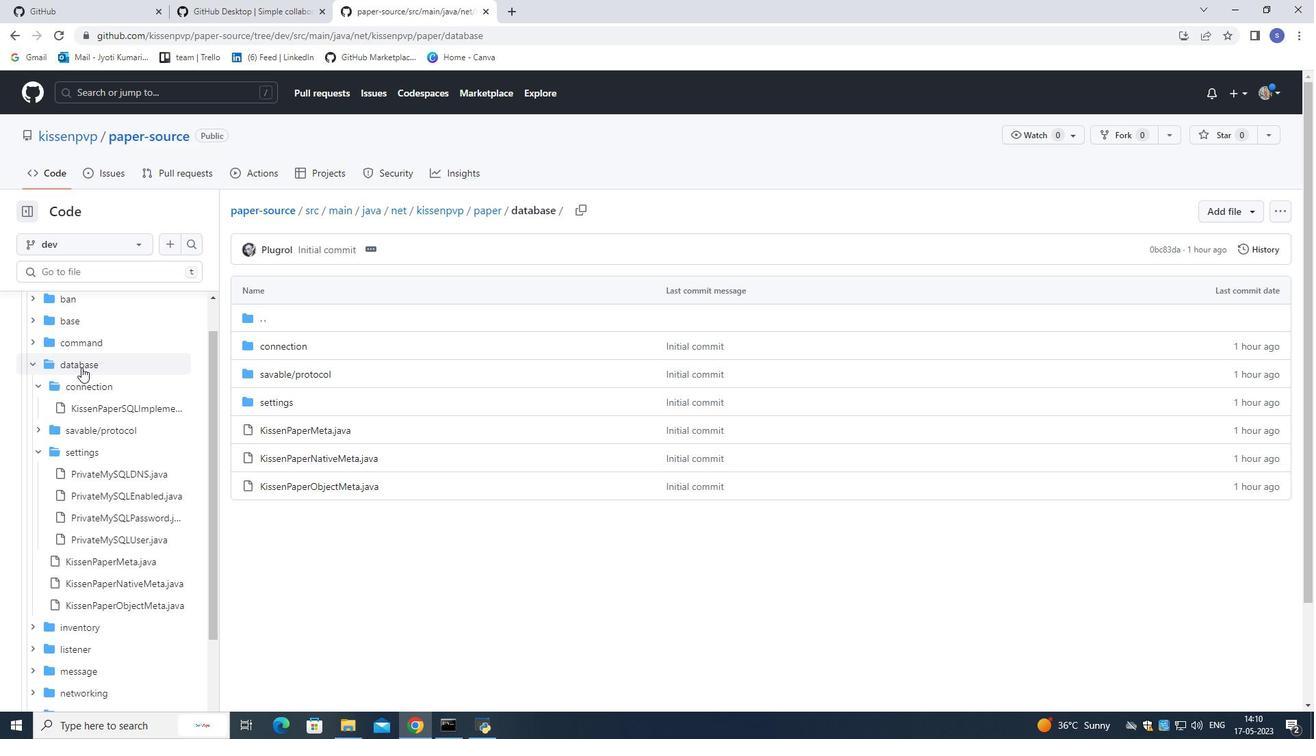 
Action: Mouse pressed left at (80, 367)
Screenshot: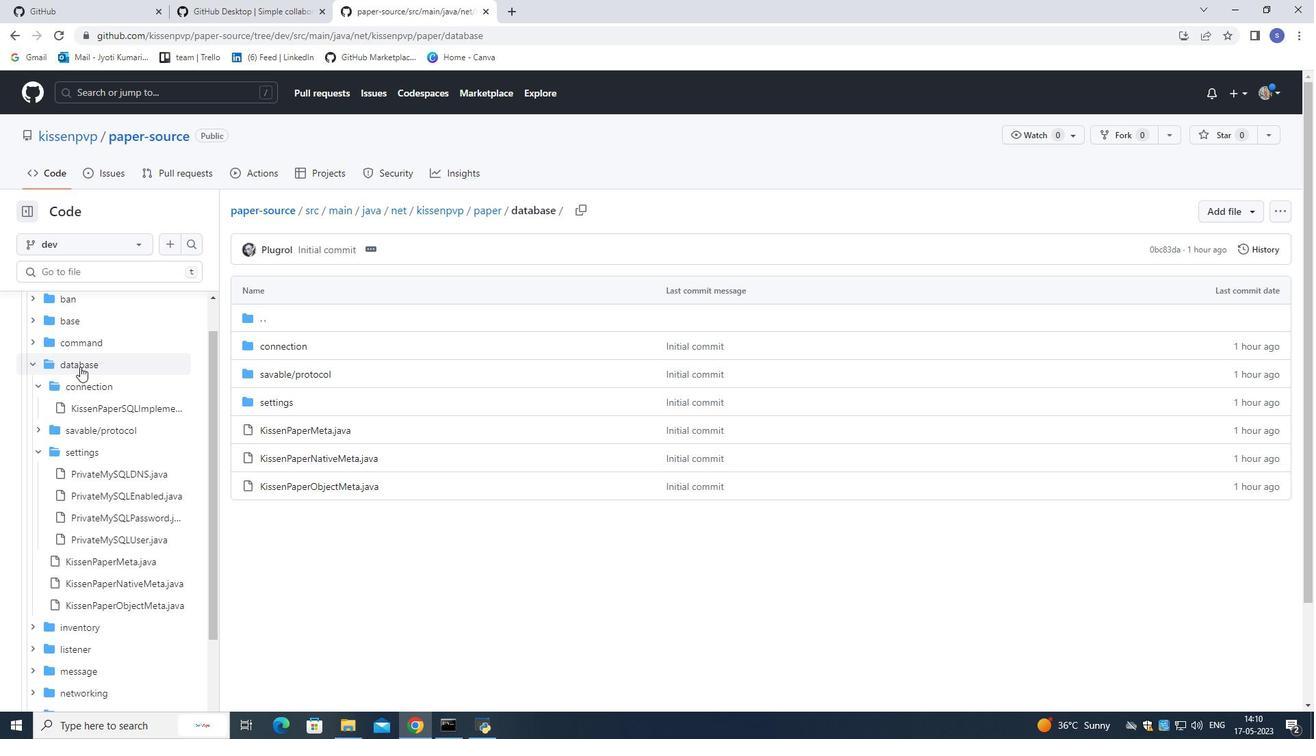 
Action: Mouse pressed left at (80, 367)
Screenshot: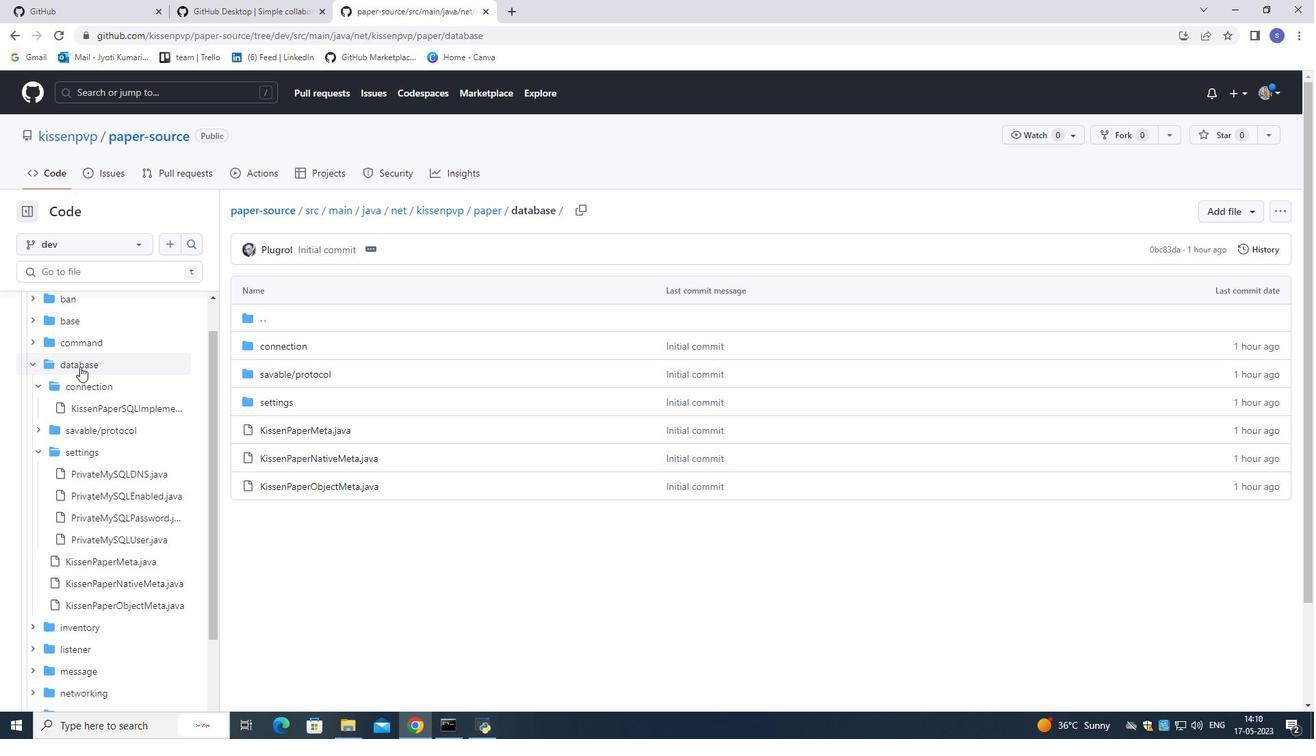 
Action: Mouse moved to (81, 367)
Screenshot: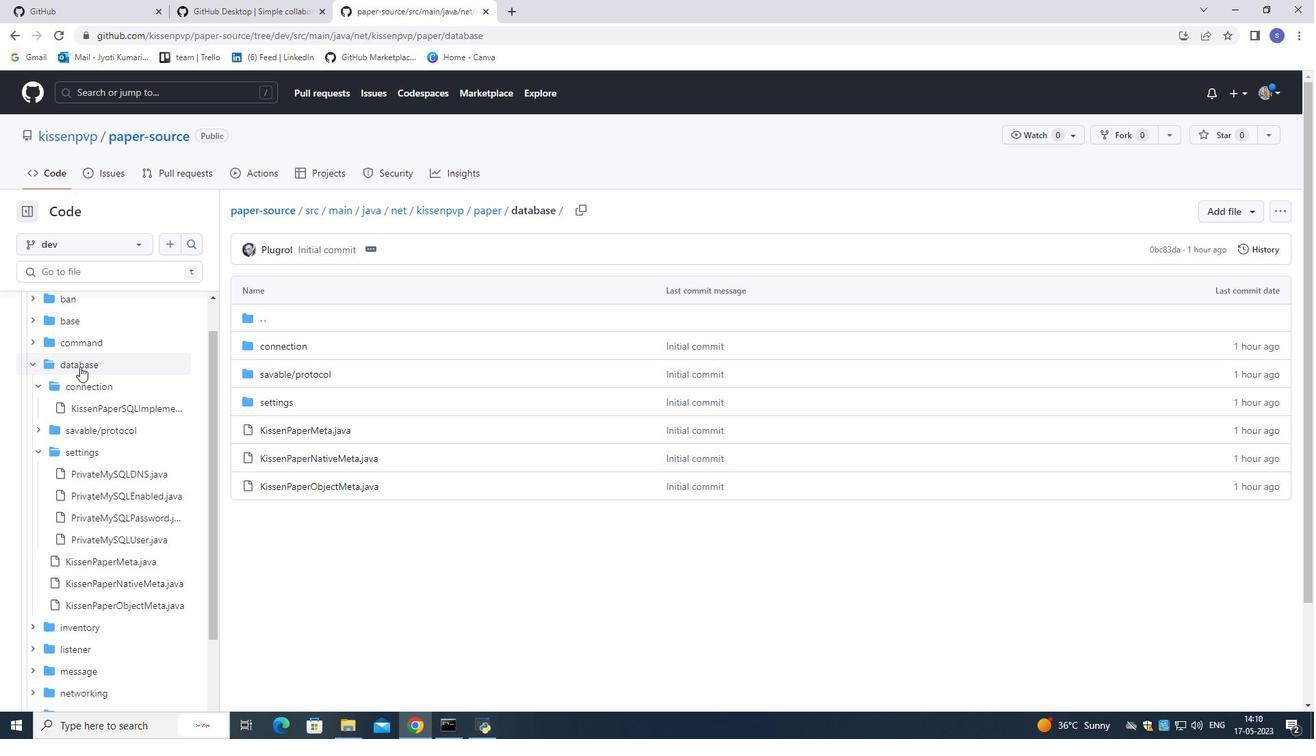 
Action: Mouse pressed left at (80, 367)
Screenshot: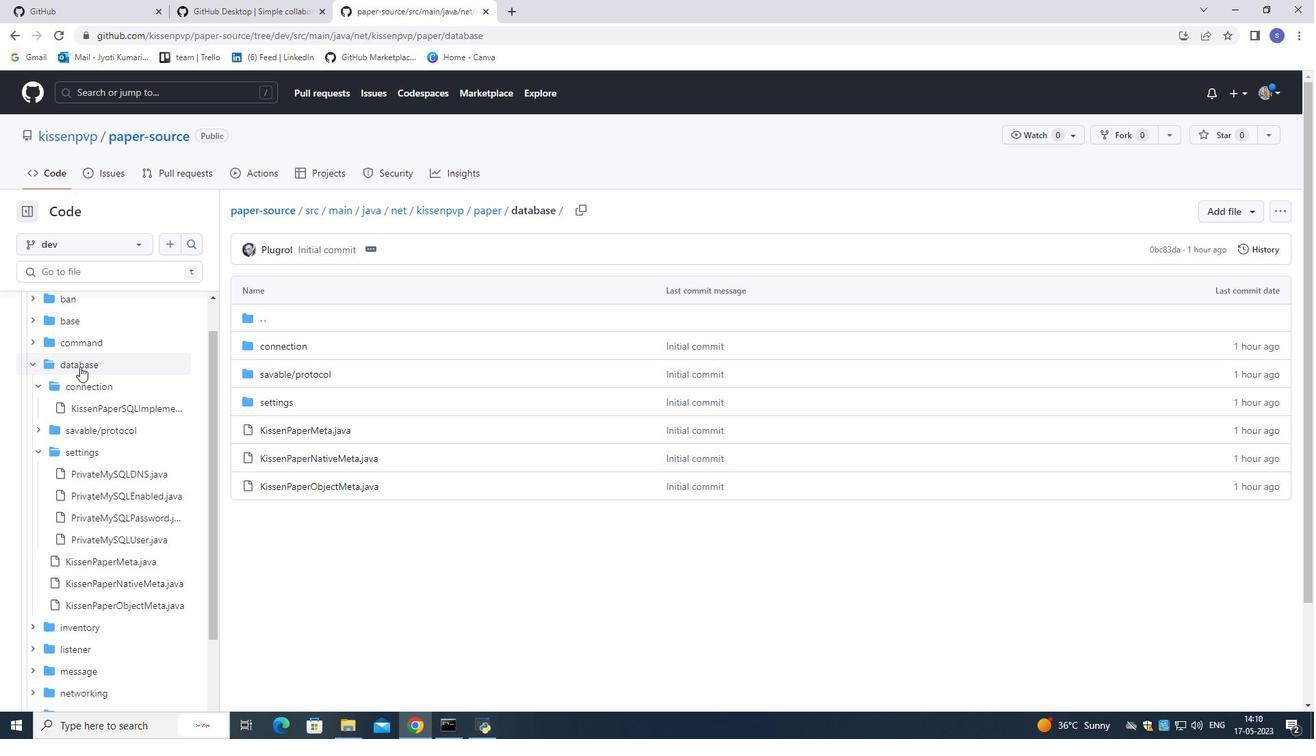 
Action: Mouse pressed left at (81, 367)
Screenshot: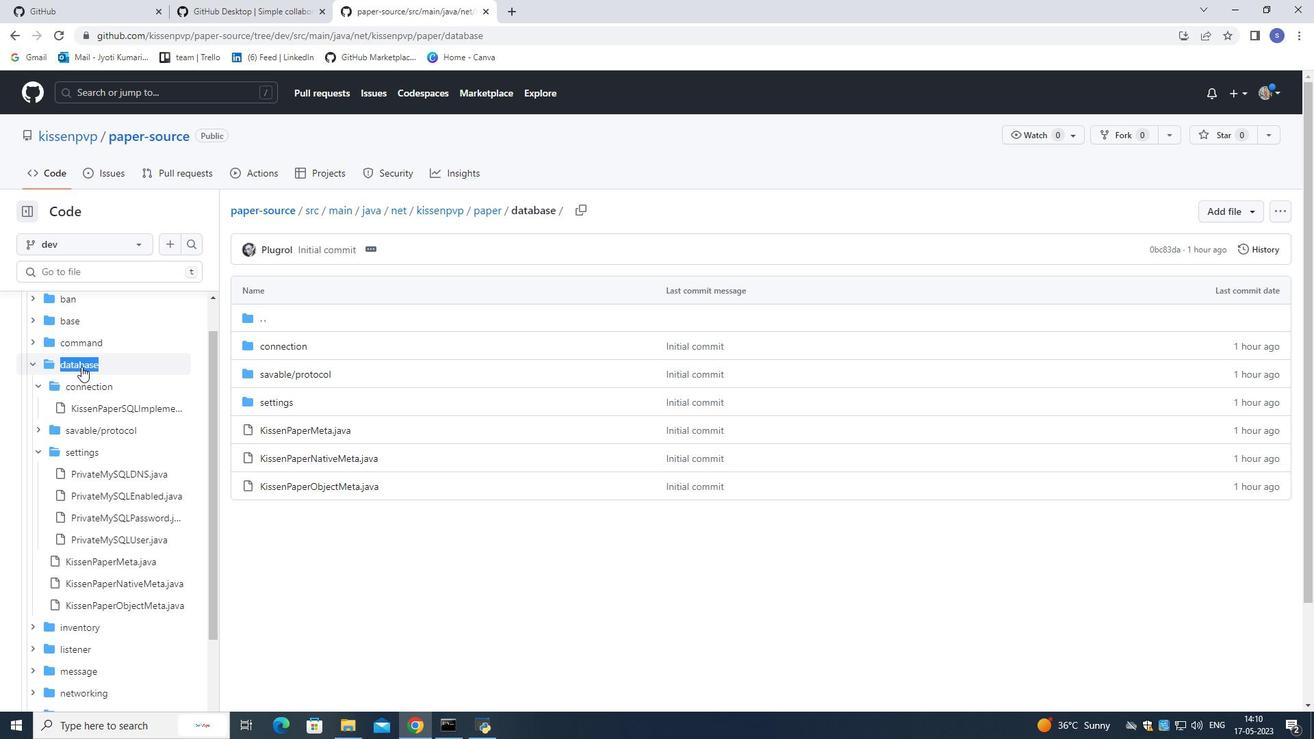 
Action: Mouse moved to (90, 386)
Screenshot: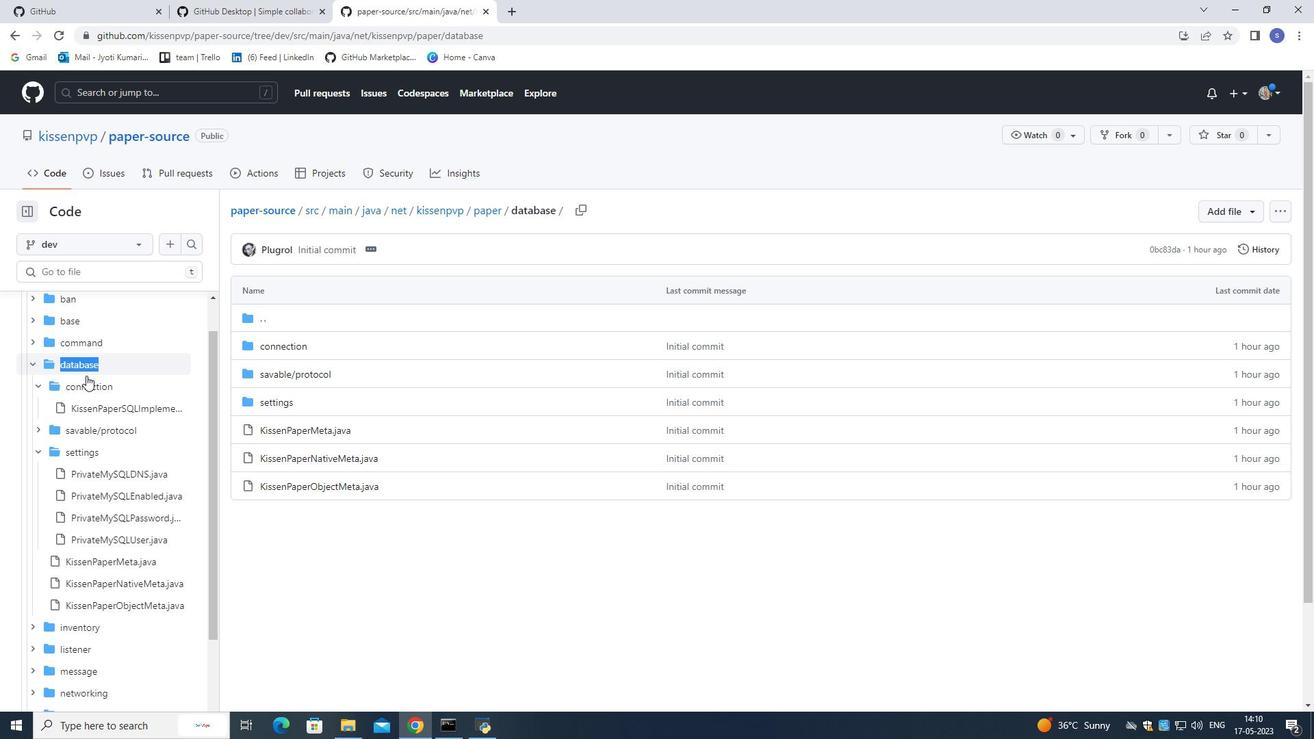 
Action: Mouse pressed left at (90, 386)
Screenshot: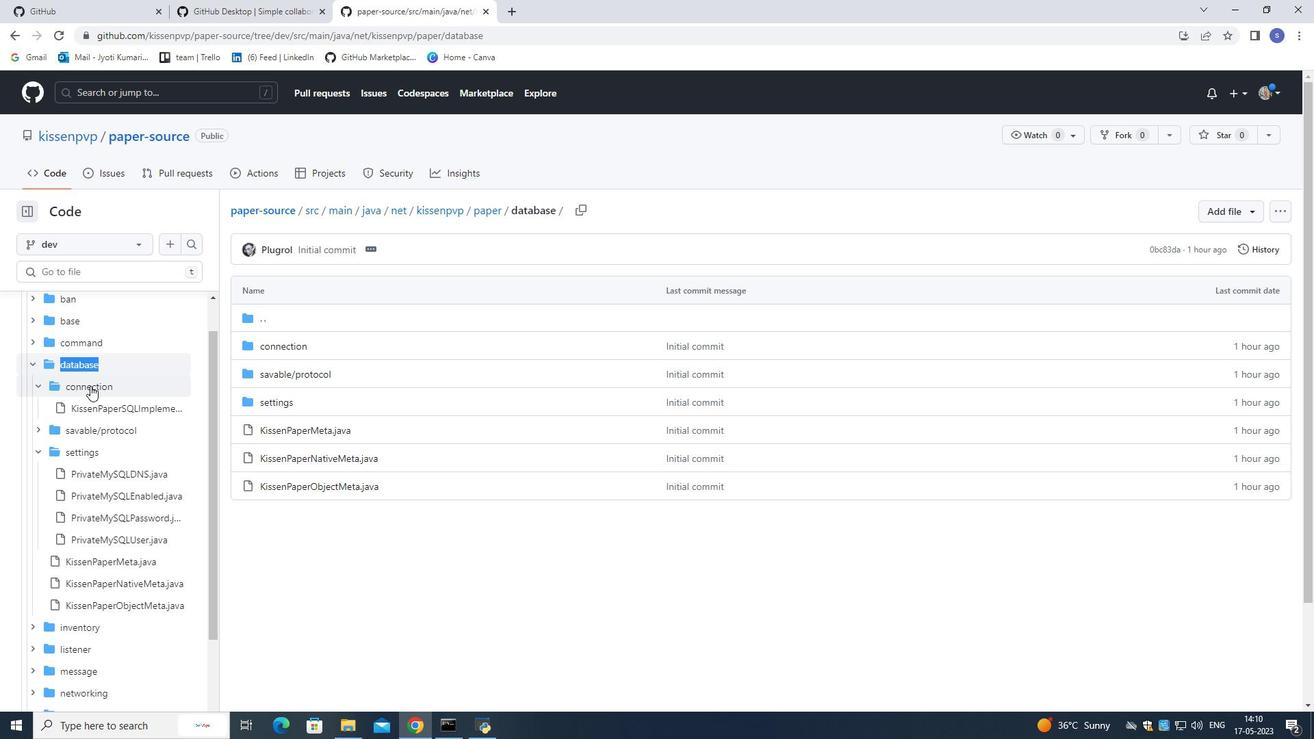 
Action: Mouse moved to (256, 313)
Screenshot: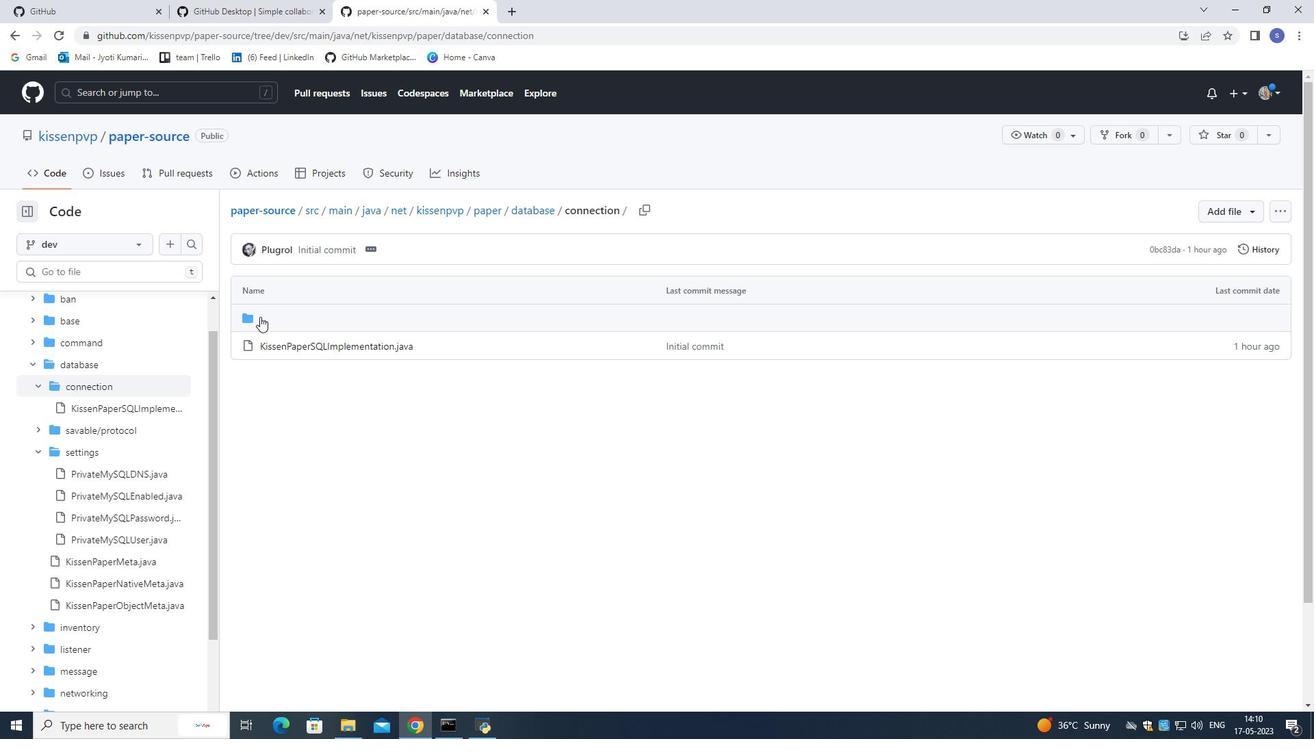 
Action: Mouse pressed left at (256, 313)
Screenshot: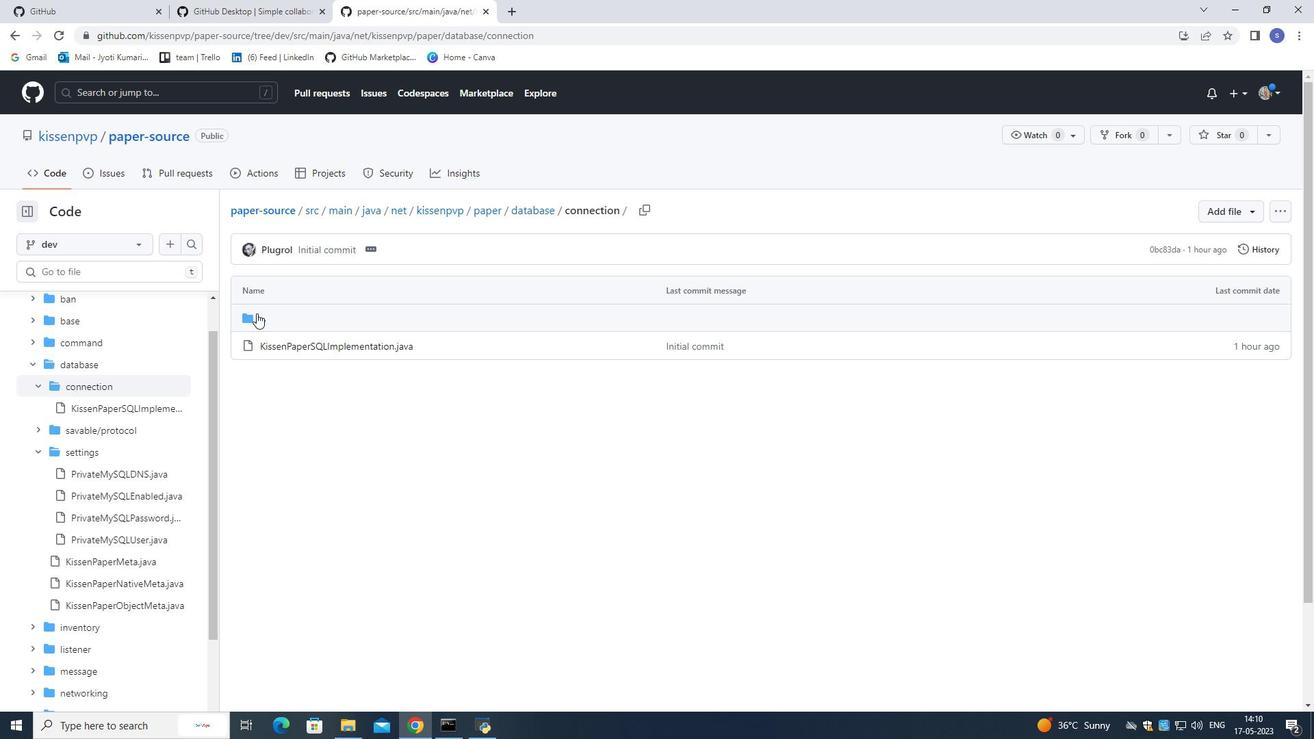 
Action: Mouse moved to (21, 35)
Screenshot: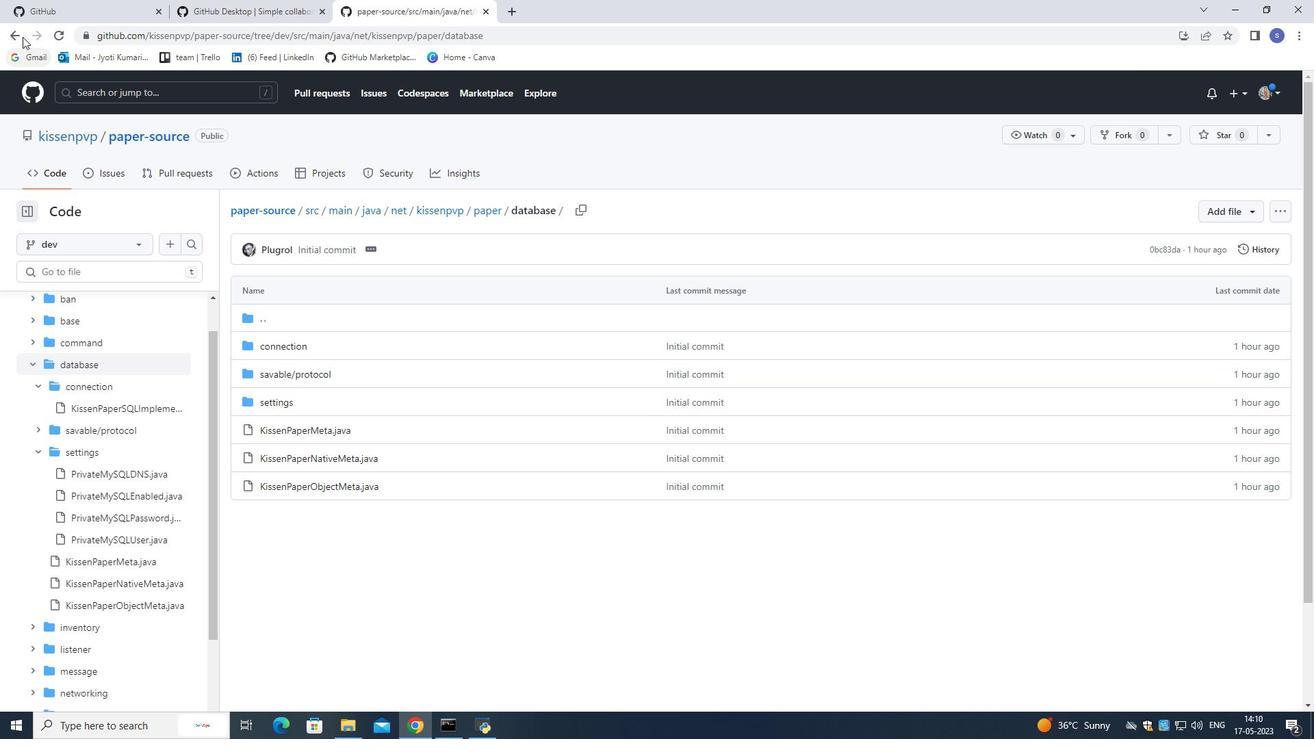 
Action: Mouse pressed left at (21, 35)
Screenshot: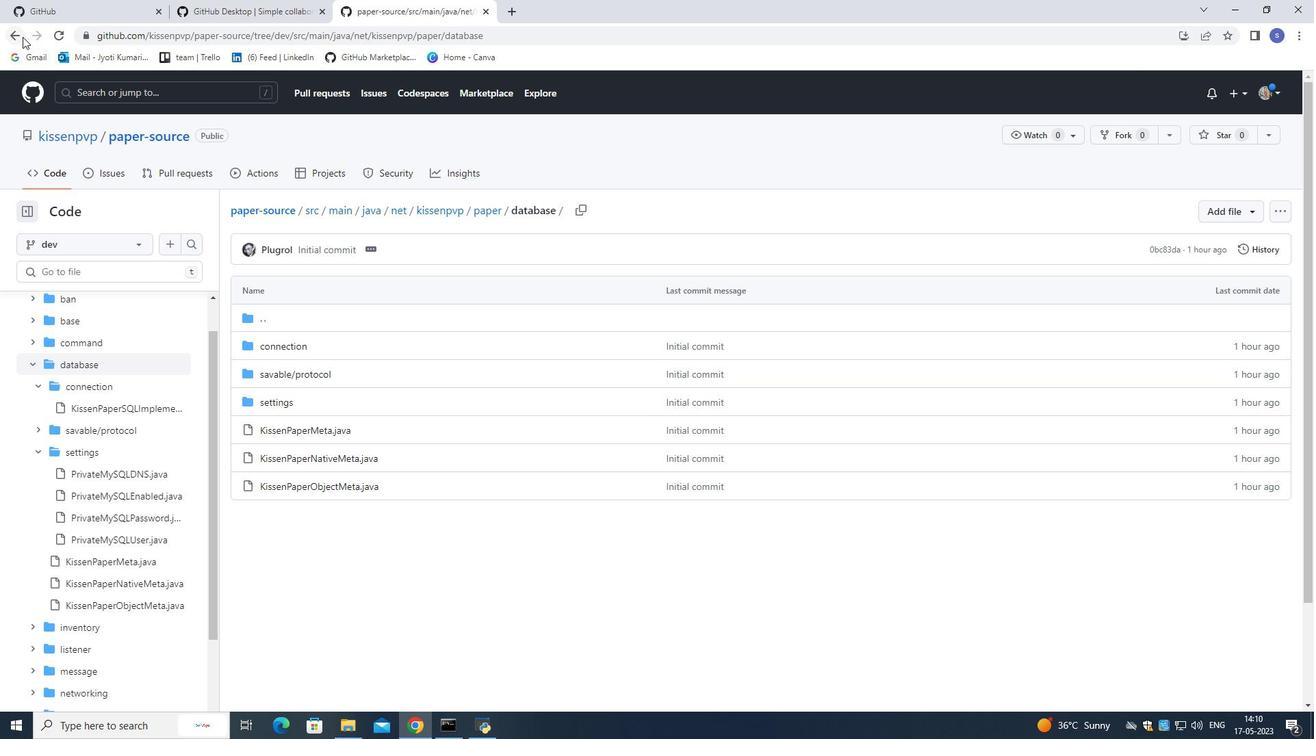 
Action: Mouse pressed left at (21, 35)
Screenshot: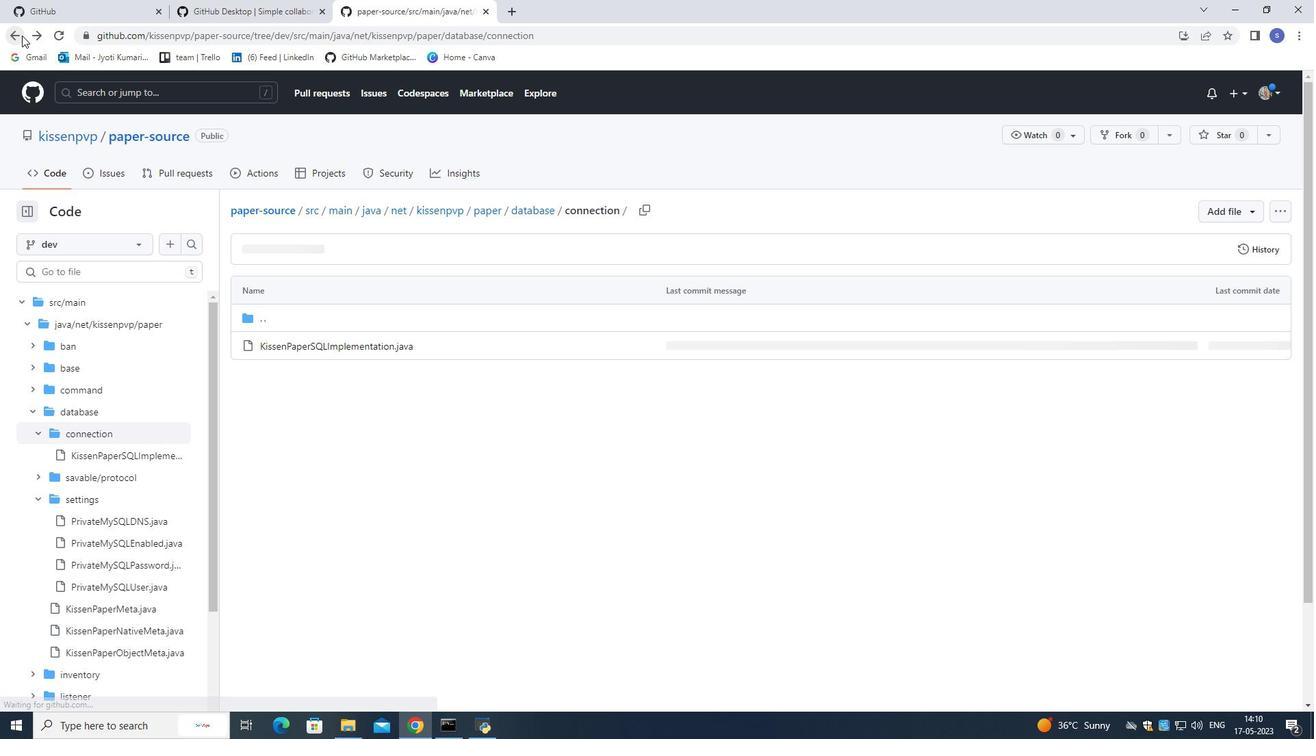 
Action: Mouse pressed left at (21, 35)
Screenshot: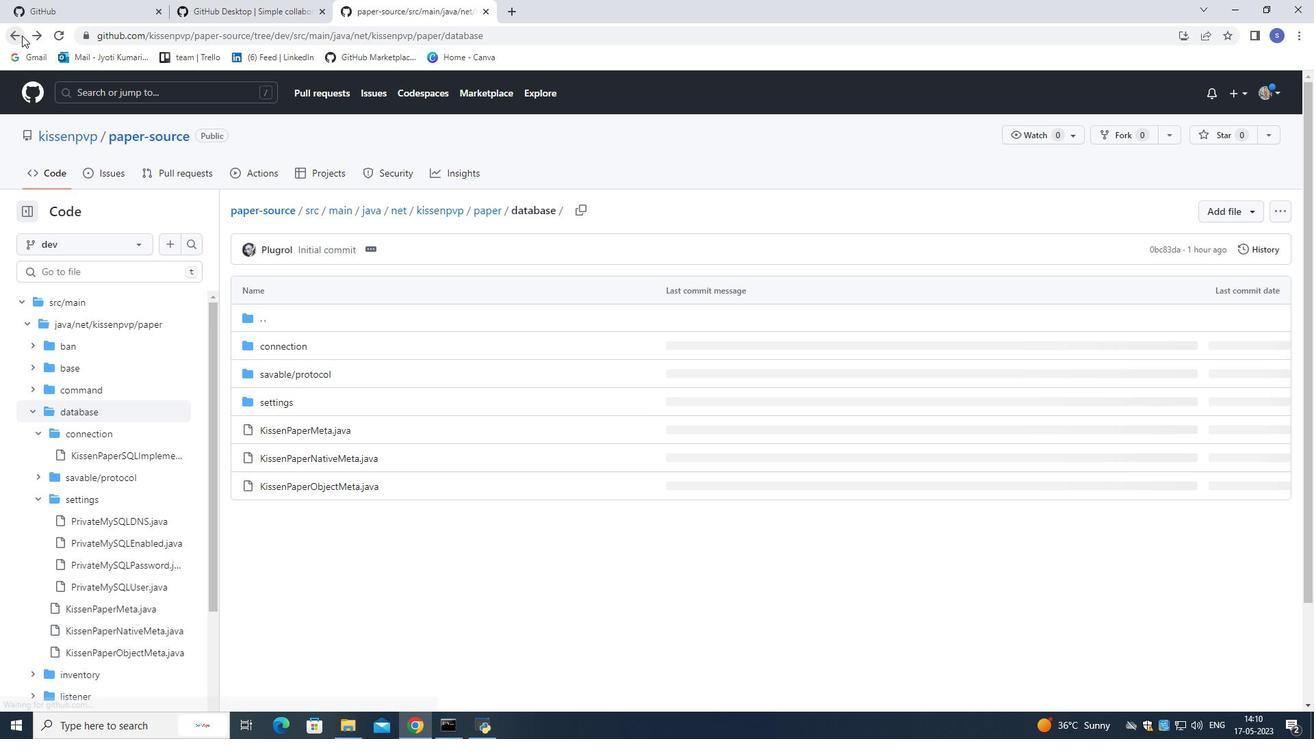 
Action: Mouse moved to (23, 39)
Screenshot: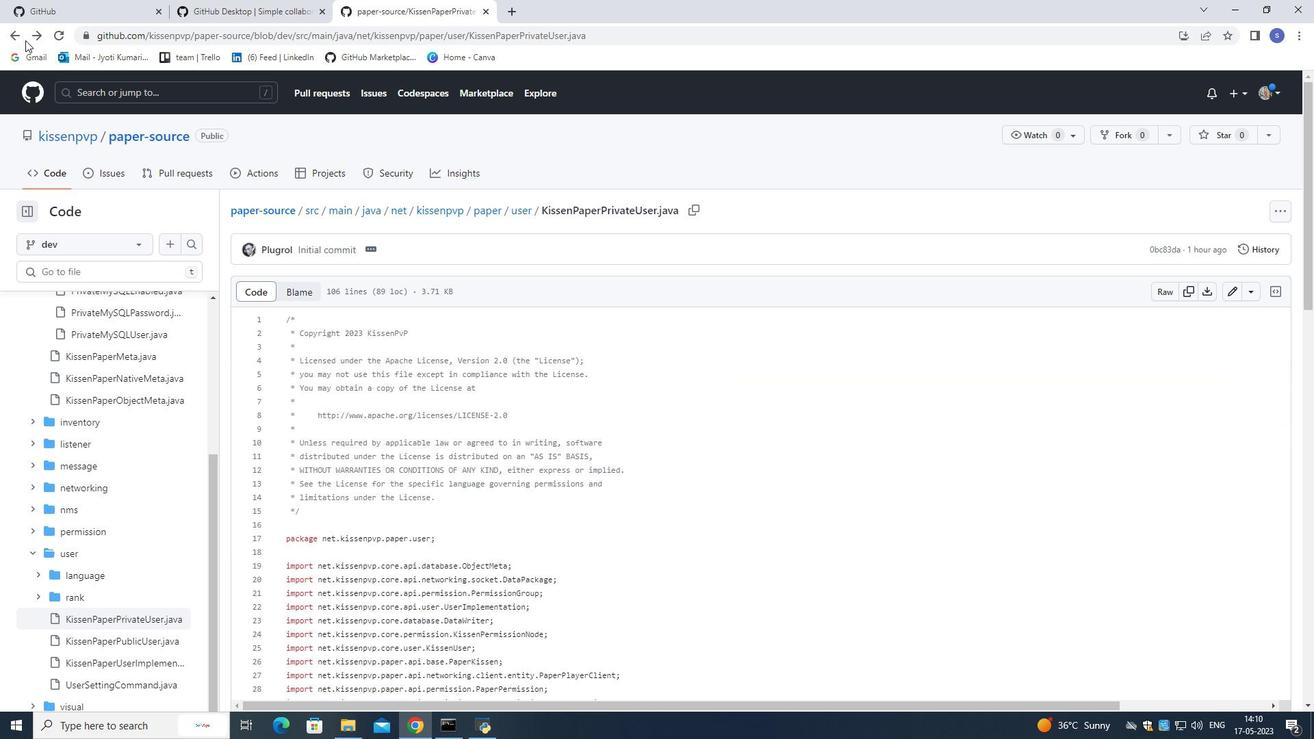 
Action: Mouse pressed left at (23, 39)
Screenshot: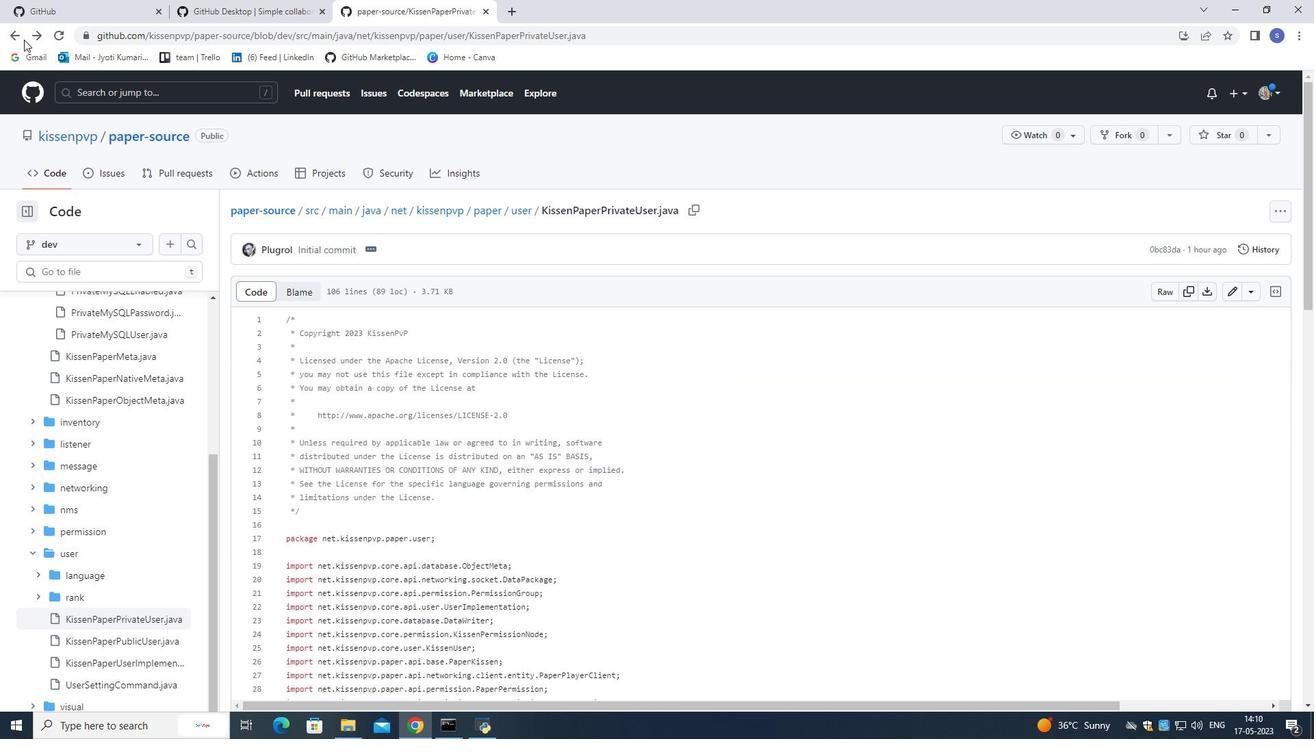 
Action: Mouse moved to (17, 36)
Screenshot: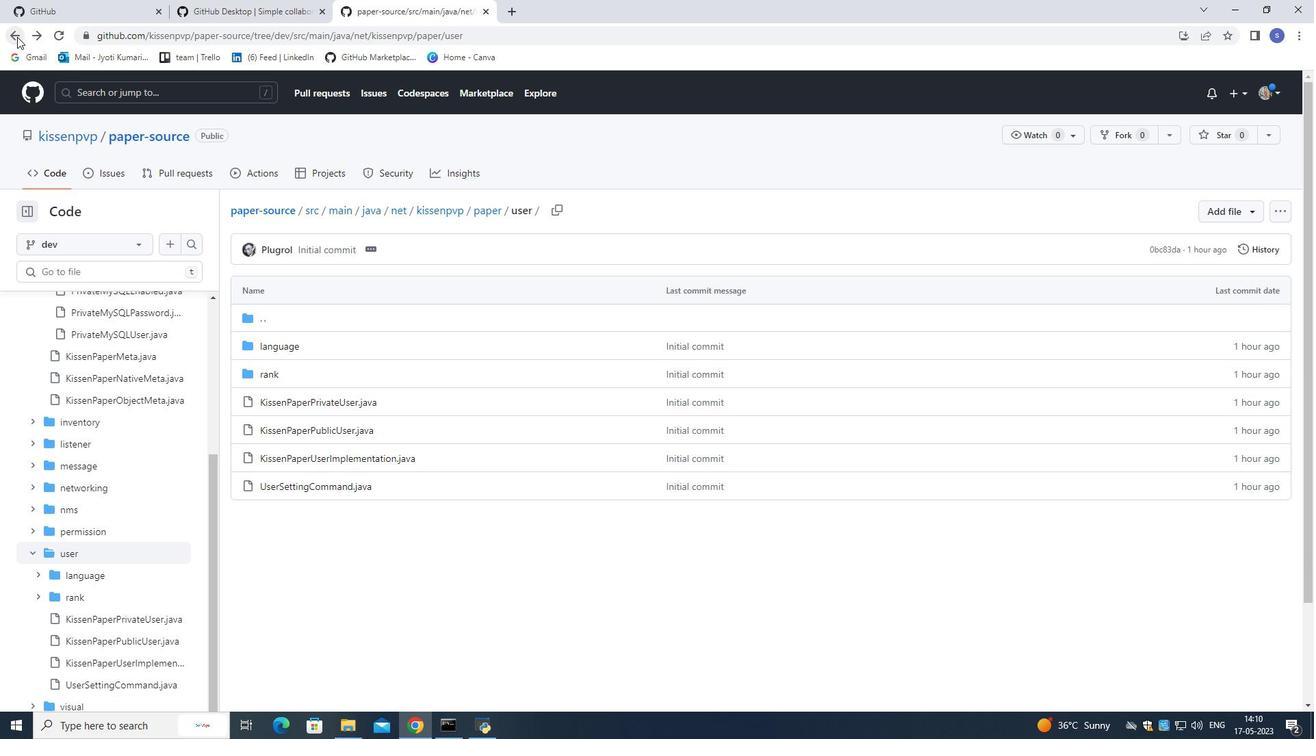 
Action: Mouse pressed left at (17, 36)
Screenshot: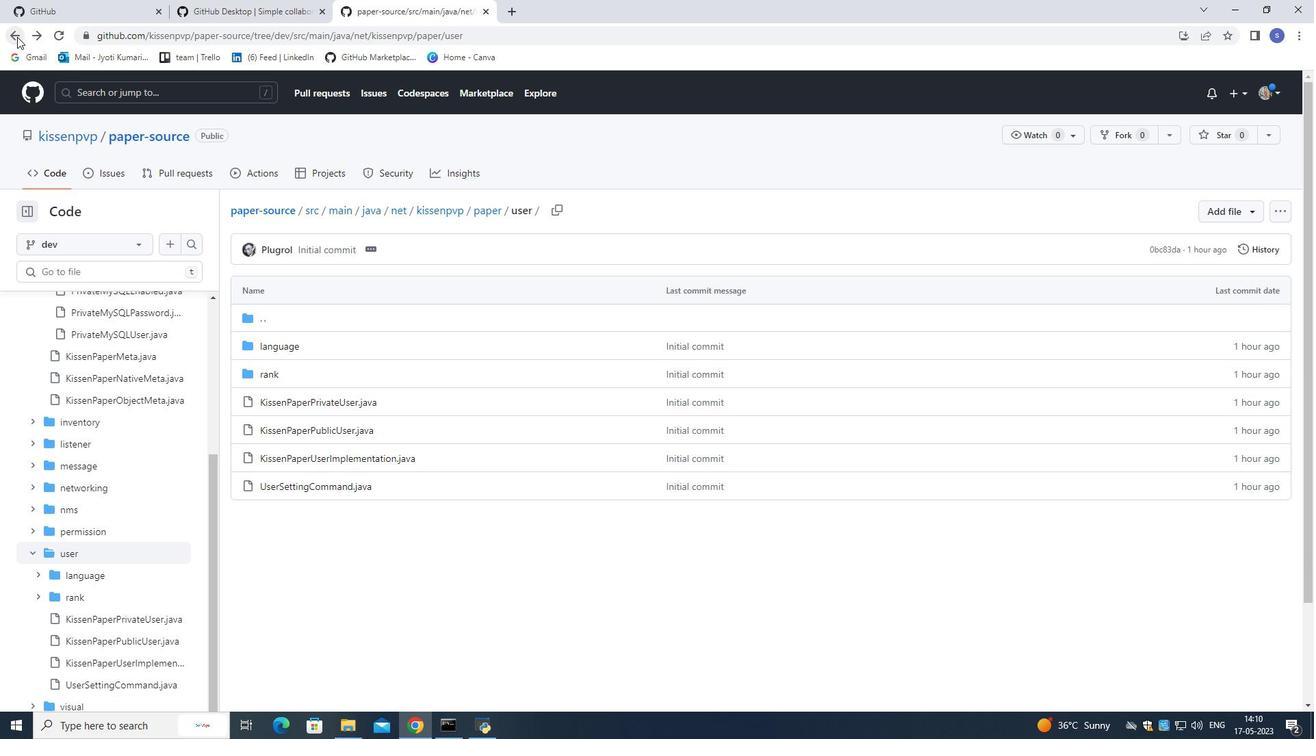 
Action: Mouse moved to (360, 371)
Screenshot: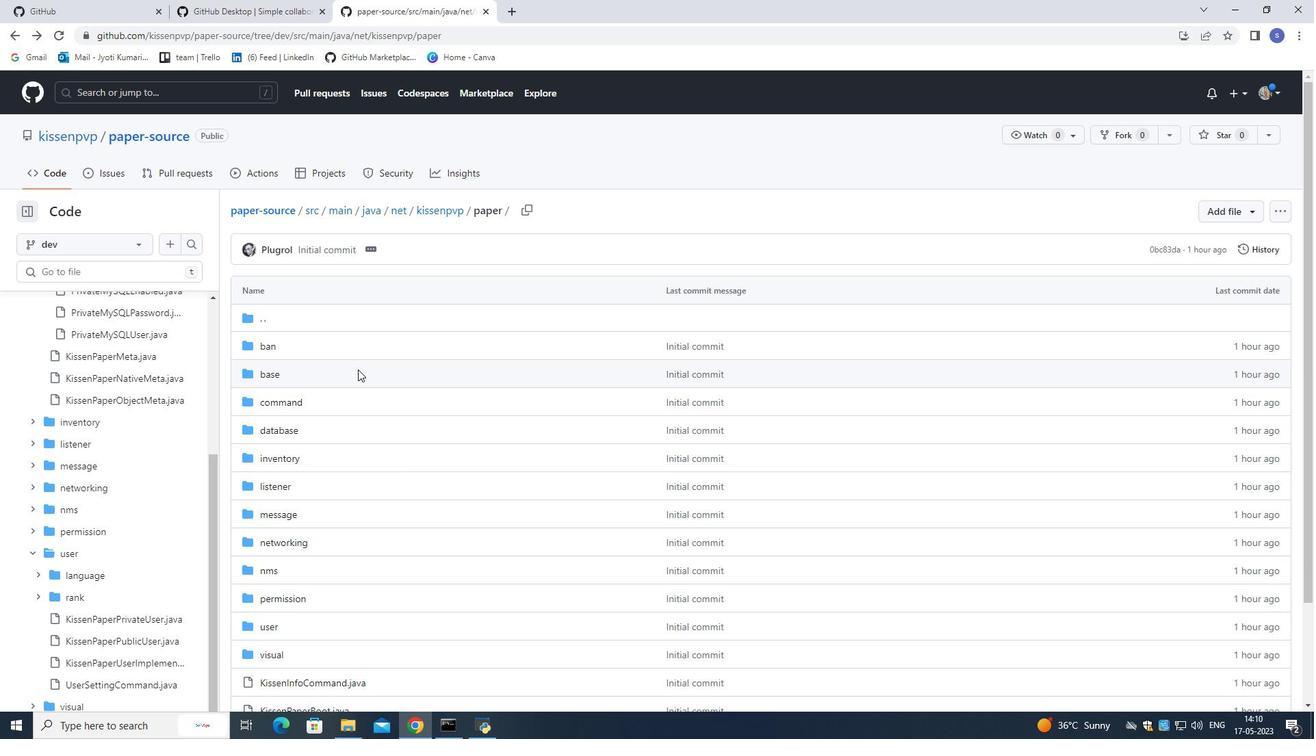 
Action: Mouse scrolled (360, 370) with delta (0, 0)
Screenshot: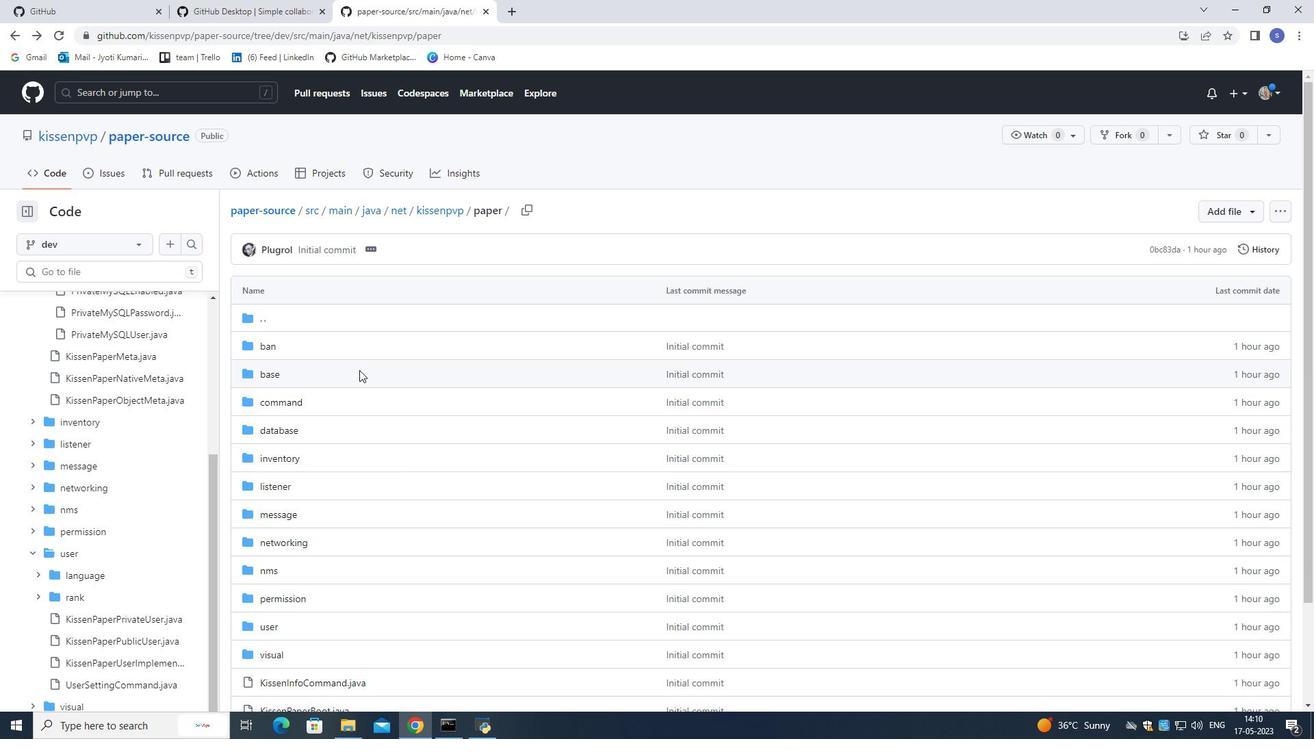 
Action: Mouse moved to (361, 368)
Screenshot: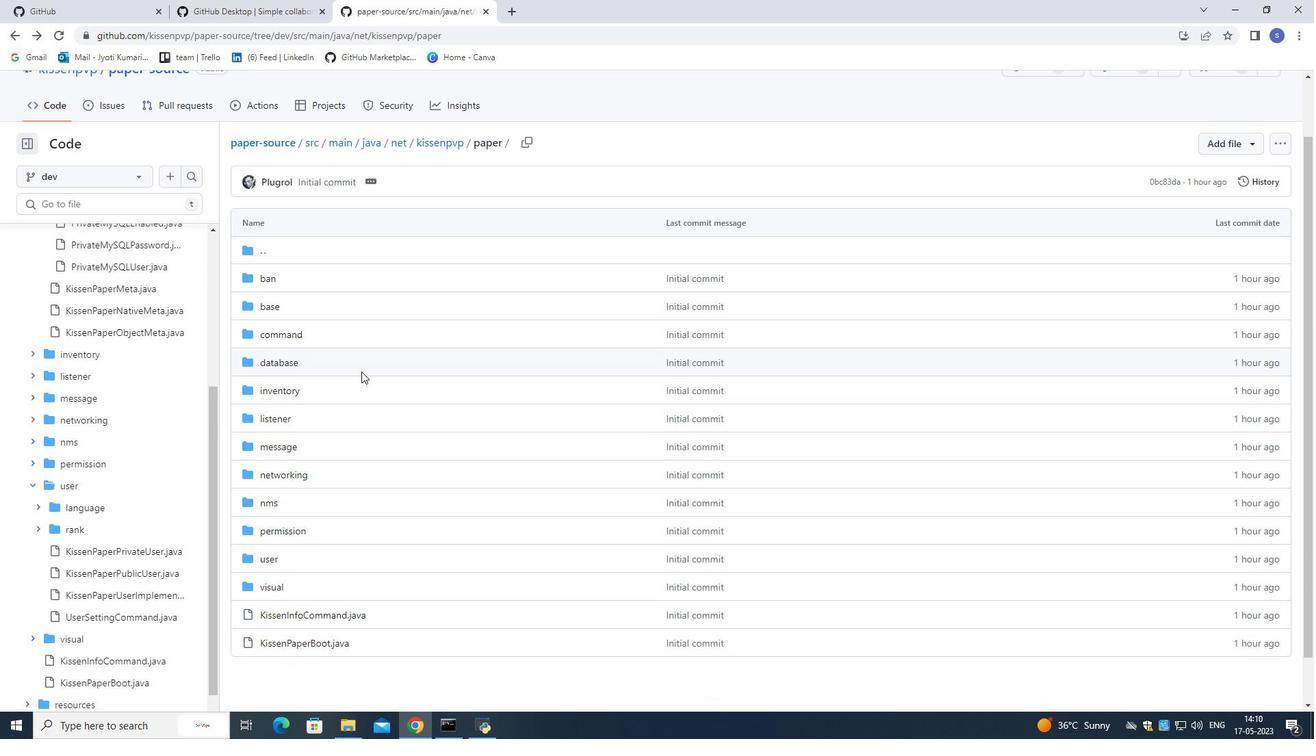 
Action: Mouse scrolled (361, 367) with delta (0, 0)
Screenshot: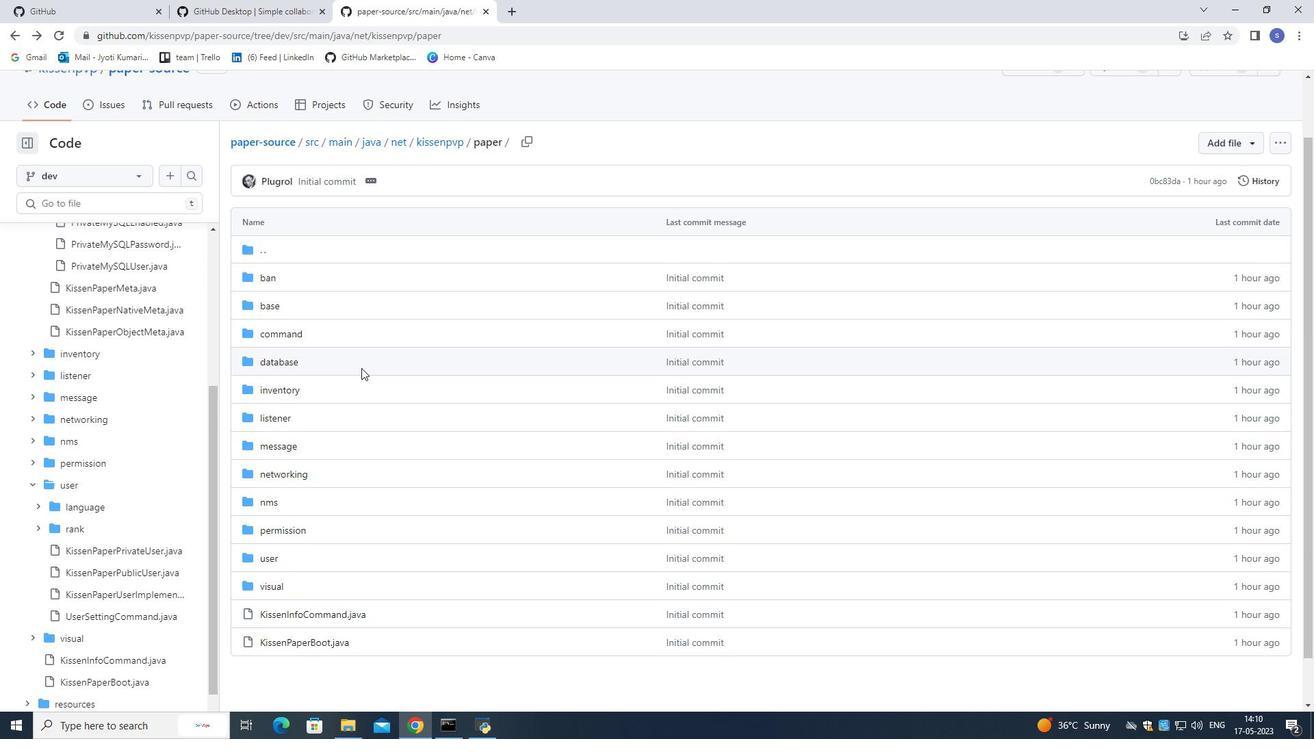
Action: Mouse moved to (361, 368)
Screenshot: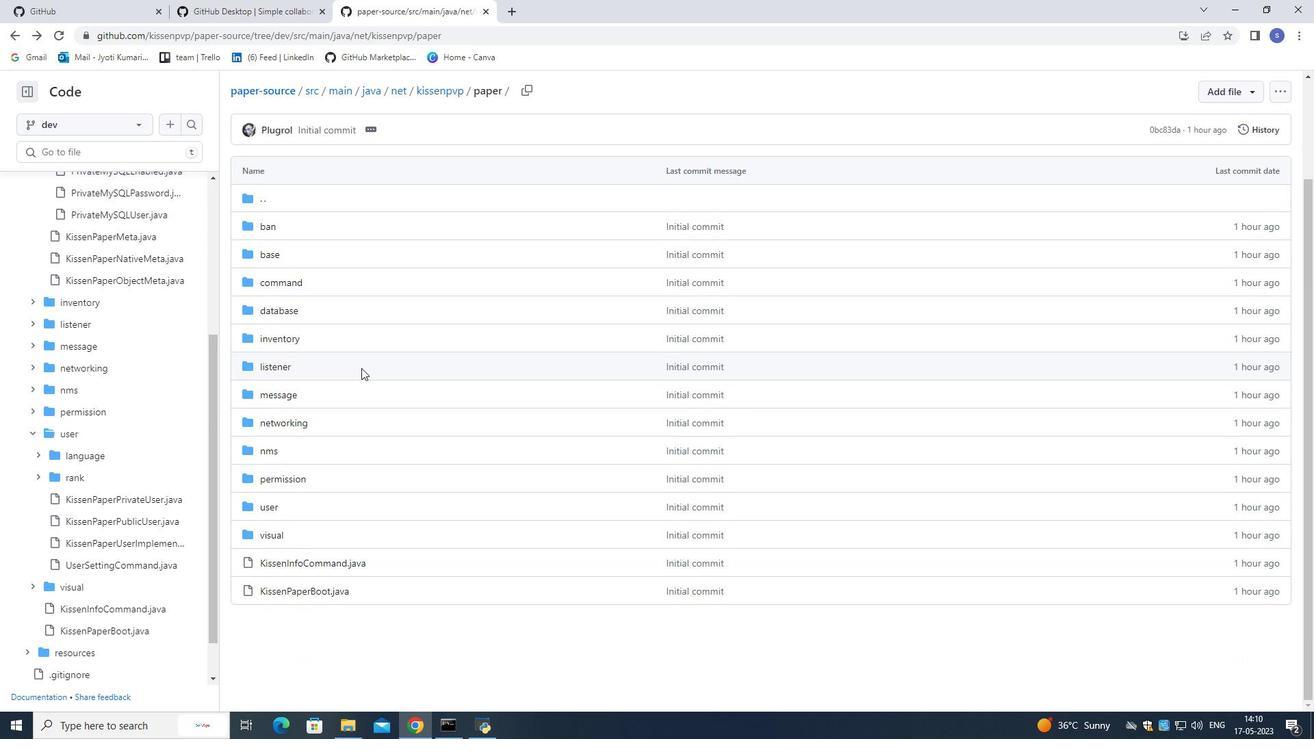 
Action: Mouse scrolled (361, 367) with delta (0, 0)
Screenshot: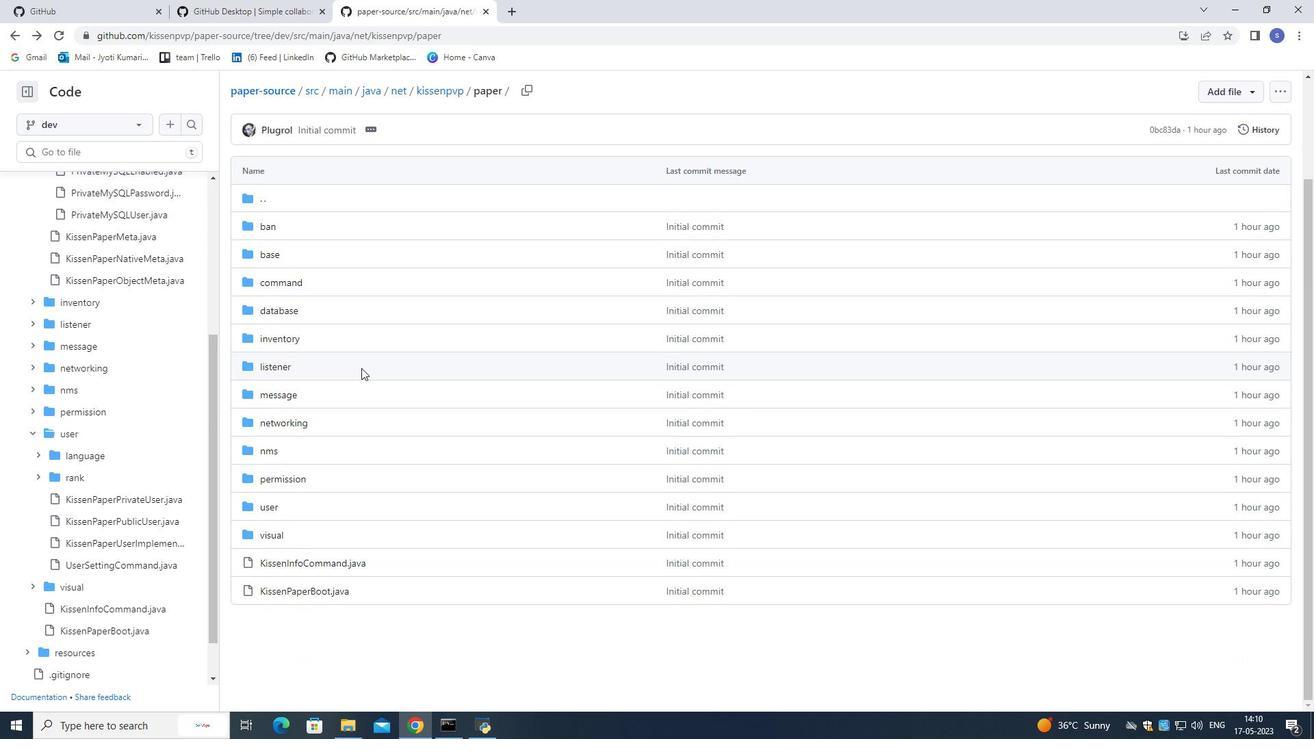 
Action: Mouse moved to (363, 370)
Screenshot: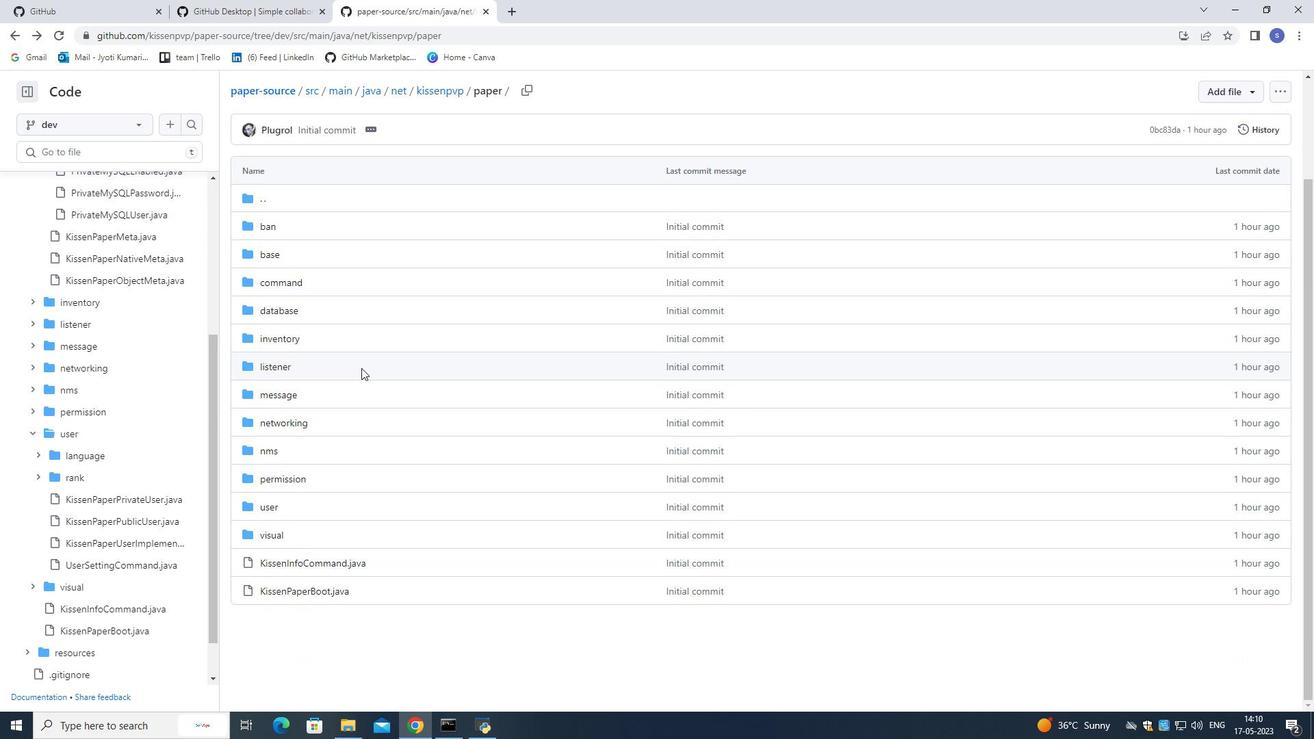 
Action: Mouse scrolled (363, 371) with delta (0, 0)
Screenshot: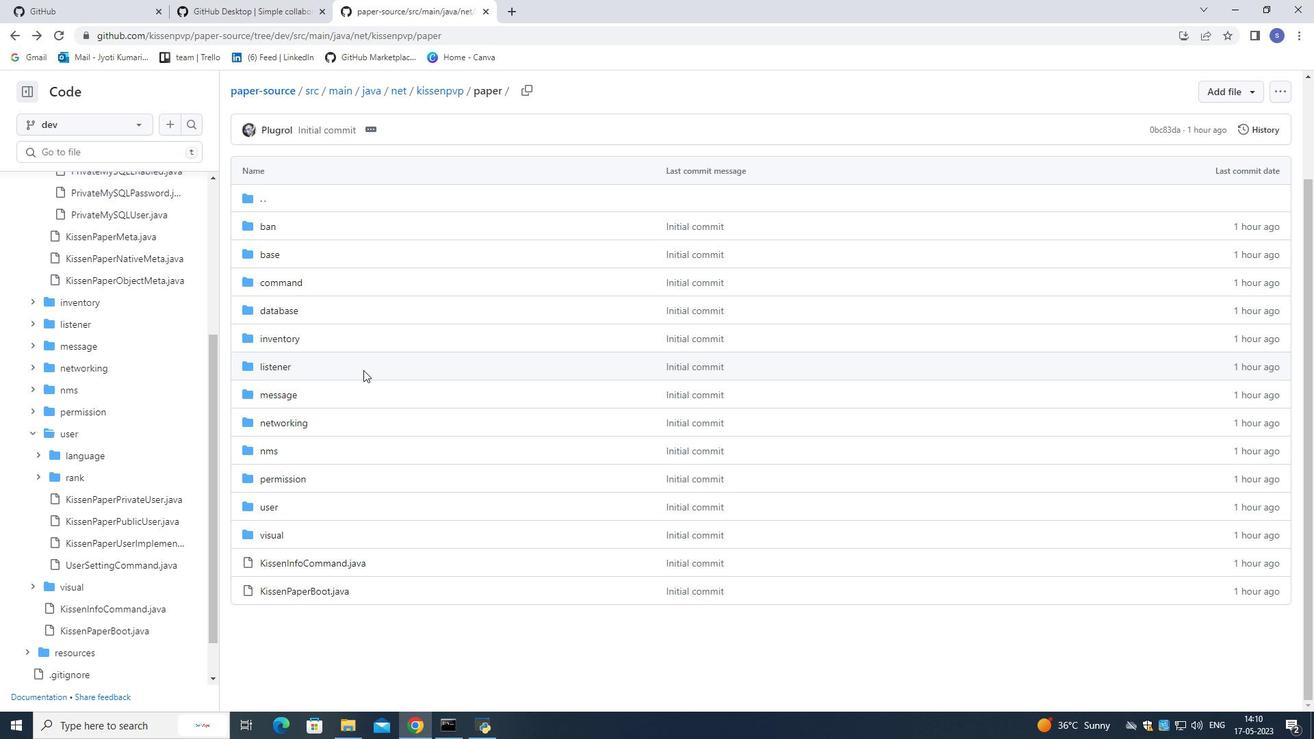 
Action: Mouse scrolled (363, 371) with delta (0, 0)
Screenshot: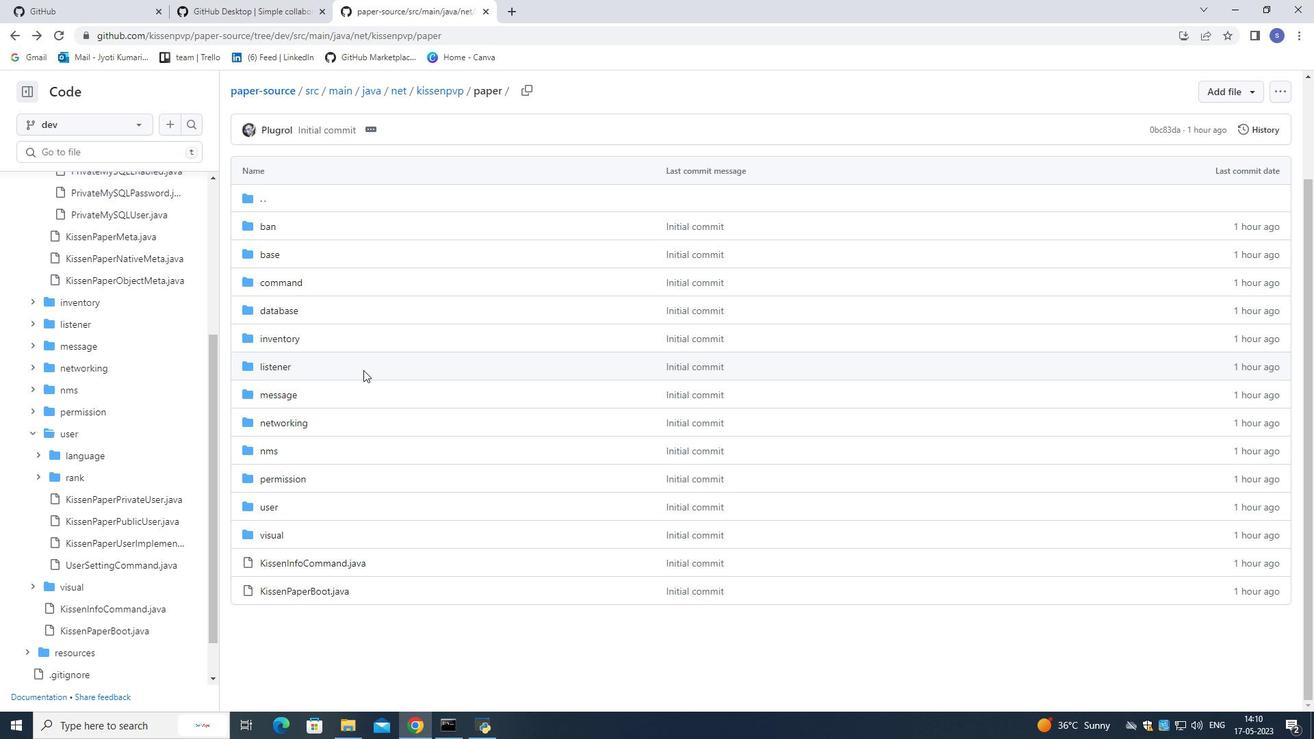 
Action: Mouse scrolled (363, 371) with delta (0, 0)
Screenshot: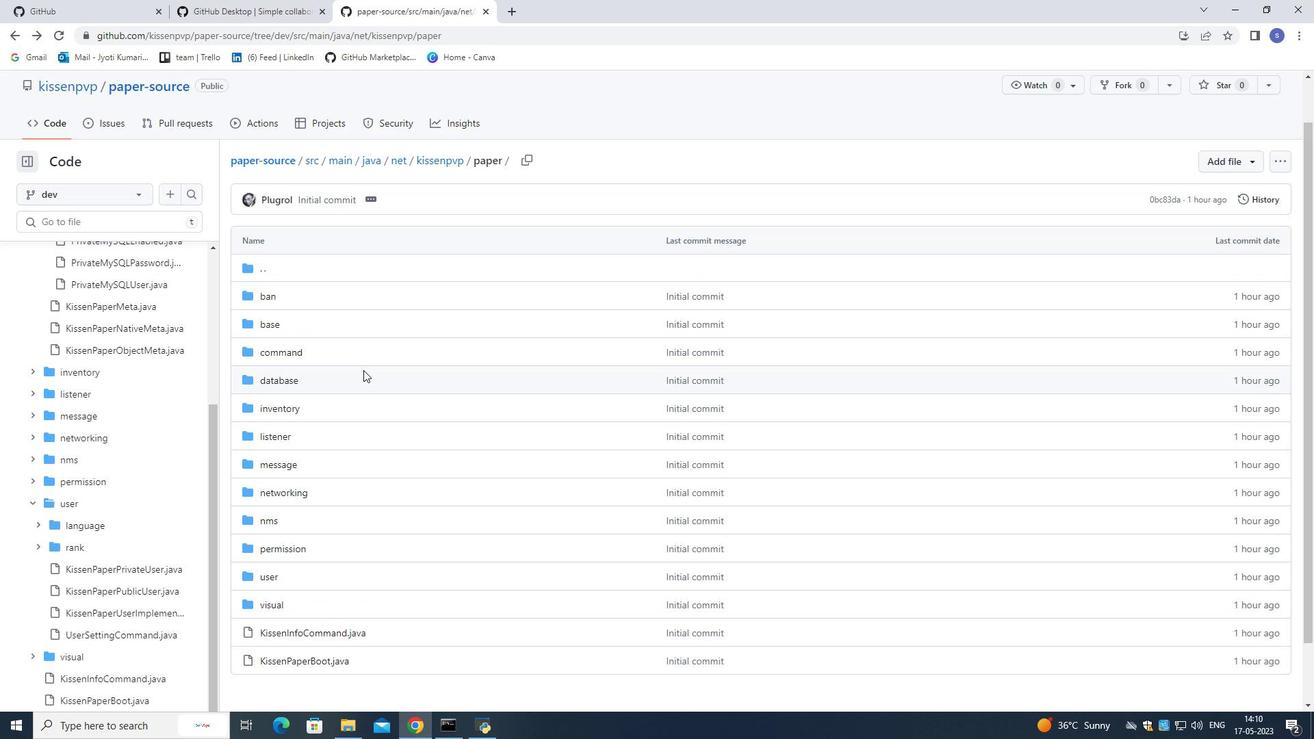 
Action: Mouse moved to (362, 365)
Screenshot: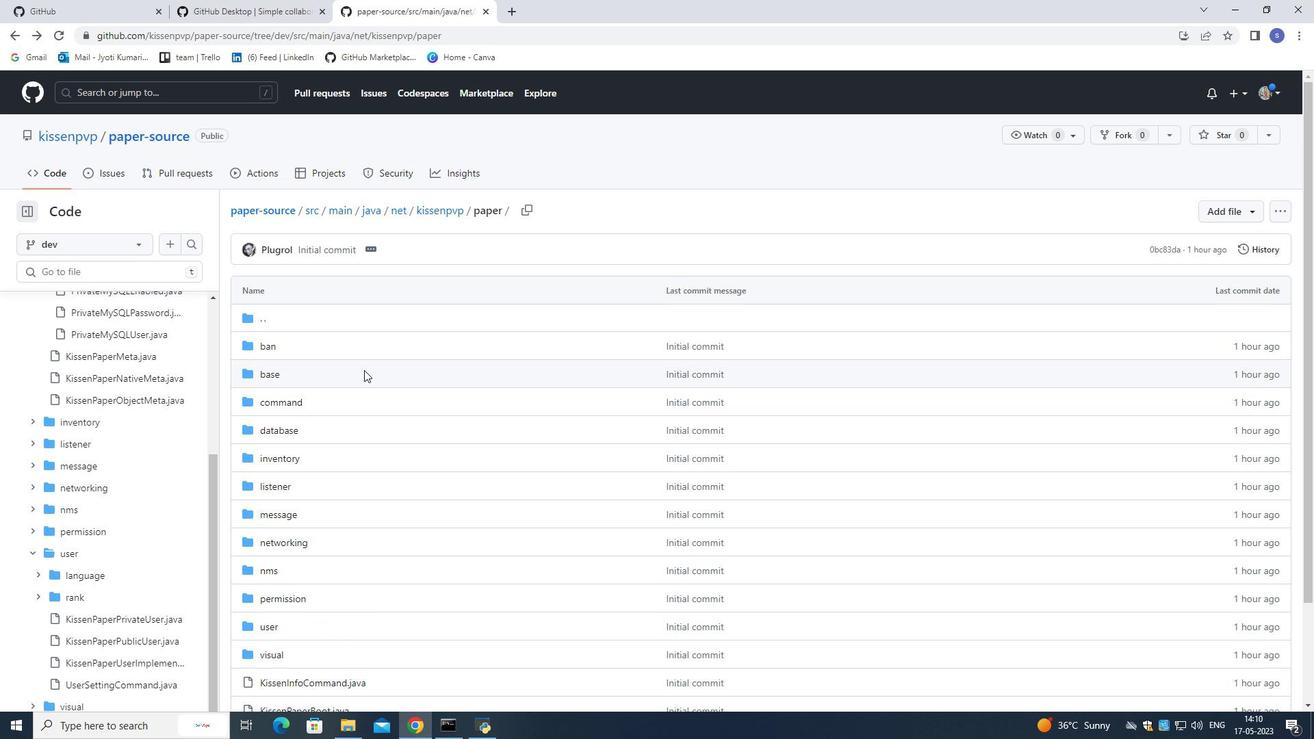 
Action: Mouse scrolled (362, 366) with delta (0, 0)
Screenshot: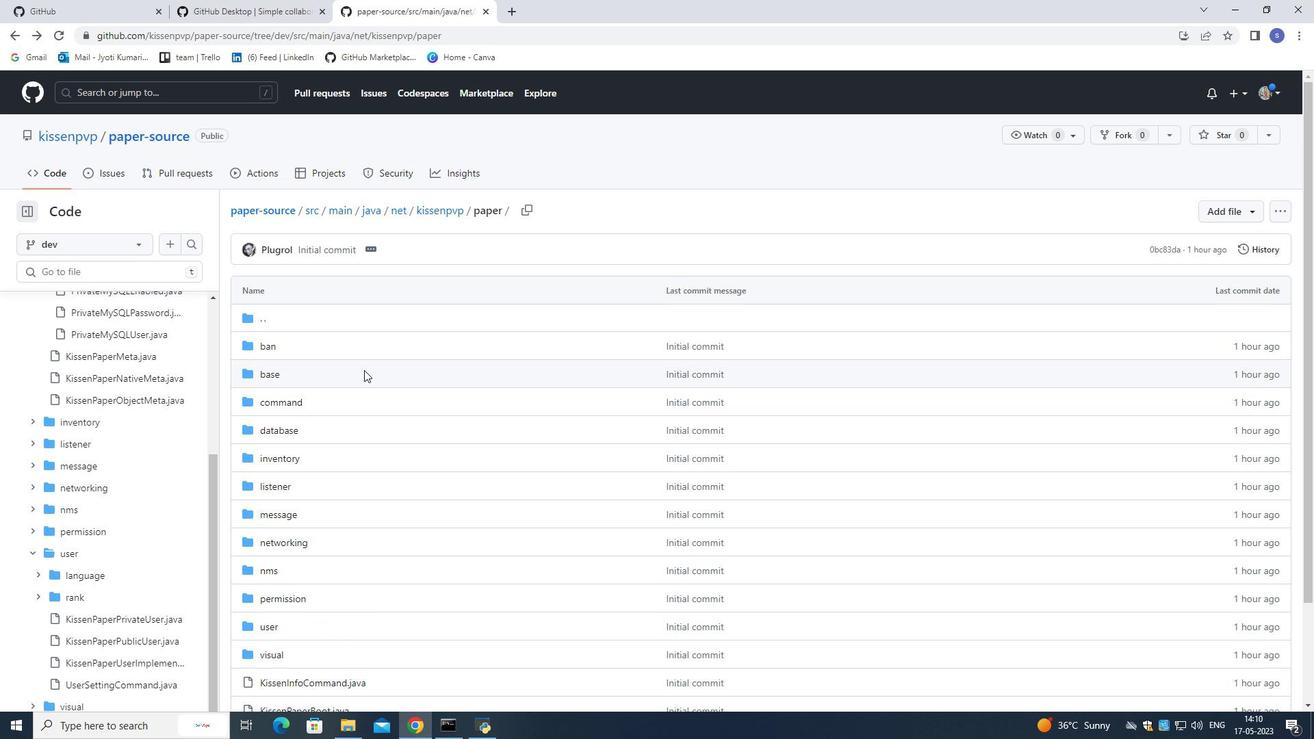 
Action: Mouse moved to (353, 355)
Screenshot: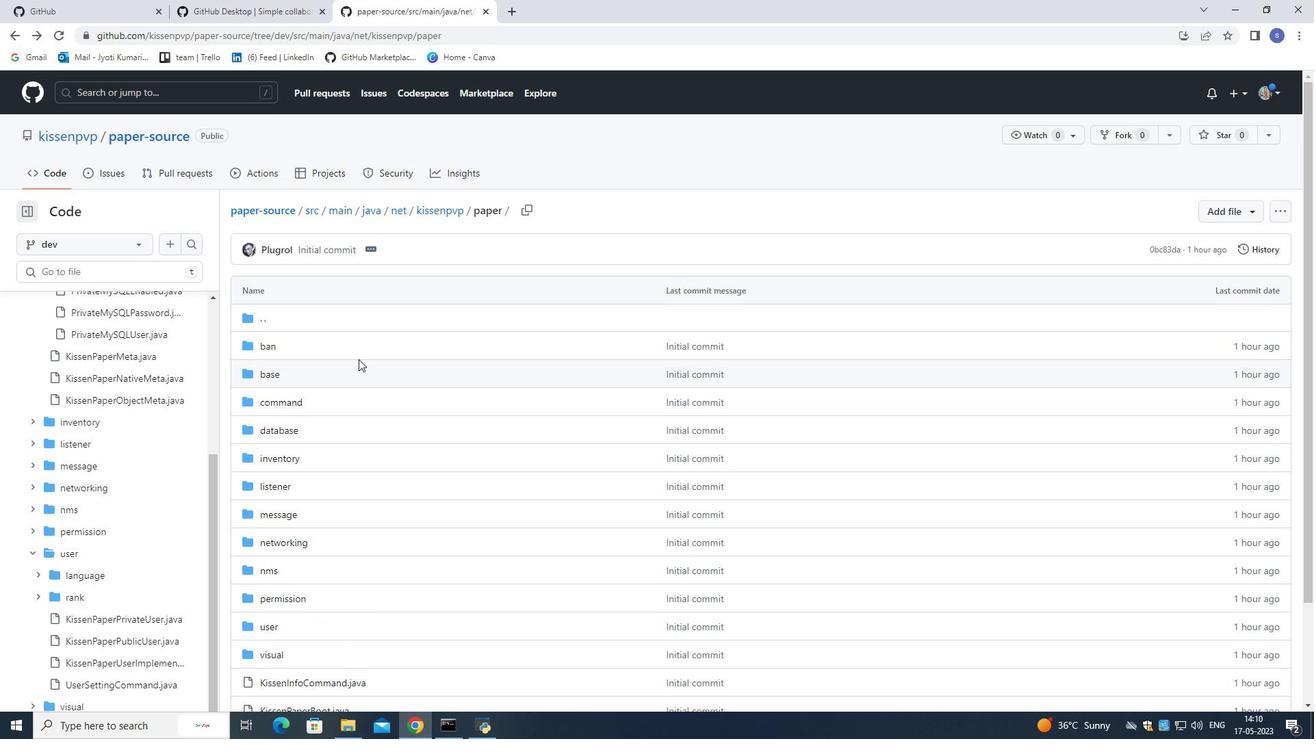 
Action: Mouse scrolled (353, 356) with delta (0, 0)
Screenshot: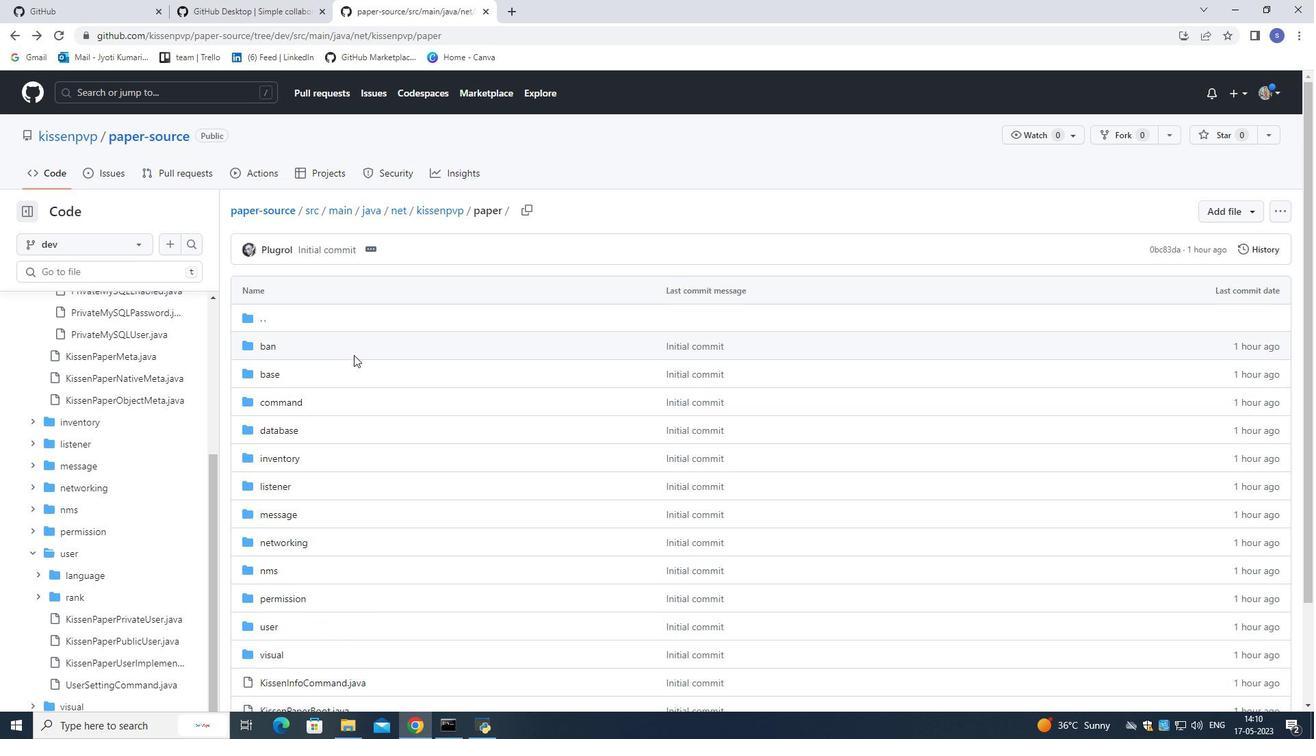 
Action: Mouse scrolled (353, 356) with delta (0, 0)
Screenshot: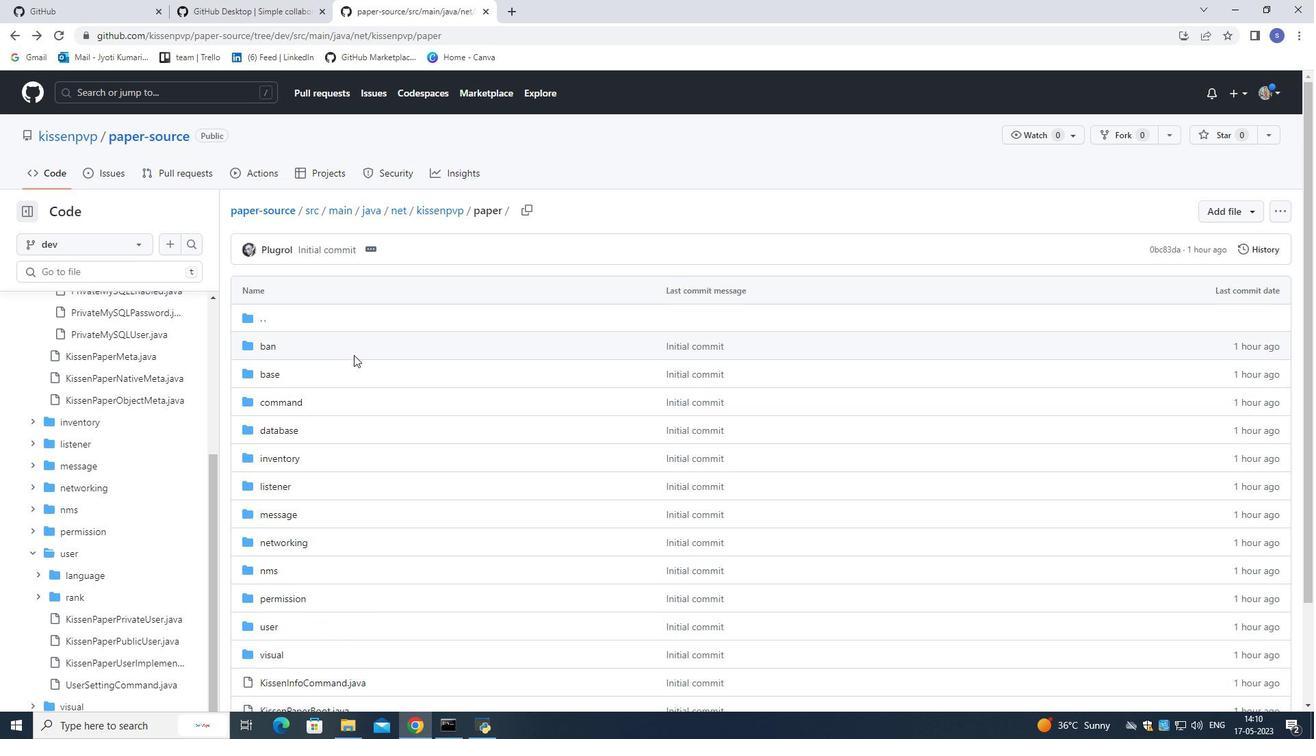 
Action: Mouse moved to (327, 517)
Screenshot: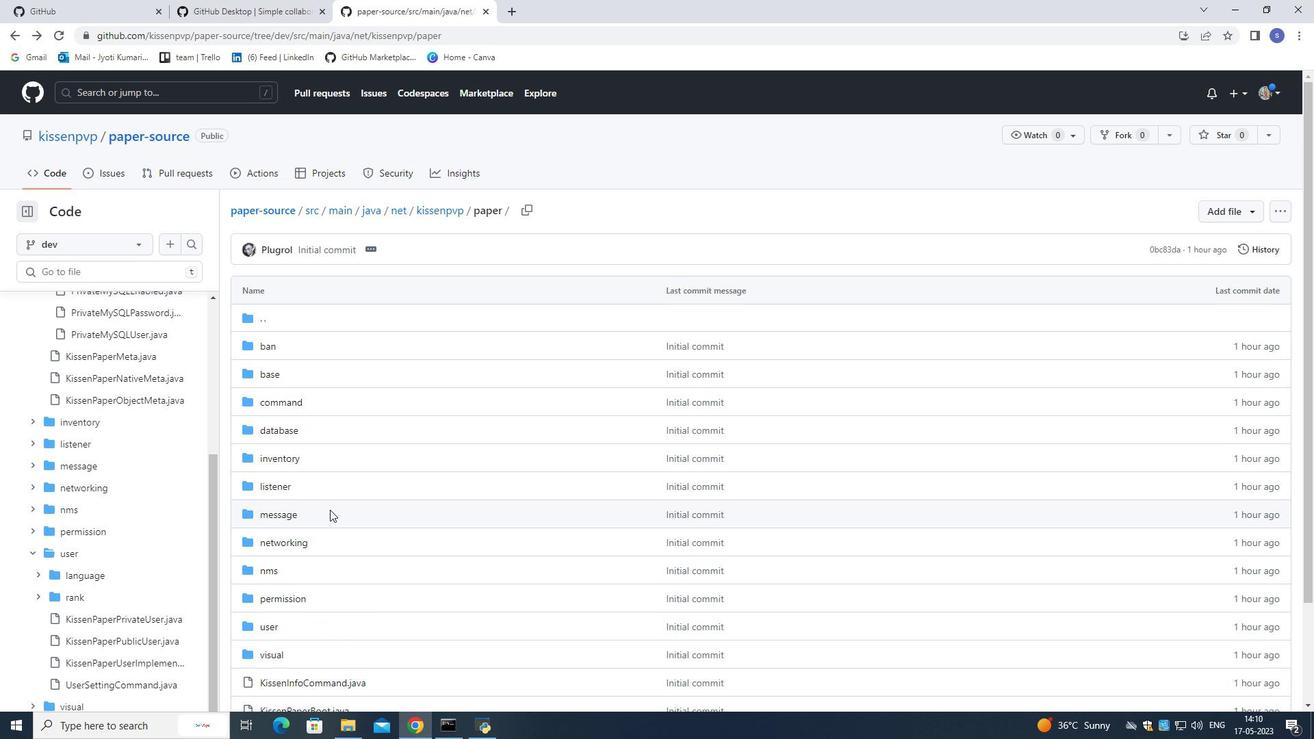 
Action: Mouse pressed left at (327, 517)
Screenshot: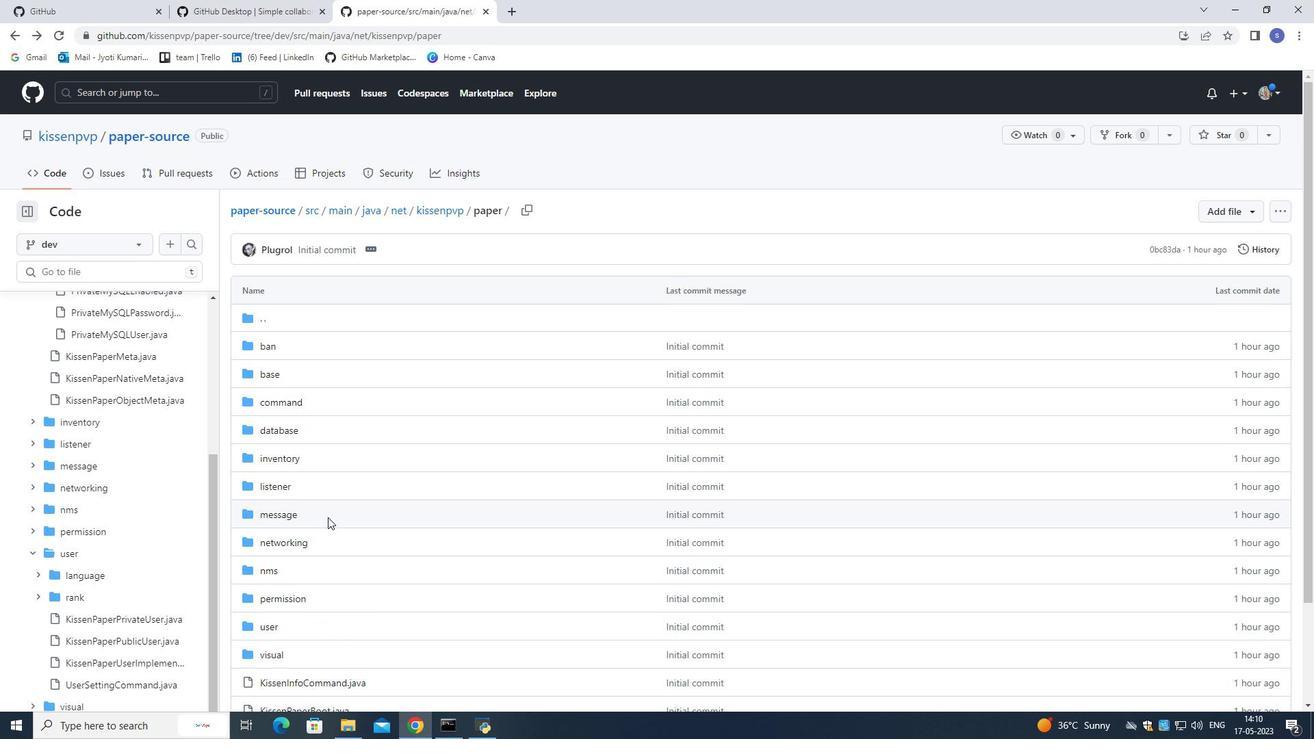 
Action: Mouse moved to (284, 513)
Screenshot: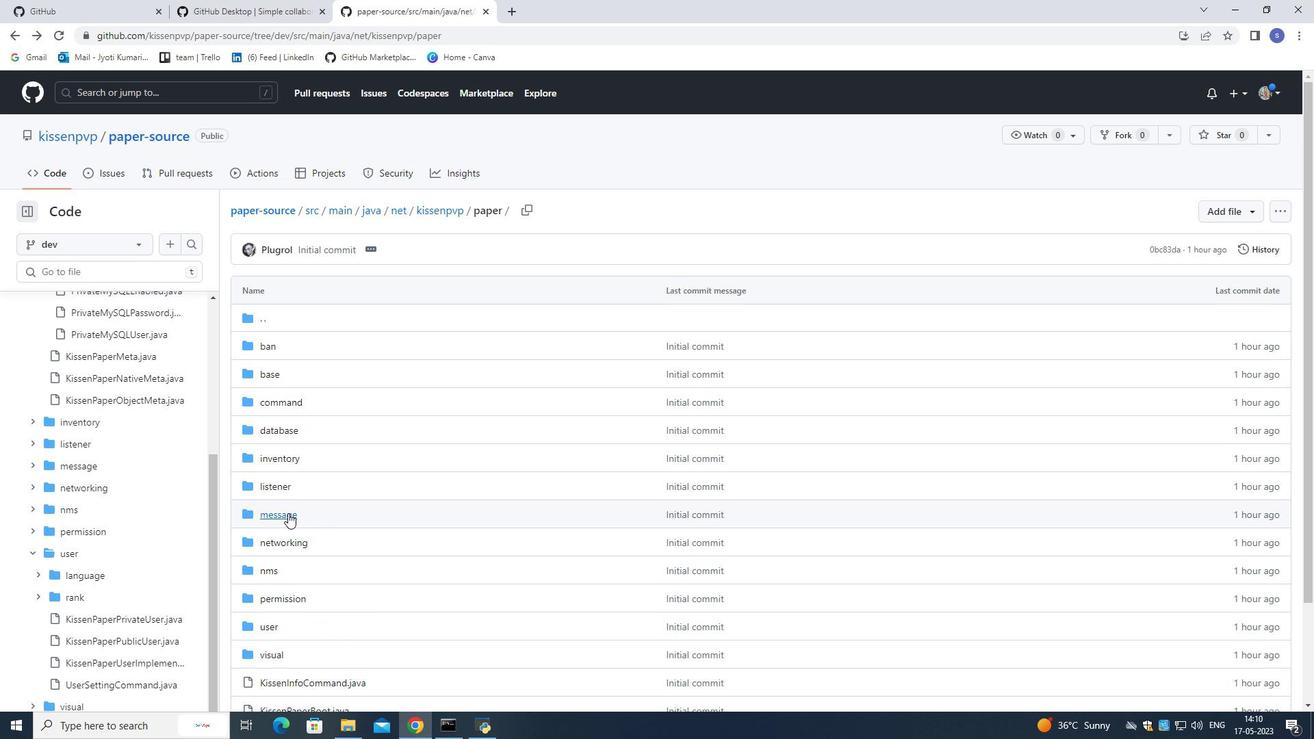 
Action: Mouse pressed left at (284, 513)
Screenshot: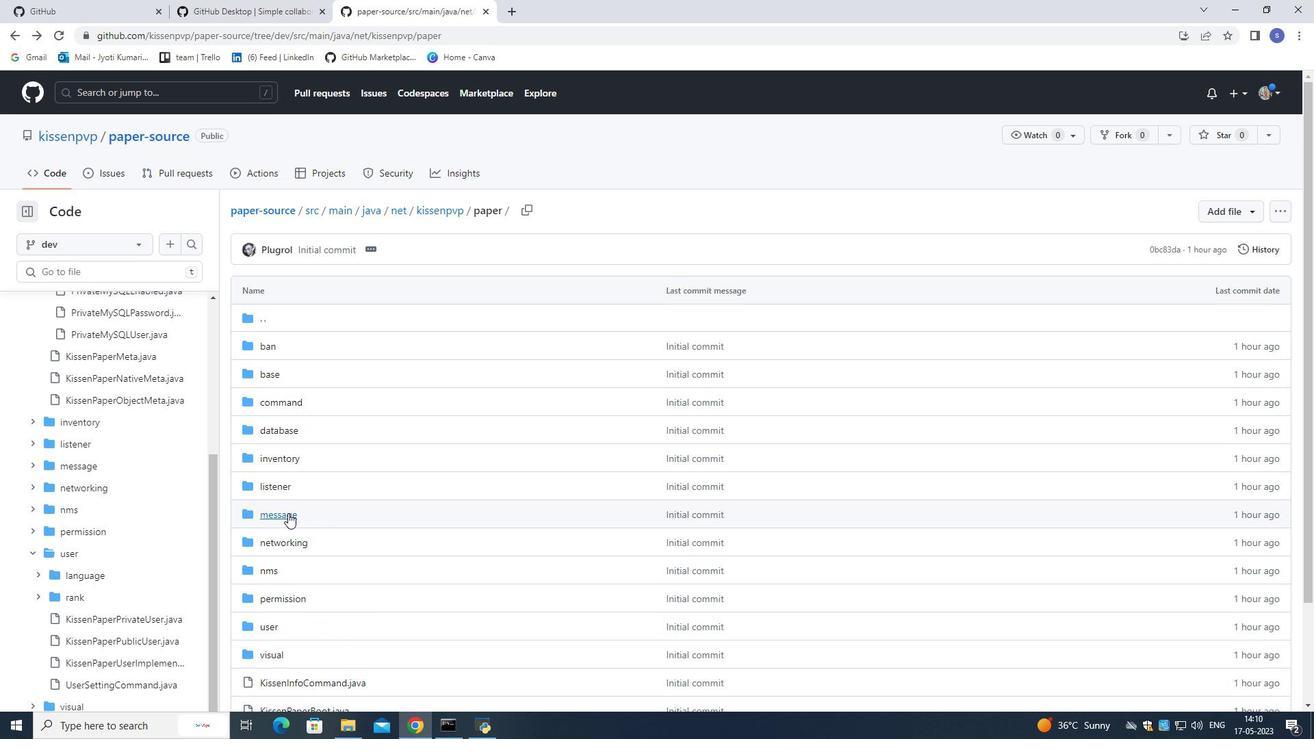 
Action: Mouse moved to (291, 350)
Screenshot: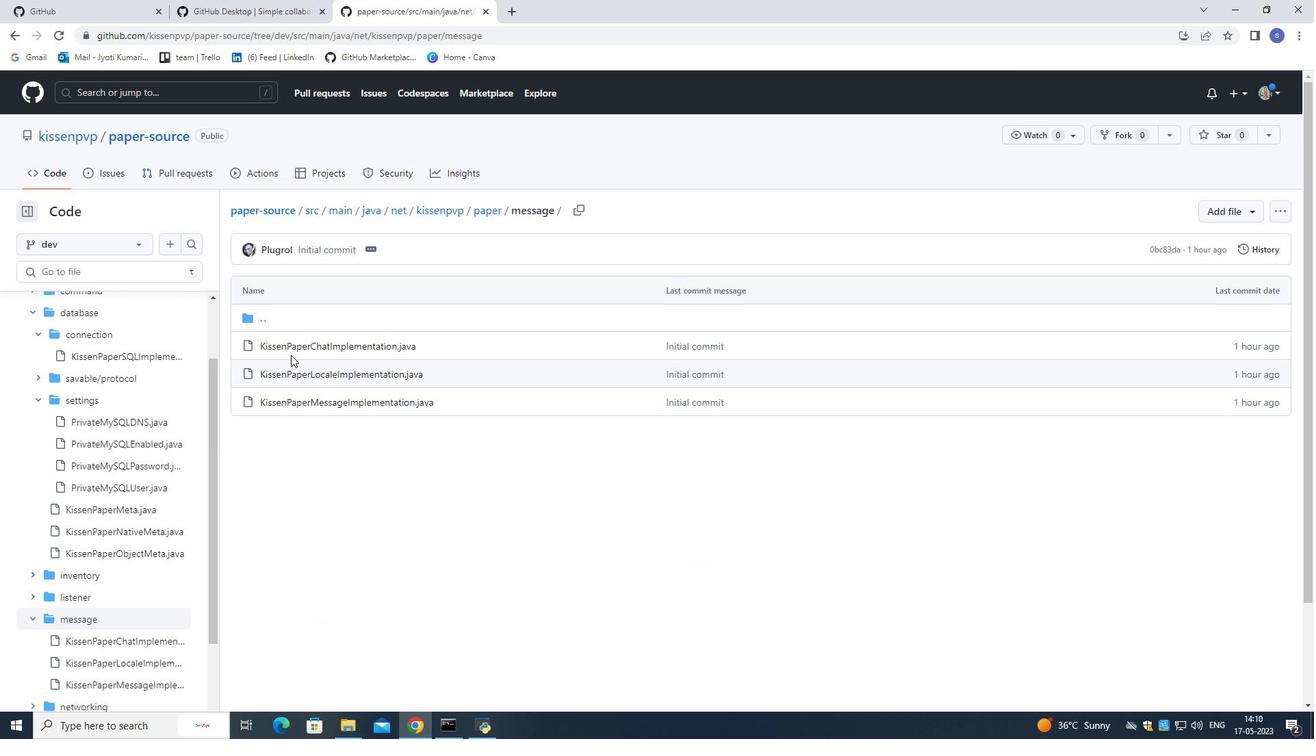 
Action: Mouse pressed left at (291, 350)
Screenshot: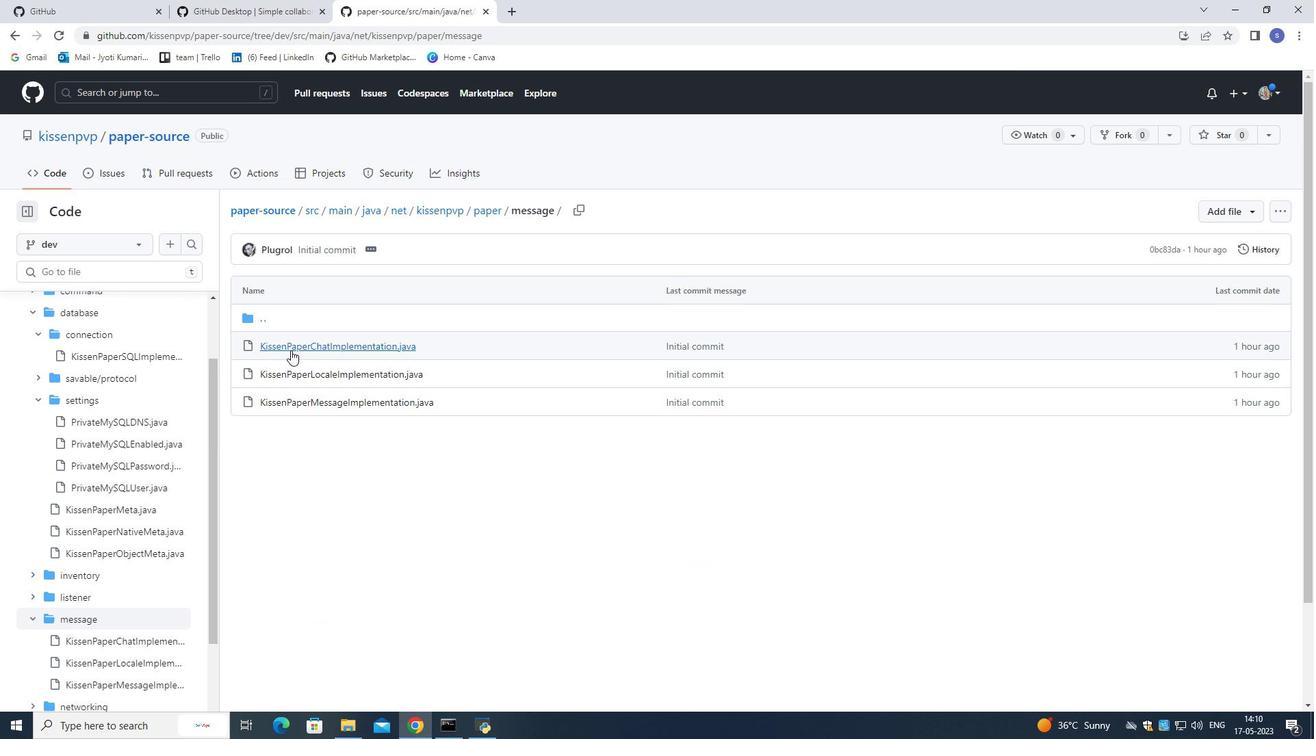 
Action: Mouse moved to (301, 392)
Screenshot: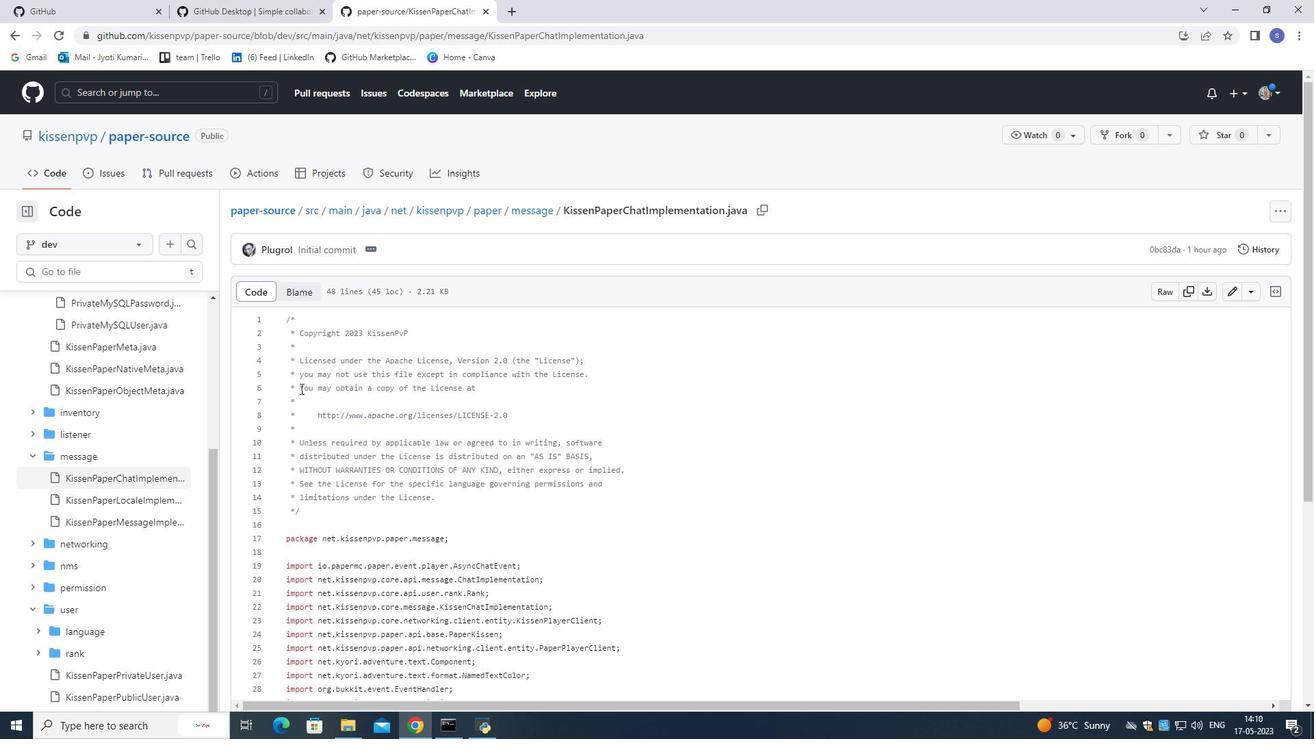 
Action: Mouse scrolled (301, 391) with delta (0, 0)
Screenshot: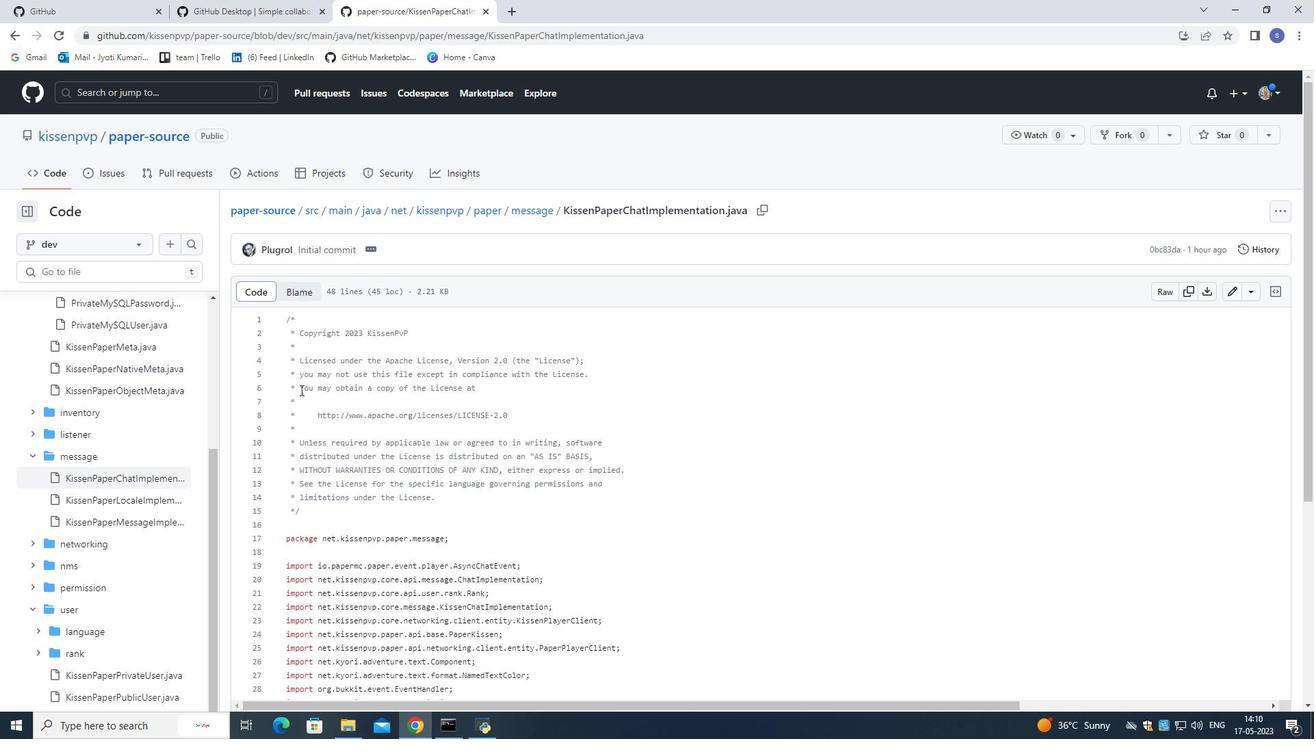
Action: Mouse moved to (302, 395)
Screenshot: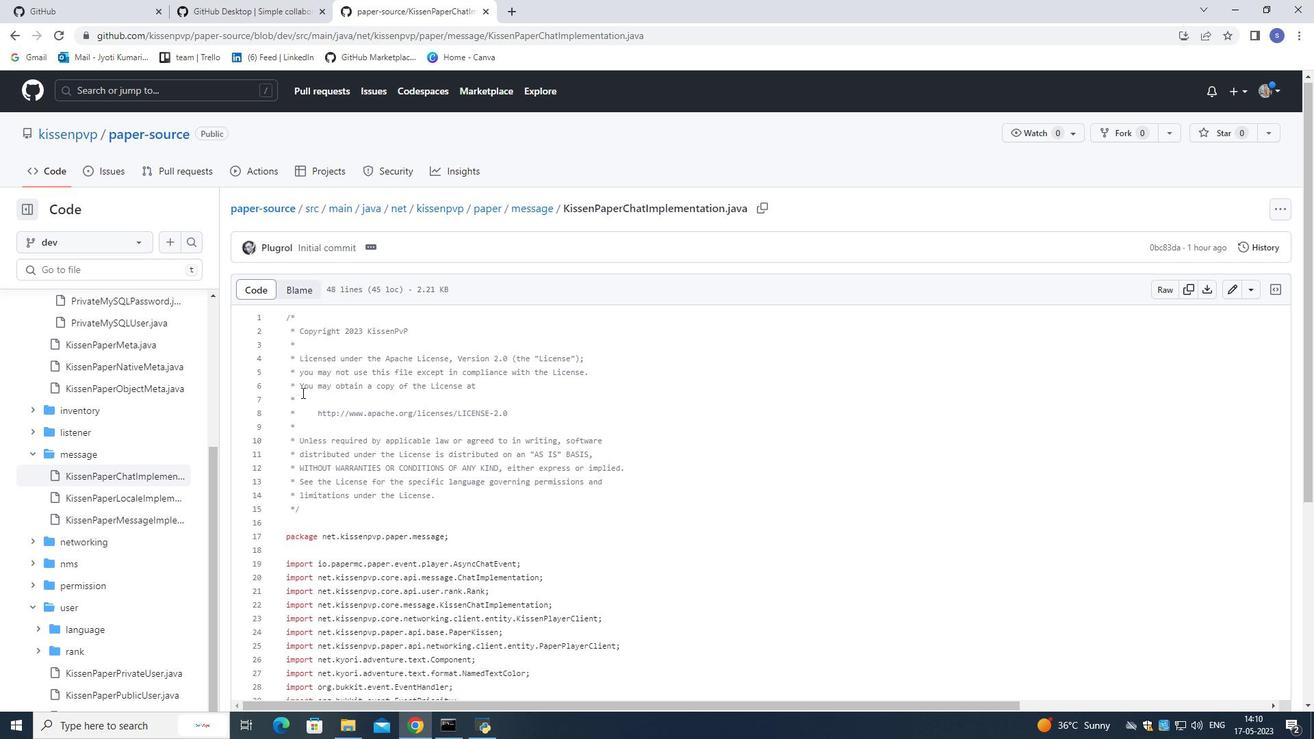 
Action: Mouse scrolled (302, 394) with delta (0, 0)
Screenshot: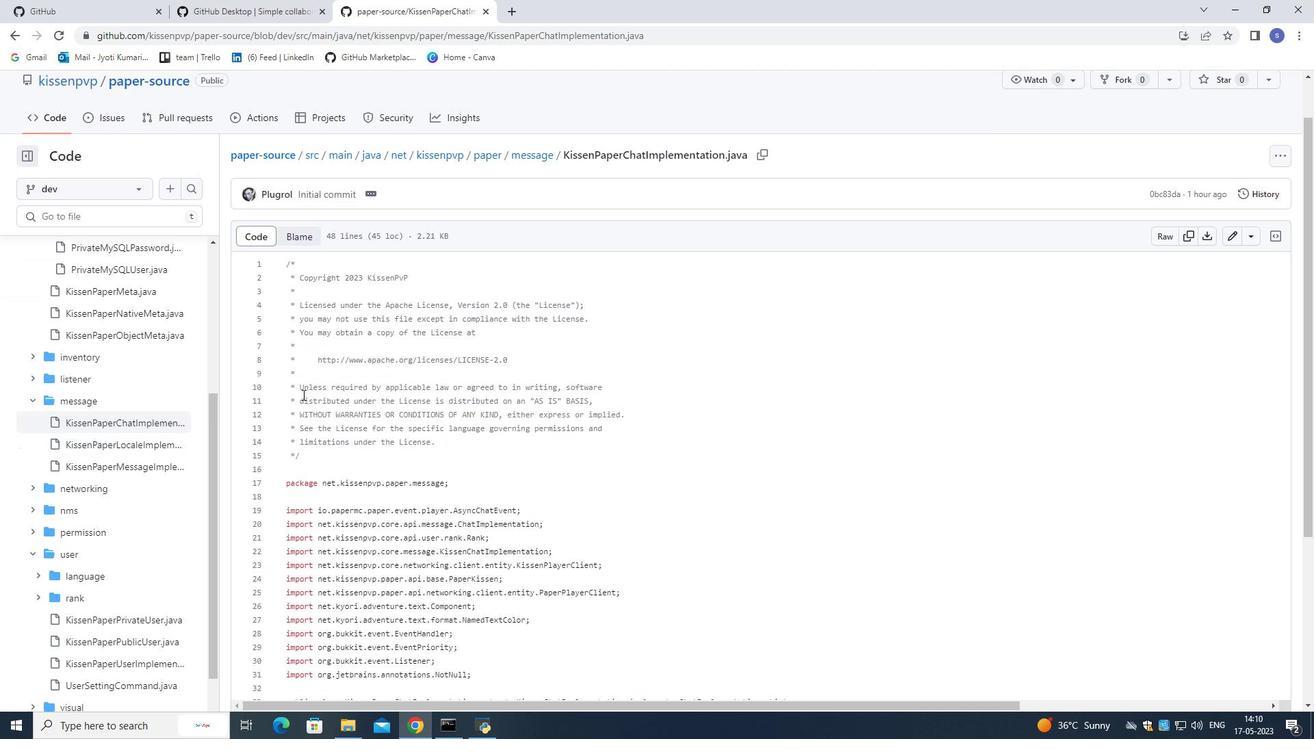 
Action: Mouse scrolled (302, 394) with delta (0, 0)
Screenshot: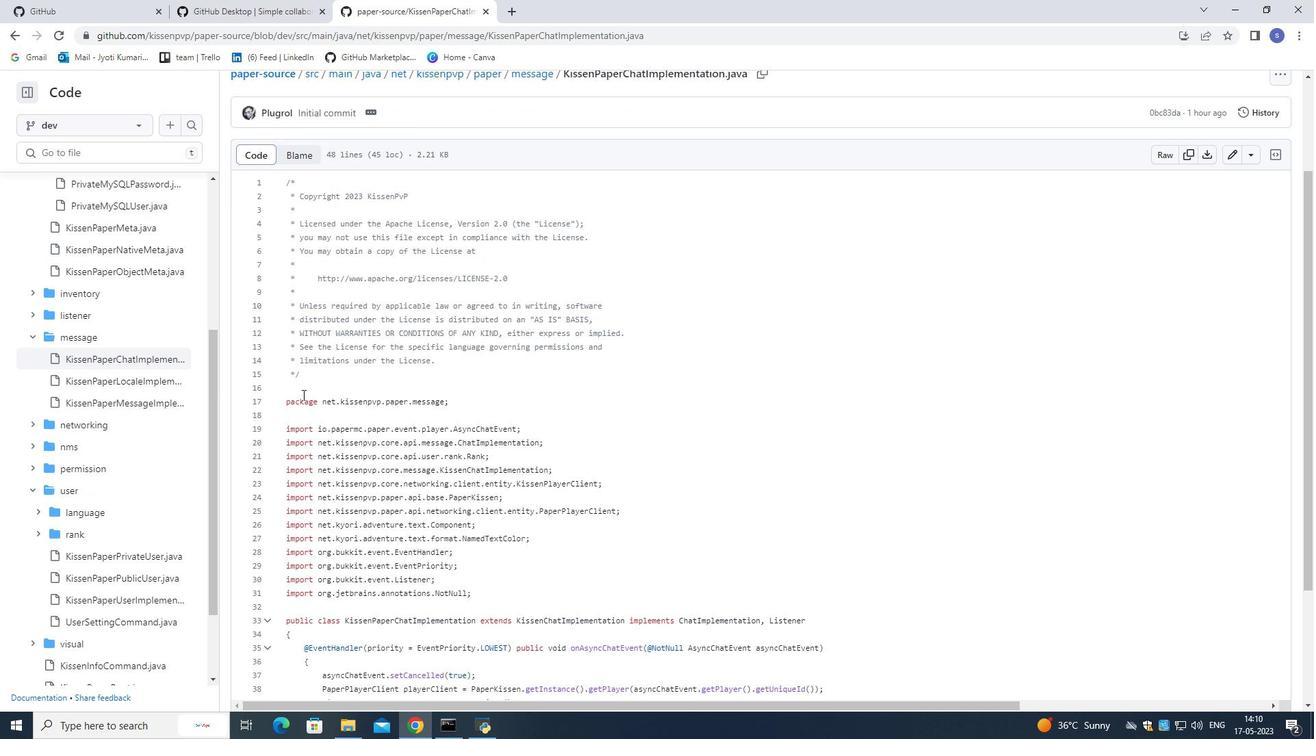 
Action: Mouse moved to (285, 332)
Screenshot: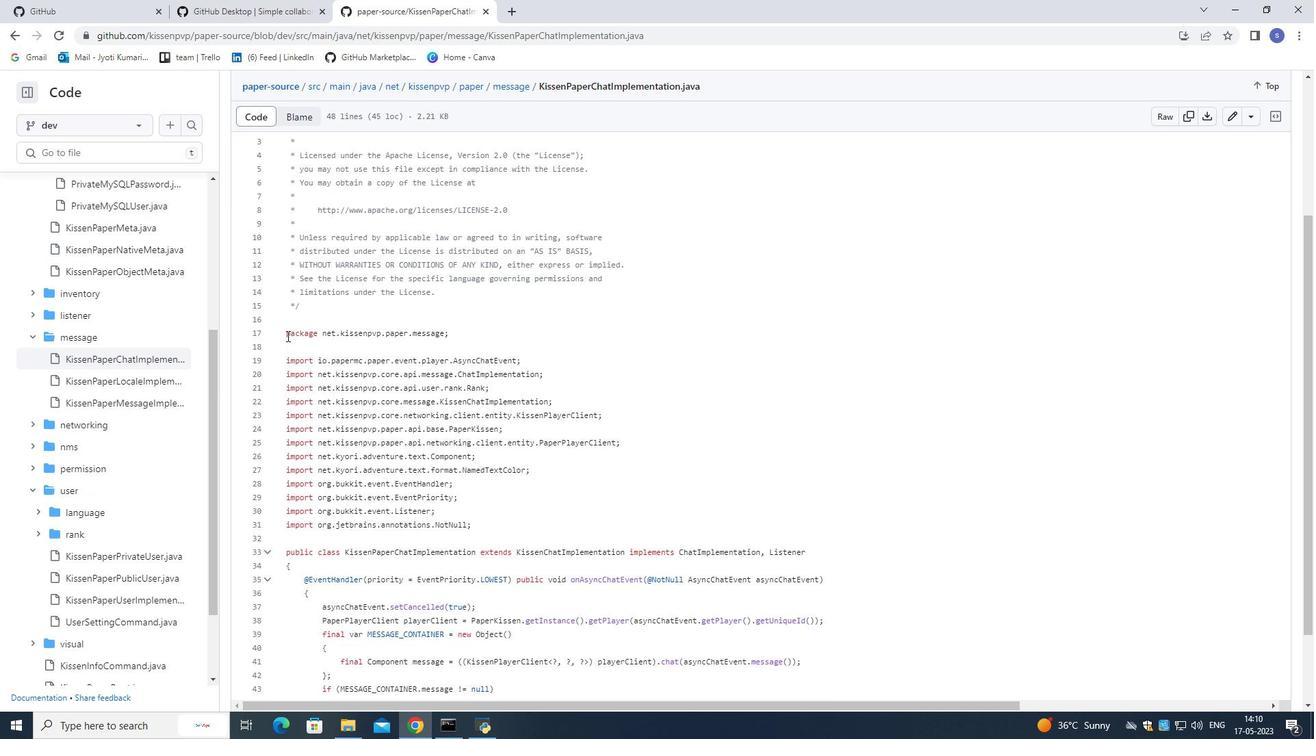 
Action: Mouse pressed left at (285, 332)
Screenshot: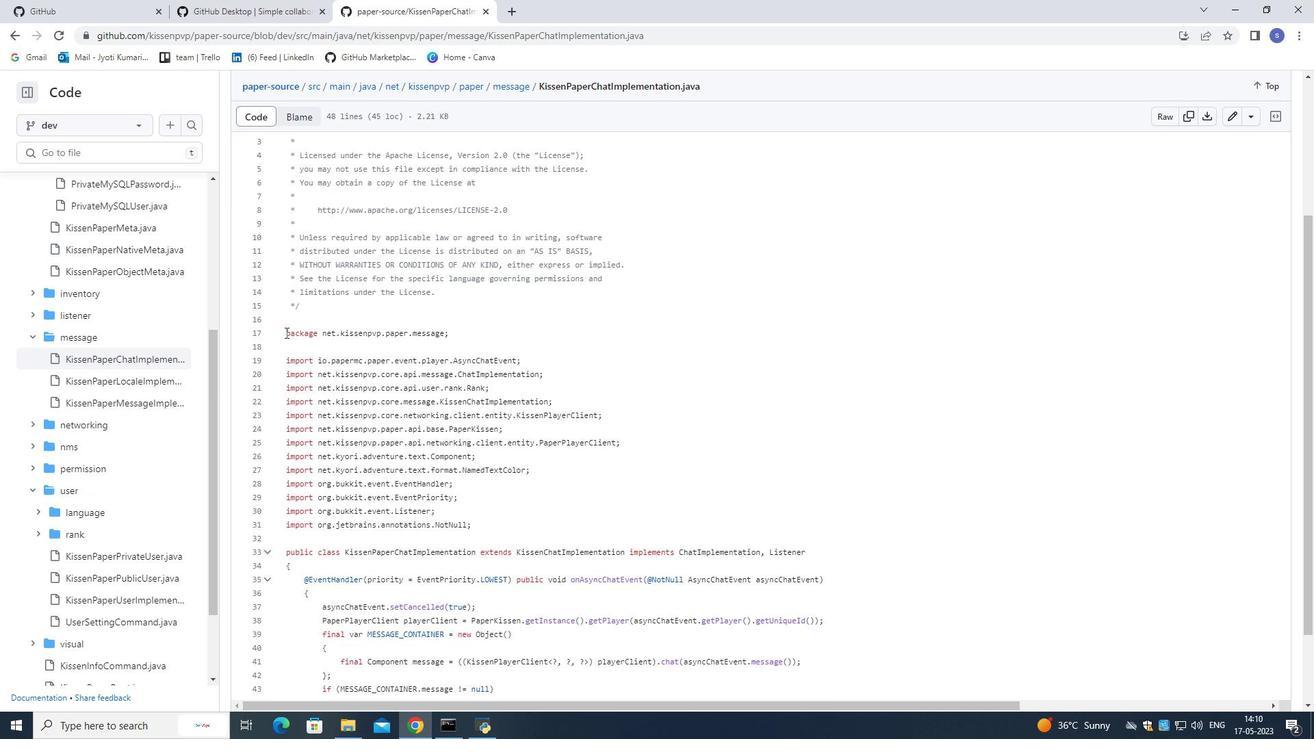 
Action: Mouse moved to (476, 337)
Screenshot: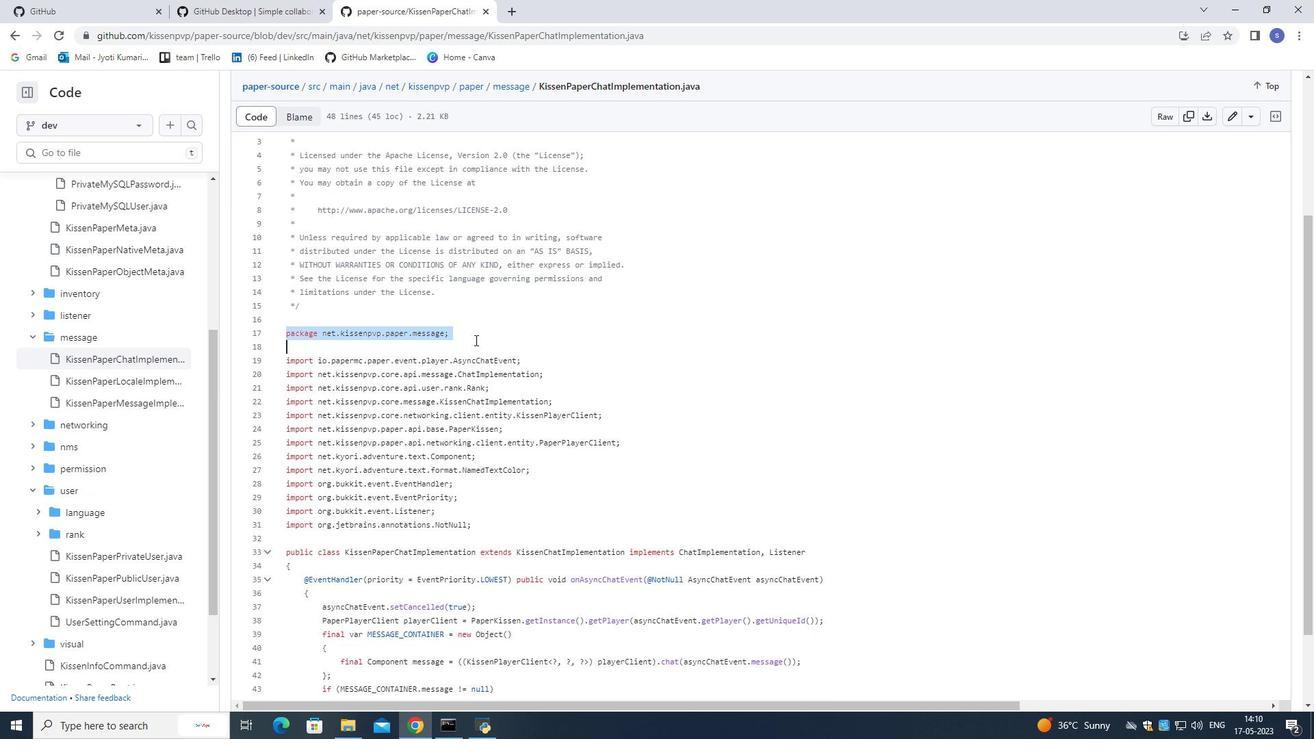 
Action: Mouse pressed left at (476, 337)
Screenshot: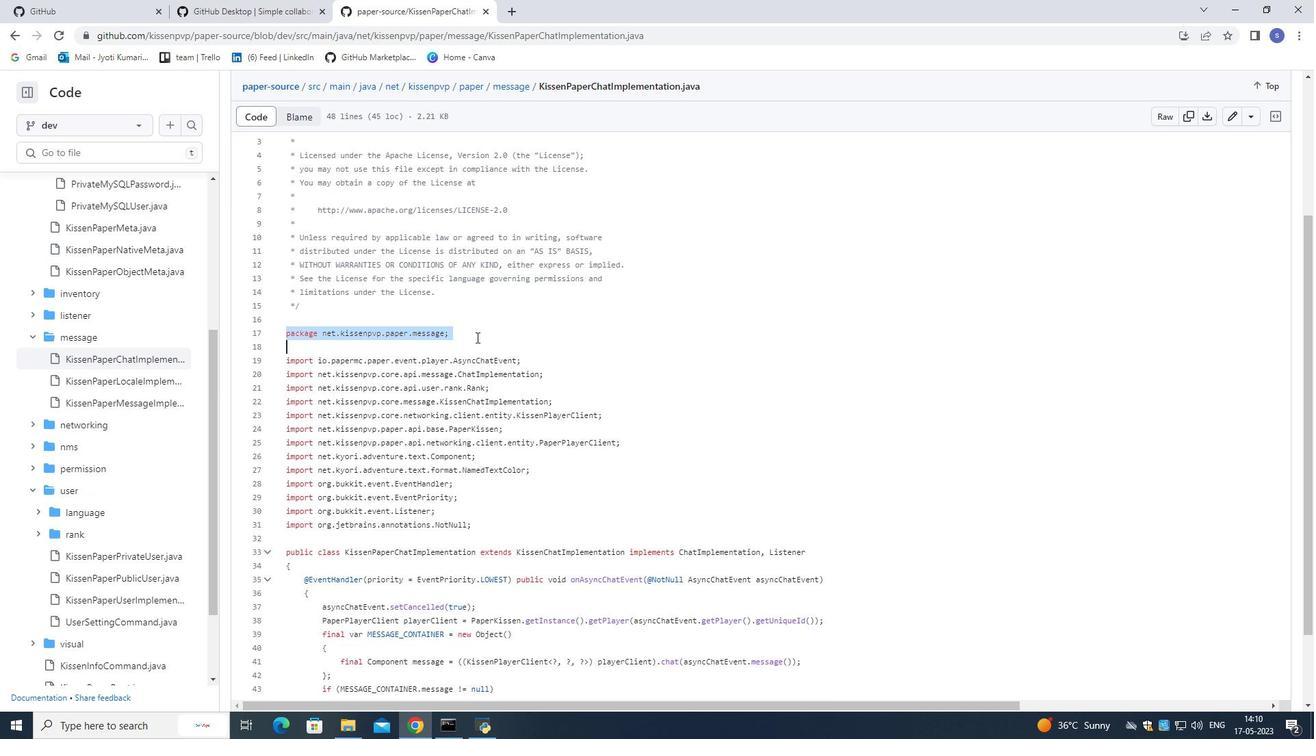 
Action: Mouse moved to (464, 367)
Screenshot: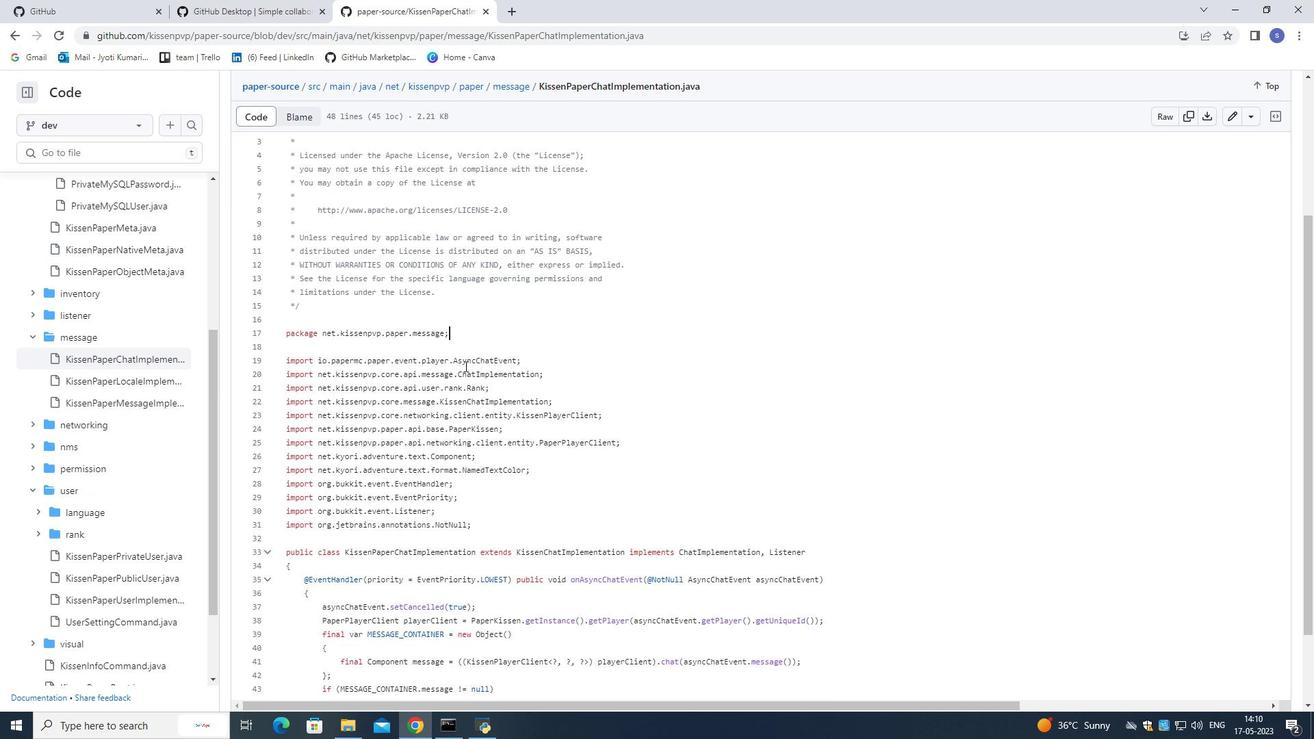 
Action: Mouse scrolled (464, 366) with delta (0, 0)
Screenshot: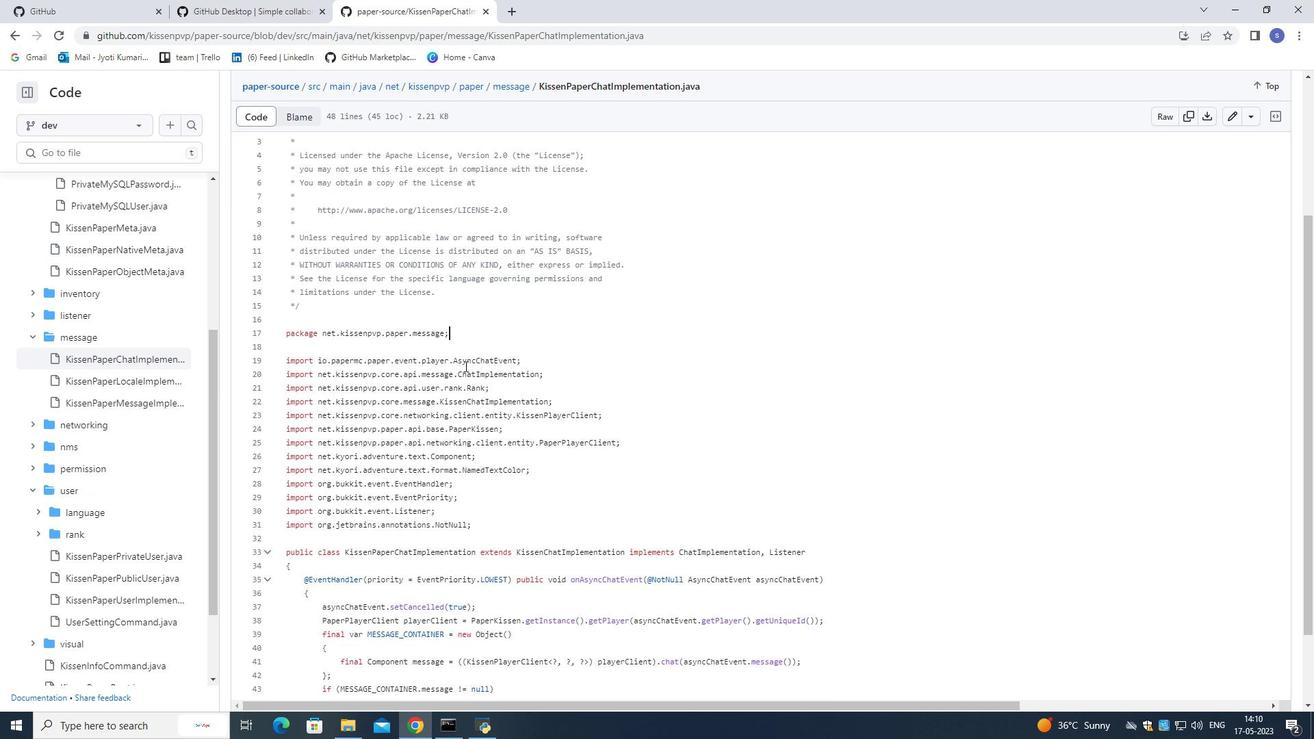 
Action: Mouse moved to (464, 369)
Screenshot: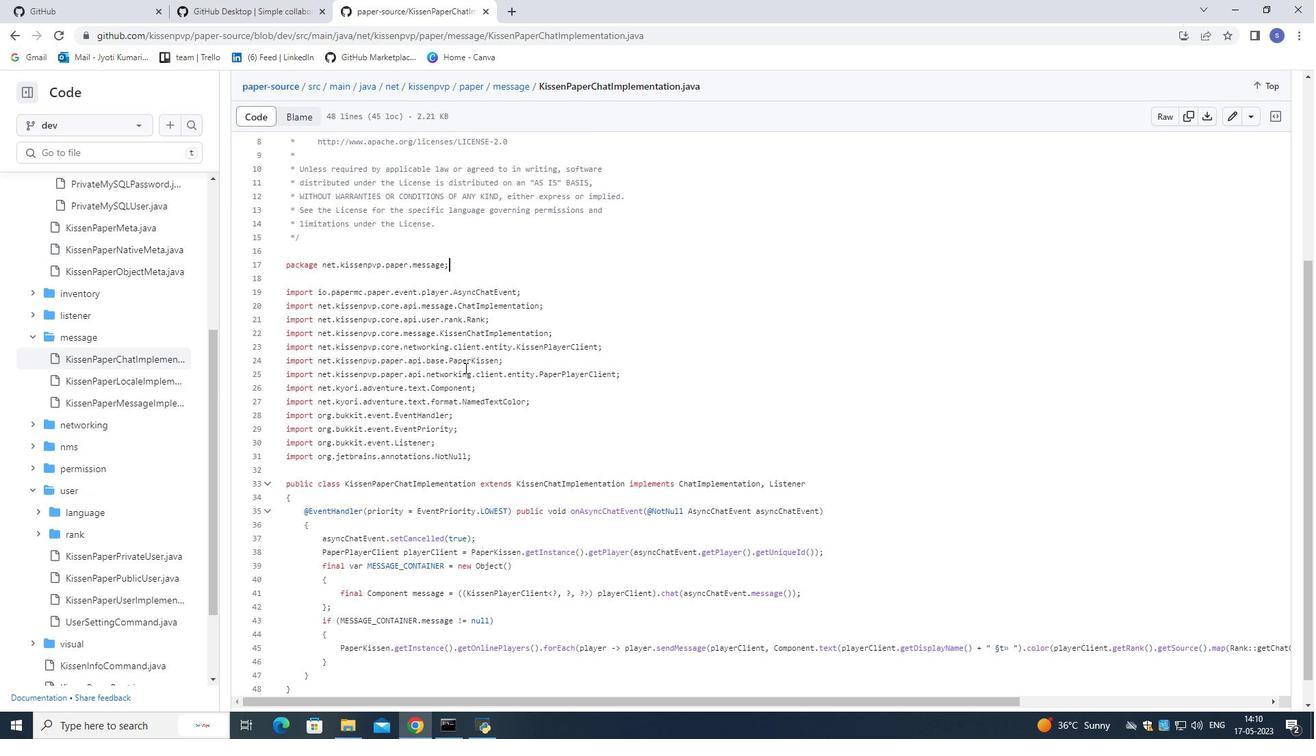
Action: Mouse scrolled (464, 368) with delta (0, 0)
Screenshot: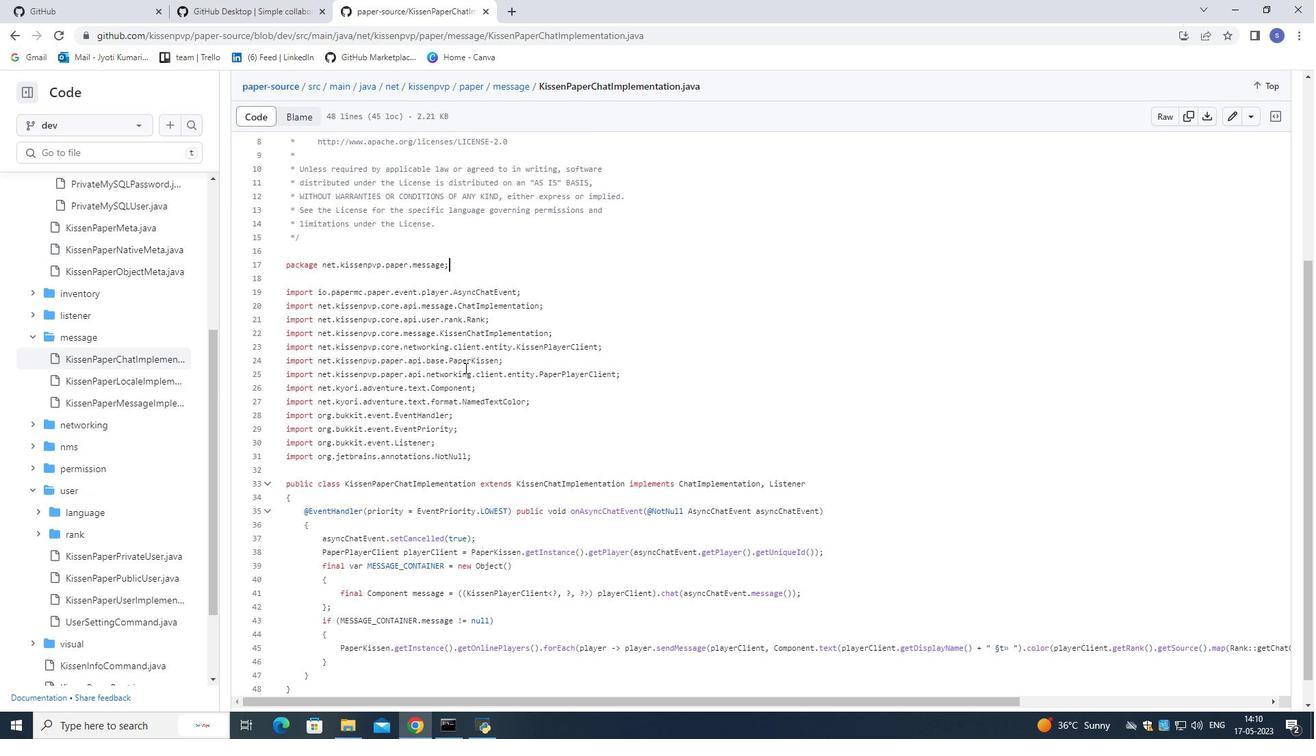 
Action: Mouse moved to (464, 369)
Screenshot: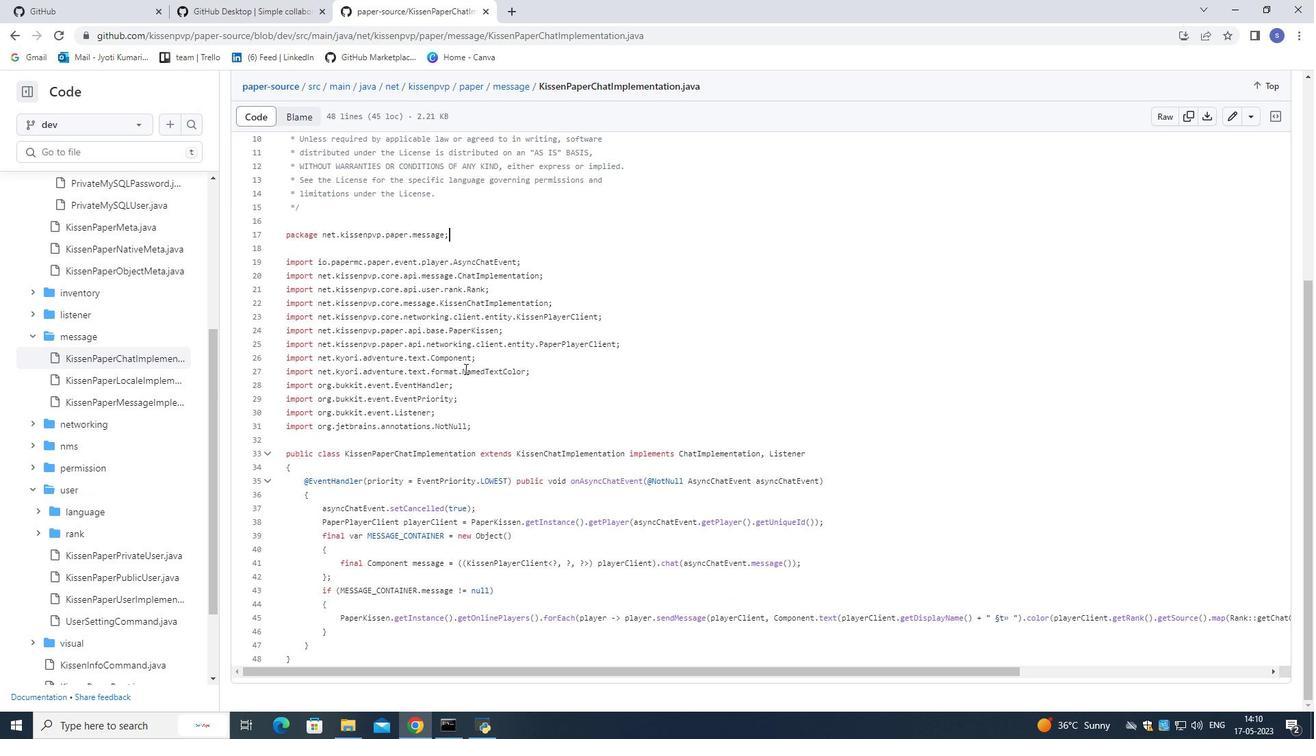
Action: Mouse scrolled (464, 369) with delta (0, 0)
Screenshot: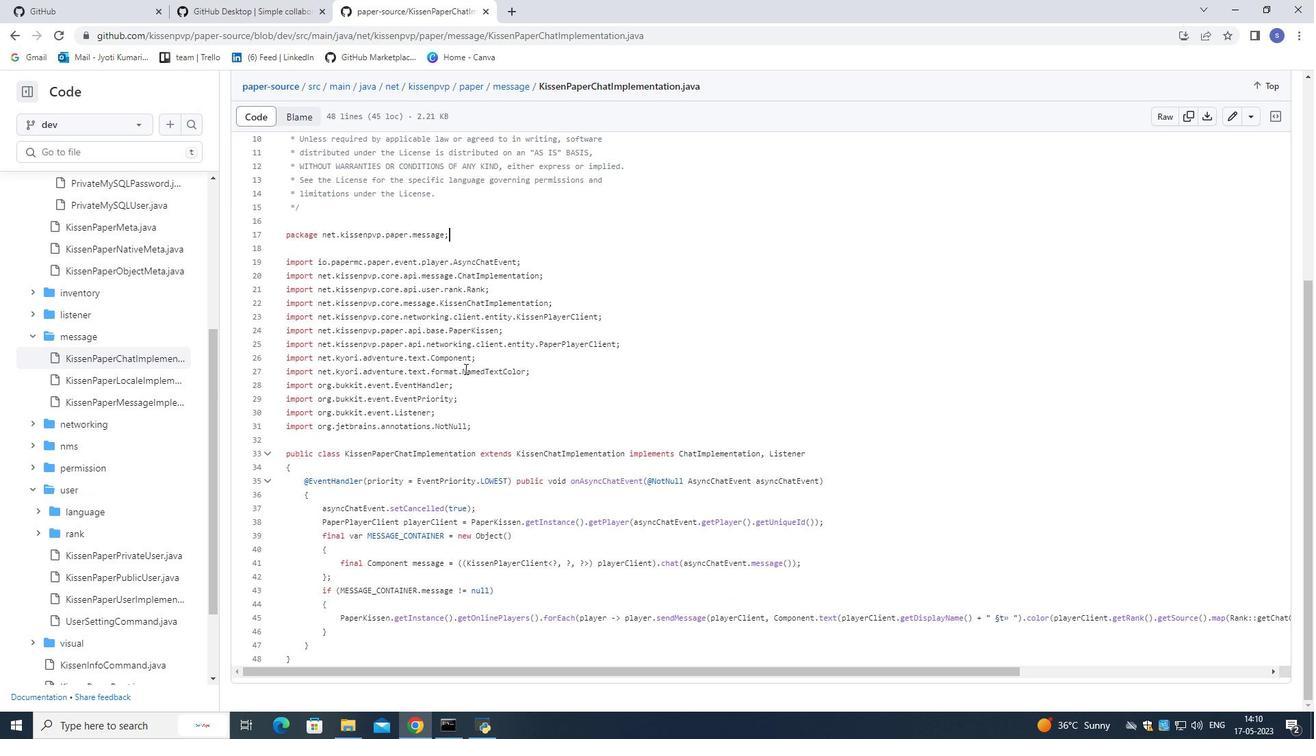 
Action: Mouse moved to (11, 32)
Screenshot: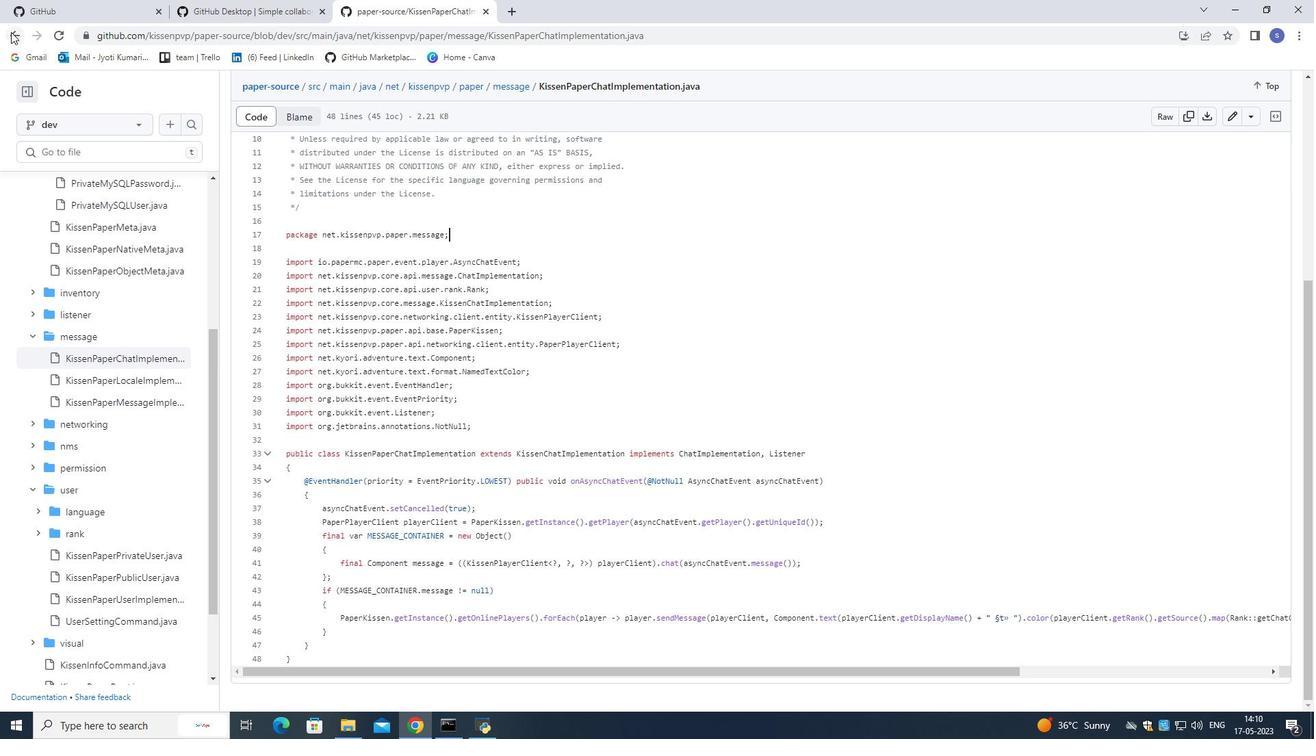 
Action: Mouse pressed left at (11, 32)
Screenshot: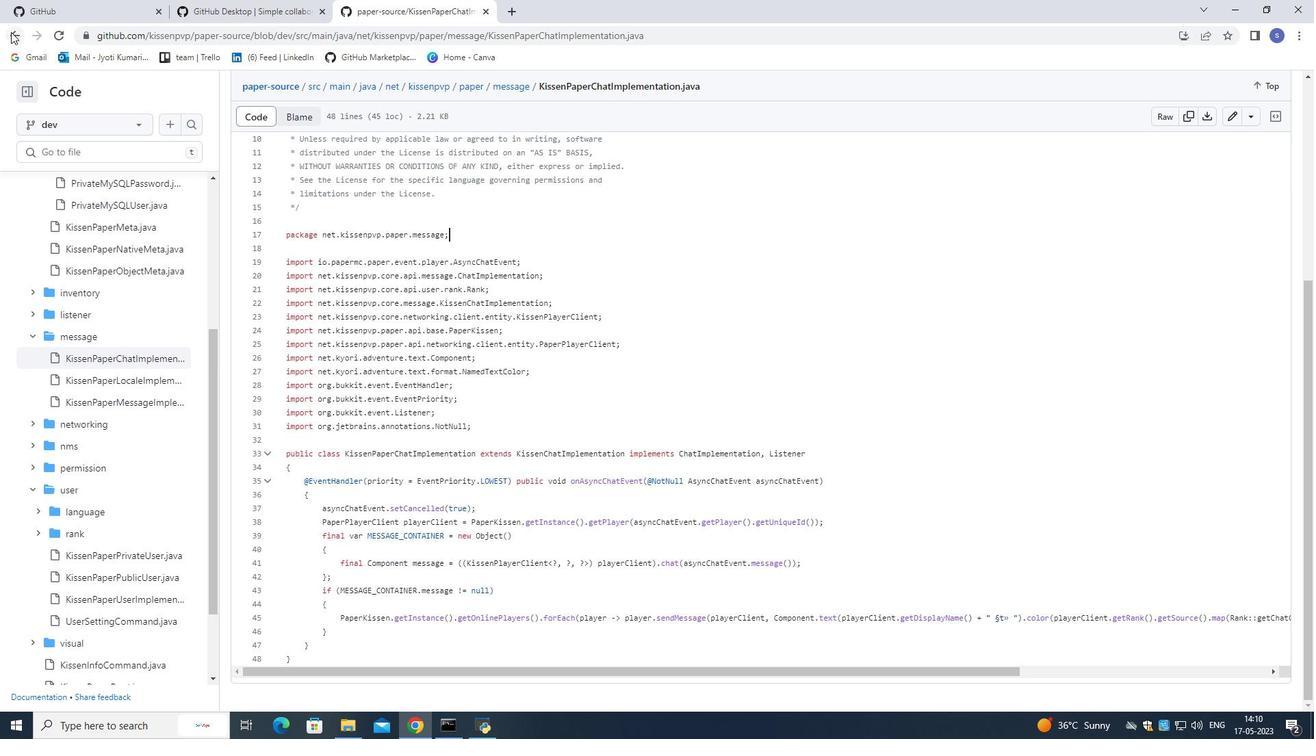 
Action: Mouse moved to (16, 35)
Screenshot: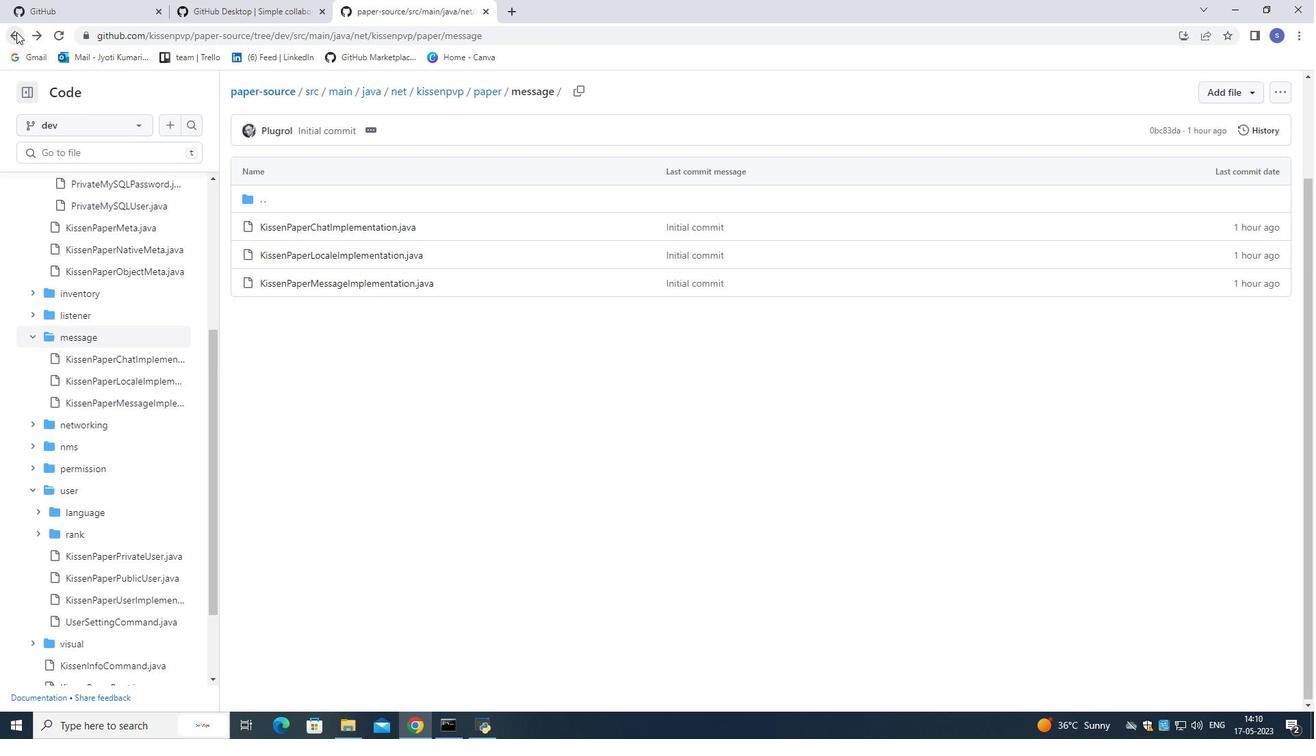 
Action: Mouse pressed left at (16, 35)
Screenshot: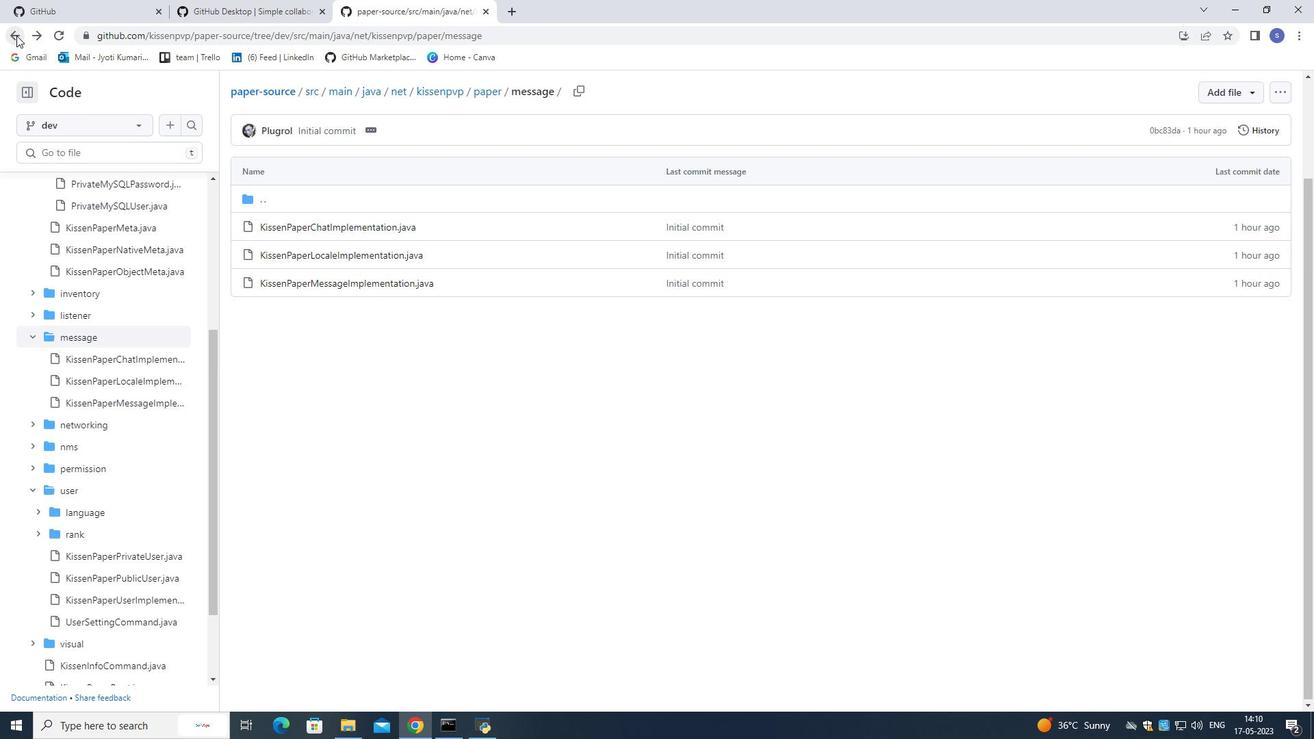 
Action: Mouse moved to (8, 31)
Screenshot: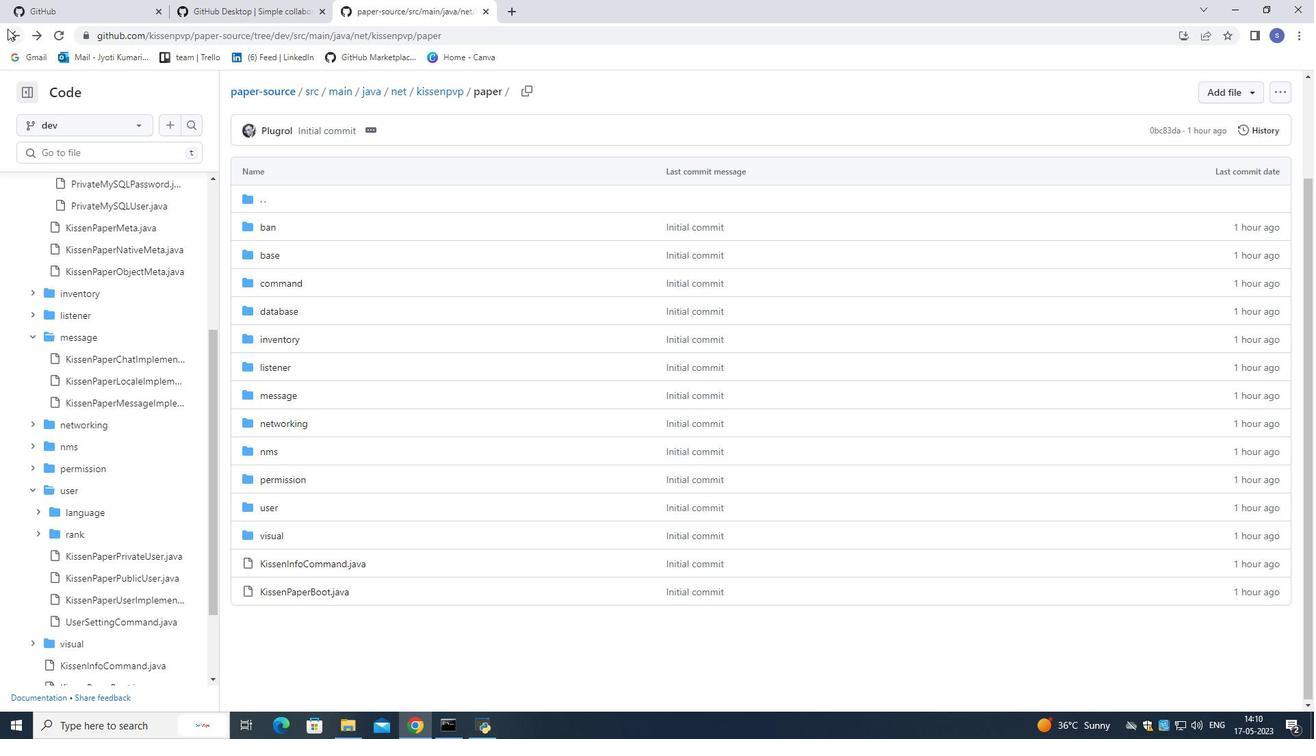 
Action: Mouse pressed left at (8, 31)
Screenshot: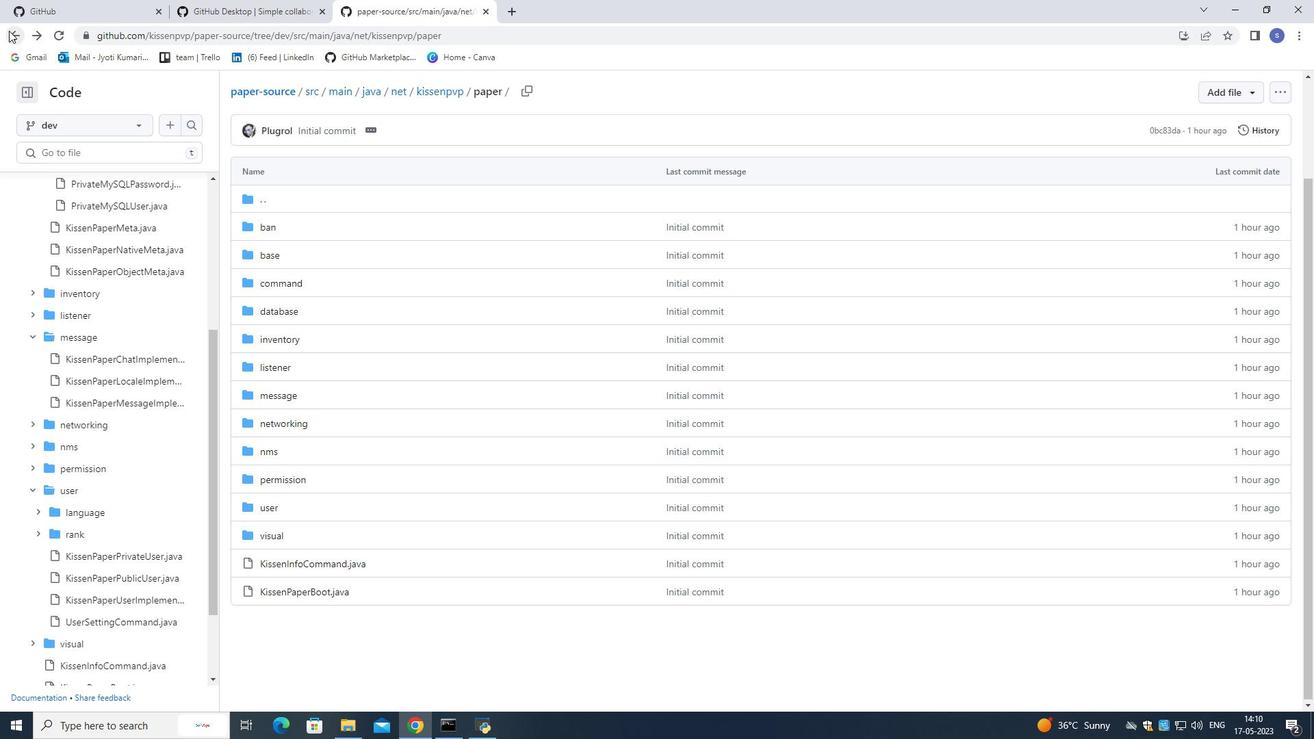 
Action: Mouse moved to (19, 34)
Screenshot: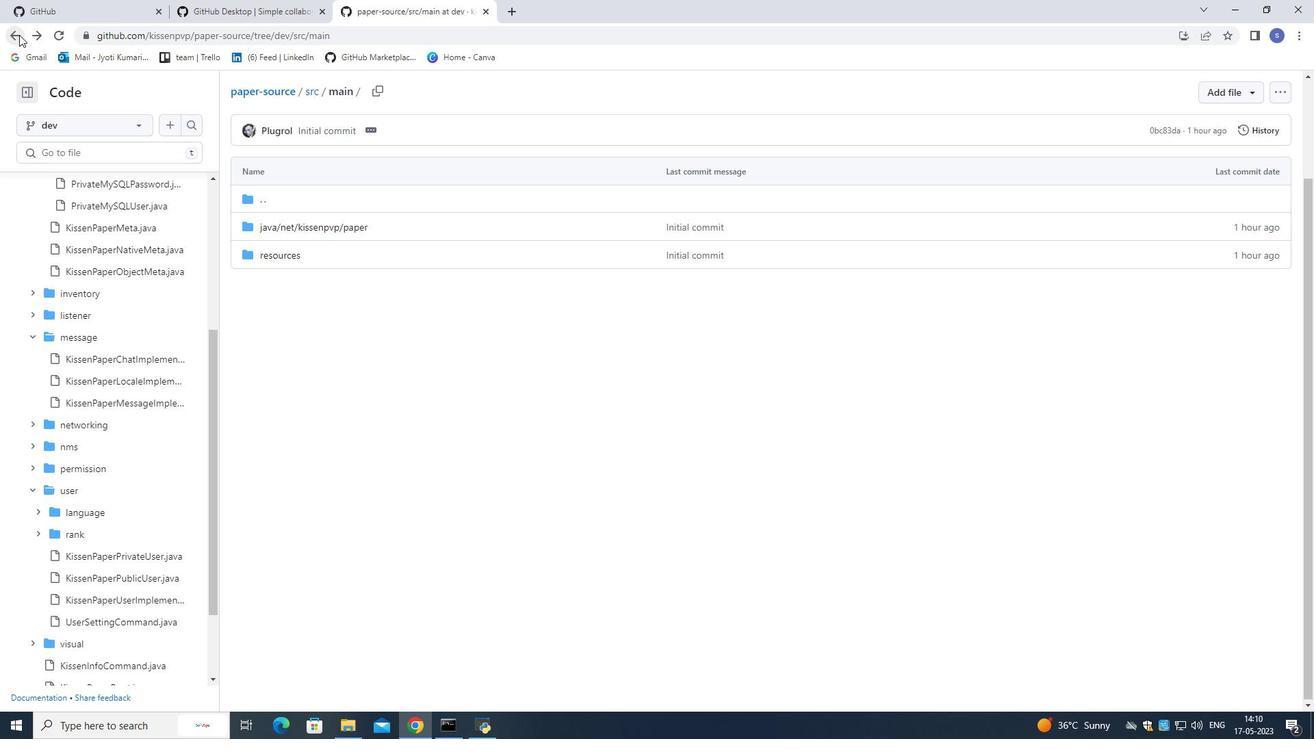 
Action: Mouse pressed left at (19, 34)
Screenshot: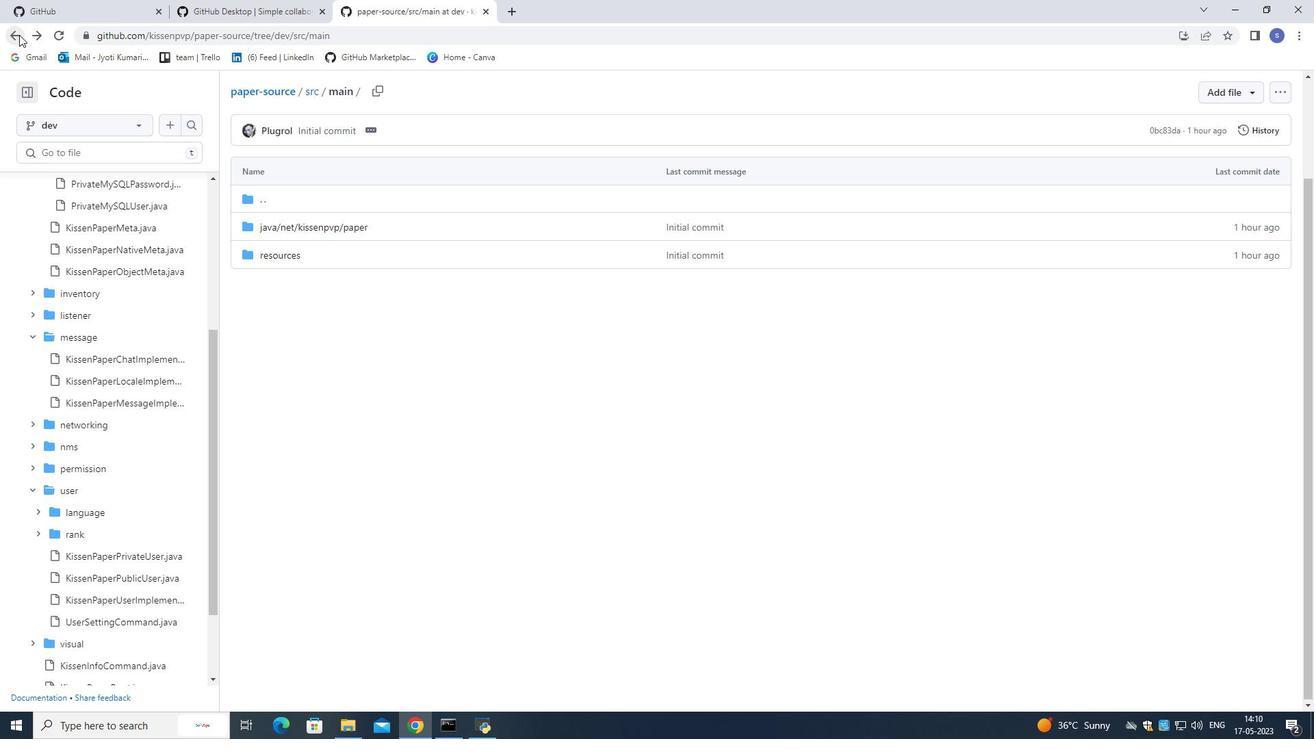 
Action: Mouse pressed left at (19, 34)
Screenshot: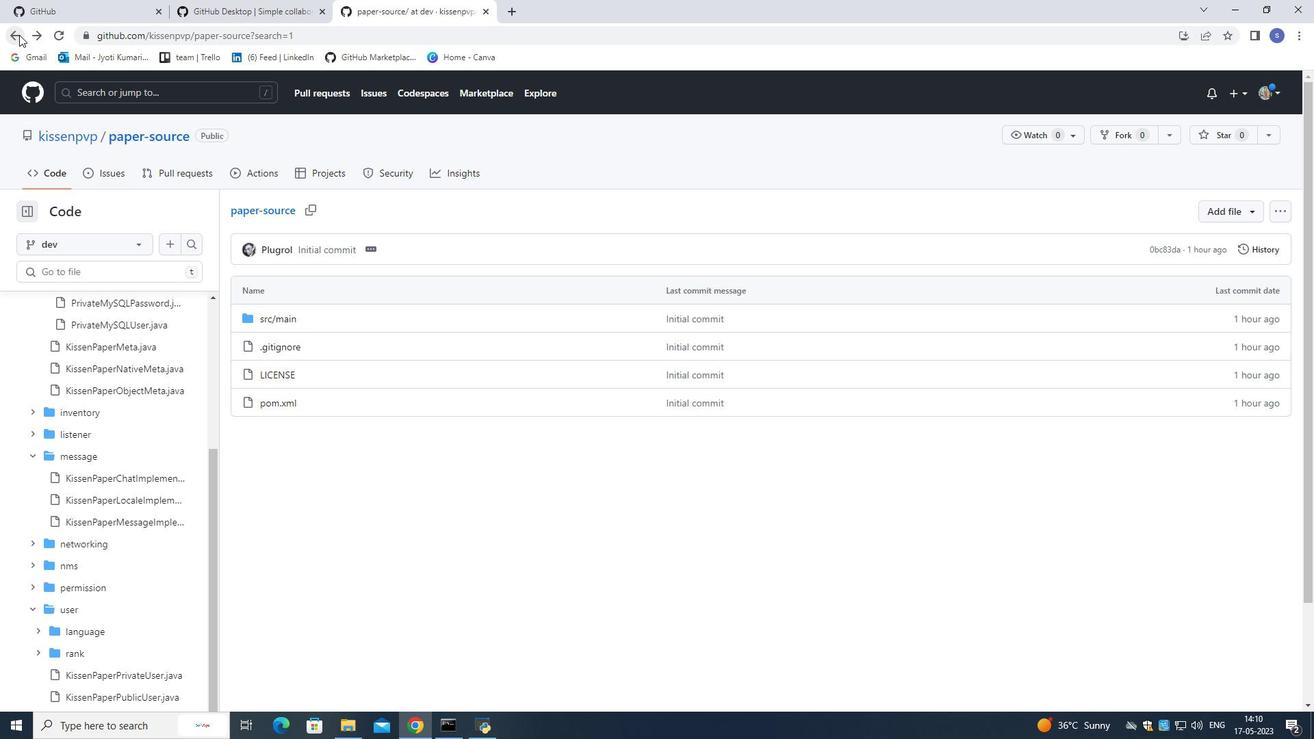 
Action: Mouse moved to (286, 290)
Screenshot: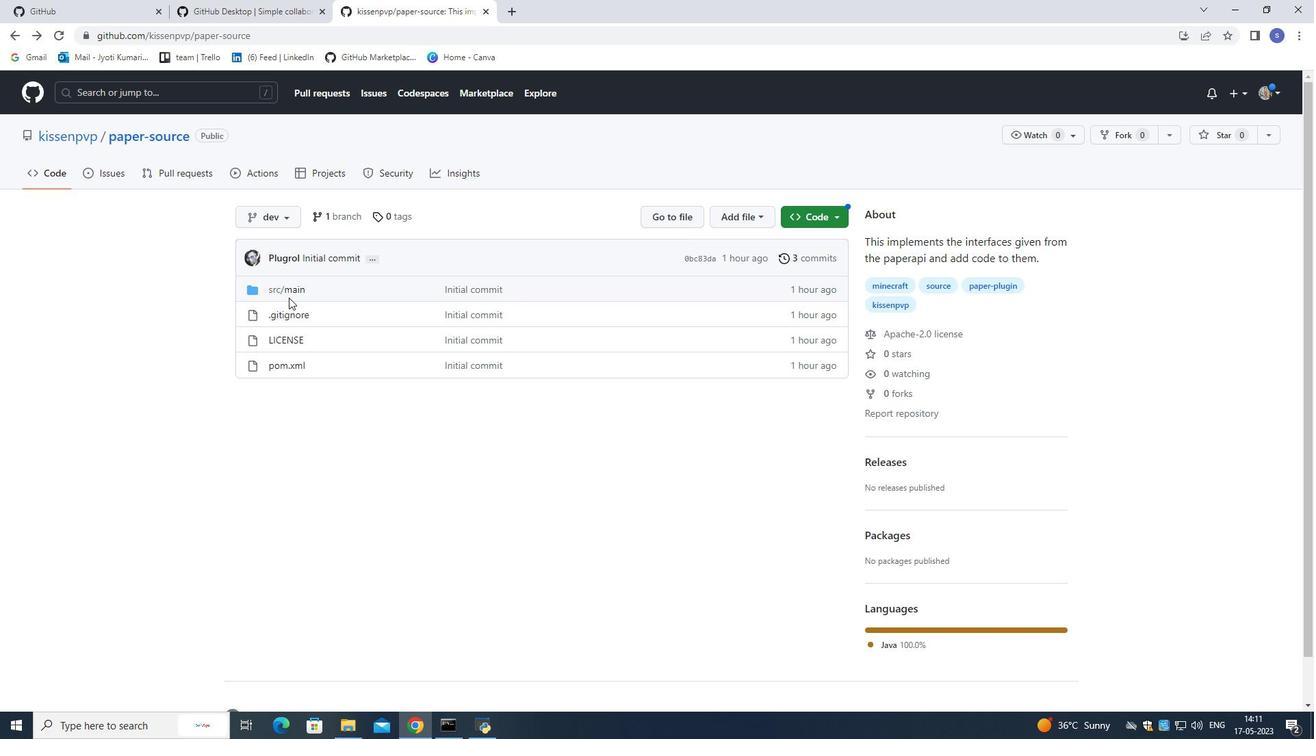 
Action: Mouse pressed left at (286, 290)
Screenshot: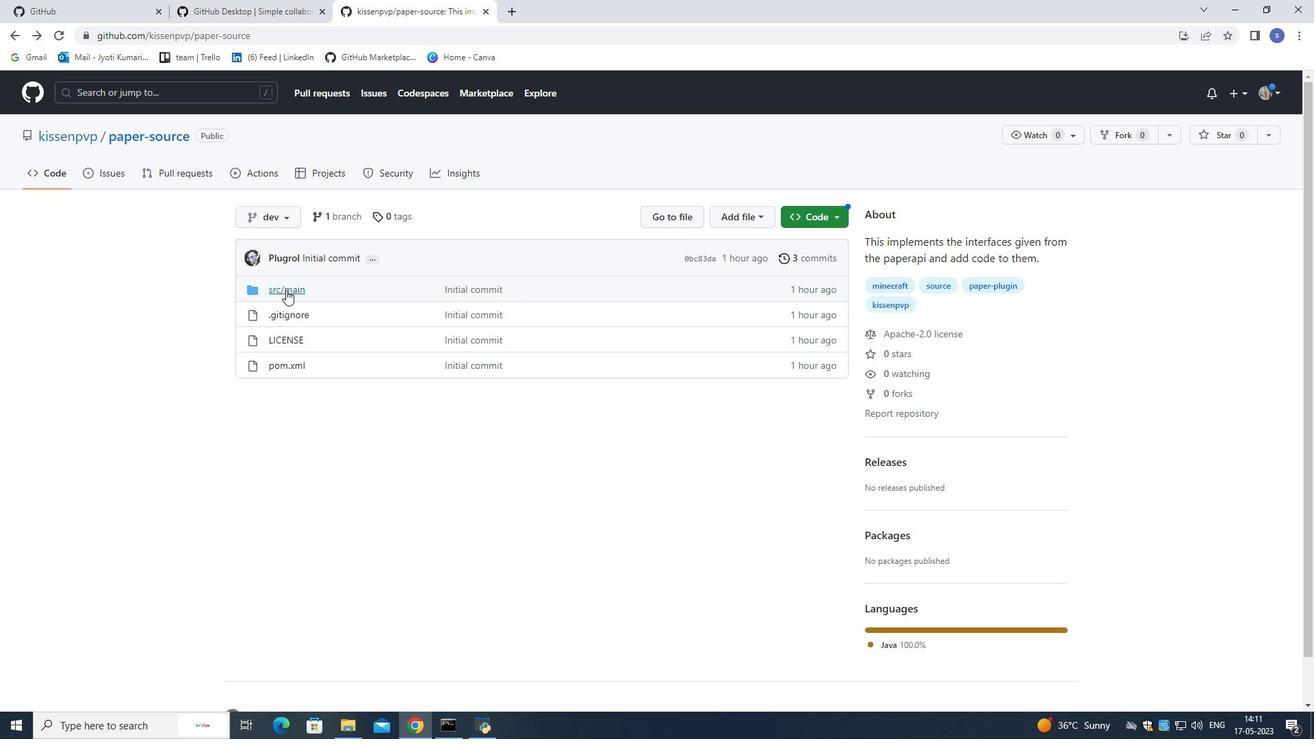 
Action: Mouse moved to (94, 343)
Screenshot: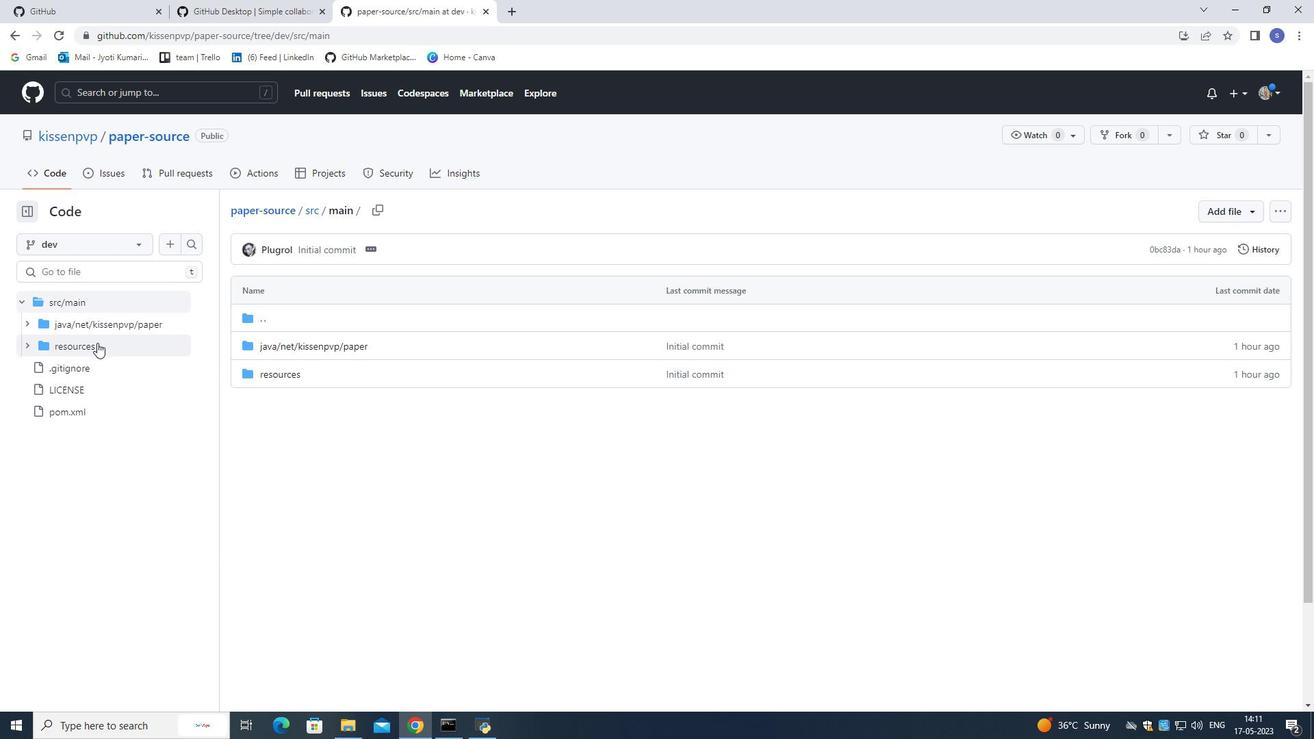 
Action: Mouse pressed left at (94, 343)
Screenshot: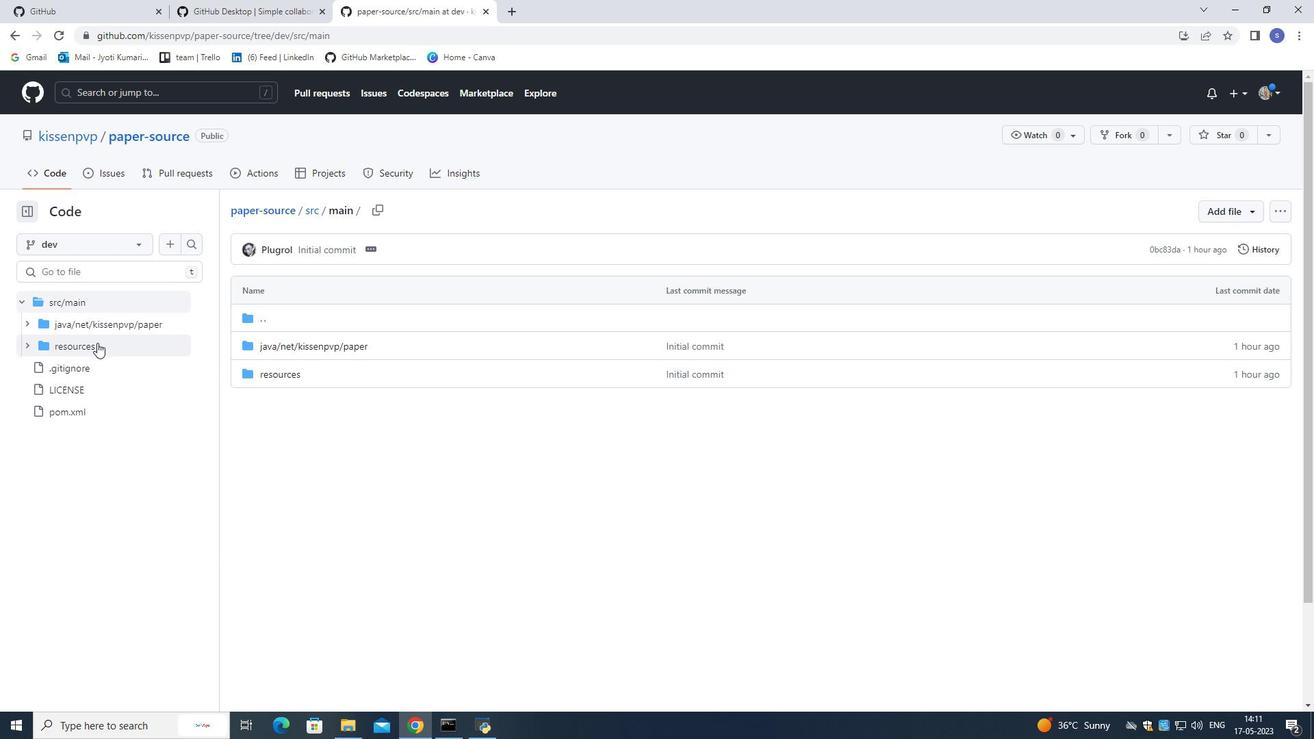 
Action: Mouse moved to (87, 341)
Screenshot: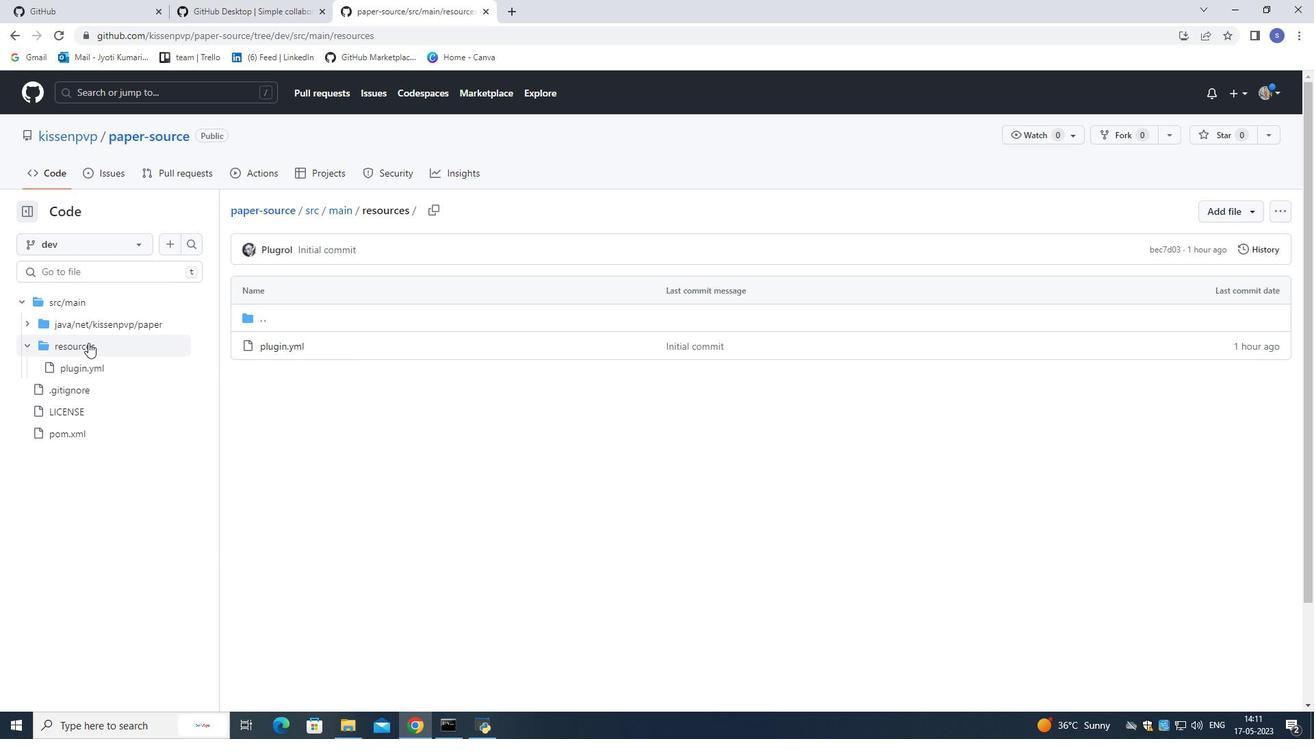 
Action: Mouse pressed left at (87, 341)
Screenshot: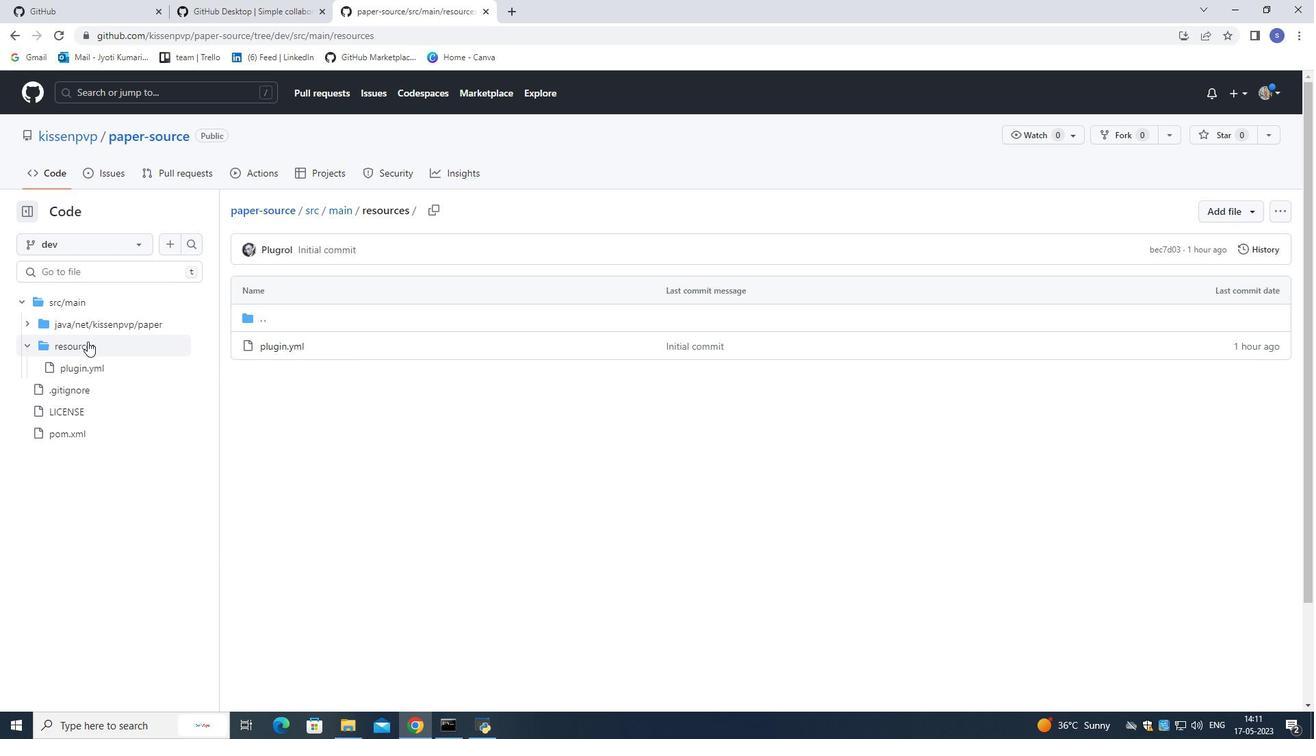 
Action: Mouse pressed left at (87, 341)
Screenshot: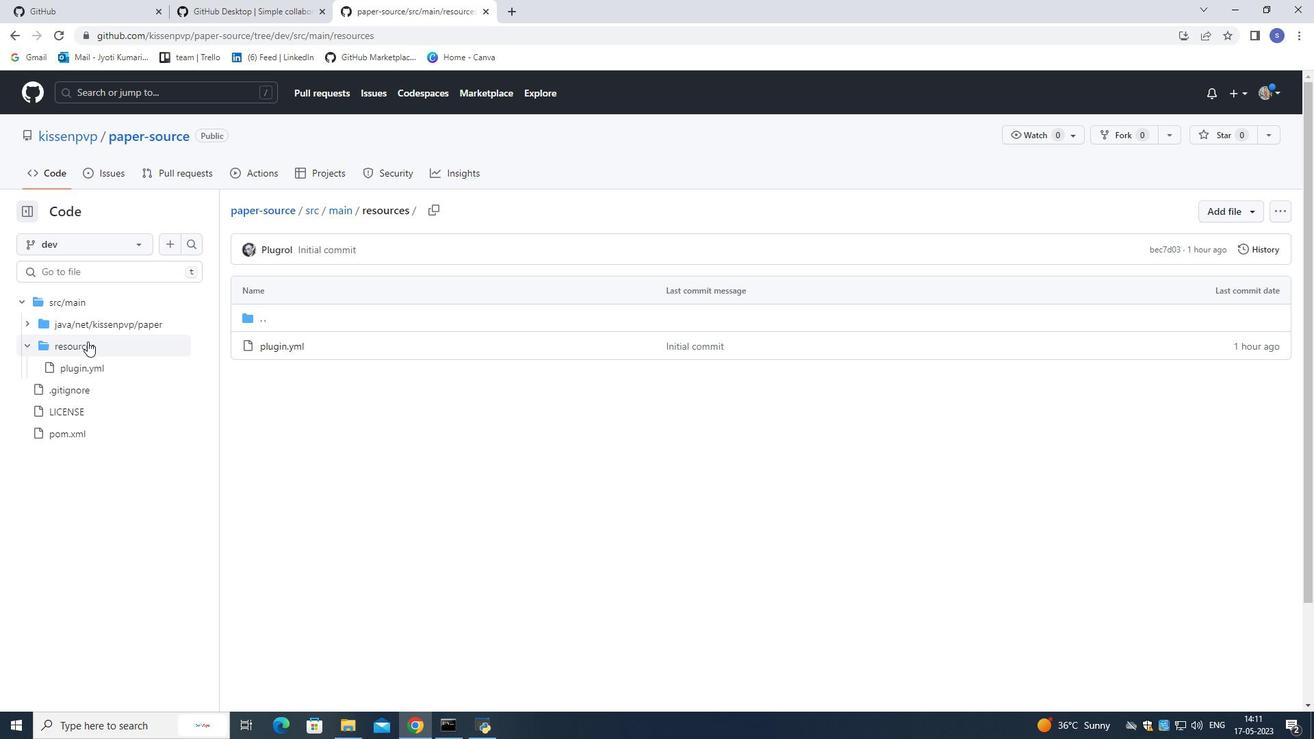 
Action: Mouse moved to (86, 341)
Screenshot: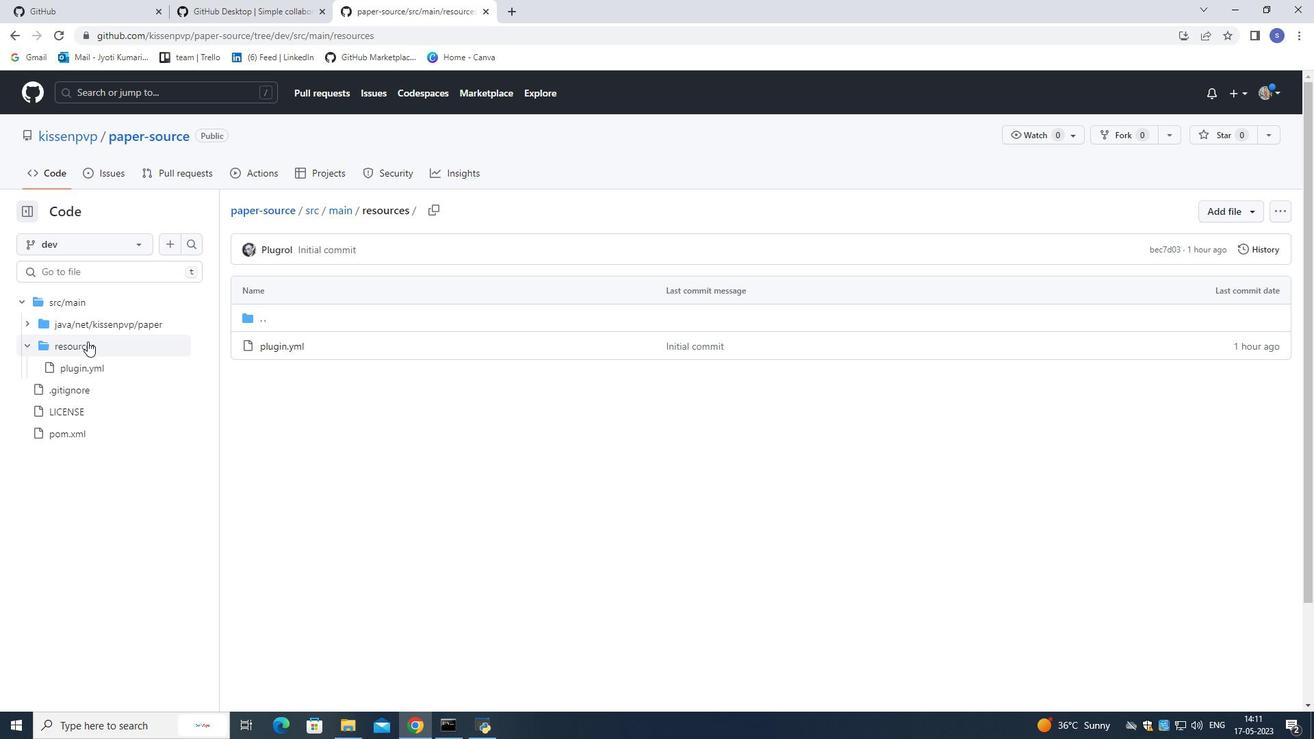 
Action: Mouse pressed left at (86, 341)
Screenshot: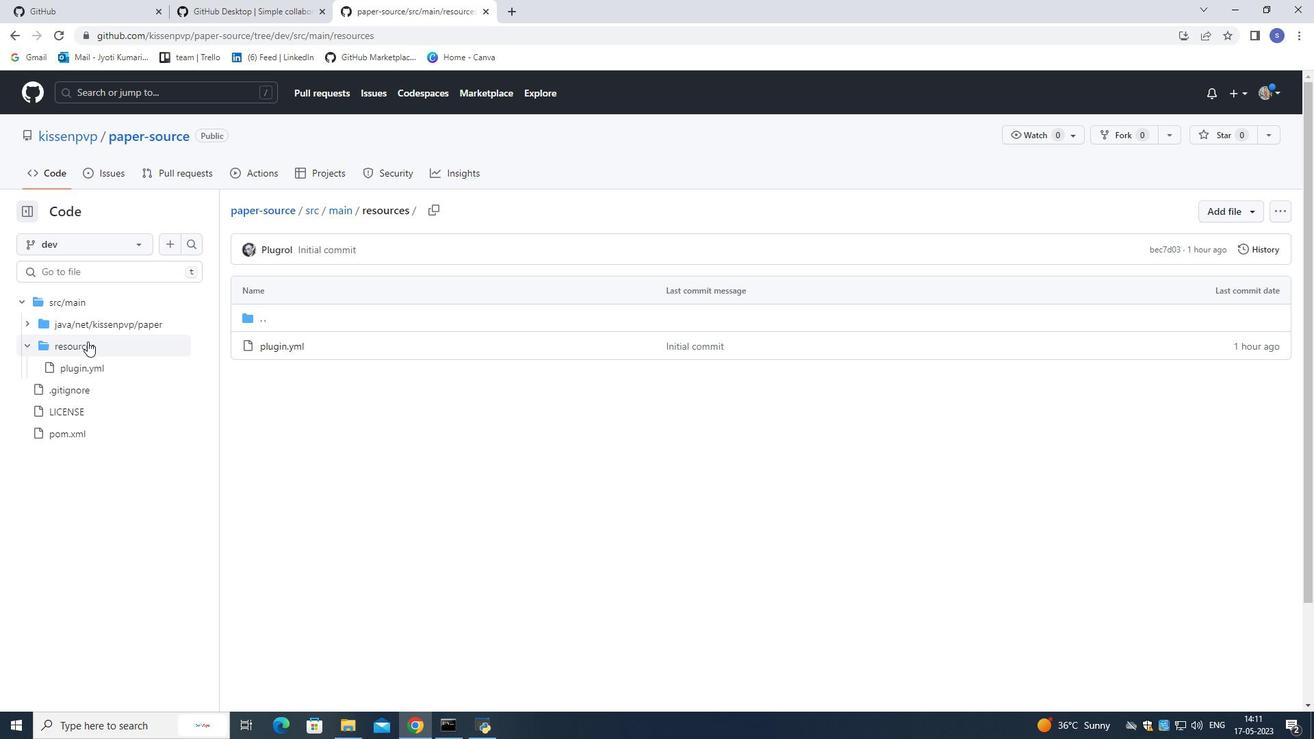 
Action: Mouse moved to (132, 340)
Screenshot: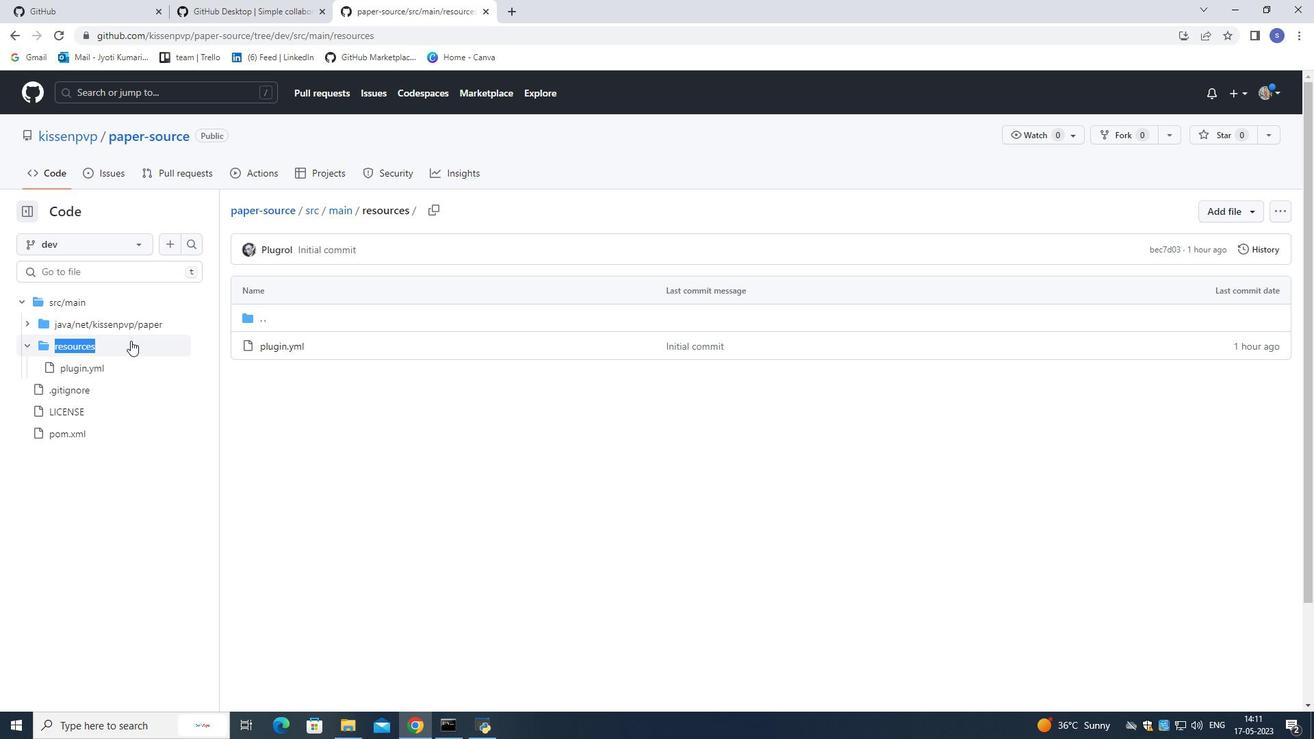 
Action: Mouse pressed left at (132, 340)
Screenshot: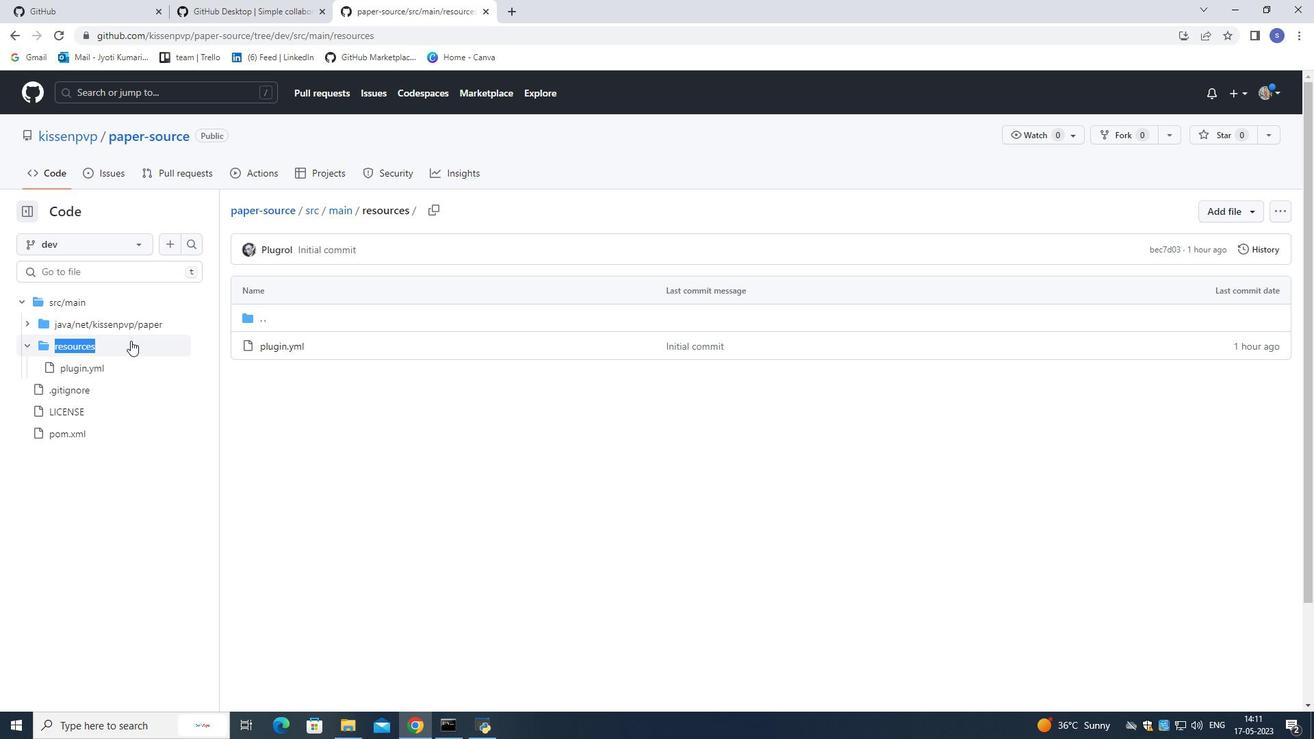 
Action: Mouse moved to (295, 345)
Screenshot: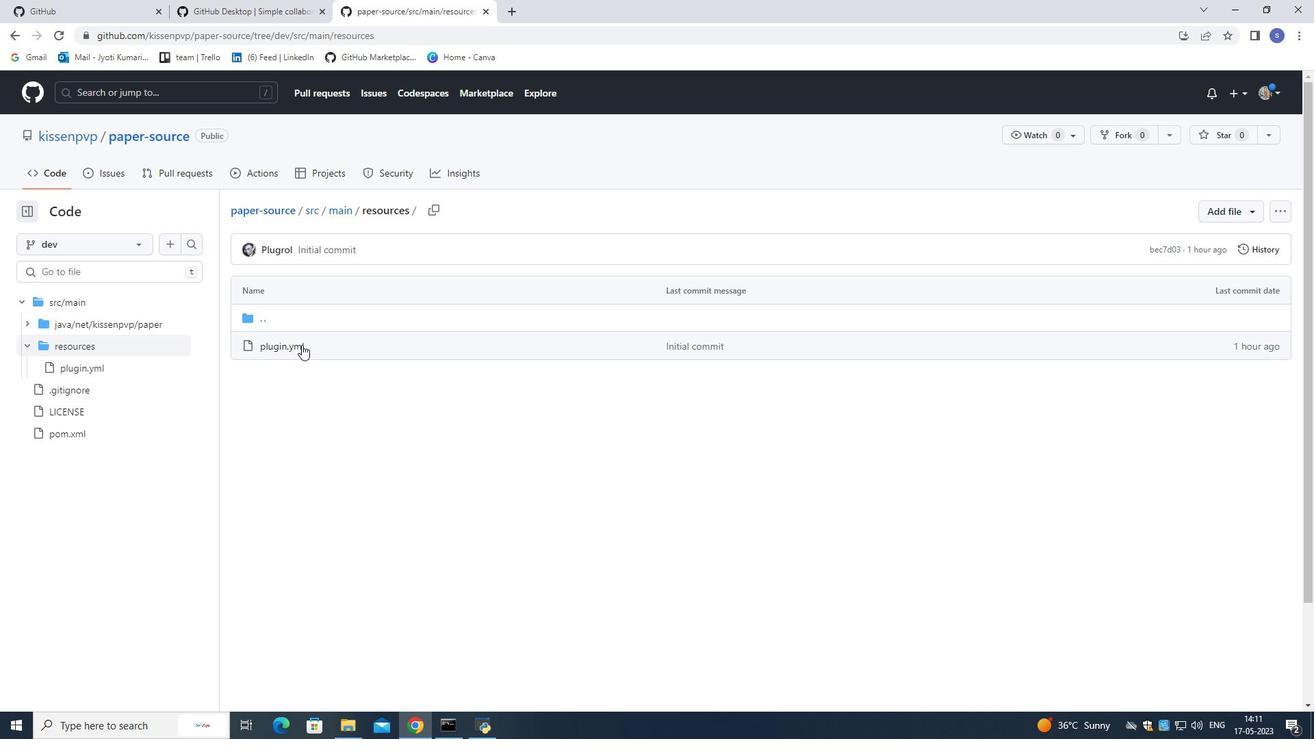 
Action: Mouse pressed left at (295, 345)
Screenshot: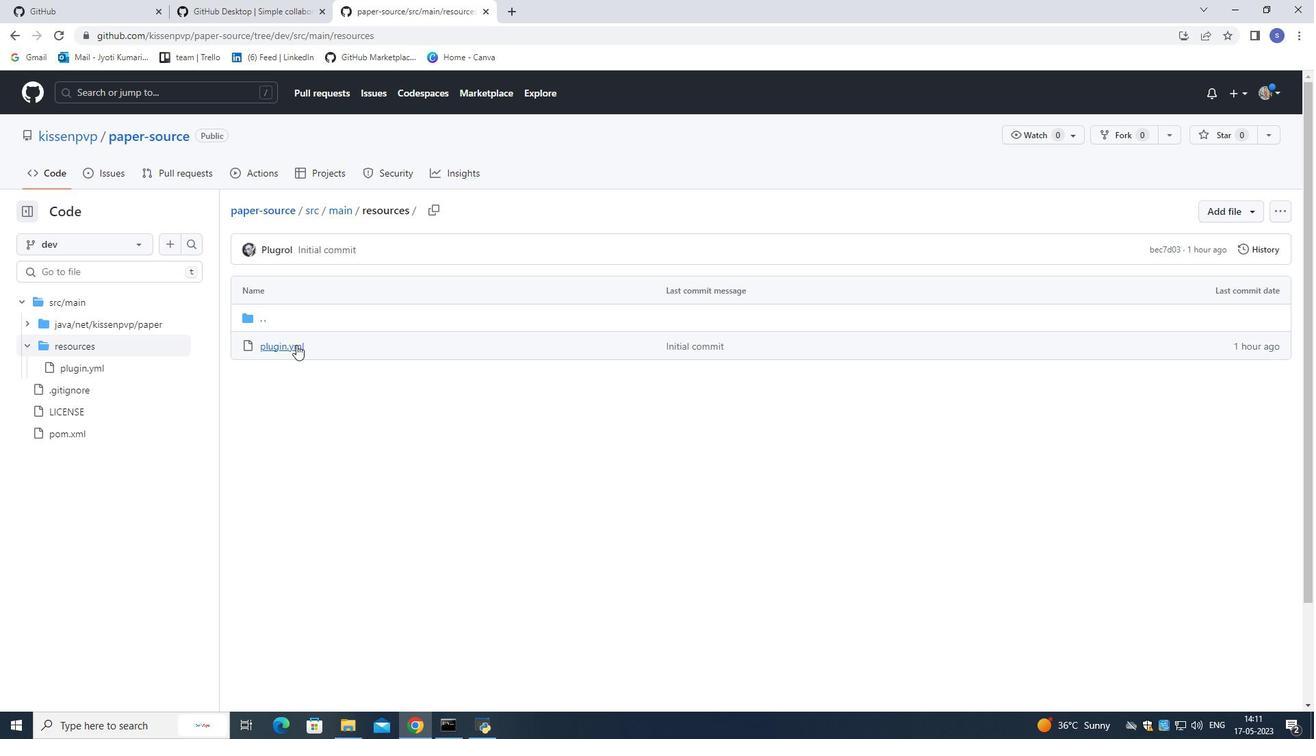 
Action: Mouse moved to (10, 36)
Screenshot: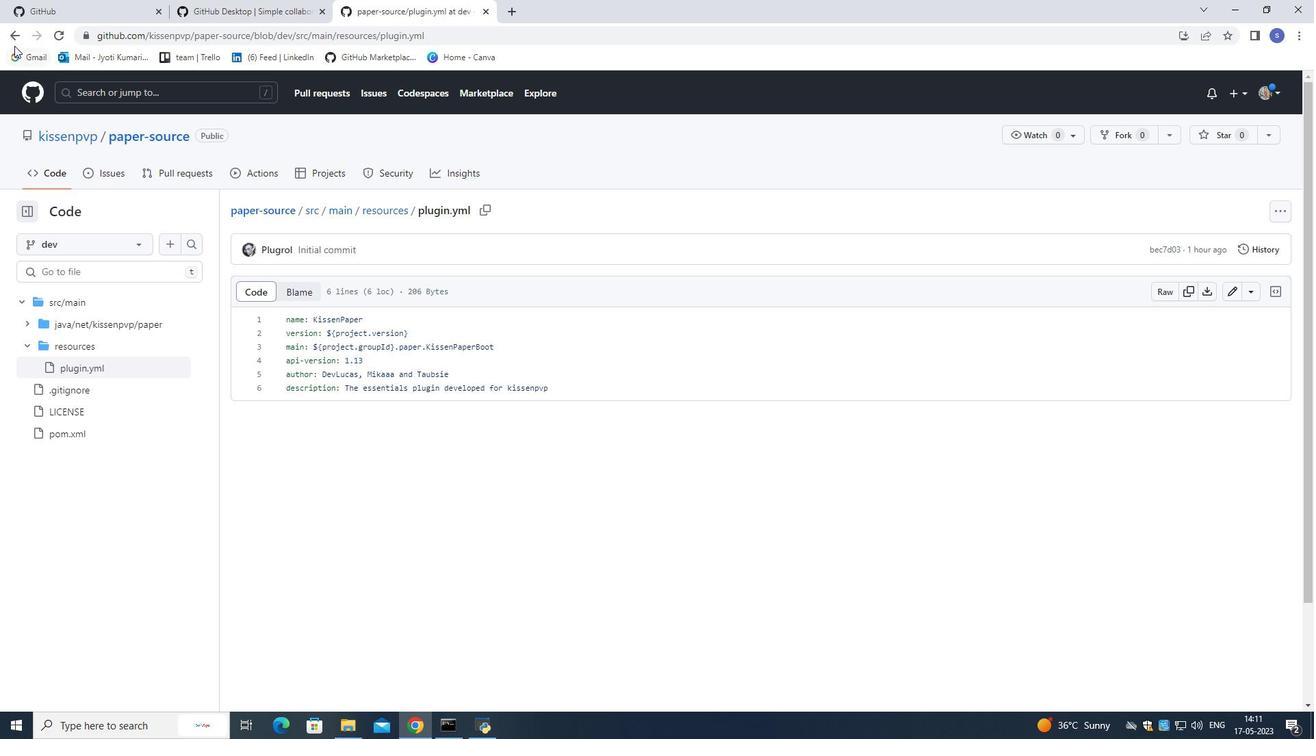 
Action: Mouse pressed left at (10, 36)
Screenshot: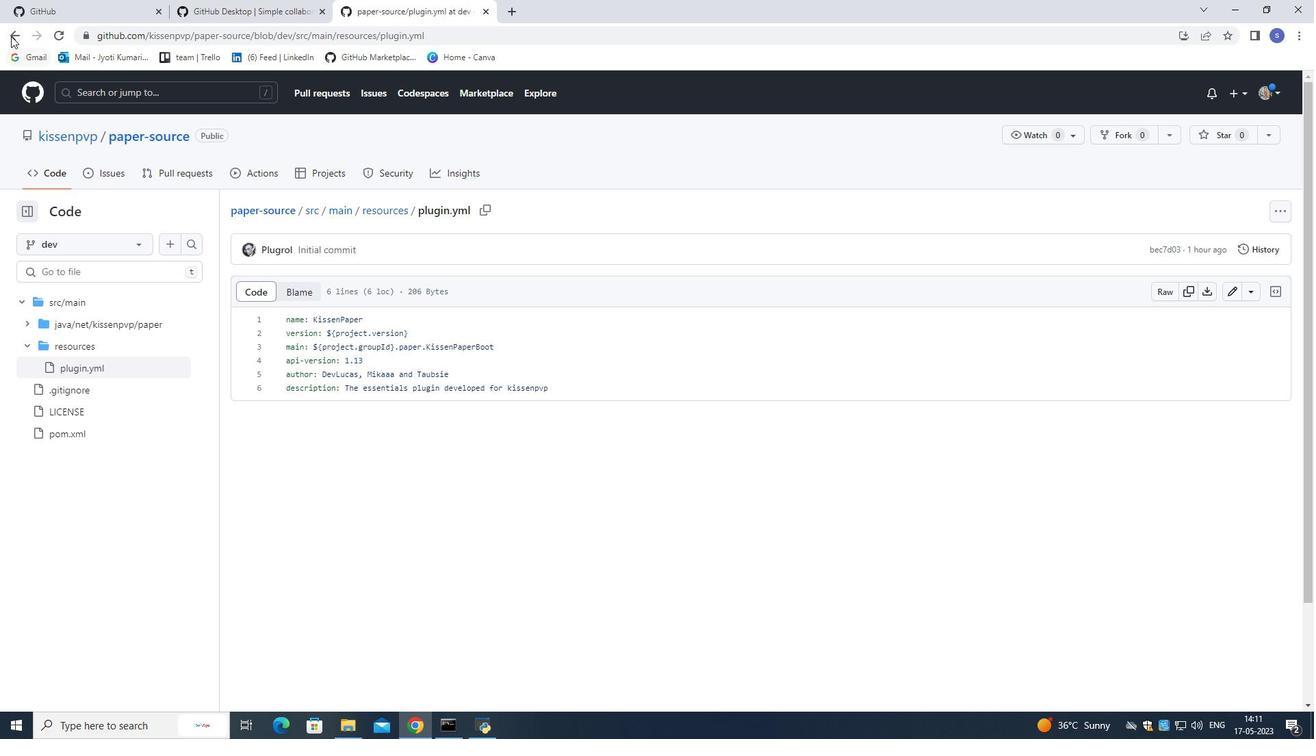 
Action: Mouse moved to (10, 36)
Screenshot: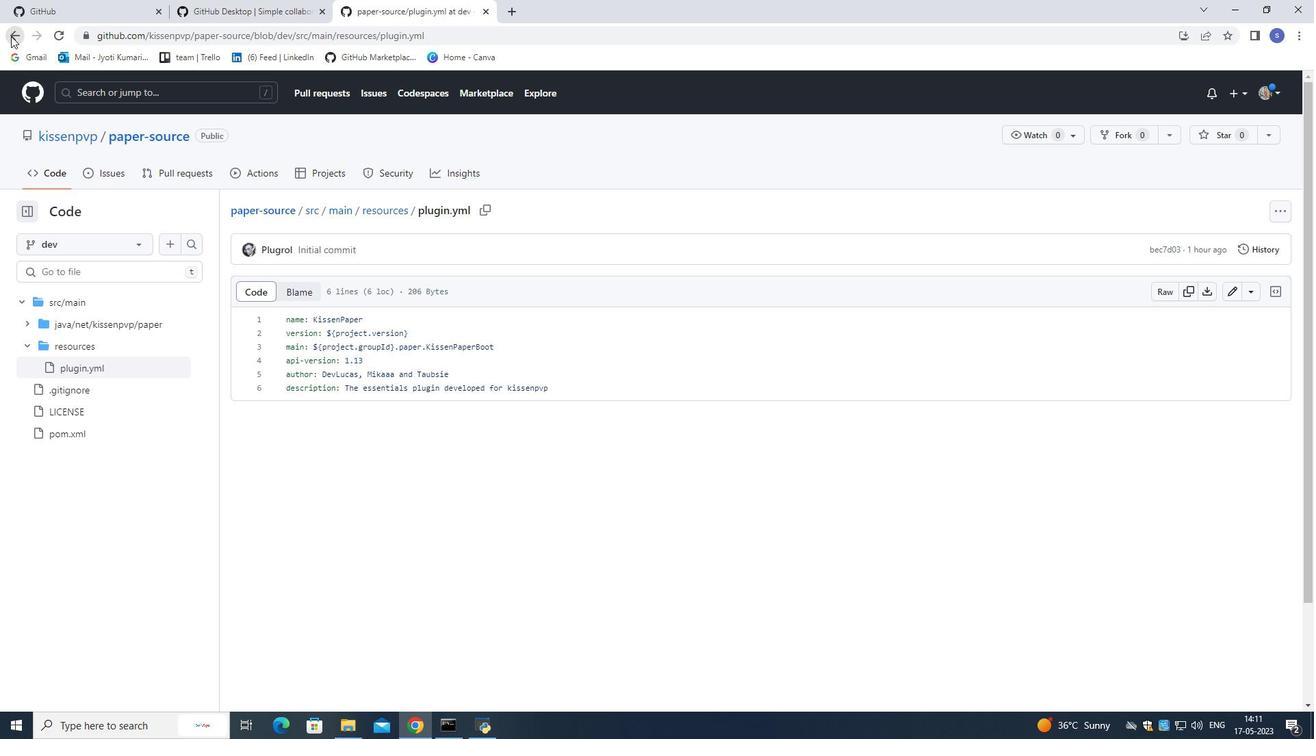 
Action: Mouse pressed left at (10, 36)
Screenshot: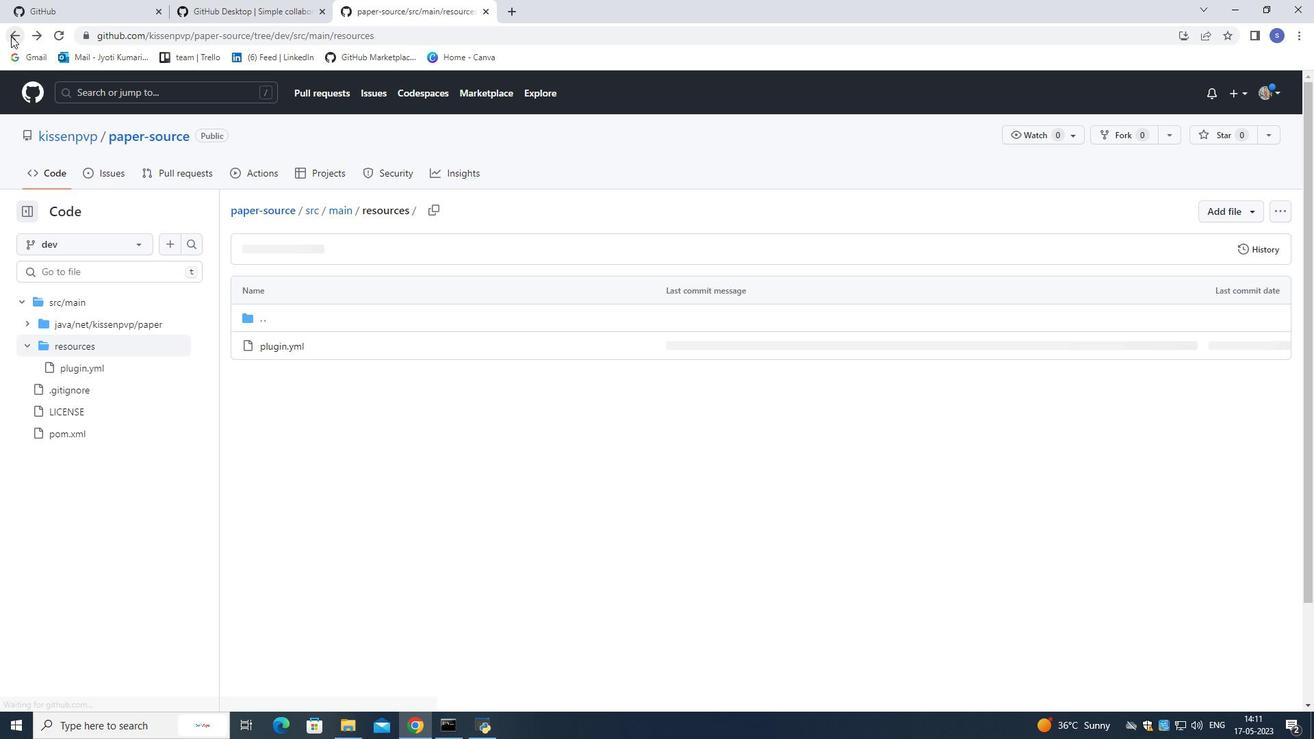 
Action: Mouse pressed left at (10, 36)
Screenshot: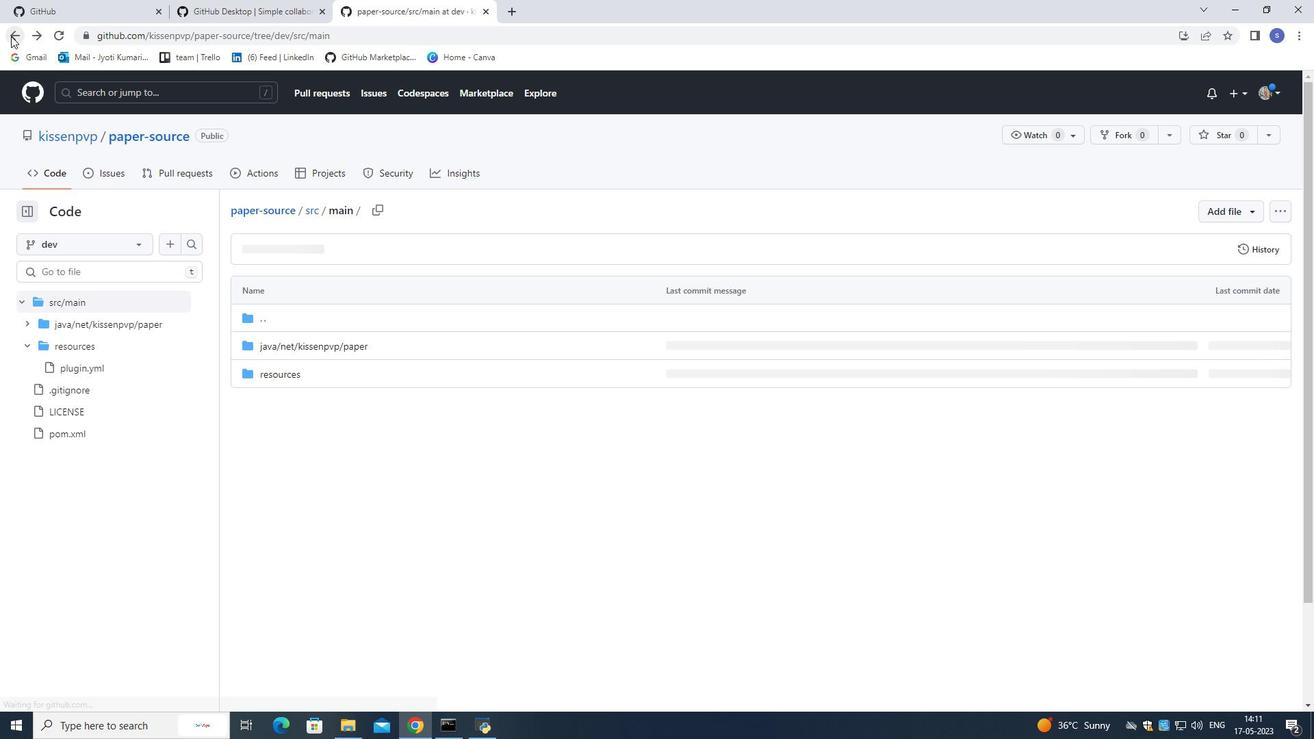 
Action: Mouse moved to (11, 36)
Screenshot: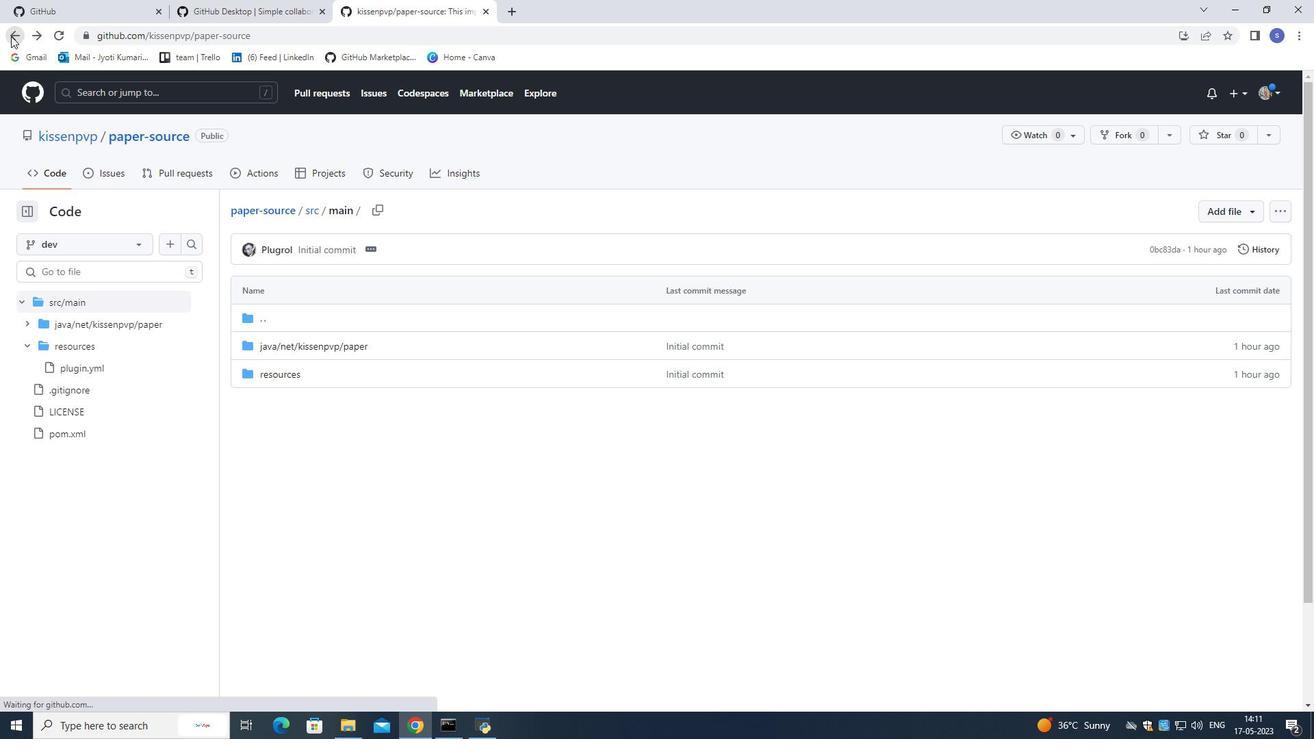 
Action: Mouse pressed left at (11, 36)
Screenshot: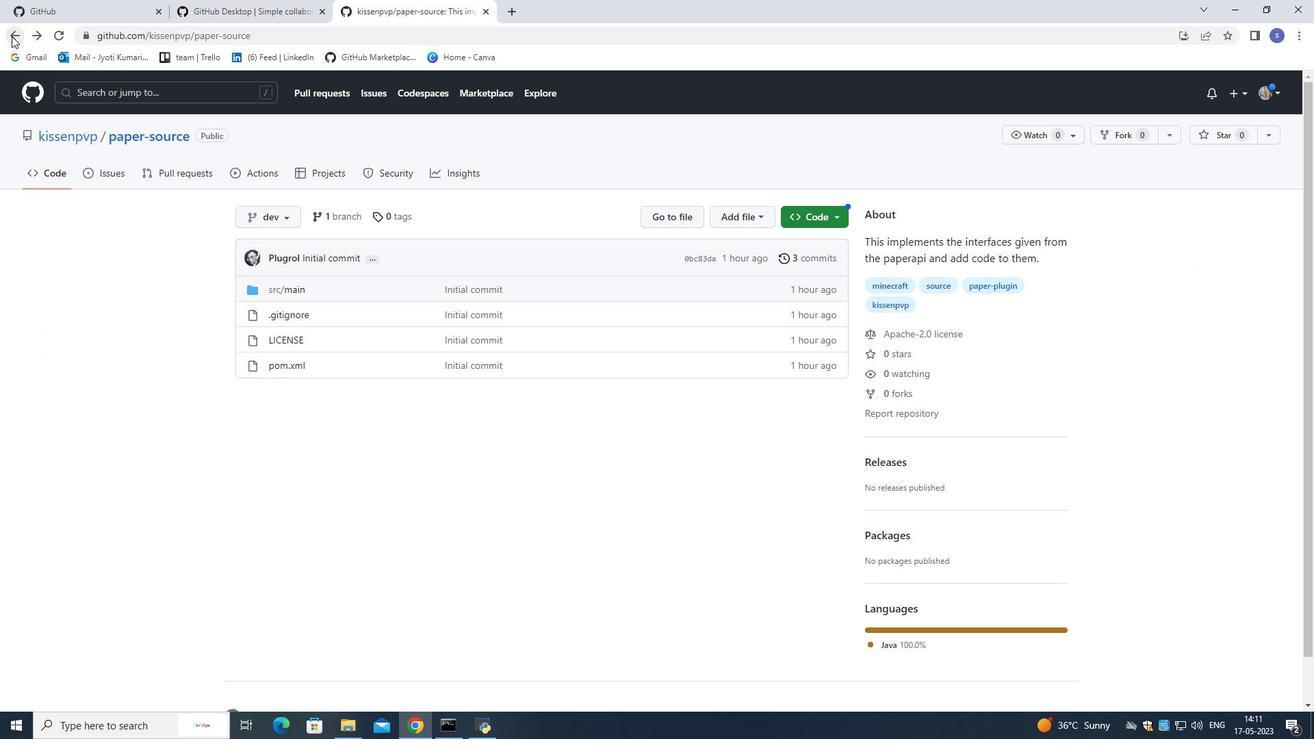 
Action: Mouse moved to (497, 322)
Screenshot: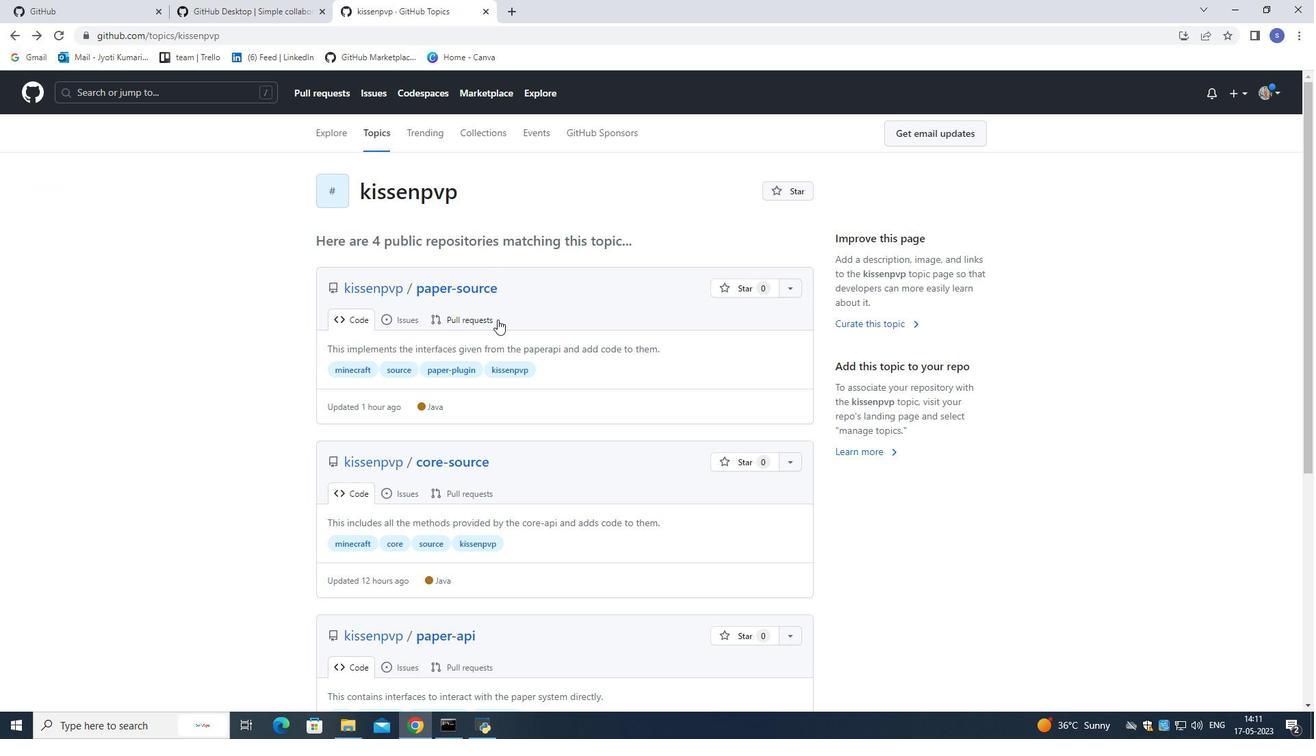 
Action: Mouse scrolled (497, 321) with delta (0, 0)
Screenshot: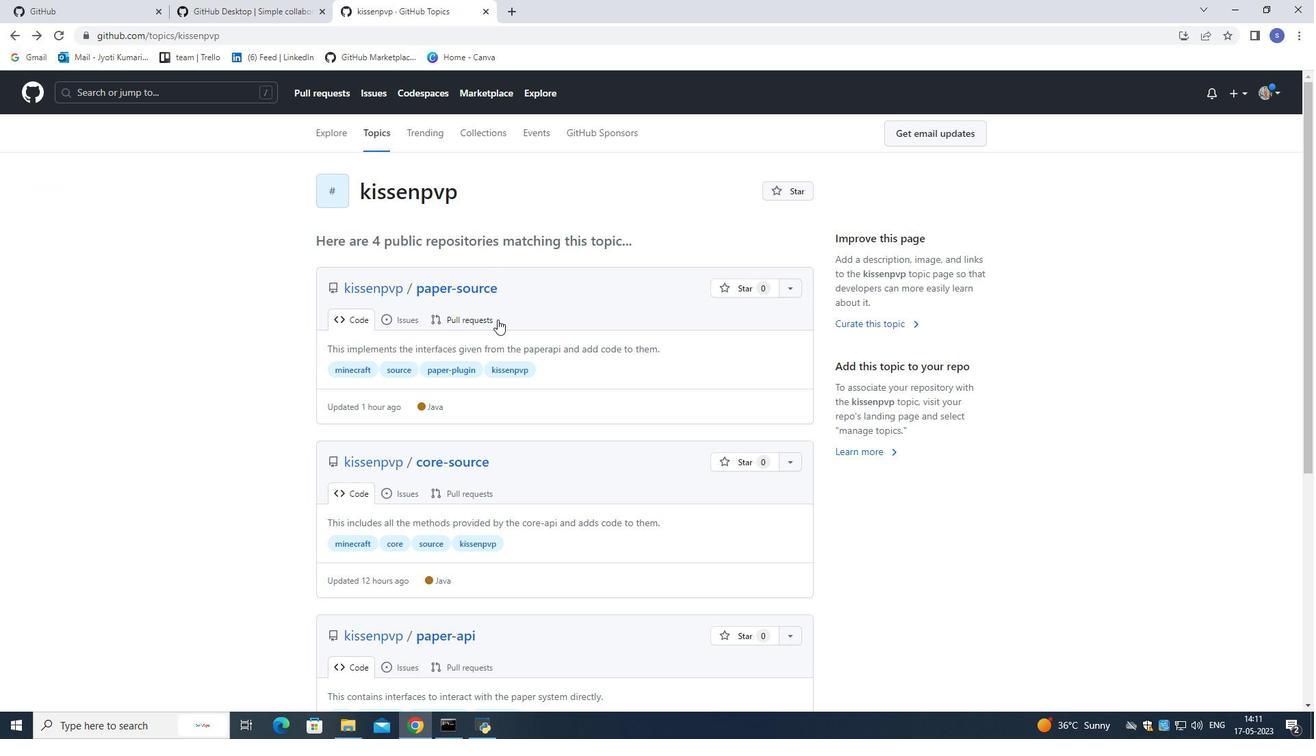 
Action: Mouse moved to (447, 284)
Screenshot: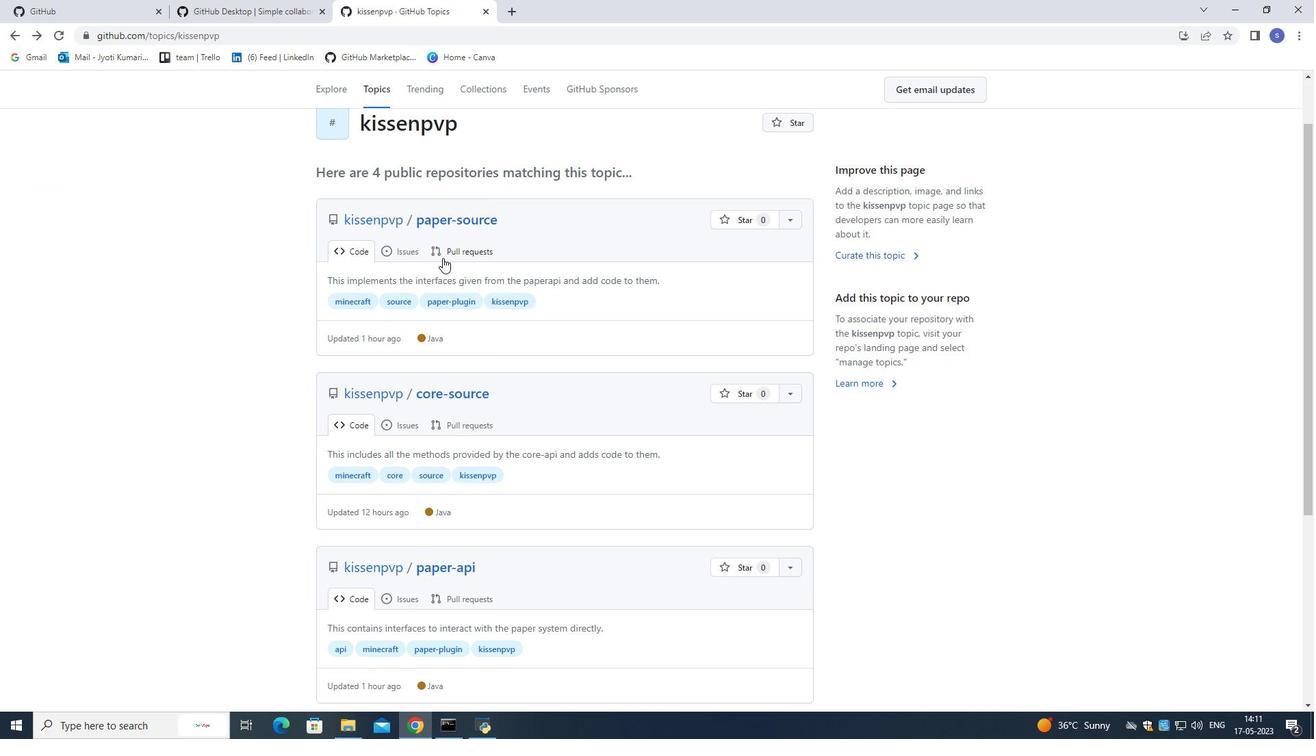 
Action: Mouse scrolled (447, 283) with delta (0, 0)
Screenshot: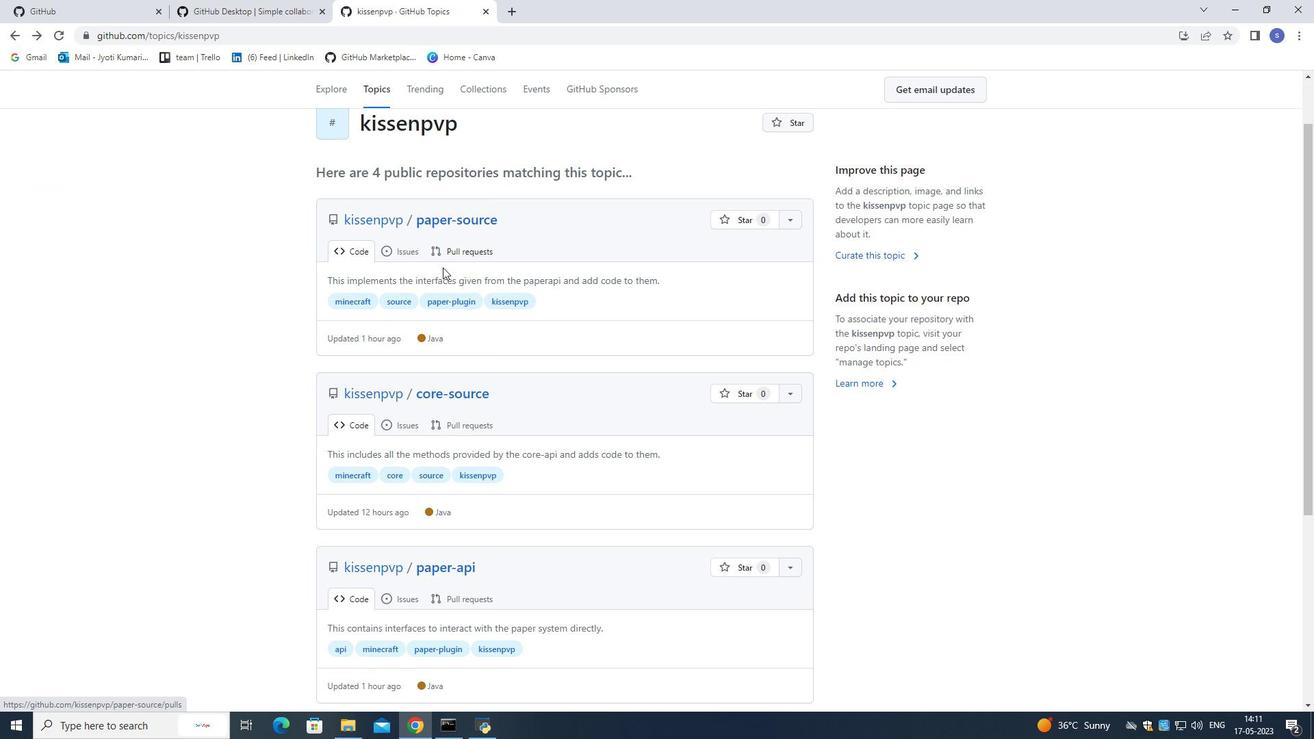 
Action: Mouse moved to (450, 293)
Screenshot: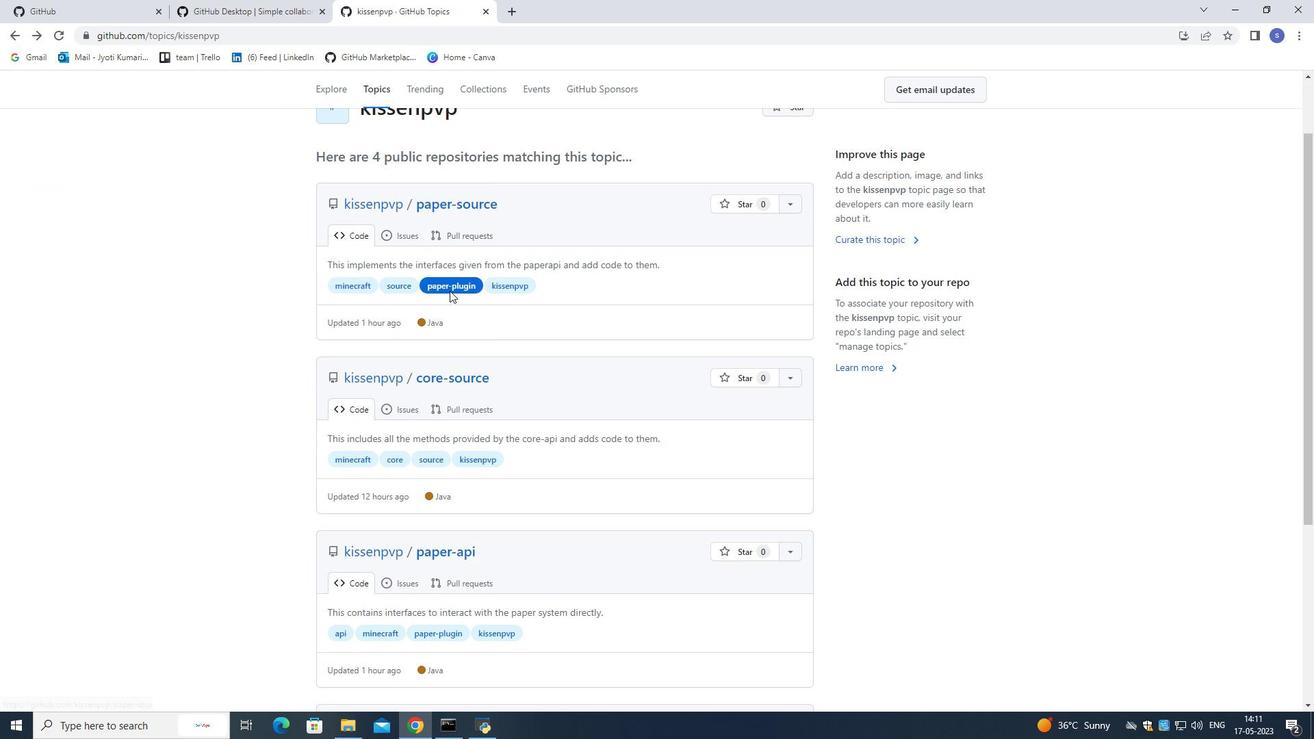 
Action: Mouse scrolled (450, 293) with delta (0, 0)
Screenshot: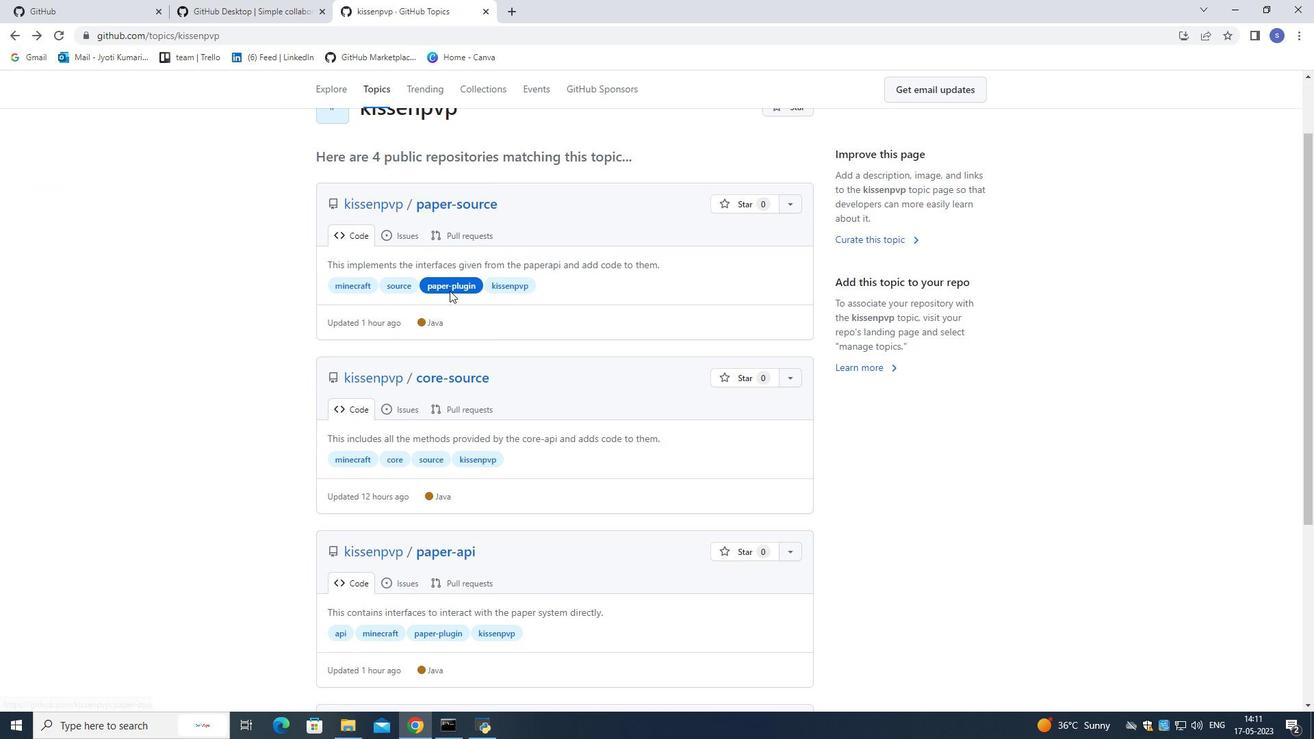 
Action: Mouse moved to (459, 417)
Screenshot: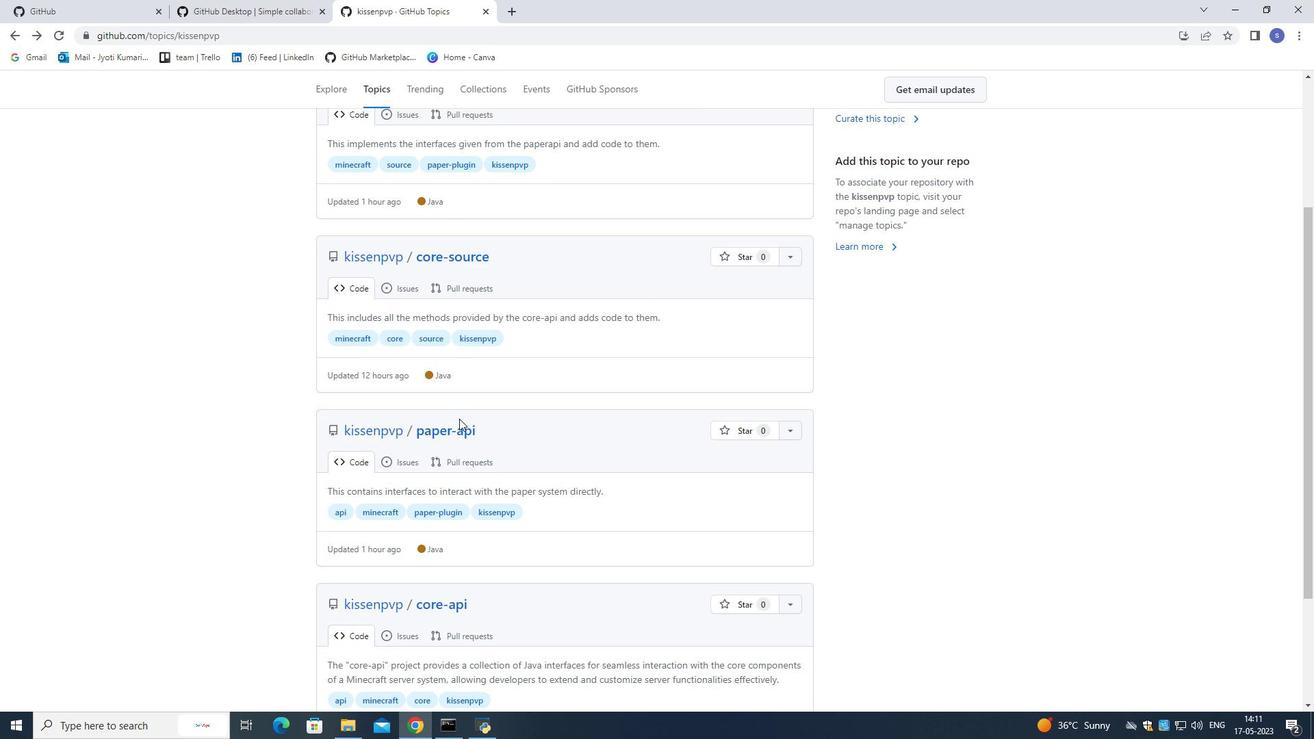 
Action: Mouse scrolled (459, 416) with delta (0, 0)
Screenshot: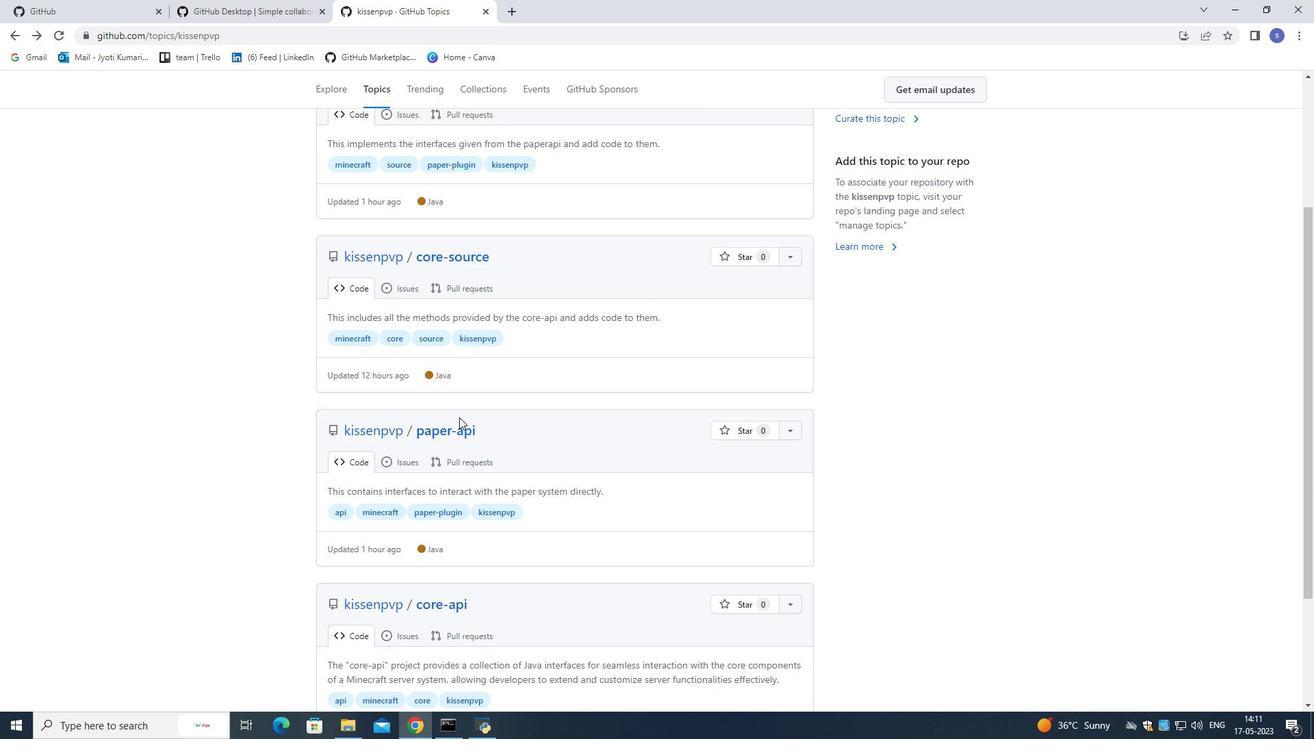 
Action: Mouse moved to (425, 89)
Screenshot: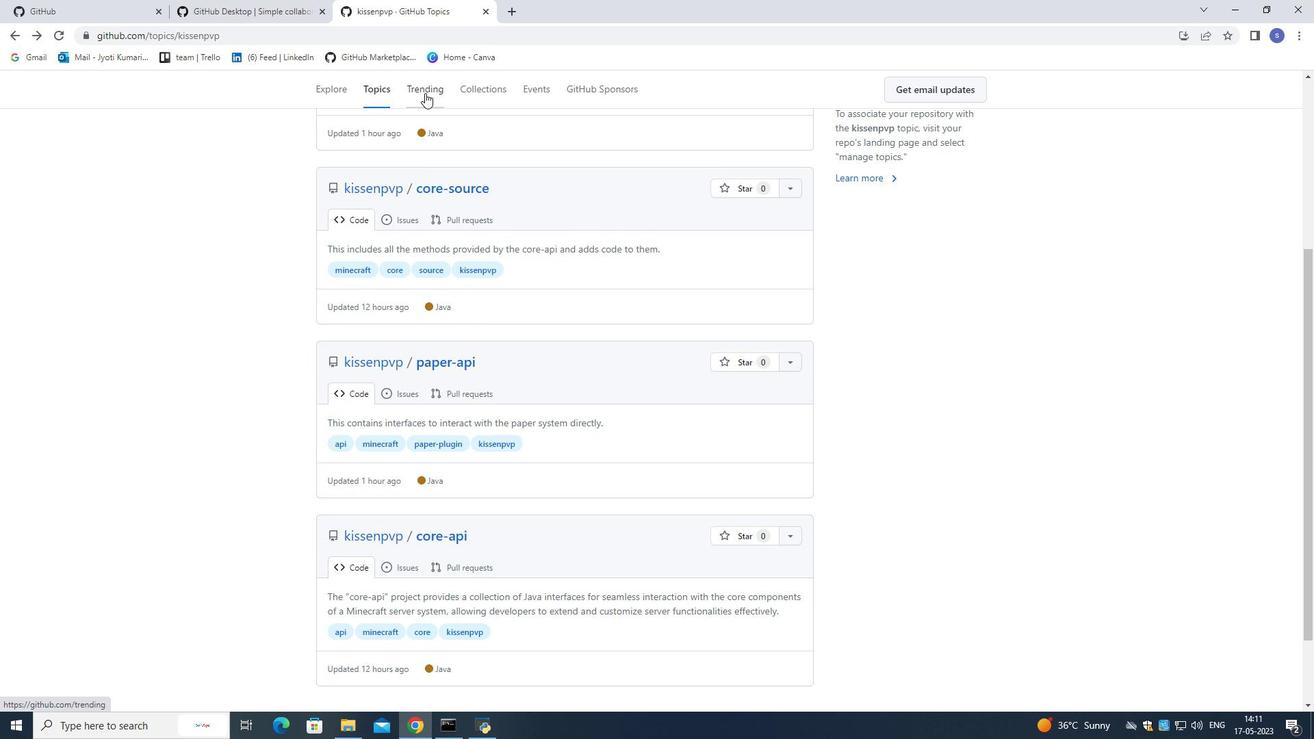 
Action: Mouse pressed left at (425, 89)
Screenshot: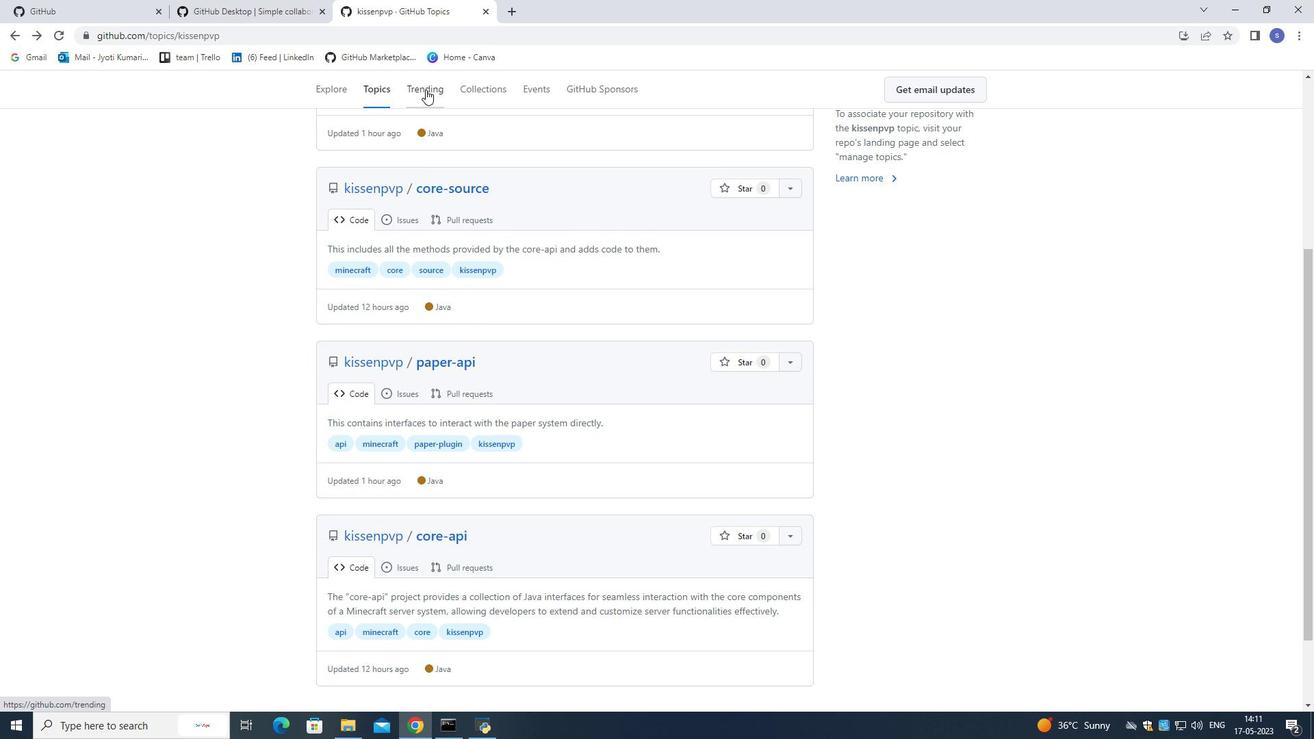 
Action: Mouse moved to (514, 318)
Screenshot: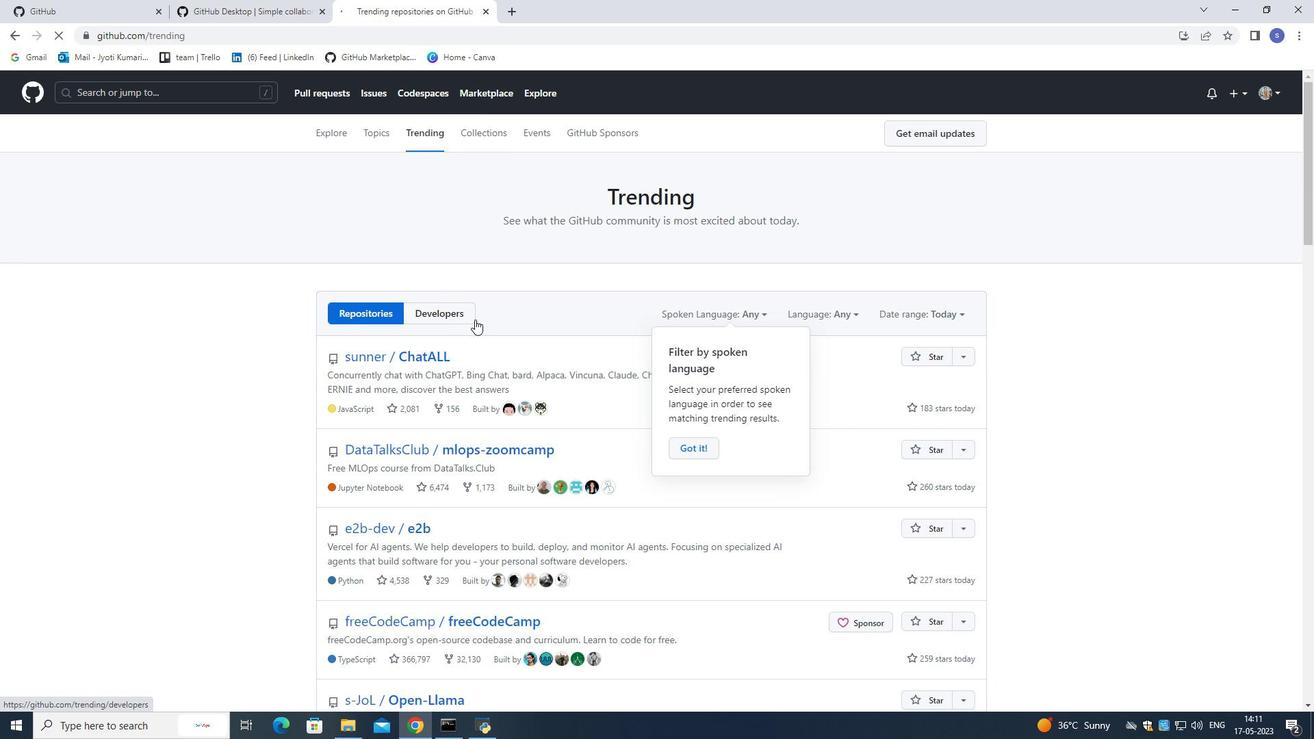 
Action: Mouse scrolled (514, 317) with delta (0, 0)
Screenshot: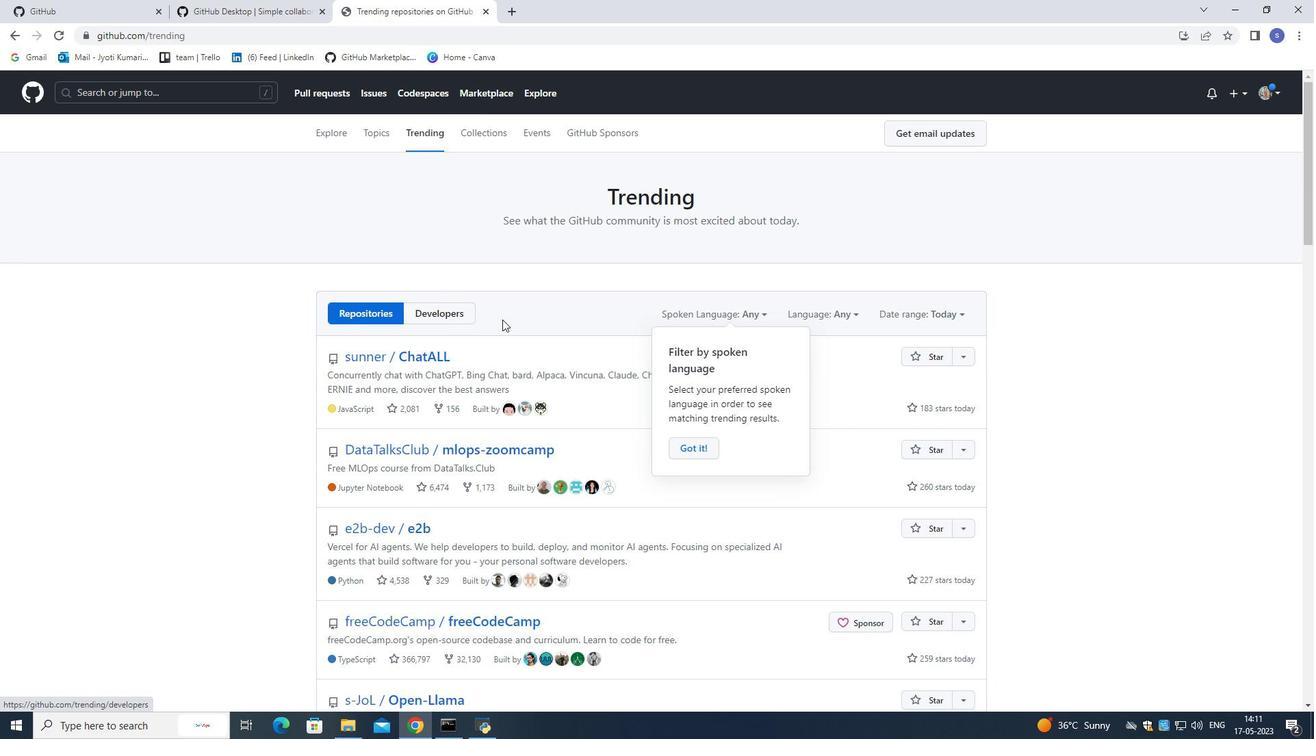 
Action: Mouse moved to (519, 295)
Screenshot: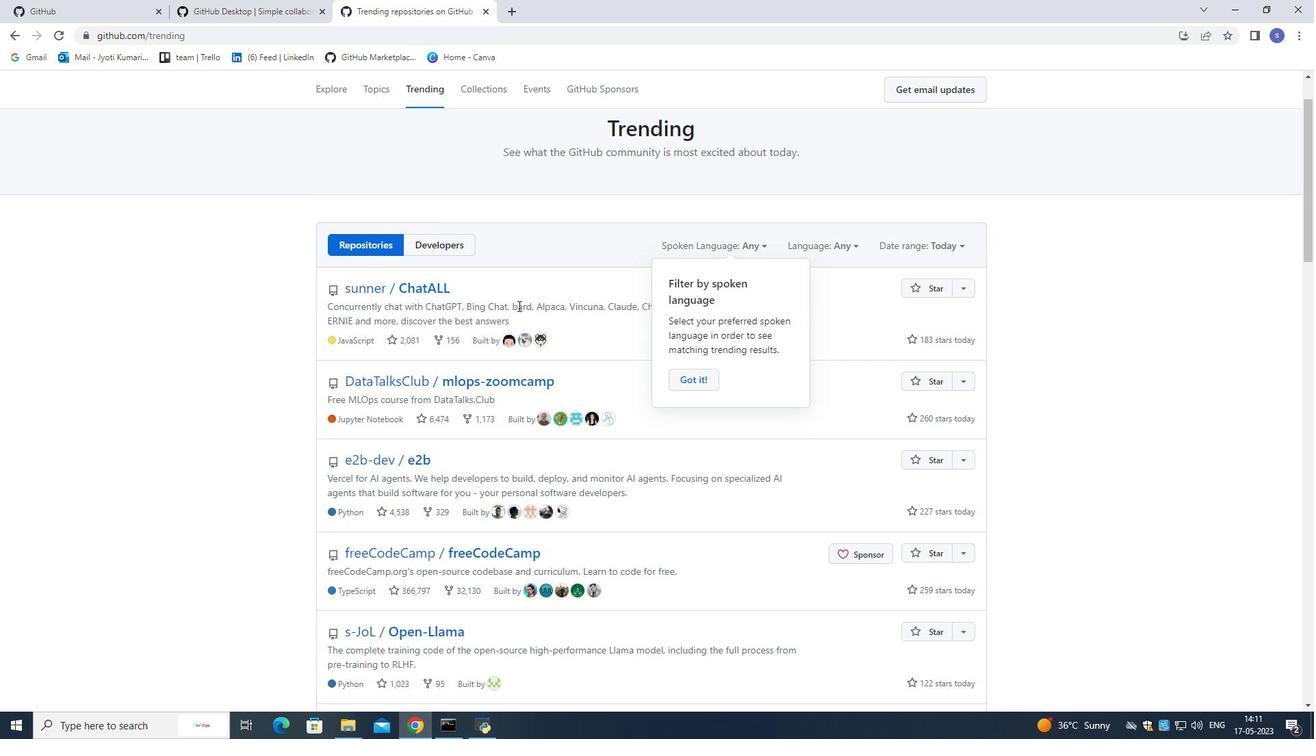
Action: Mouse scrolled (519, 295) with delta (0, 0)
Screenshot: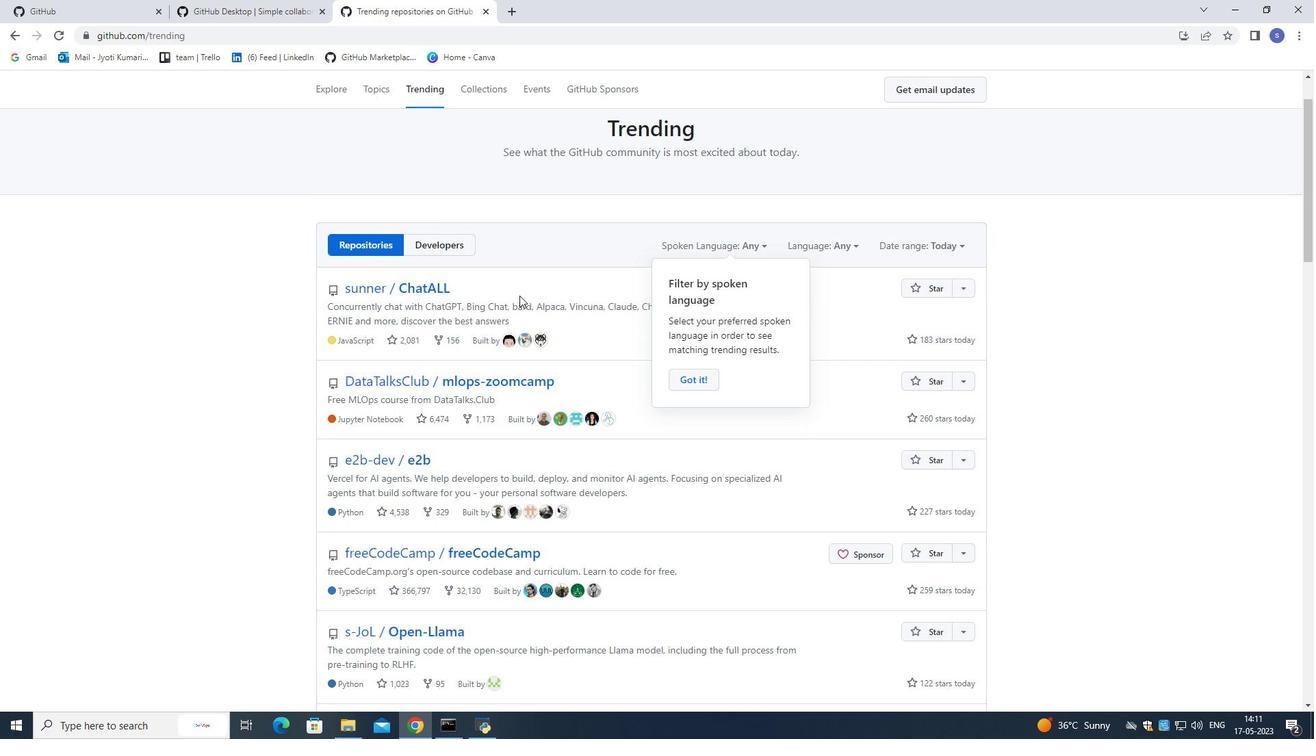 
Action: Mouse moved to (519, 295)
Screenshot: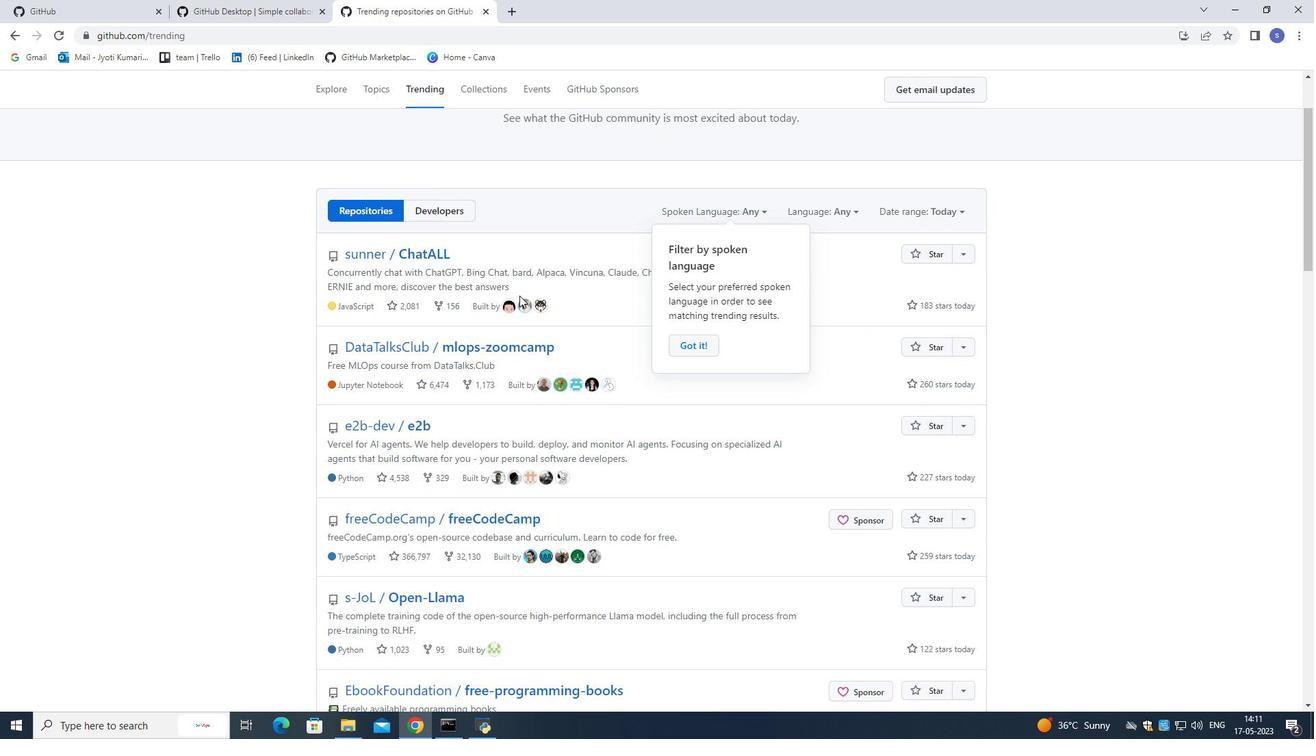 
Action: Mouse scrolled (519, 295) with delta (0, 0)
Screenshot: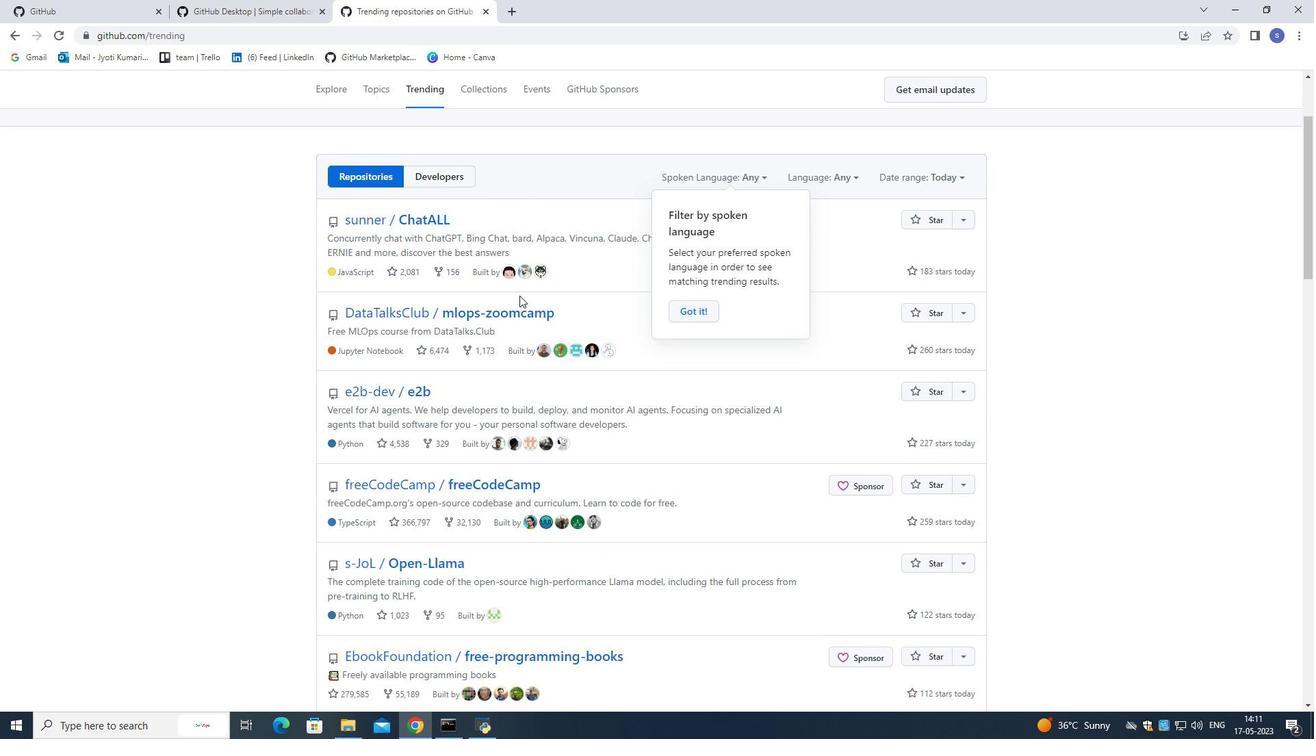 
Action: Mouse scrolled (519, 295) with delta (0, 0)
Screenshot: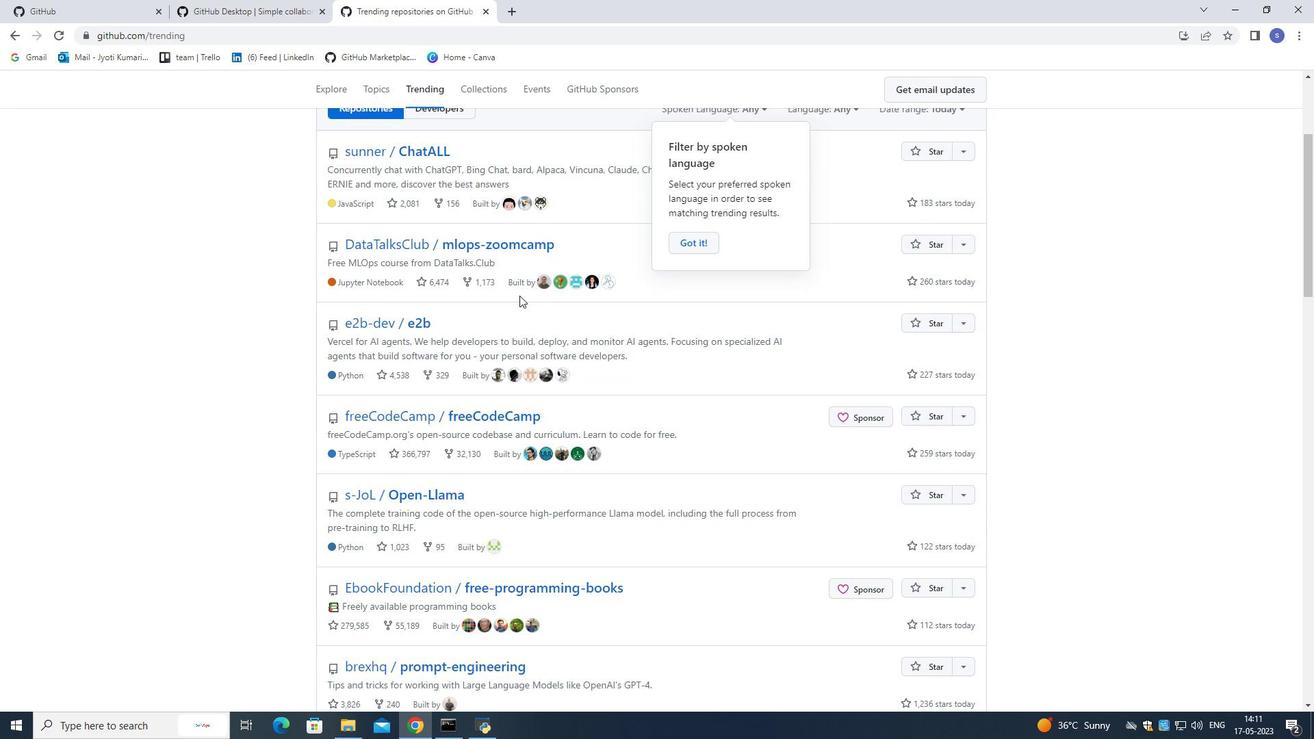 
Action: Mouse scrolled (519, 295) with delta (0, 0)
Screenshot: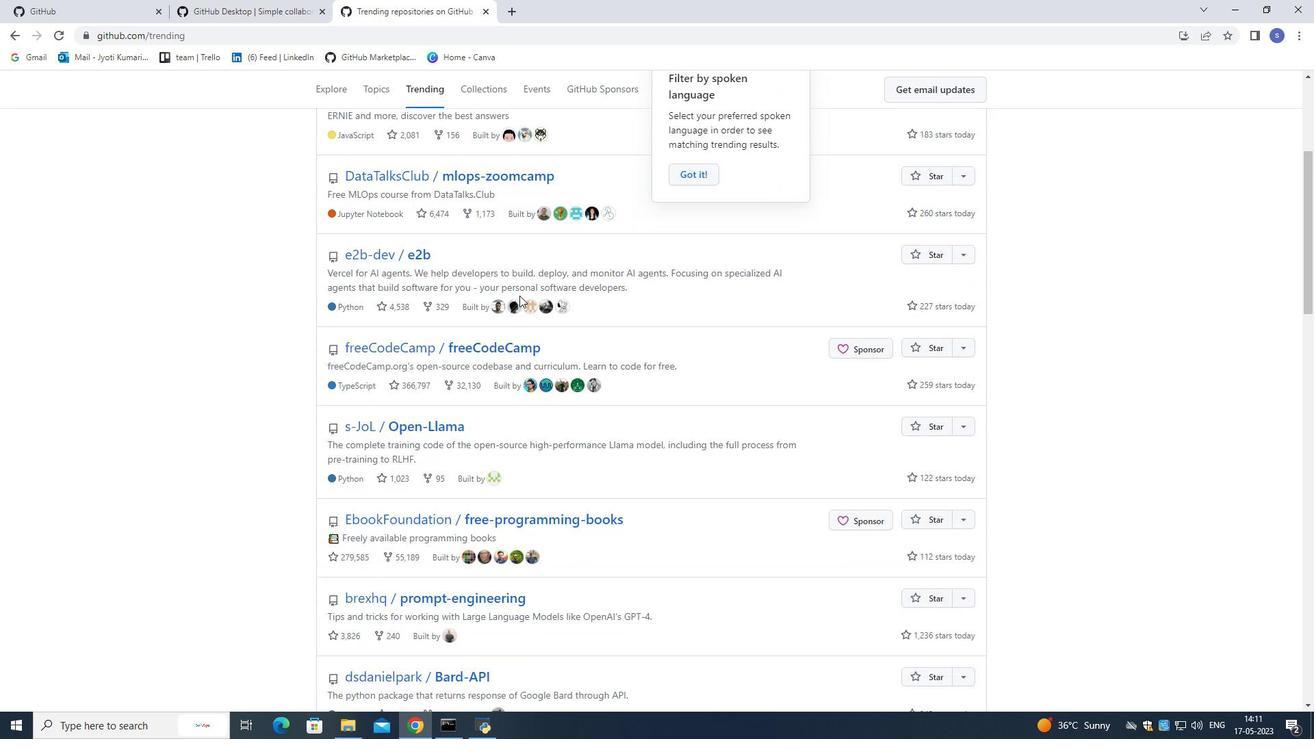 
Action: Mouse scrolled (519, 295) with delta (0, 0)
Screenshot: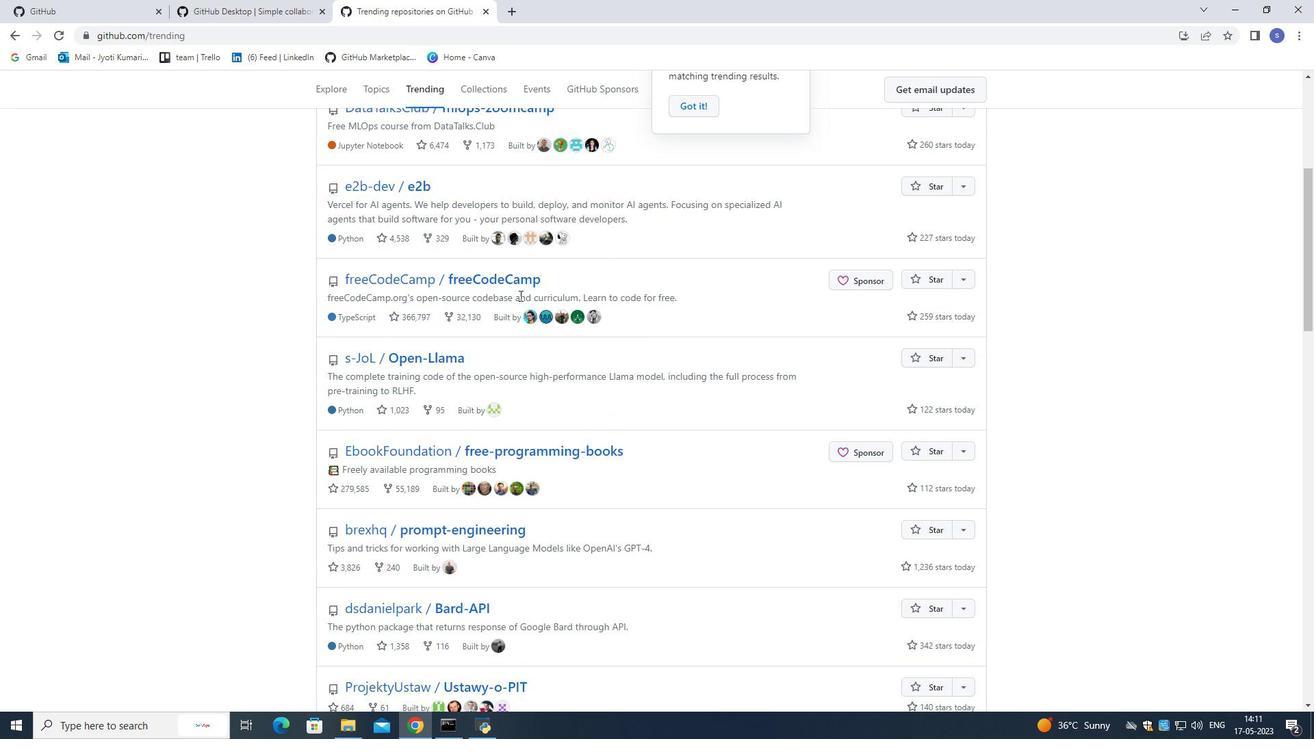 
Action: Mouse moved to (514, 301)
Screenshot: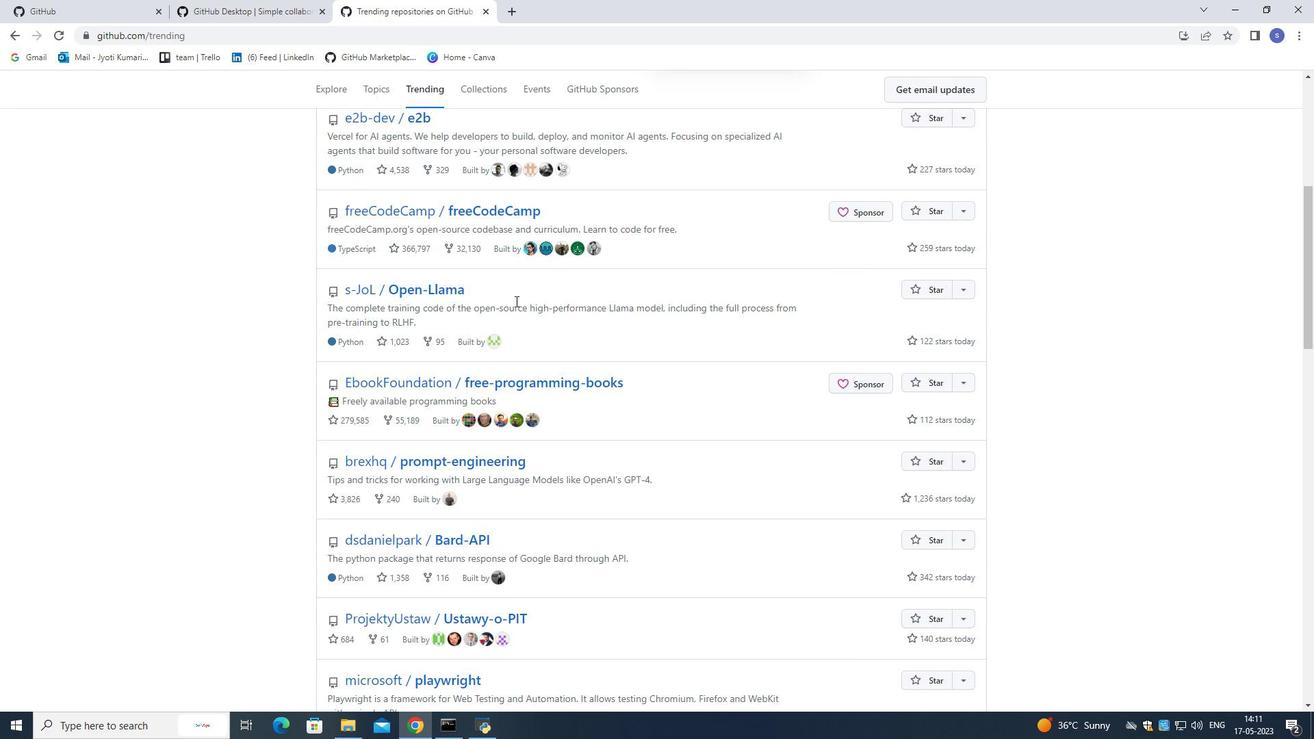 
Action: Mouse scrolled (514, 302) with delta (0, 0)
Screenshot: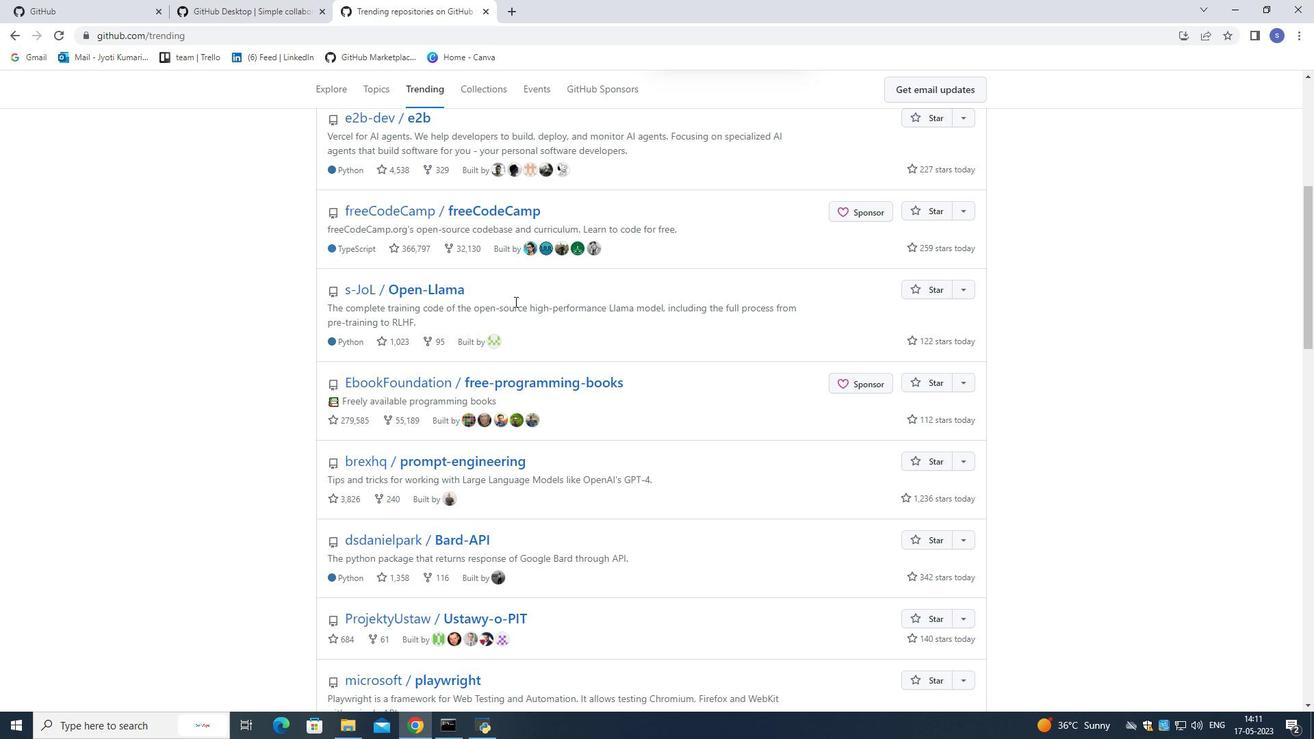 
Action: Mouse scrolled (514, 302) with delta (0, 0)
Screenshot: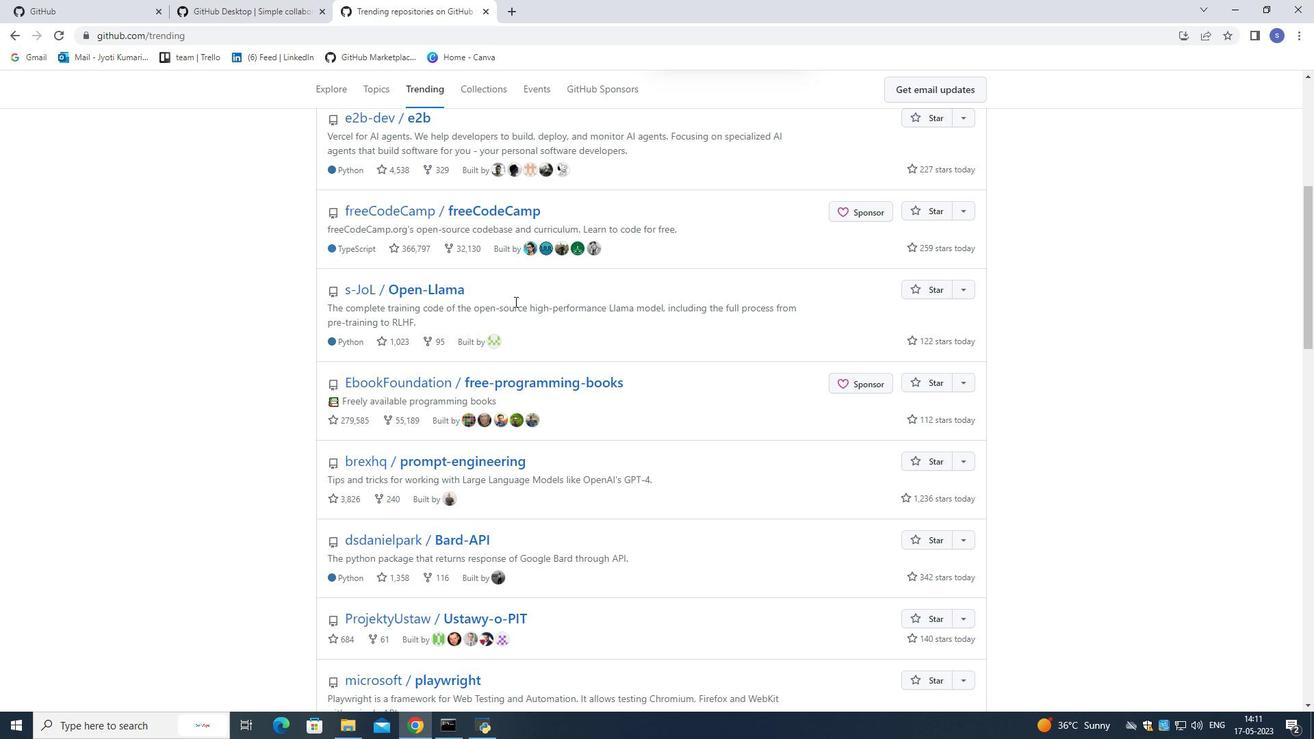 
Action: Mouse moved to (514, 301)
Screenshot: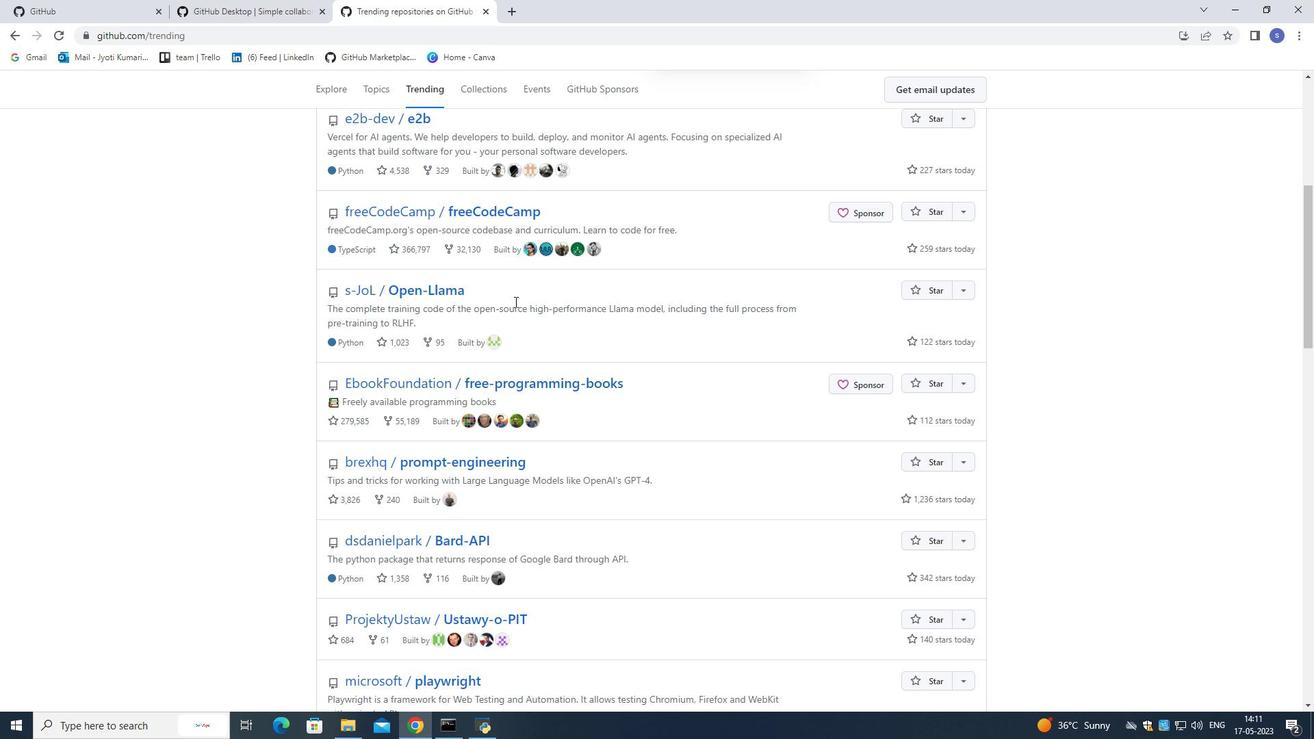
Action: Mouse scrolled (514, 302) with delta (0, 0)
Screenshot: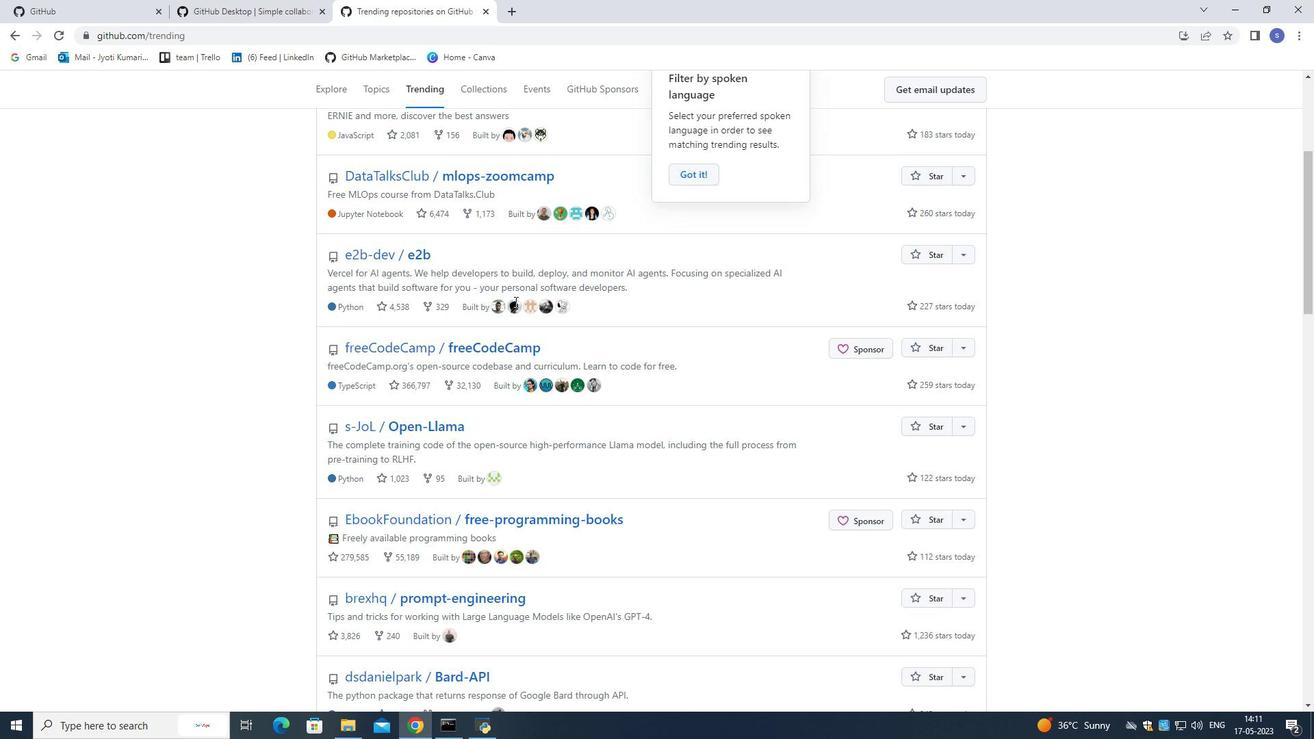 
Action: Mouse scrolled (514, 302) with delta (0, 0)
Screenshot: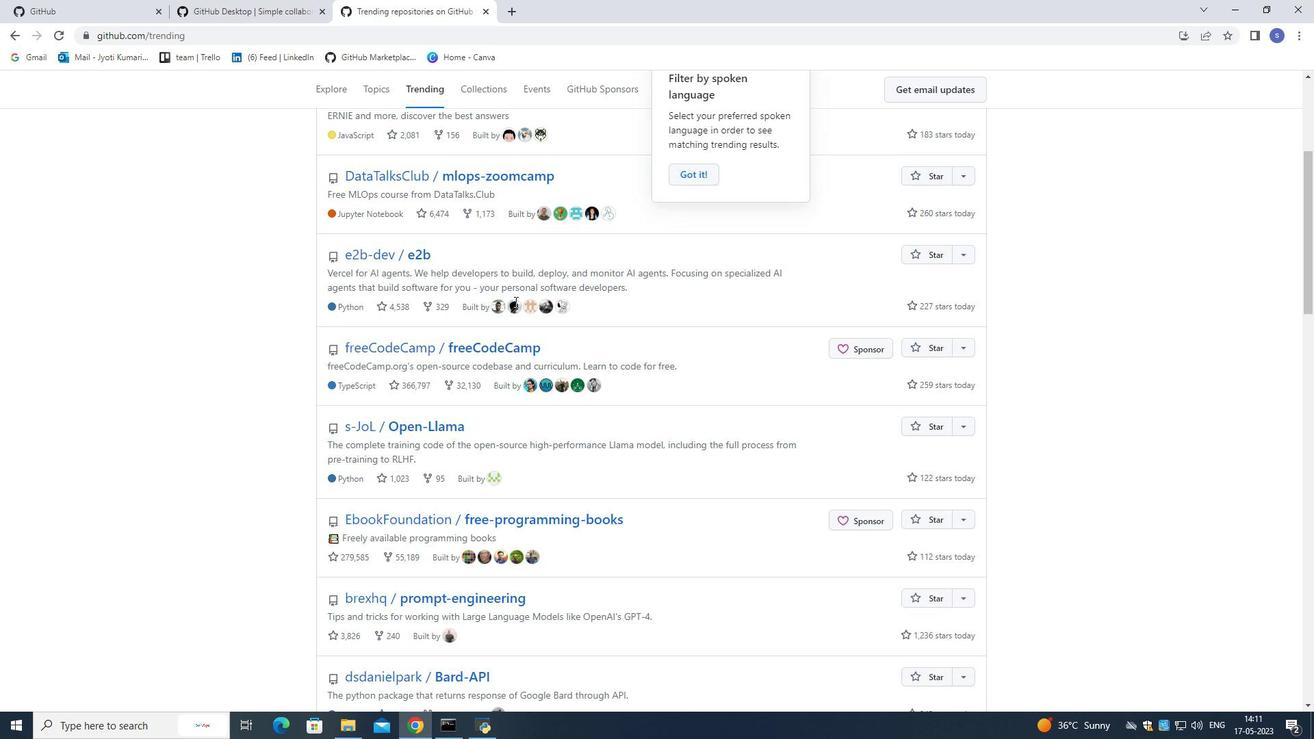 
Action: Mouse moved to (514, 299)
Screenshot: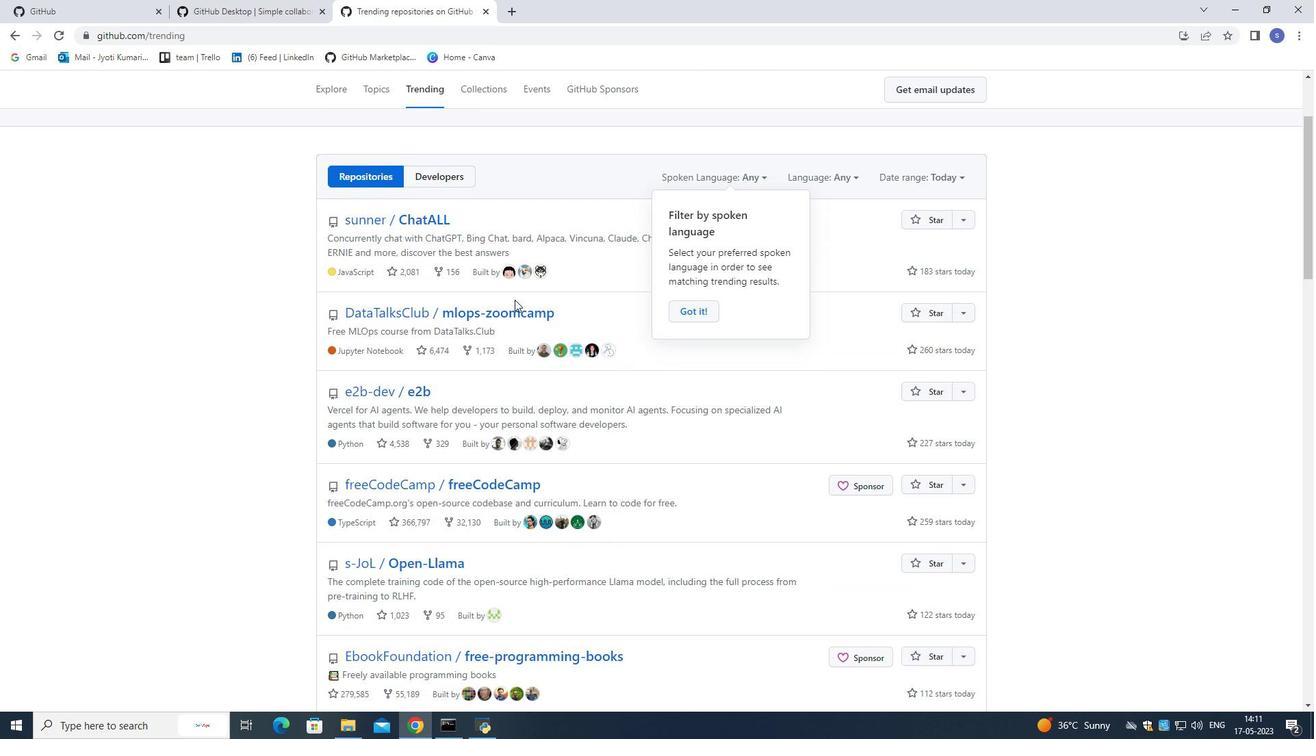 
Action: Mouse scrolled (514, 299) with delta (0, 0)
Screenshot: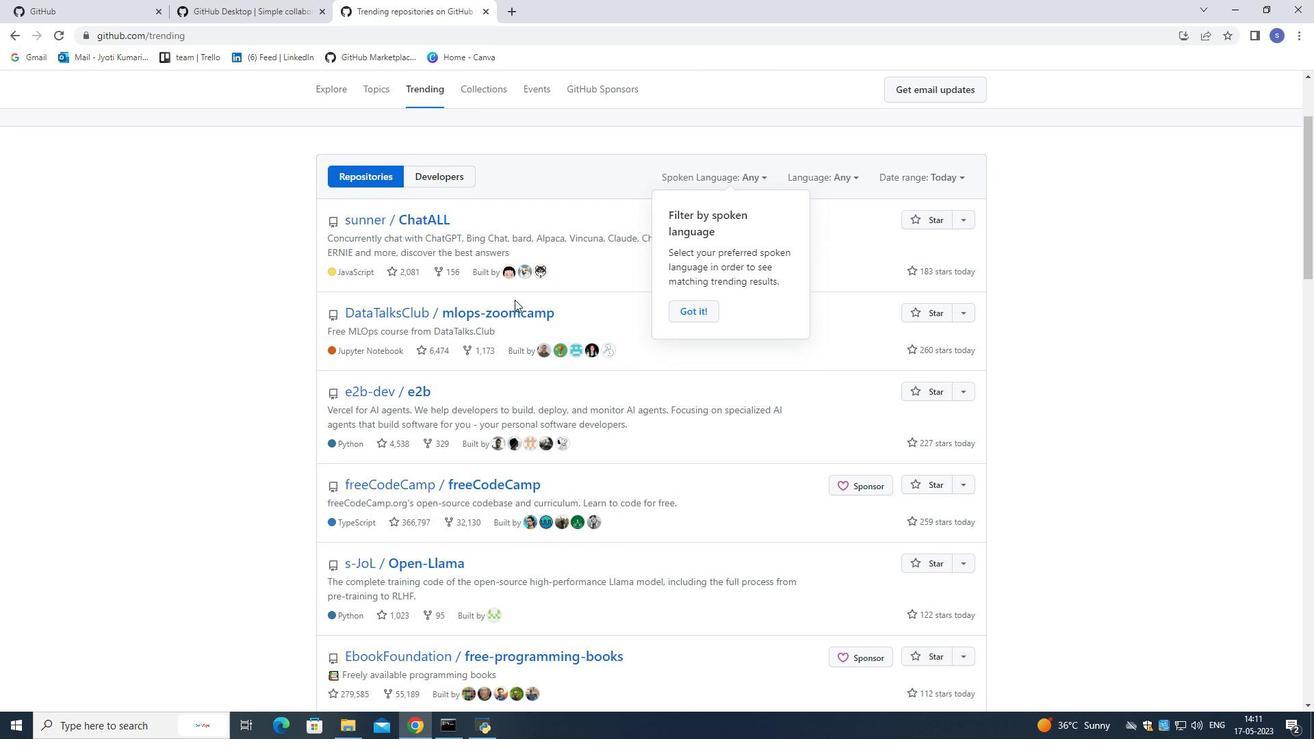 
Action: Mouse scrolled (514, 298) with delta (0, 0)
Screenshot: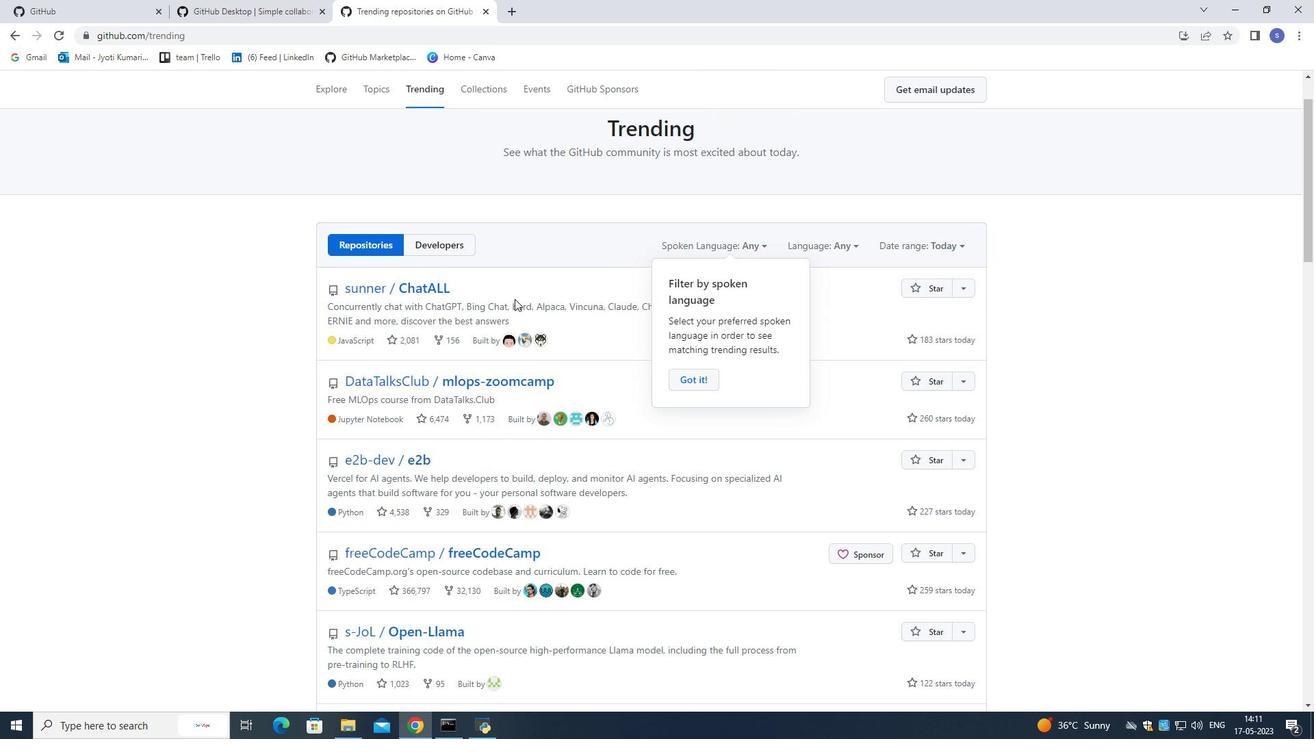 
Action: Mouse scrolled (514, 298) with delta (0, 0)
